 Task: Create new records for students, placements, and trainers in the CRM system, filling in all required fields with appropriate details.
Action: Key pressed <Key.f11>
Screenshot: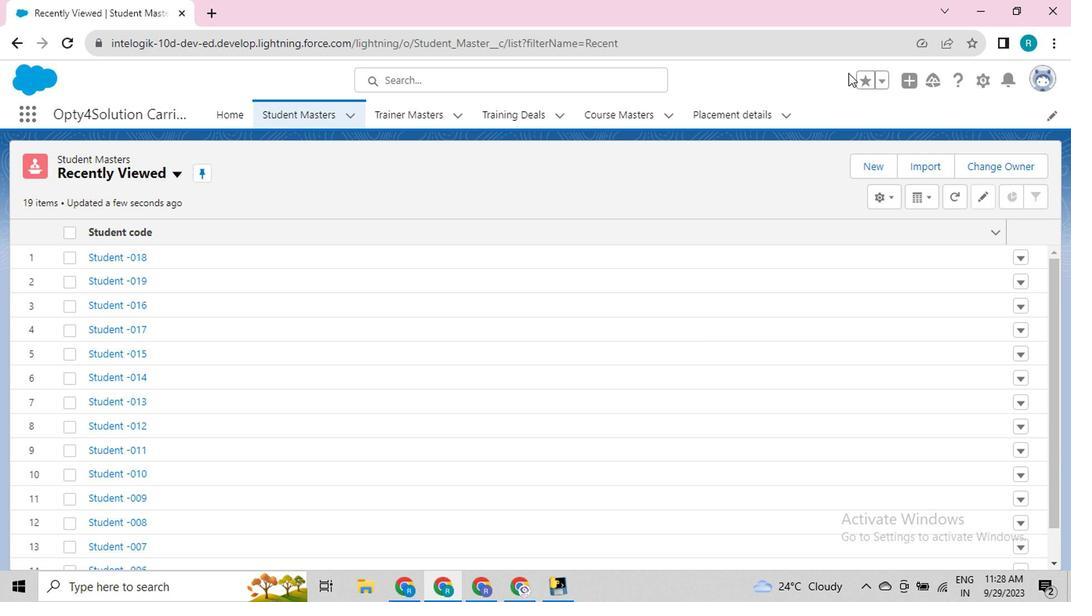 
Action: Mouse moved to (274, 41)
Screenshot: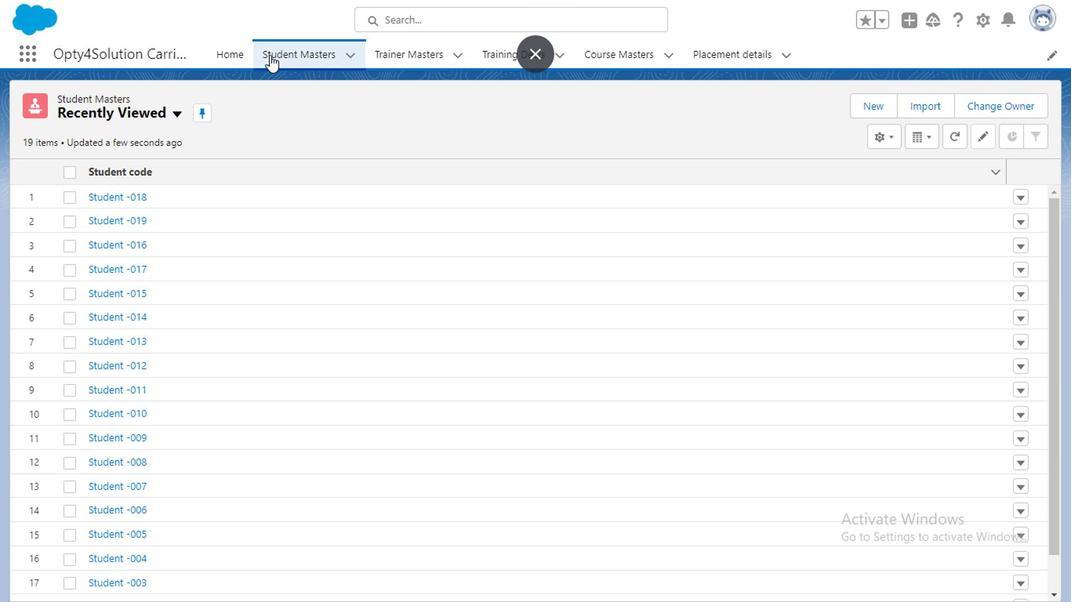 
Action: Mouse pressed left at (274, 41)
Screenshot: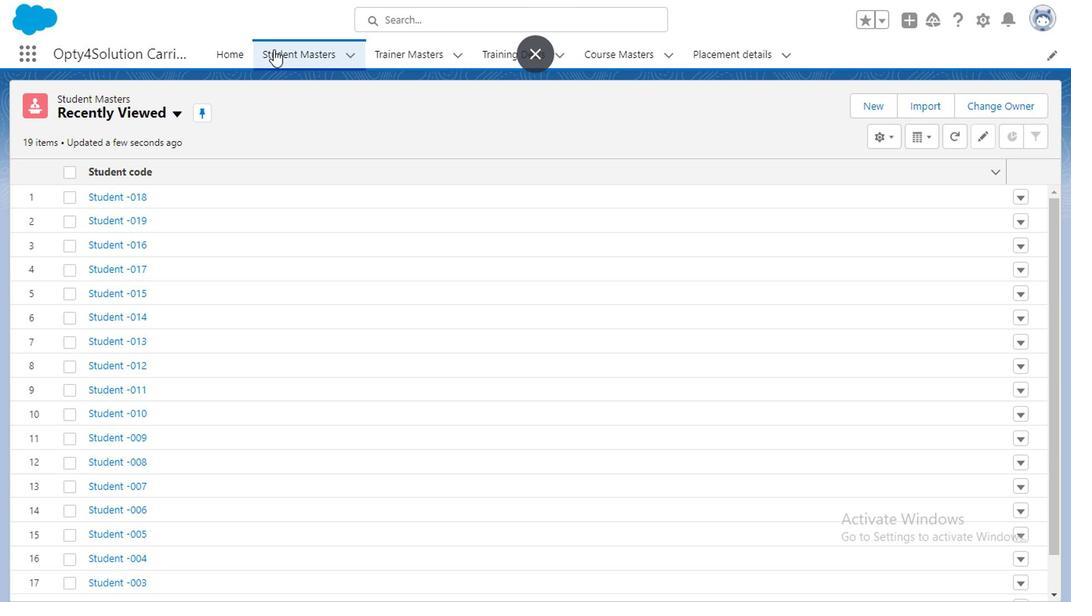 
Action: Mouse moved to (969, 16)
Screenshot: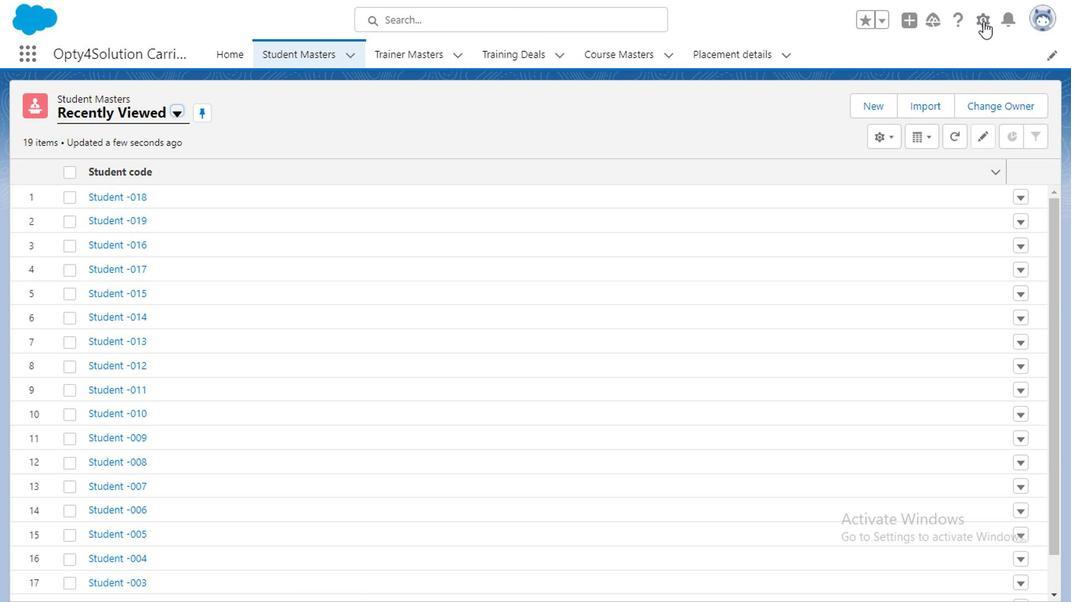 
Action: Mouse pressed left at (969, 16)
Screenshot: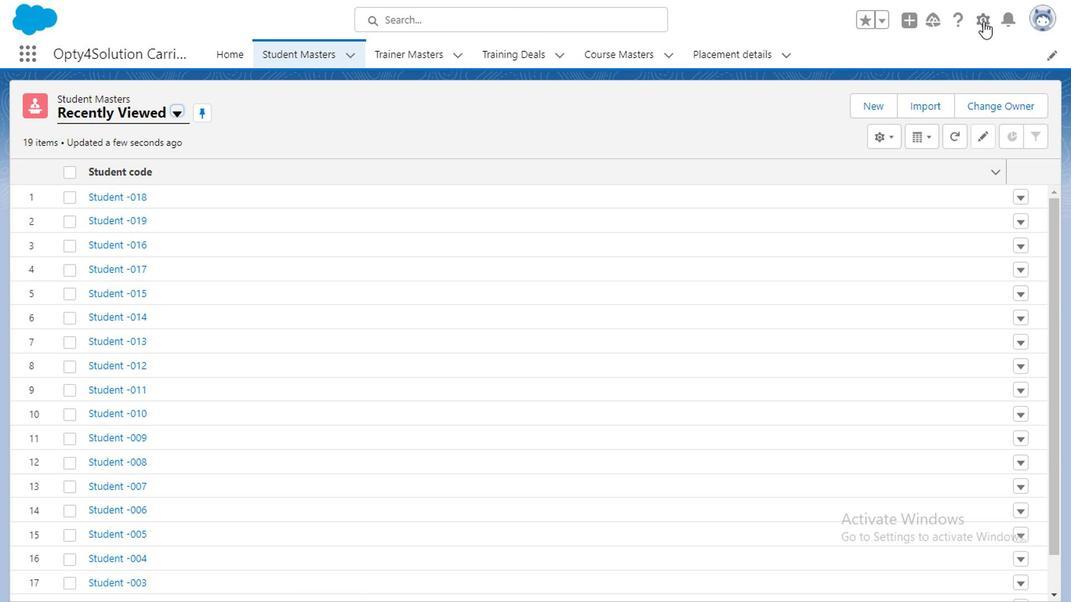 
Action: Mouse moved to (894, 199)
Screenshot: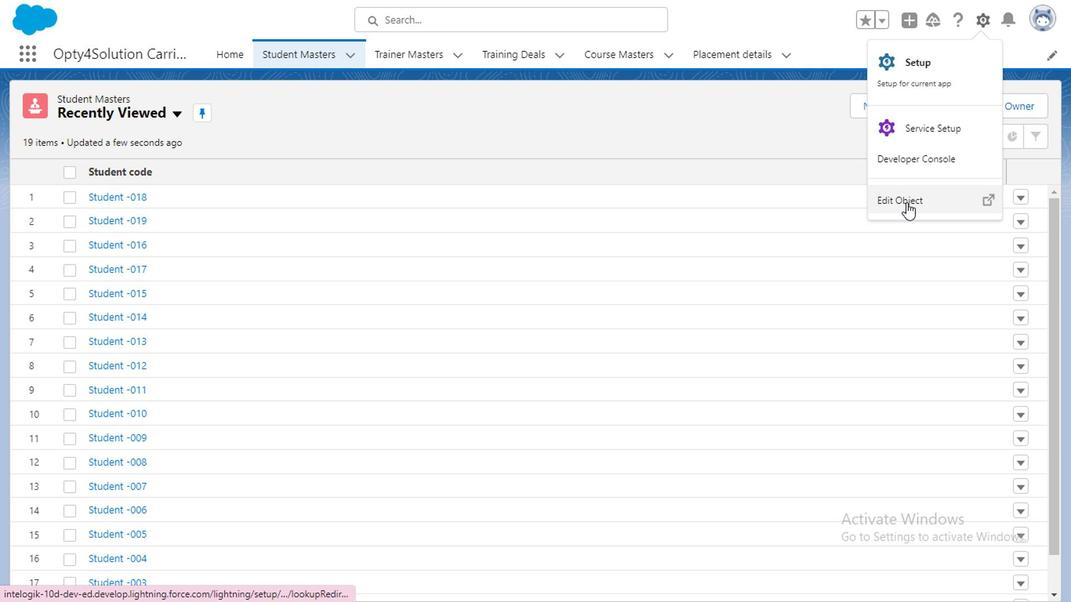 
Action: Mouse pressed left at (894, 199)
Screenshot: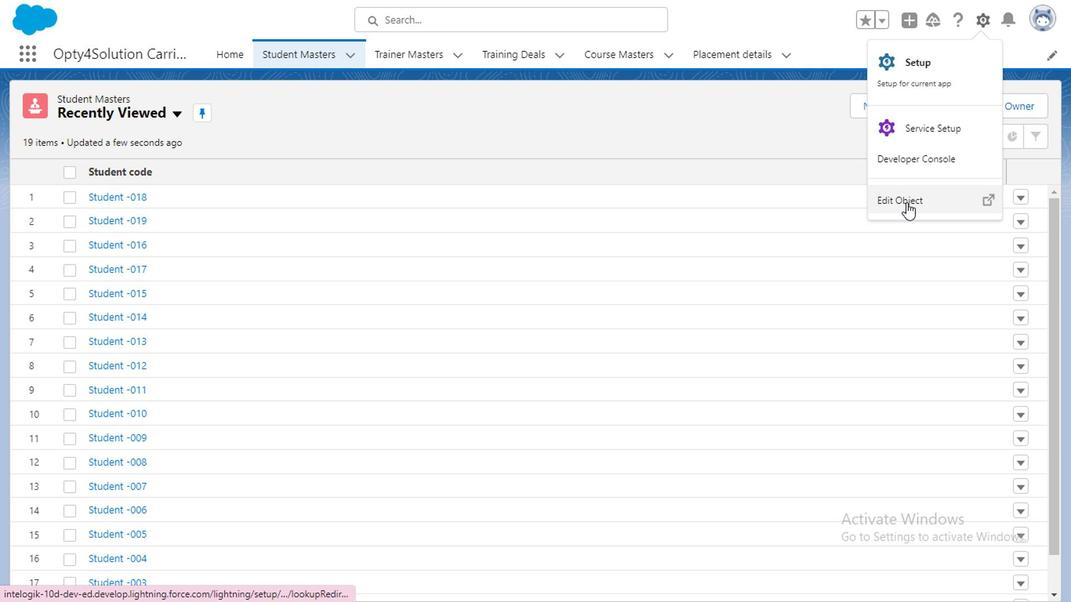 
Action: Mouse moved to (98, 205)
Screenshot: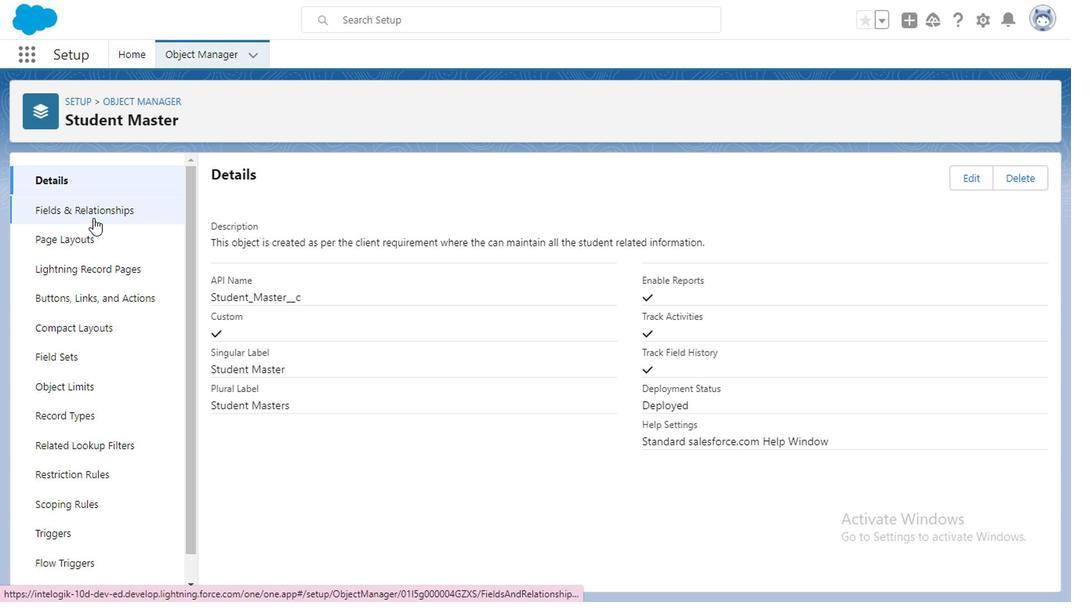 
Action: Mouse pressed left at (98, 205)
Screenshot: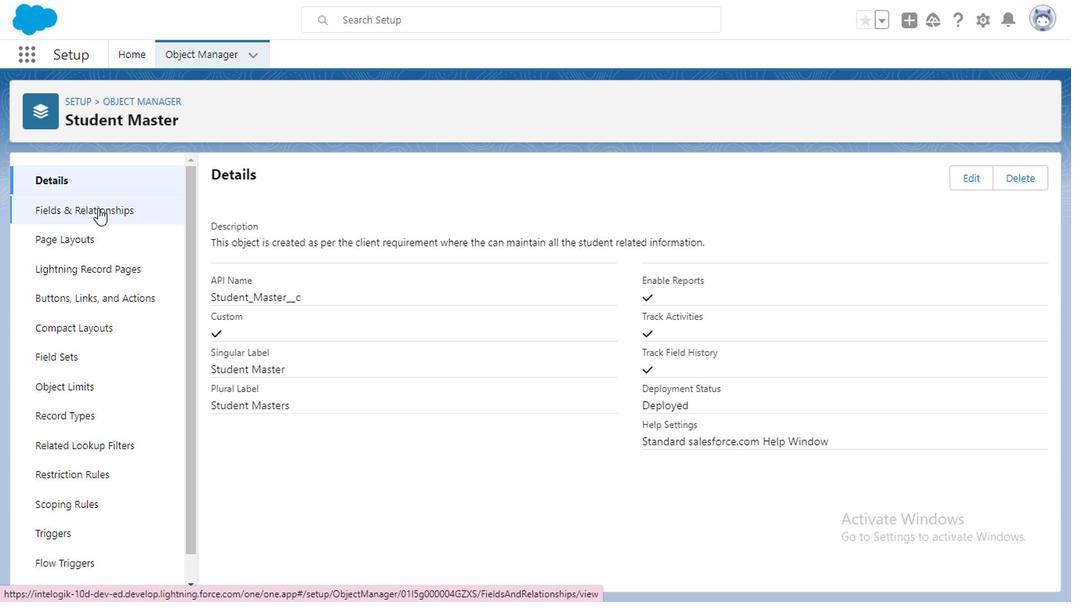 
Action: Mouse moved to (253, 396)
Screenshot: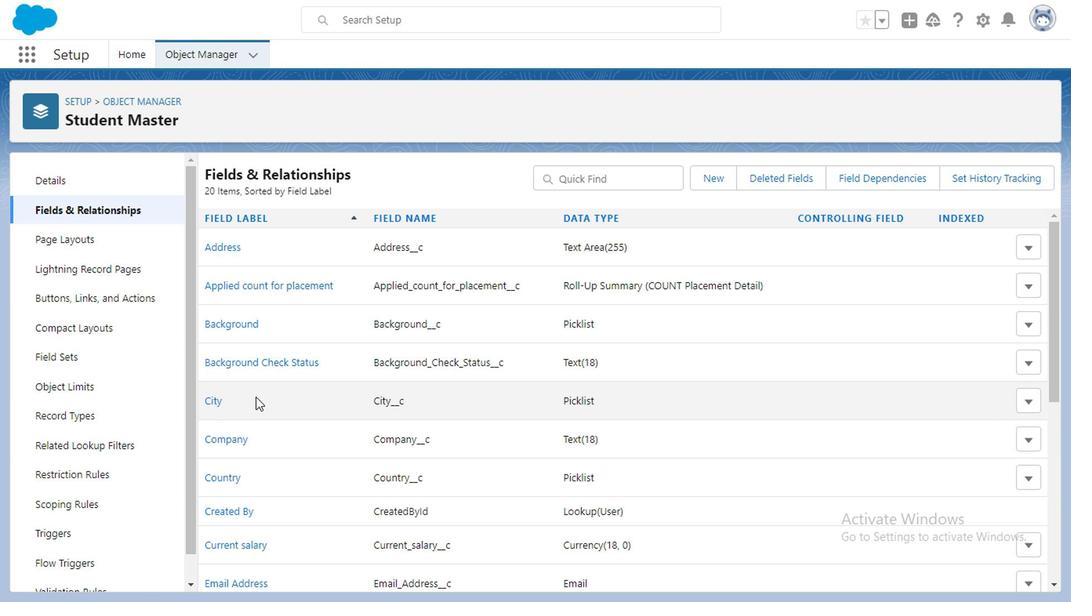 
Action: Mouse scrolled (253, 395) with delta (0, -1)
Screenshot: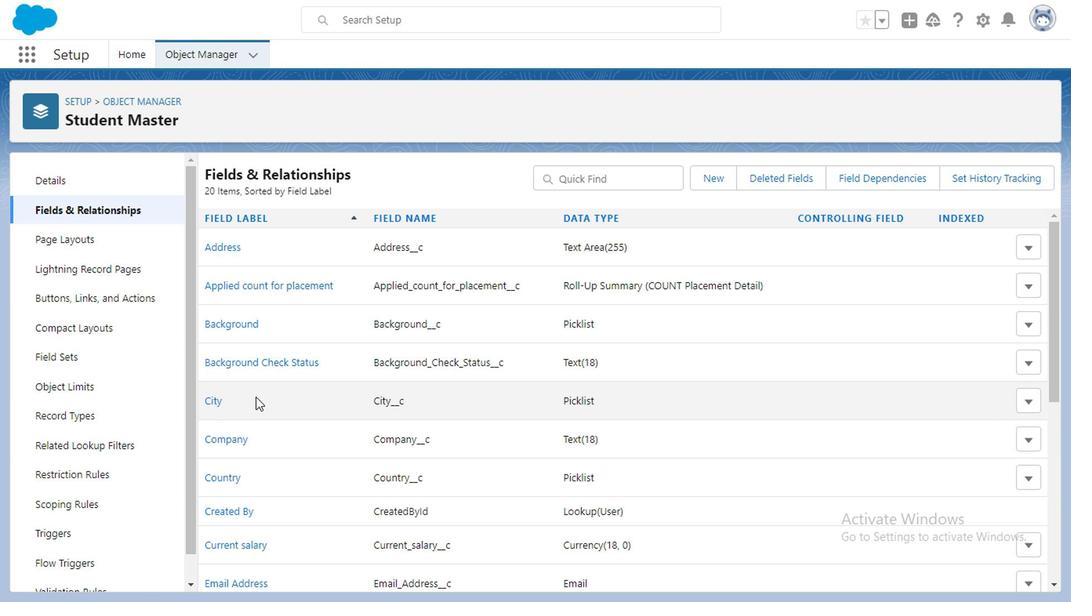 
Action: Mouse moved to (255, 408)
Screenshot: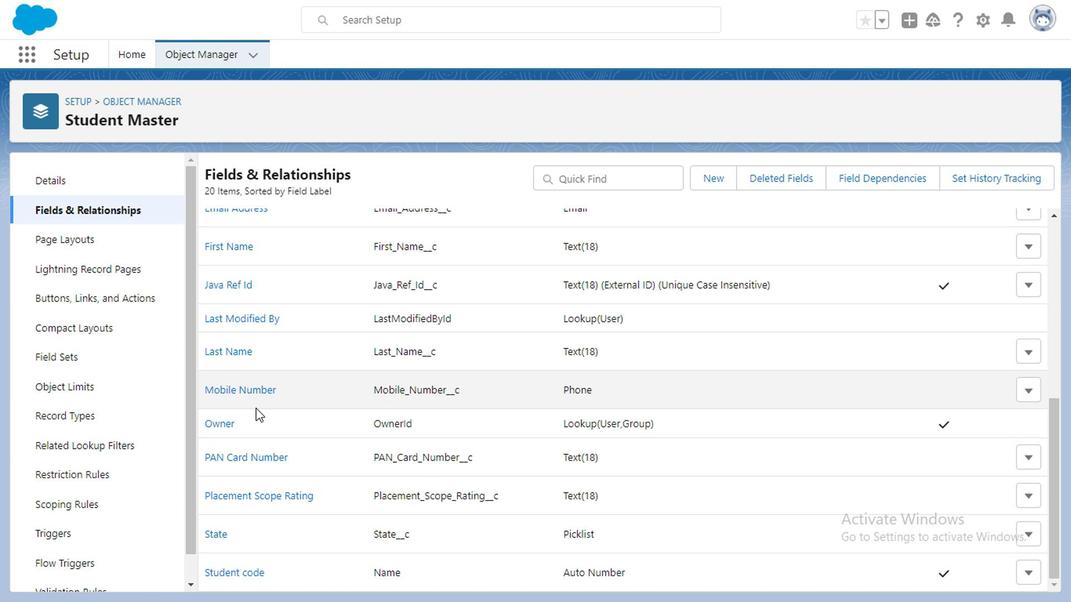 
Action: Mouse scrolled (255, 407) with delta (0, 0)
Screenshot: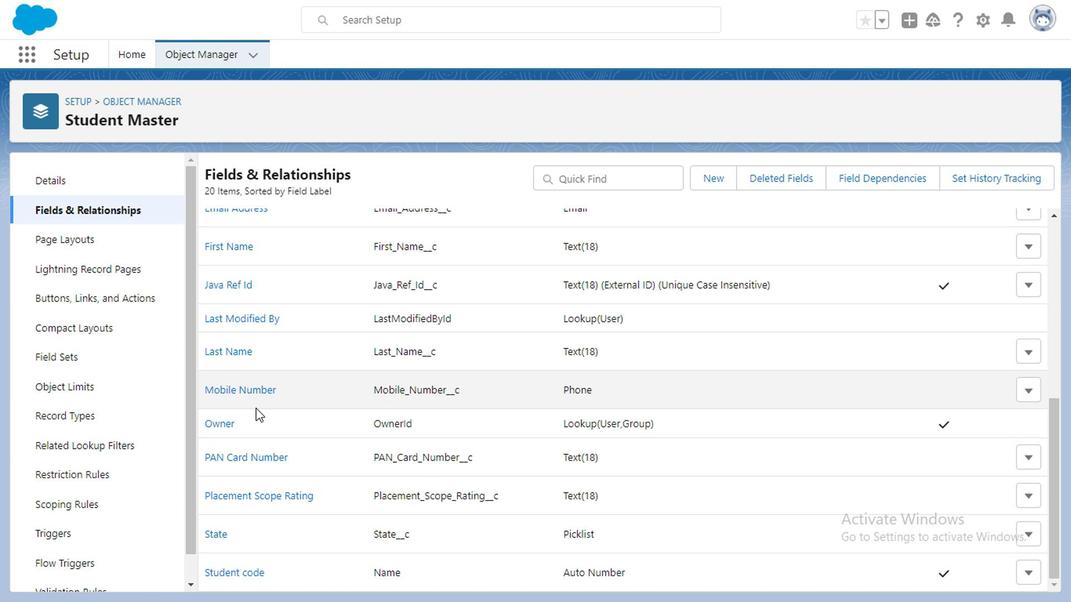 
Action: Mouse moved to (878, 175)
Screenshot: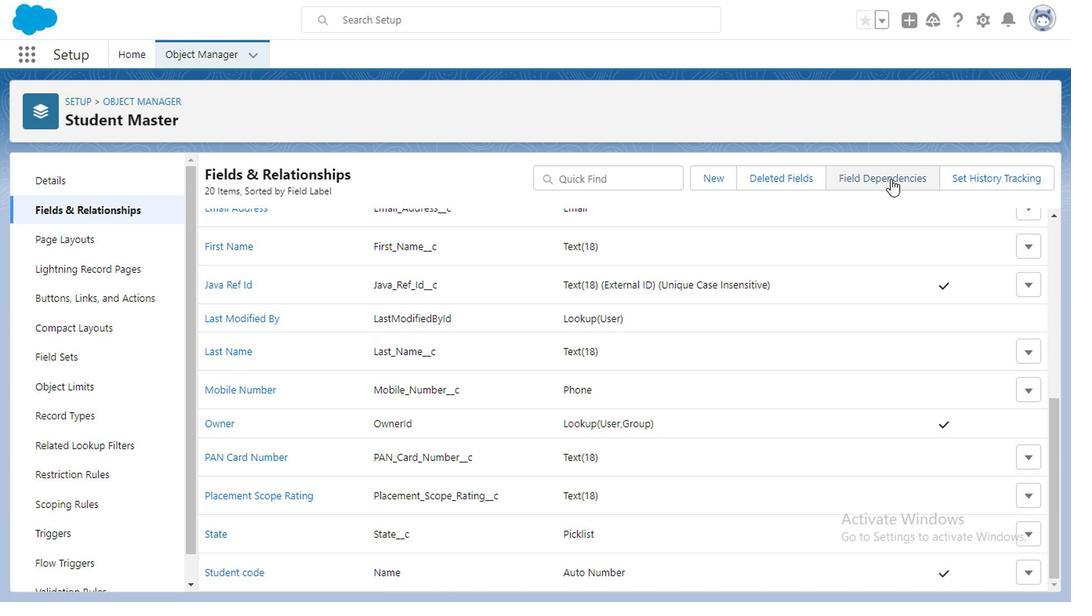 
Action: Mouse pressed left at (878, 175)
Screenshot: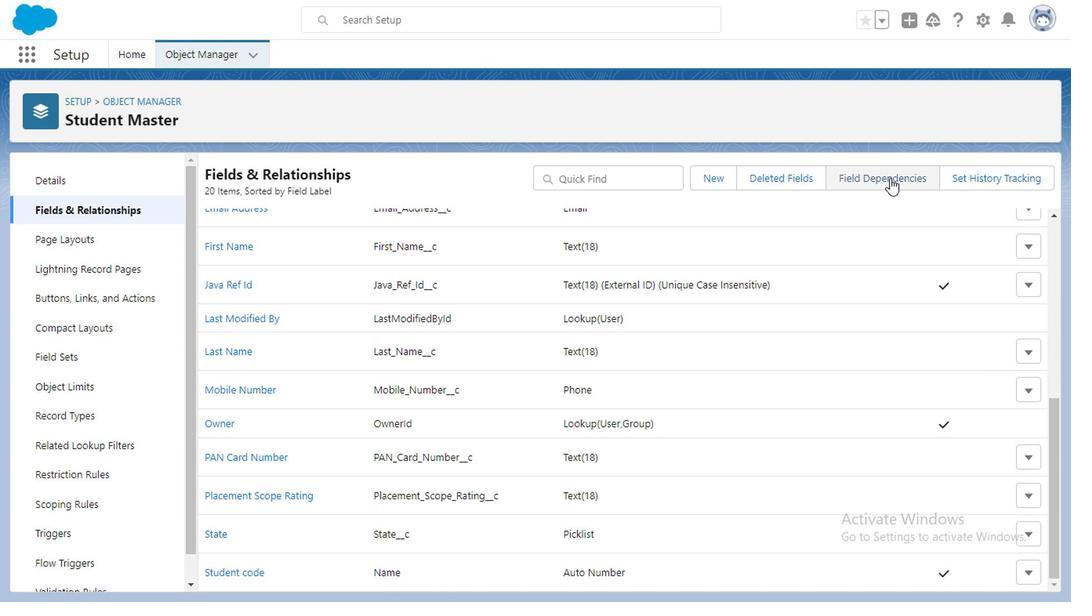 
Action: Mouse moved to (478, 244)
Screenshot: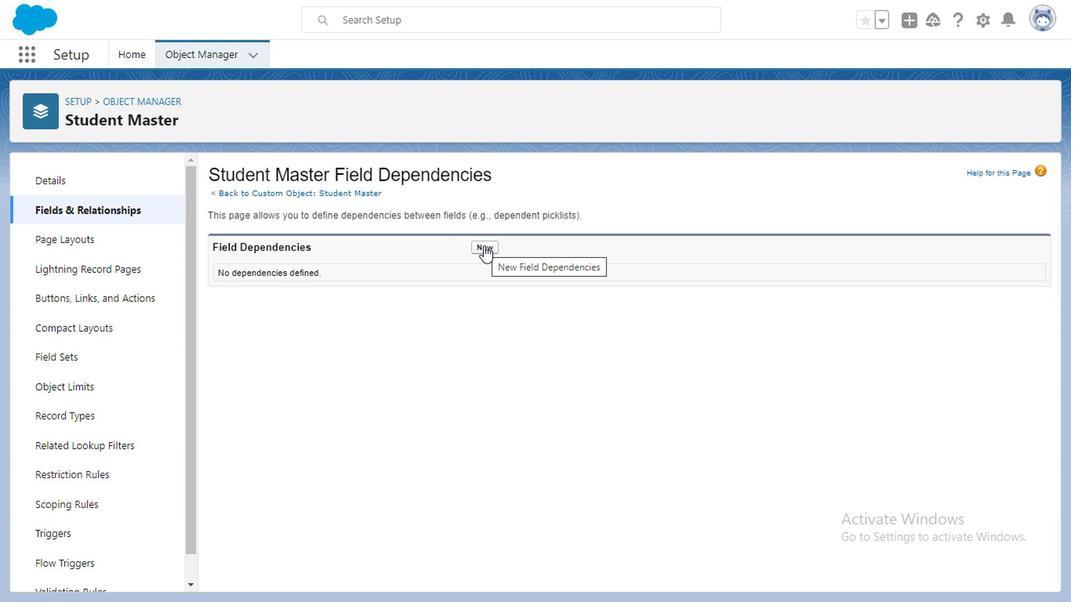 
Action: Mouse pressed left at (478, 244)
Screenshot: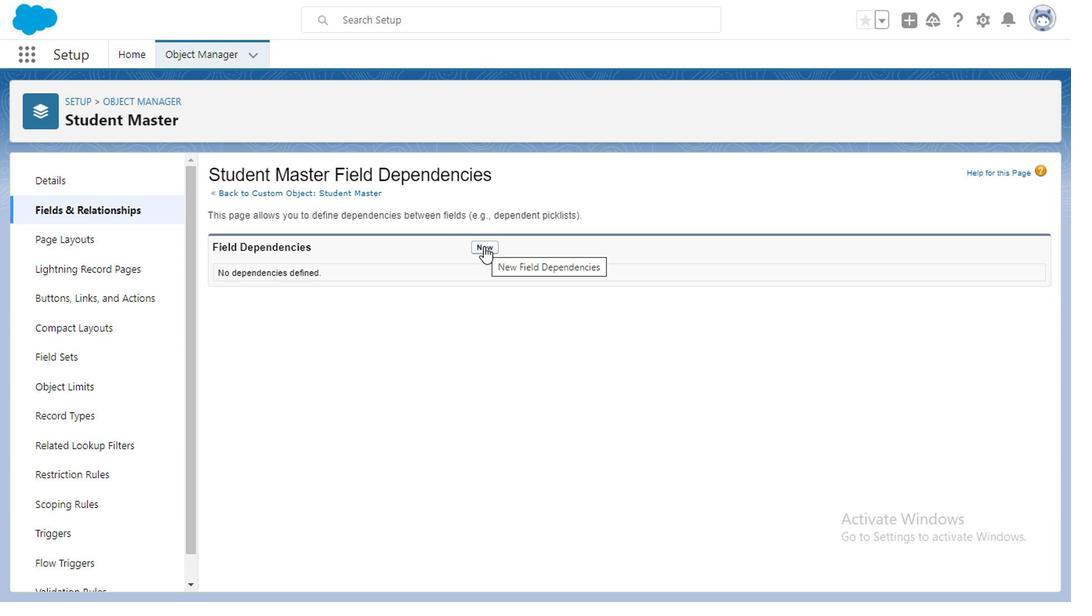 
Action: Mouse moved to (426, 327)
Screenshot: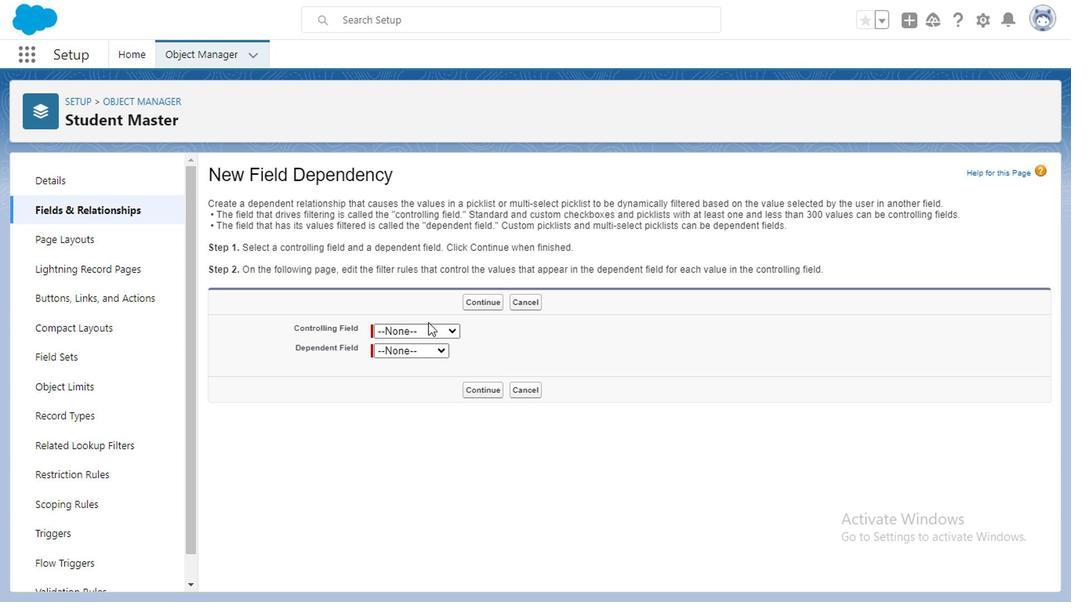 
Action: Mouse pressed left at (426, 327)
Screenshot: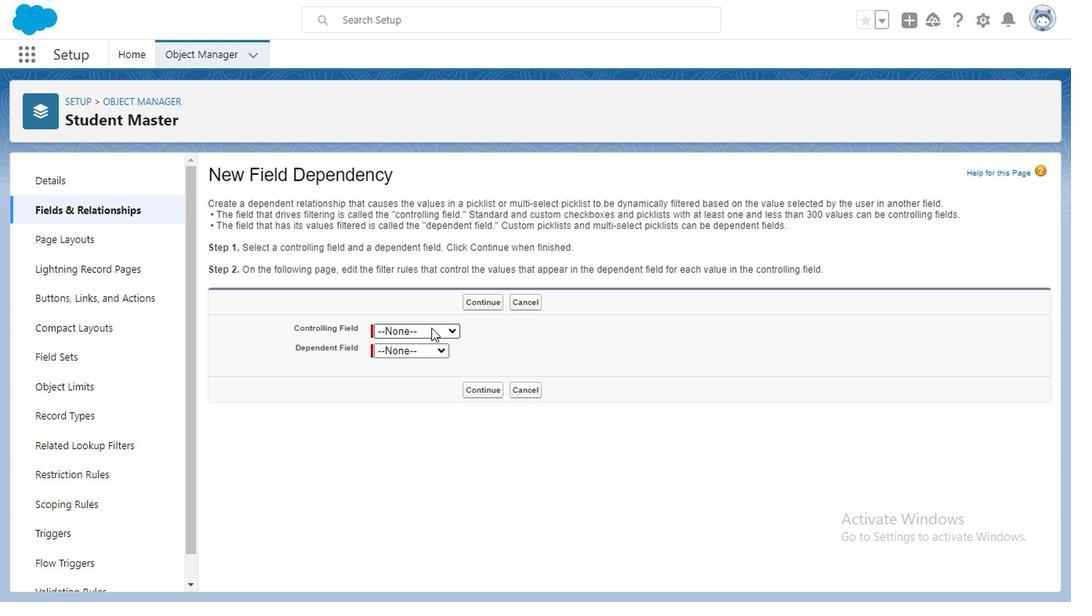 
Action: Mouse moved to (426, 405)
Screenshot: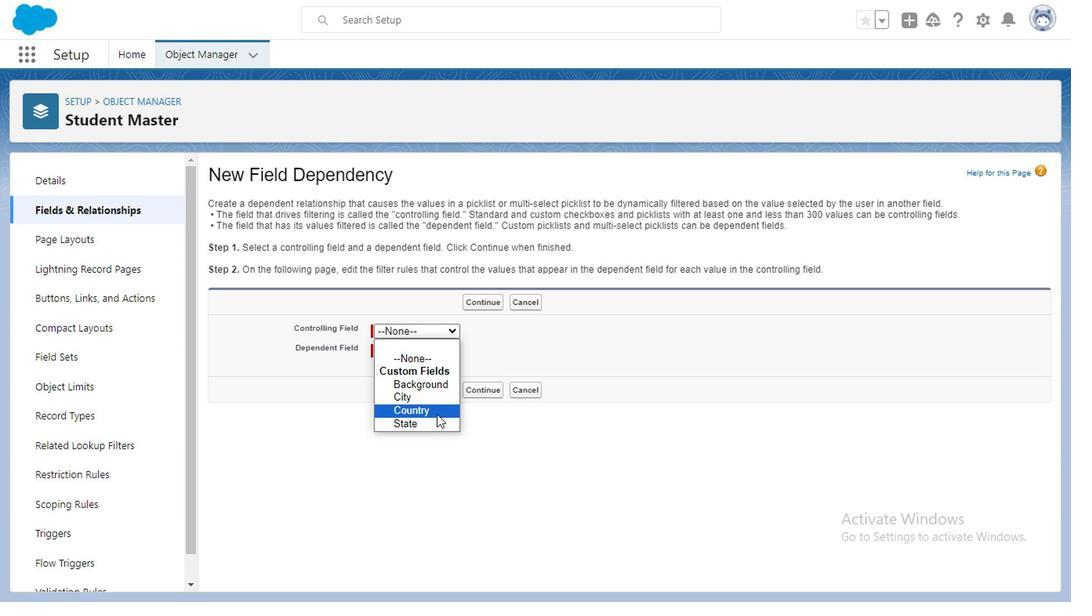 
Action: Mouse scrolled (426, 404) with delta (0, 0)
Screenshot: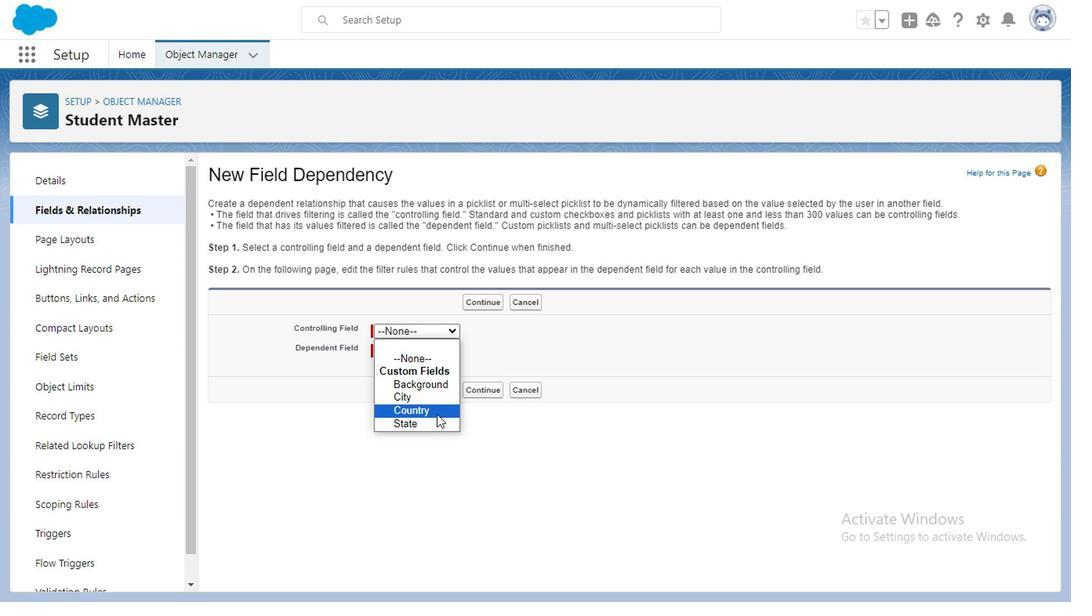 
Action: Mouse moved to (425, 405)
Screenshot: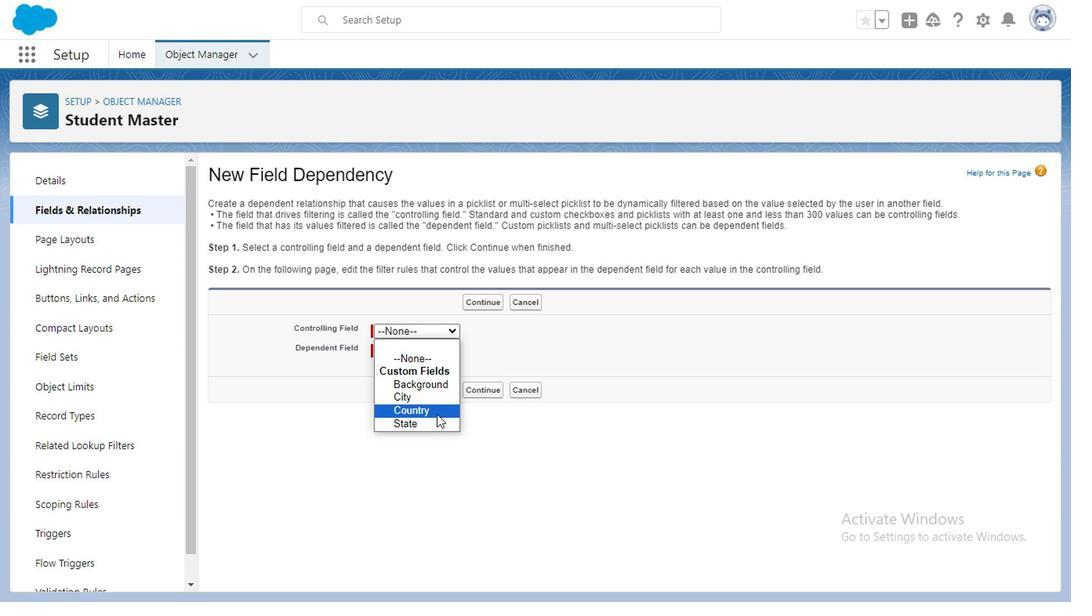 
Action: Mouse scrolled (425, 404) with delta (0, 0)
Screenshot: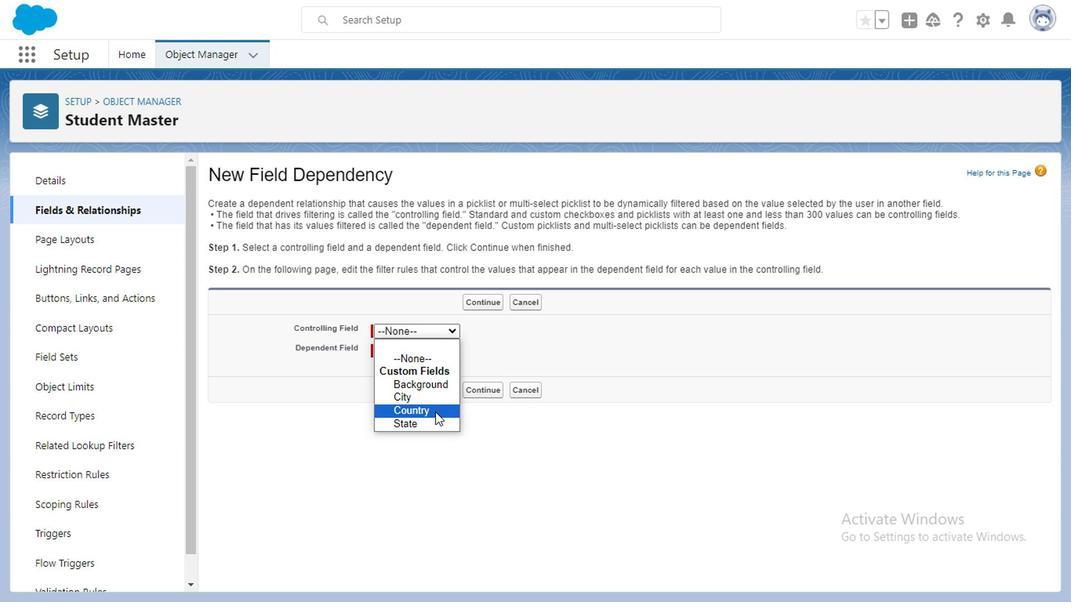 
Action: Mouse scrolled (425, 404) with delta (0, 0)
Screenshot: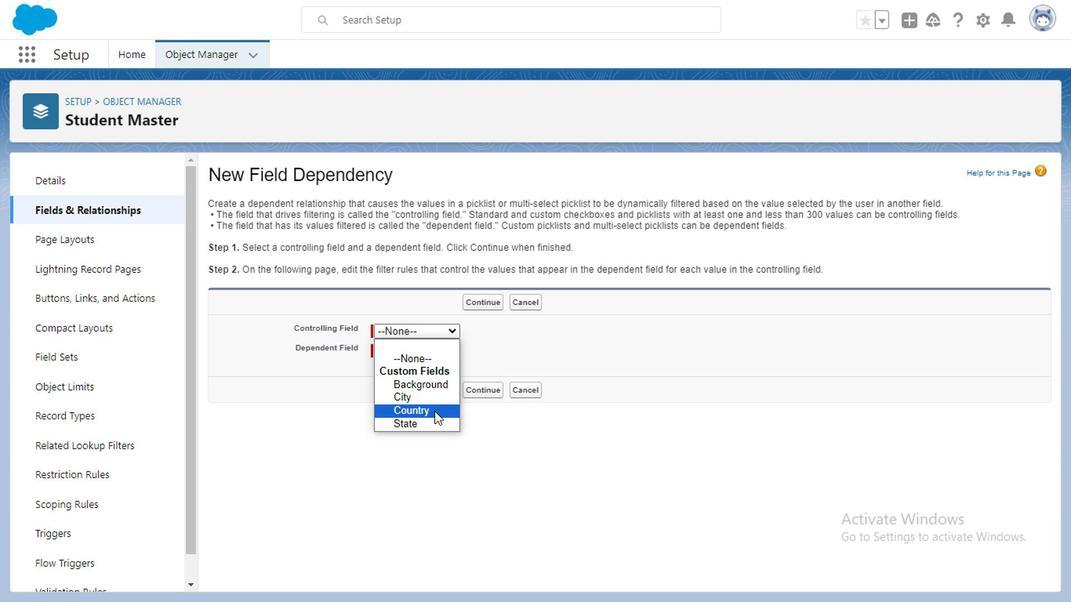 
Action: Mouse moved to (412, 421)
Screenshot: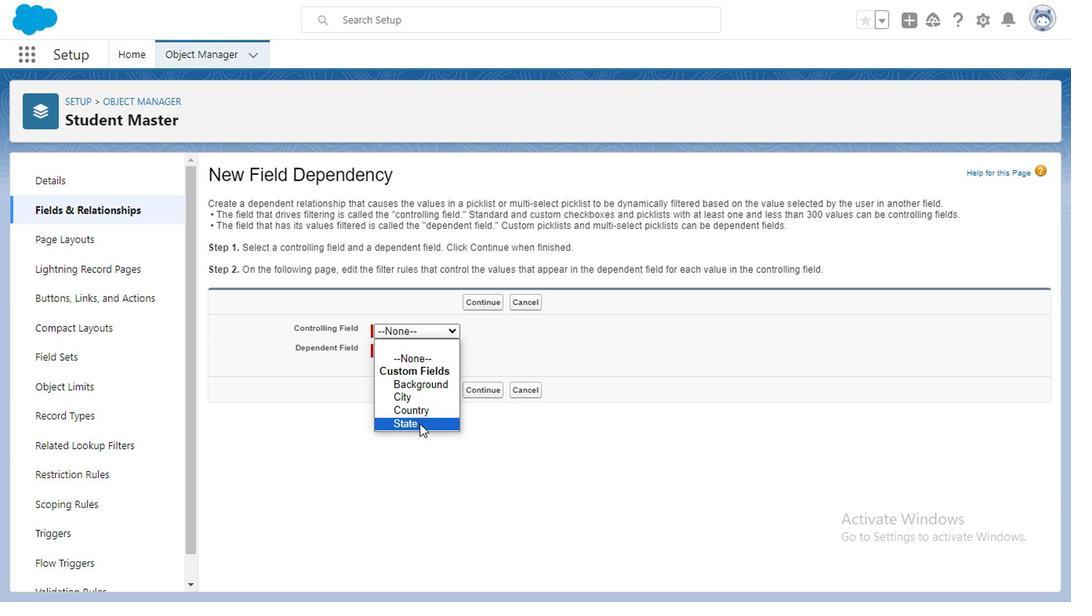 
Action: Mouse pressed left at (412, 421)
Screenshot: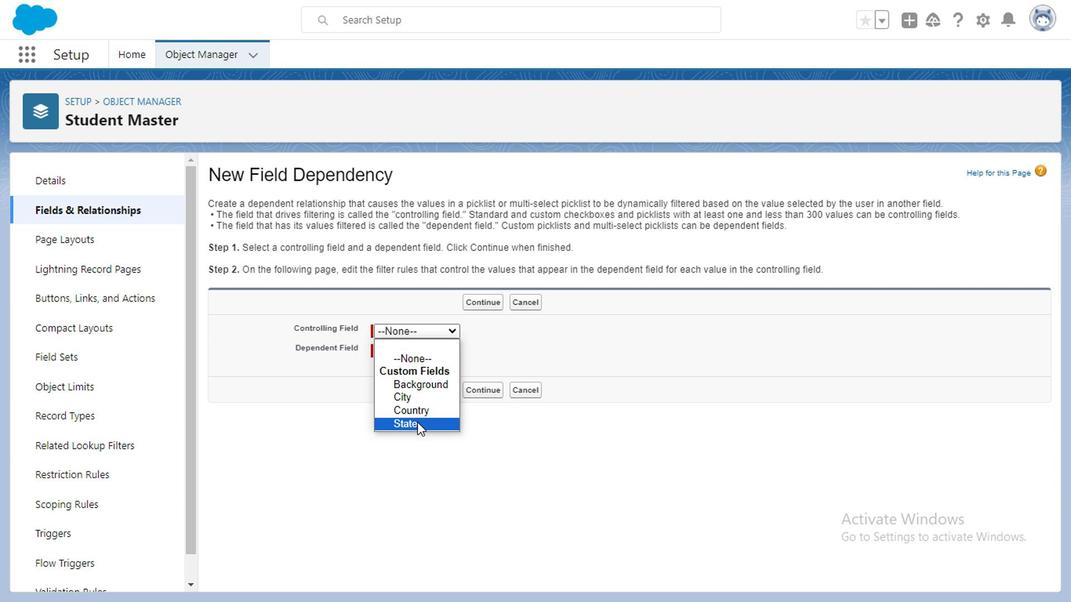 
Action: Mouse moved to (419, 349)
Screenshot: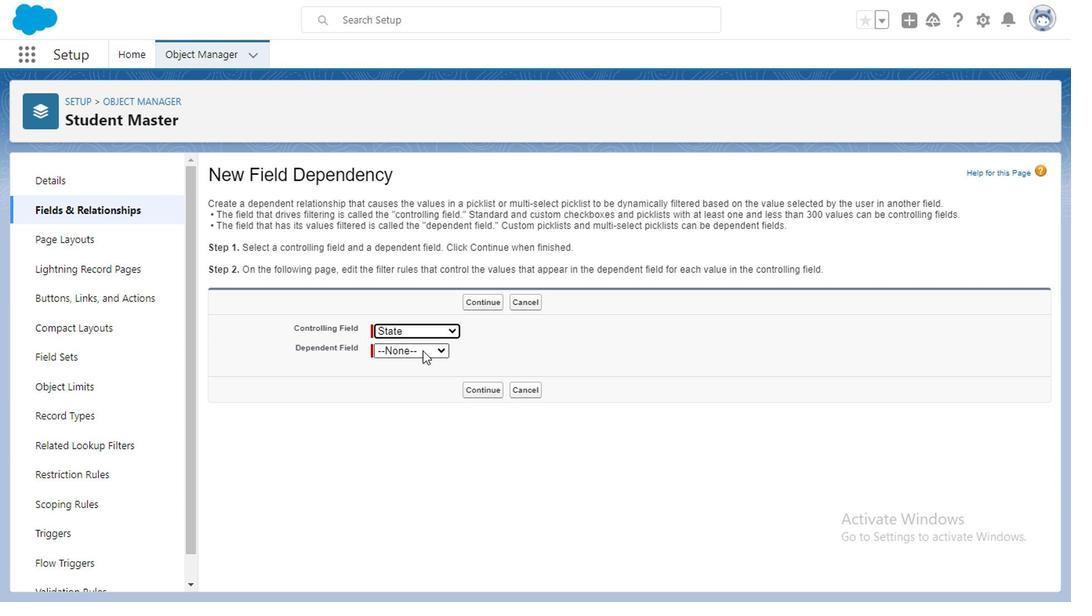
Action: Mouse pressed left at (419, 349)
Screenshot: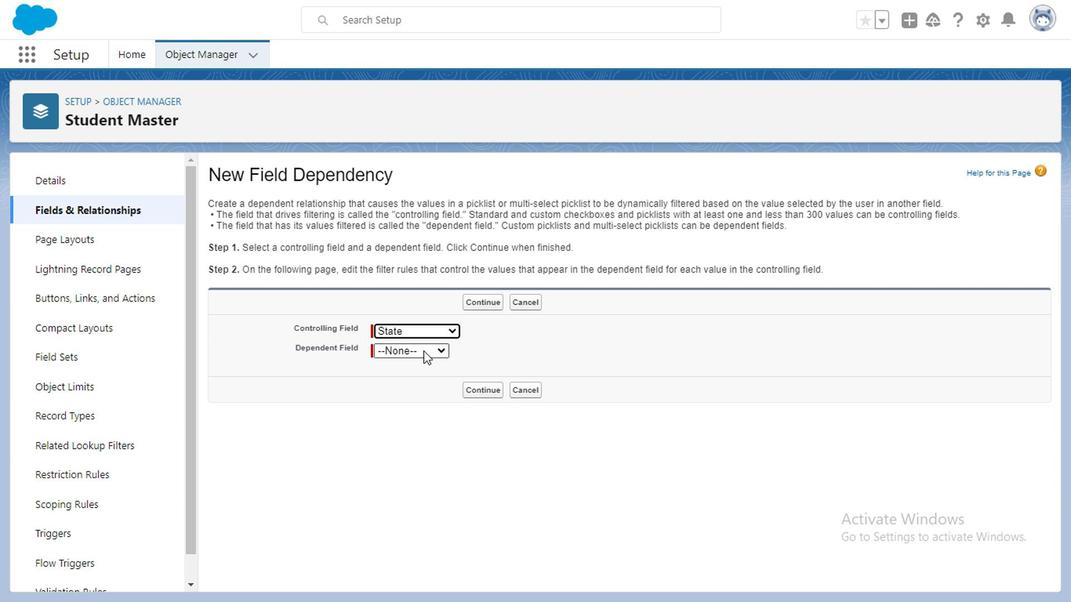 
Action: Mouse moved to (394, 391)
Screenshot: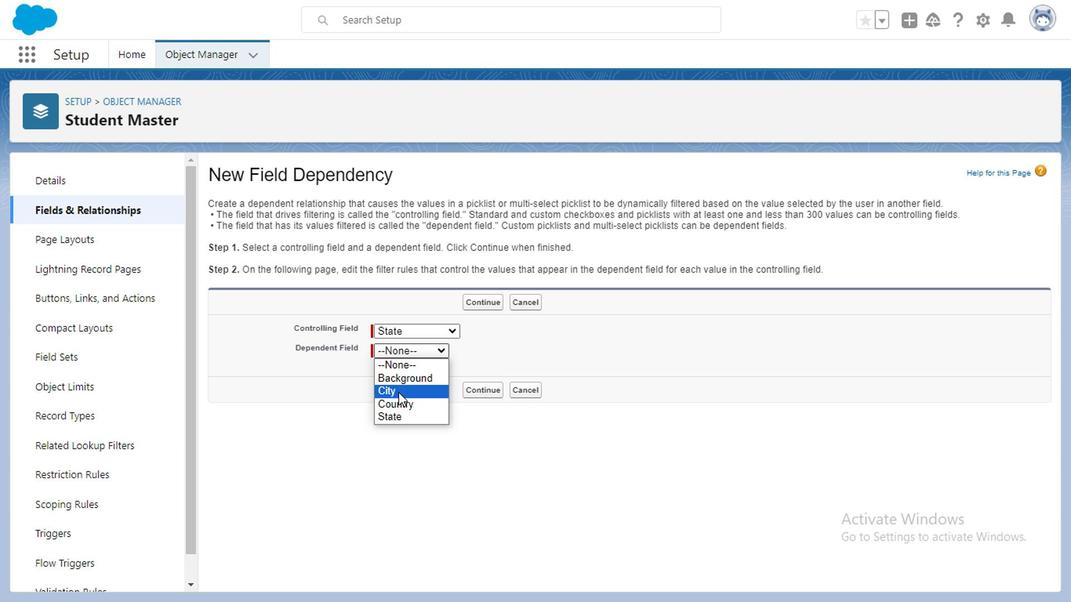 
Action: Mouse pressed left at (394, 391)
Screenshot: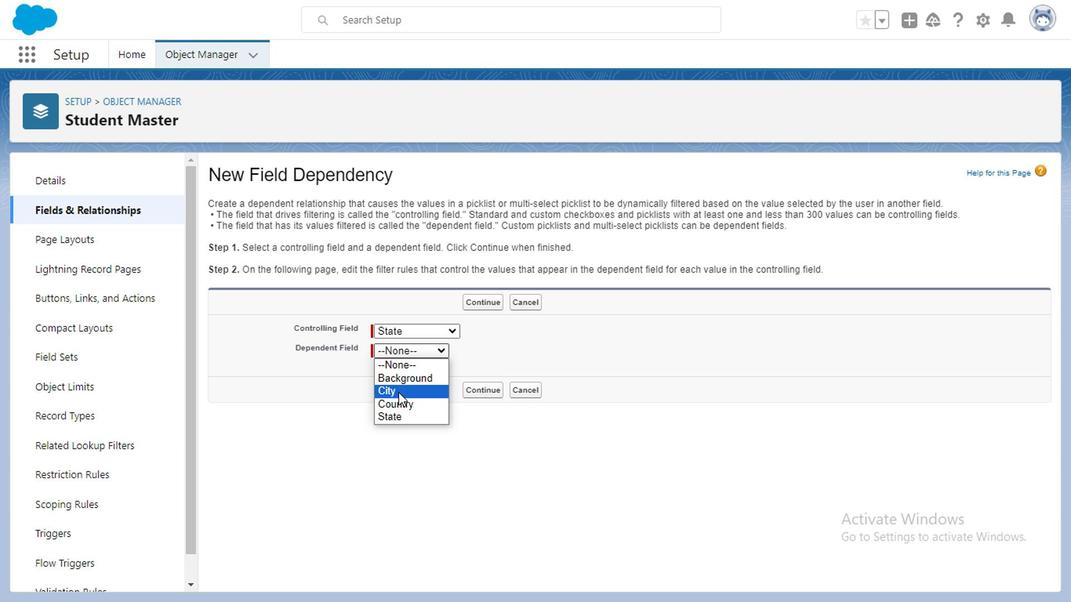 
Action: Mouse moved to (482, 388)
Screenshot: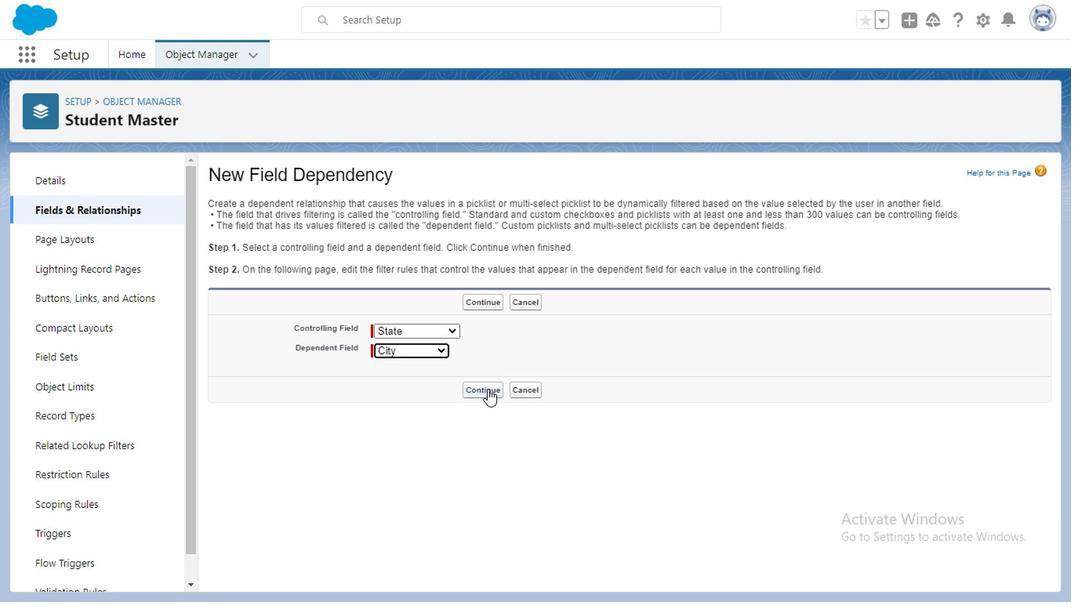 
Action: Mouse pressed left at (482, 388)
Screenshot: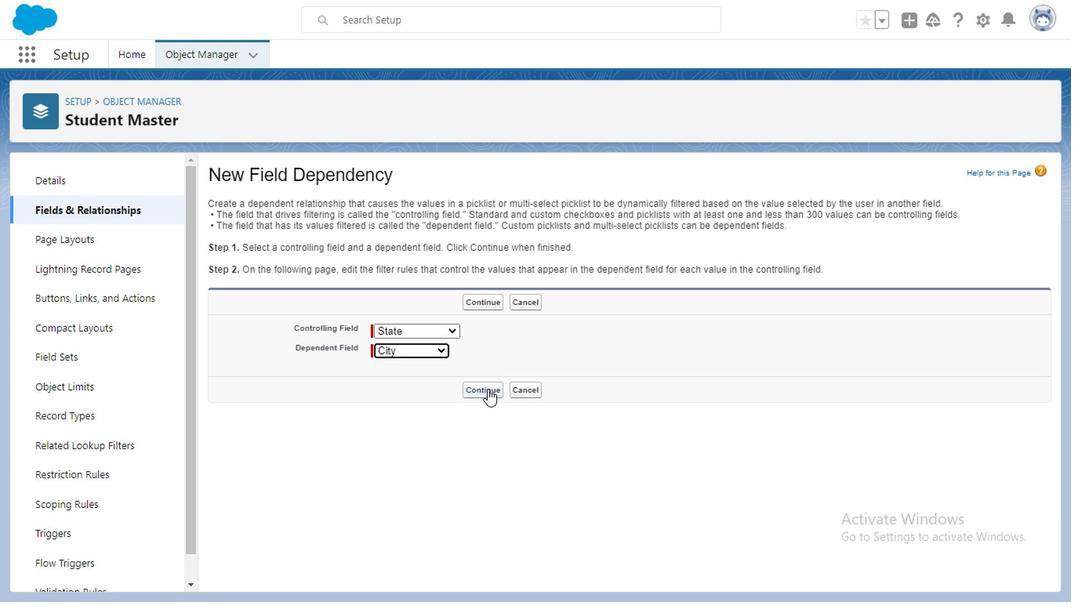 
Action: Mouse moved to (1028, 310)
Screenshot: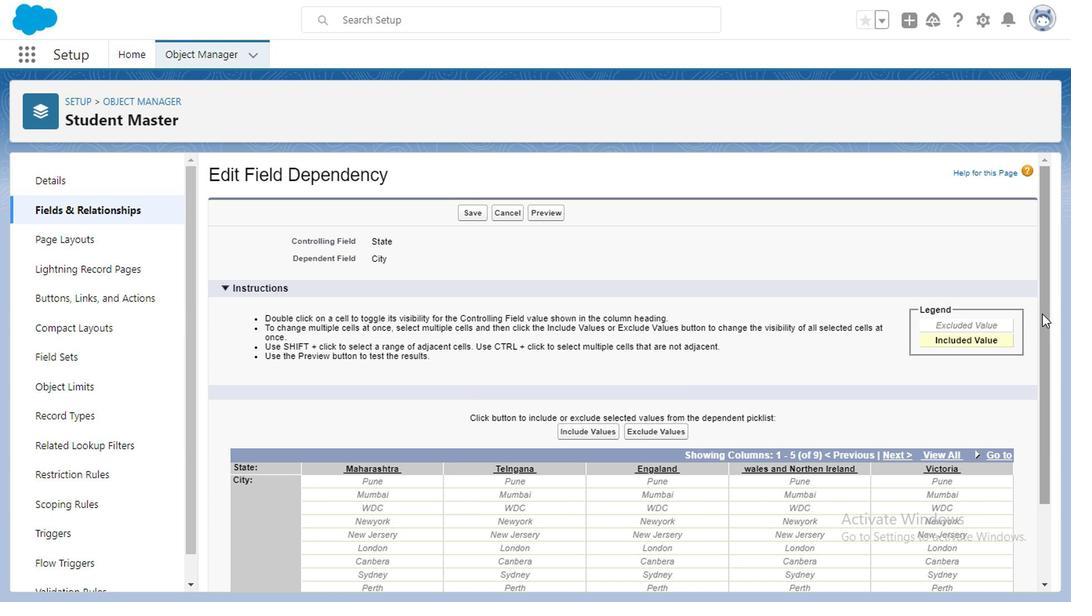 
Action: Mouse pressed left at (1028, 310)
Screenshot: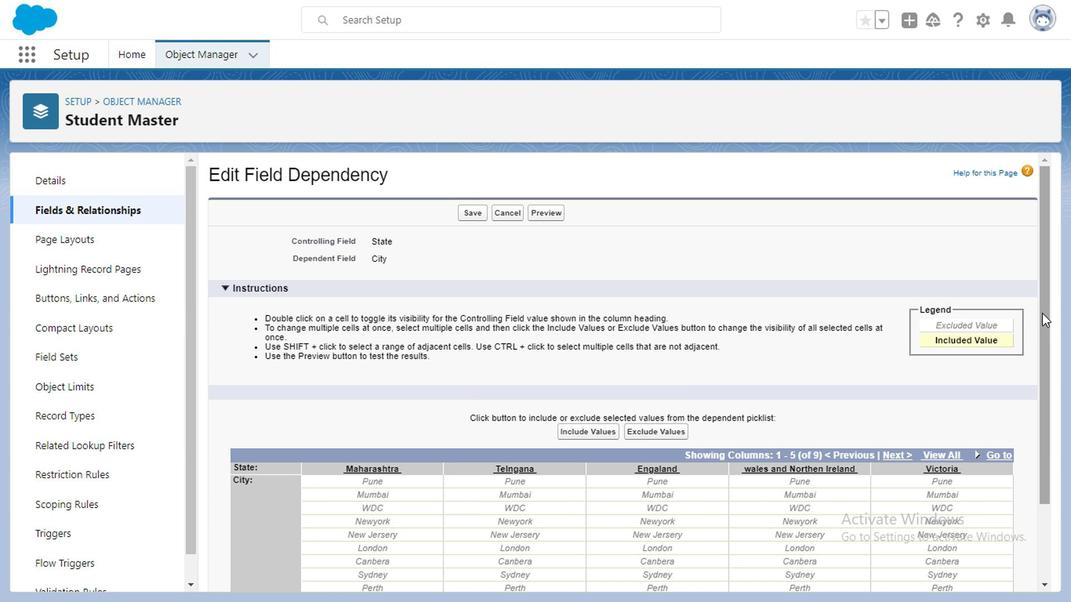 
Action: Mouse moved to (376, 403)
Screenshot: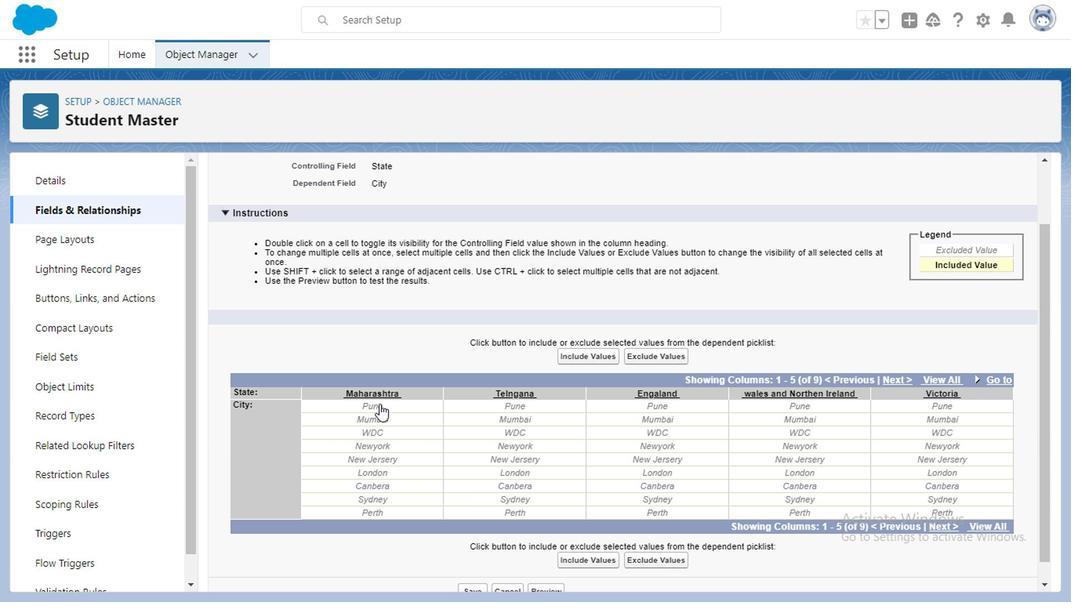 
Action: Mouse pressed left at (376, 403)
Screenshot: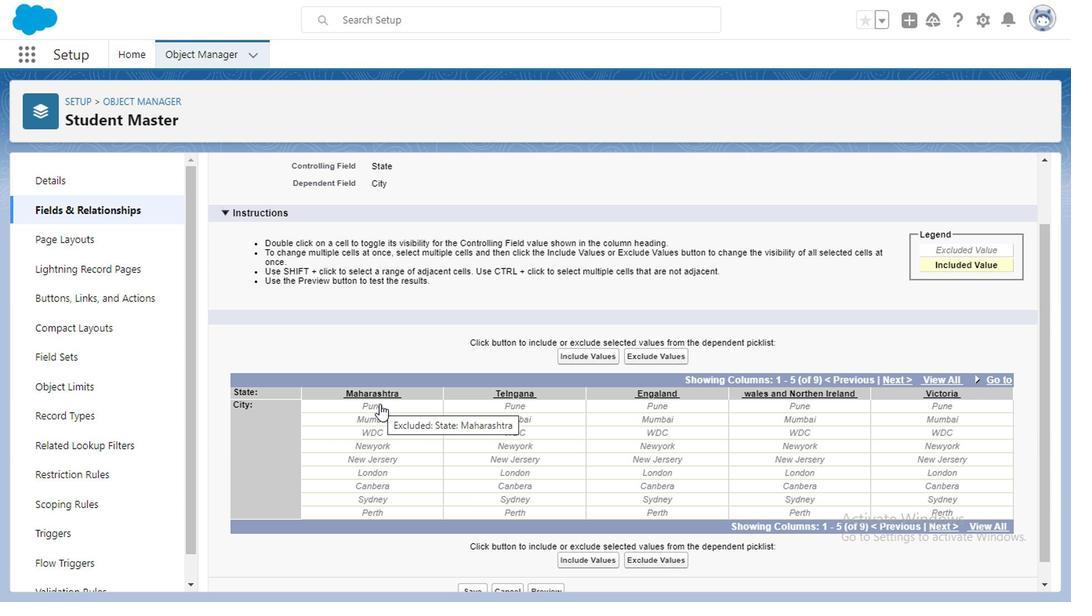 
Action: Mouse moved to (383, 423)
Screenshot: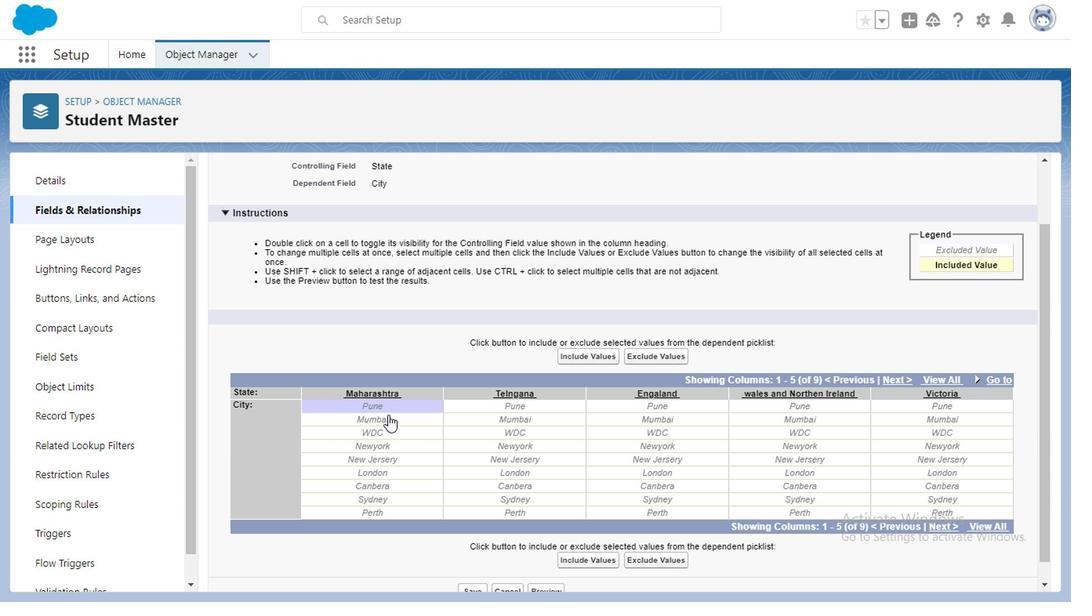 
Action: Mouse pressed left at (383, 423)
Screenshot: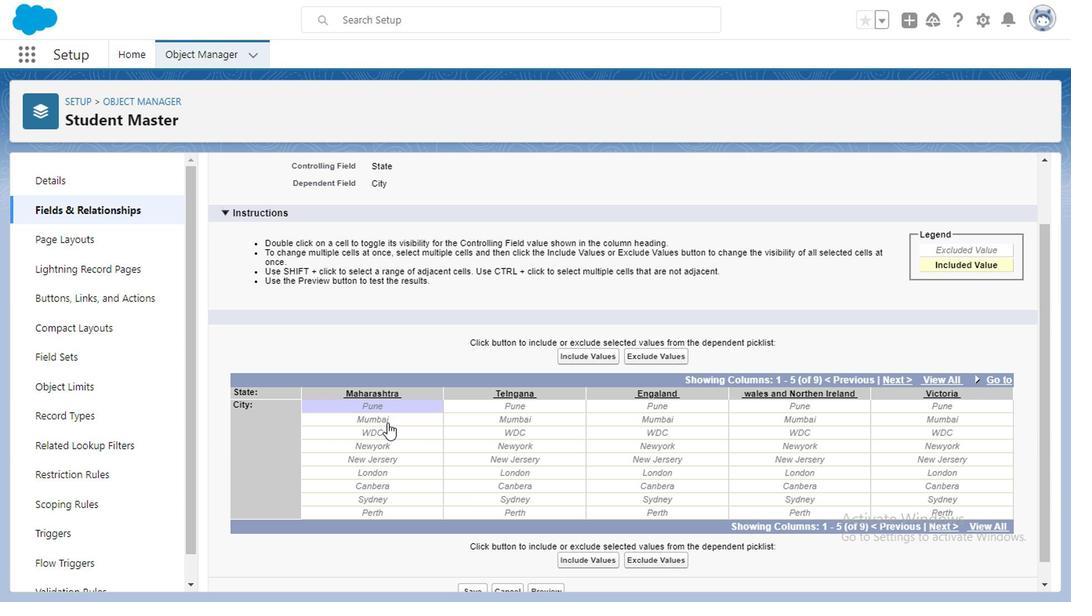 
Action: Mouse moved to (585, 357)
Screenshot: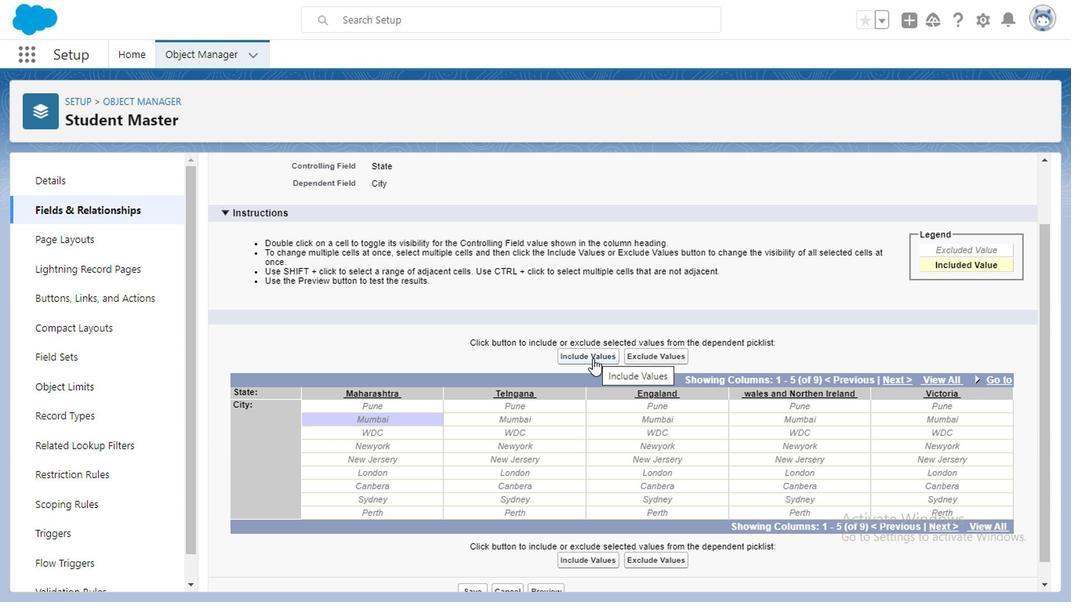 
Action: Mouse pressed left at (585, 357)
Screenshot: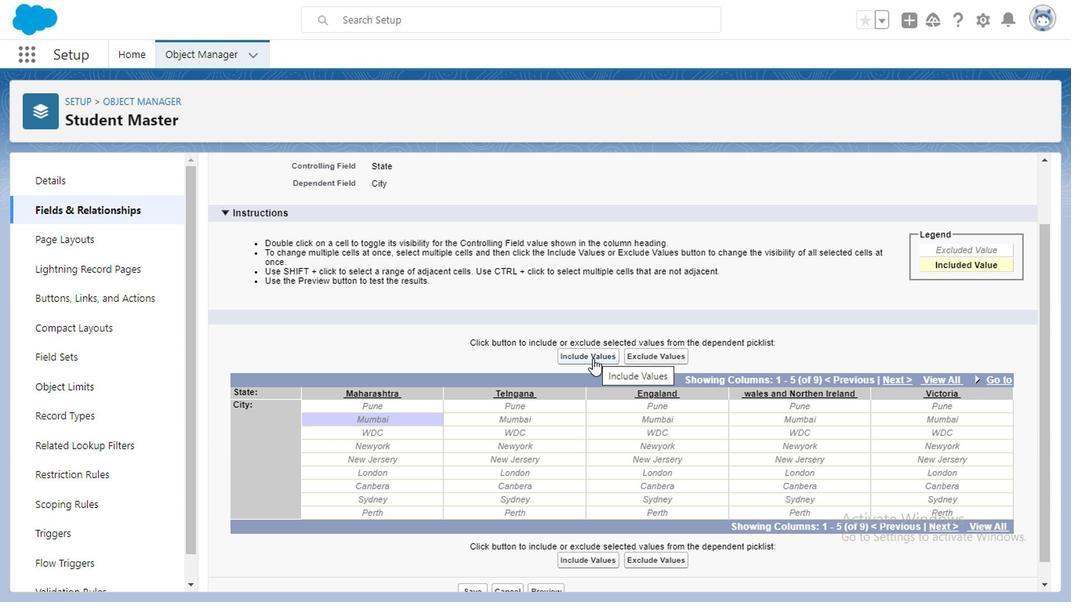
Action: Mouse moved to (384, 408)
Screenshot: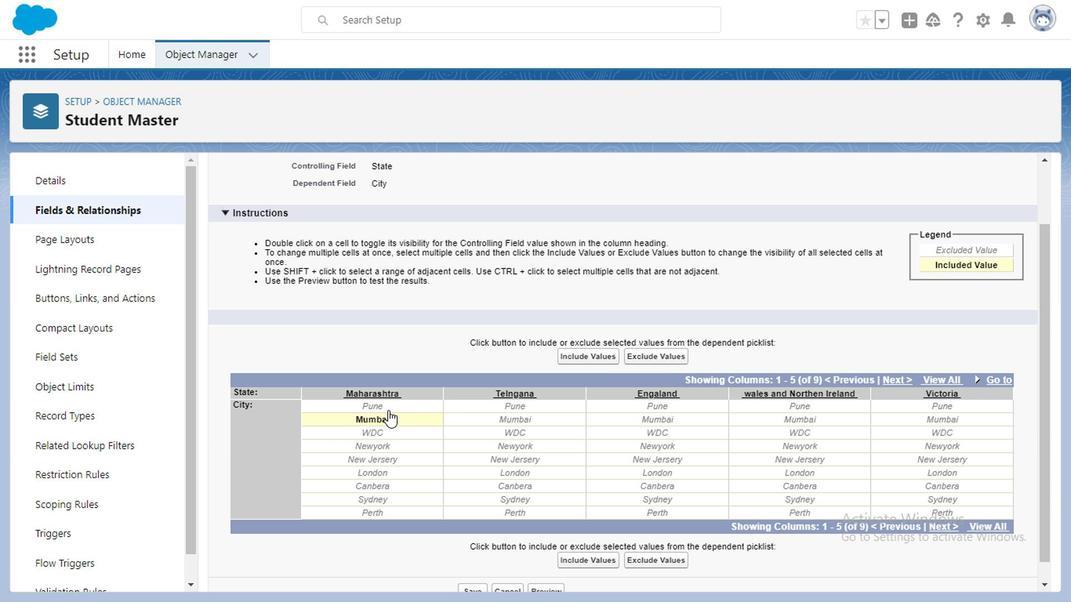 
Action: Mouse pressed left at (384, 408)
Screenshot: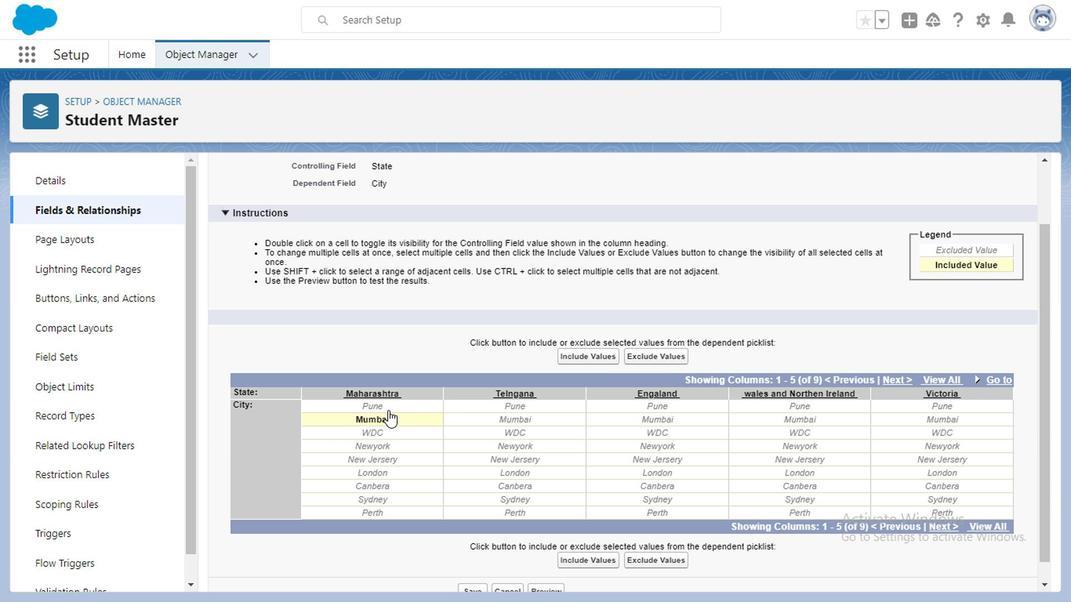 
Action: Mouse moved to (382, 414)
Screenshot: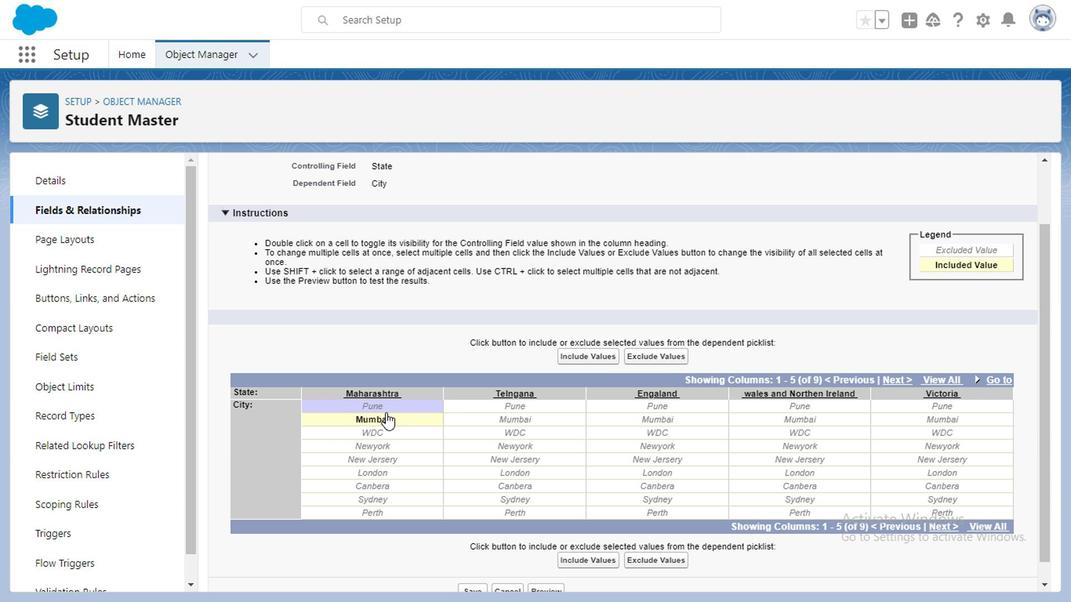 
Action: Mouse pressed left at (382, 414)
Screenshot: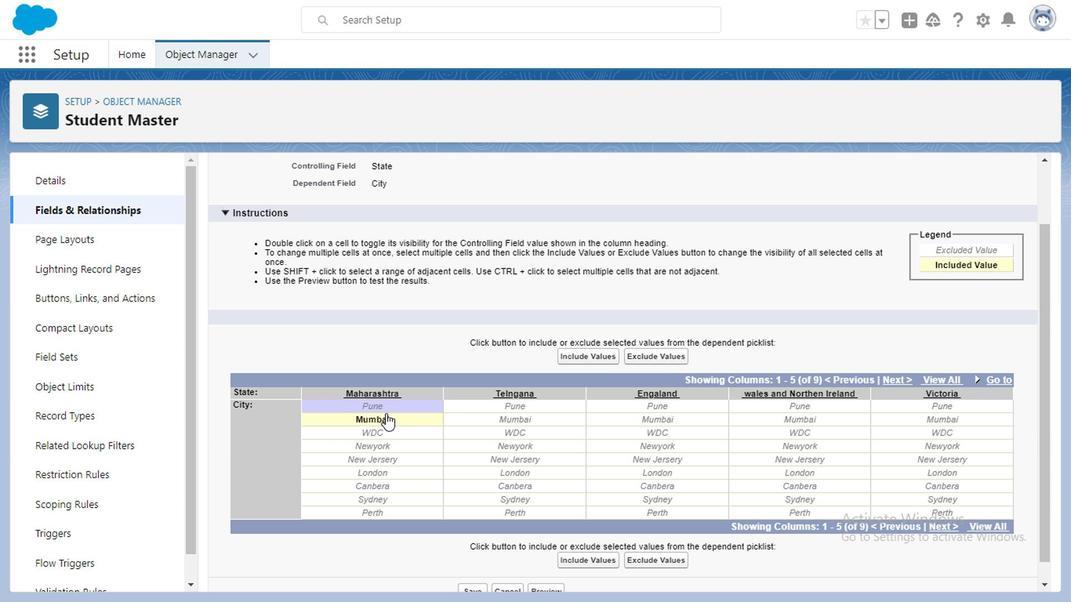 
Action: Mouse moved to (384, 406)
Screenshot: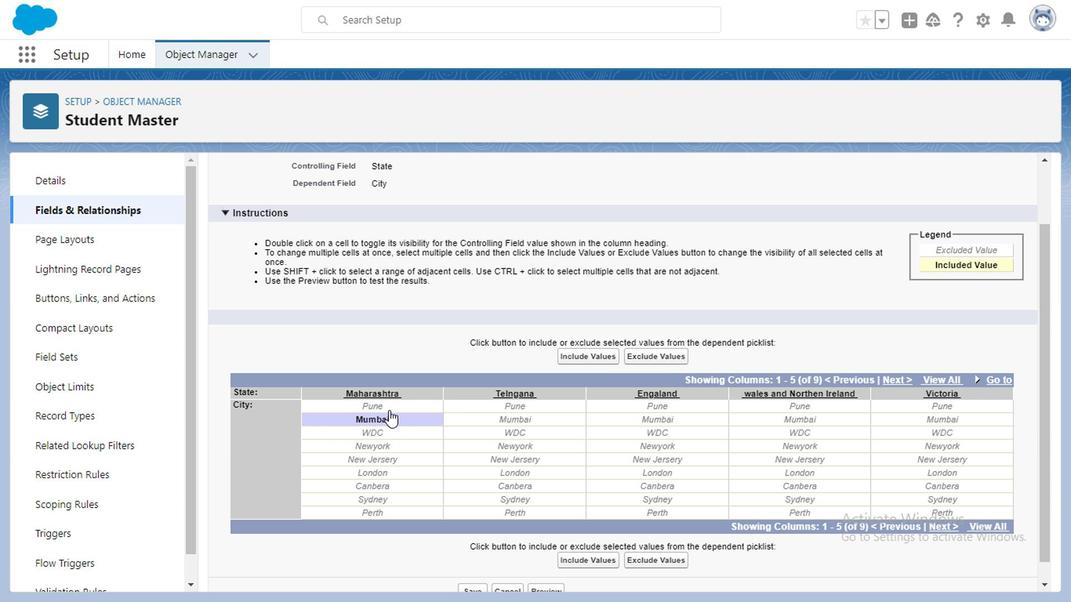 
Action: Mouse pressed left at (384, 406)
Screenshot: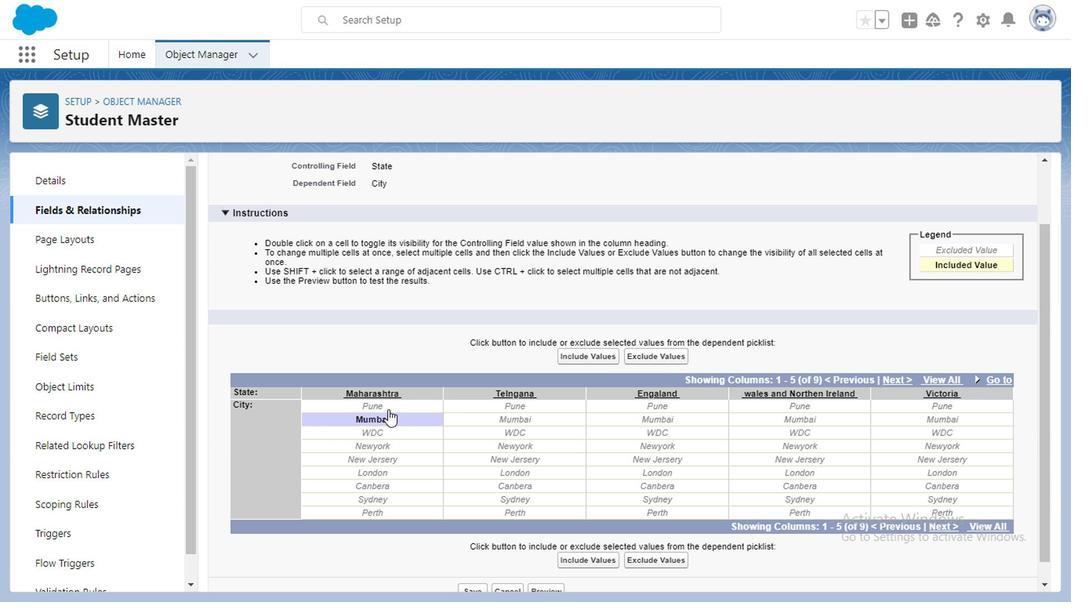 
Action: Mouse moved to (391, 418)
Screenshot: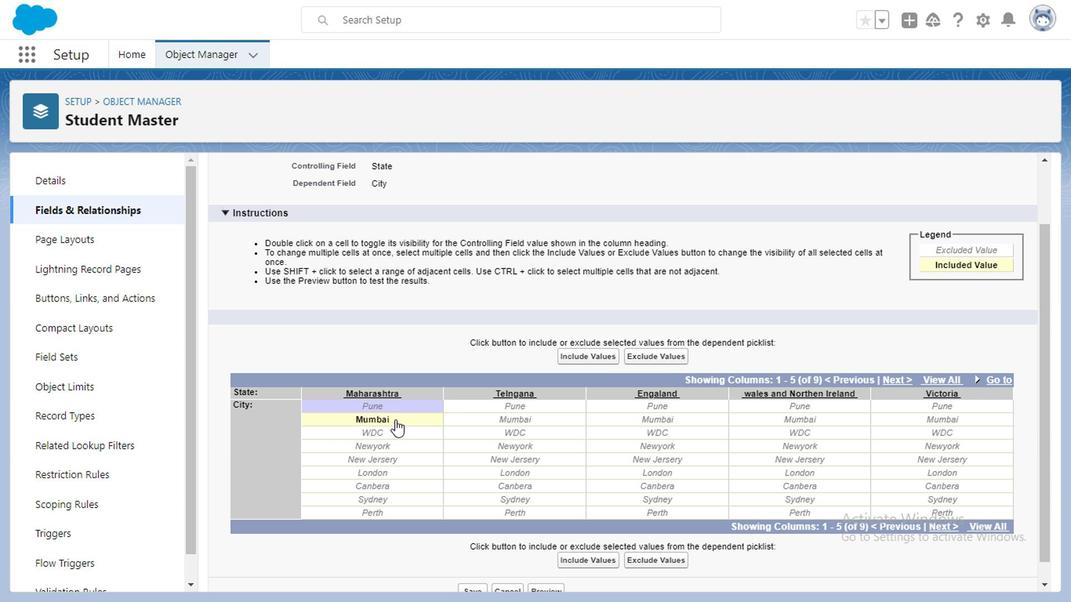 
Action: Mouse pressed left at (391, 418)
Screenshot: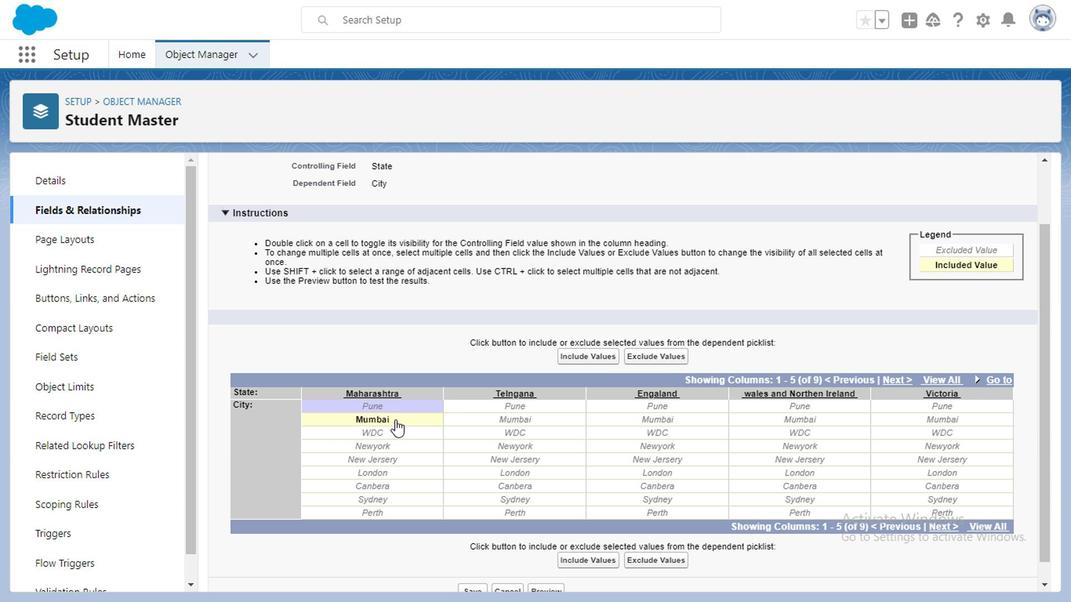 
Action: Mouse moved to (373, 397)
Screenshot: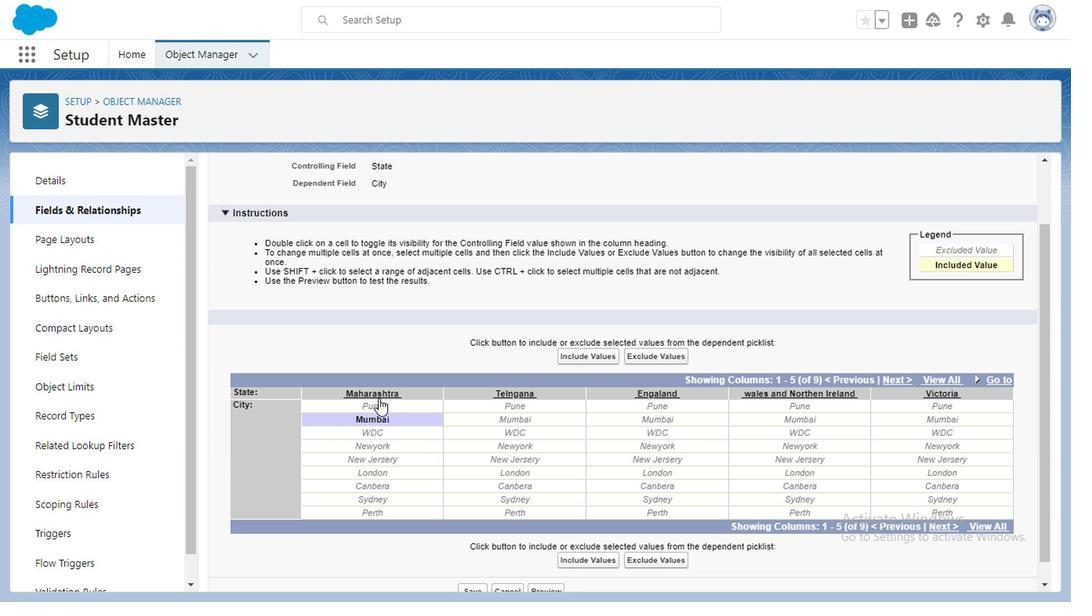 
Action: Mouse pressed left at (373, 397)
Screenshot: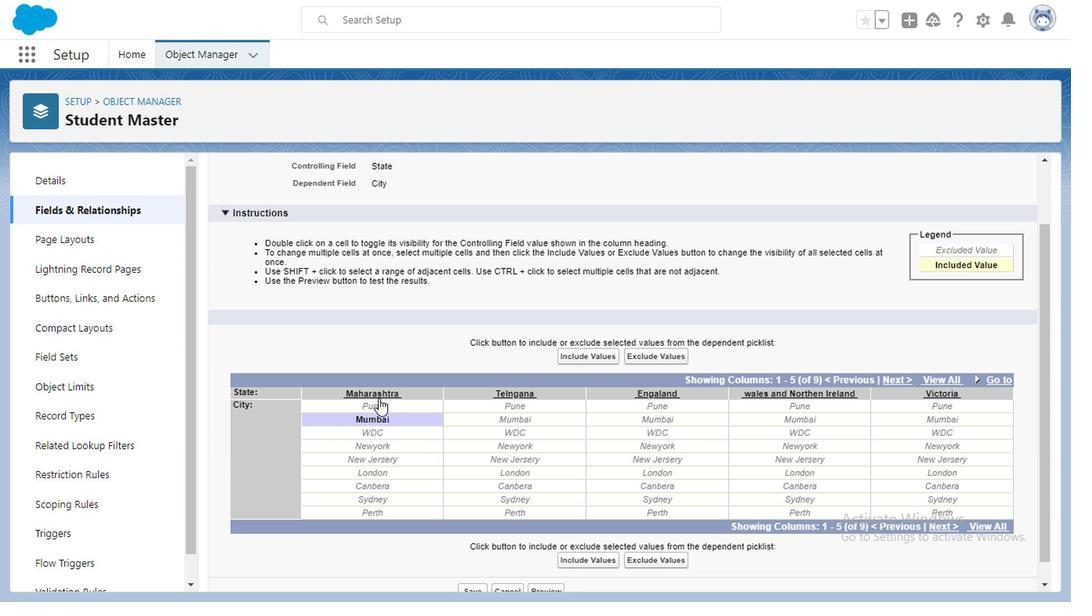 
Action: Mouse moved to (336, 428)
Screenshot: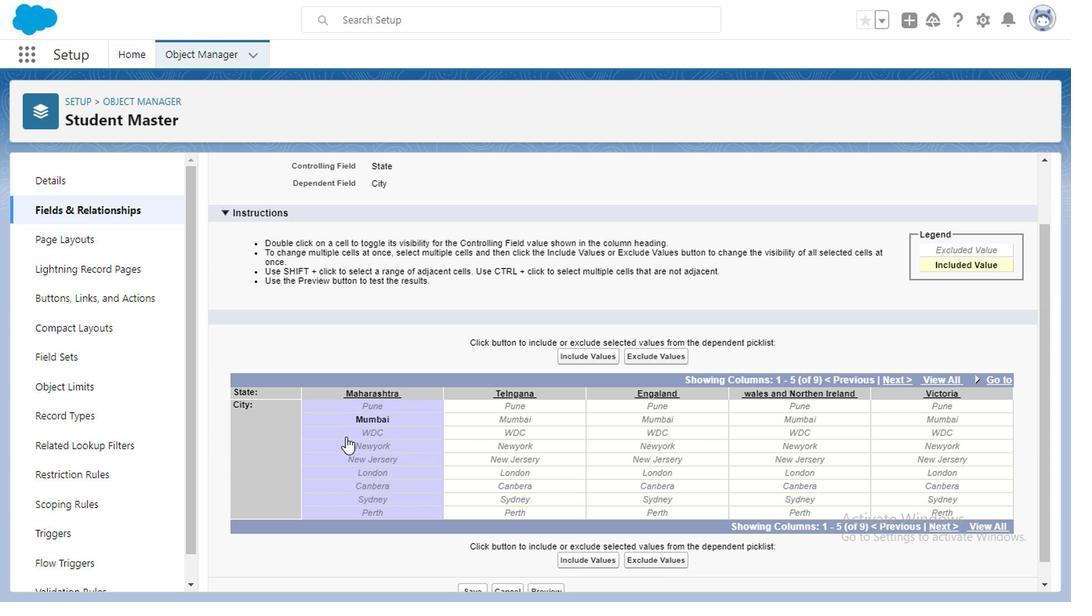 
Action: Mouse pressed left at (336, 428)
Screenshot: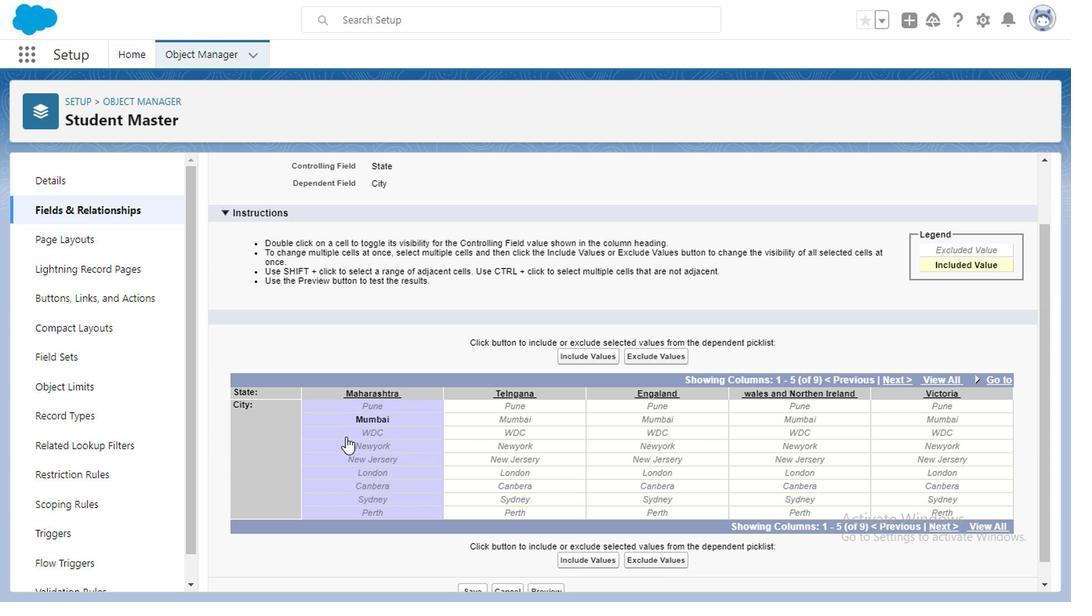 
Action: Mouse moved to (399, 404)
Screenshot: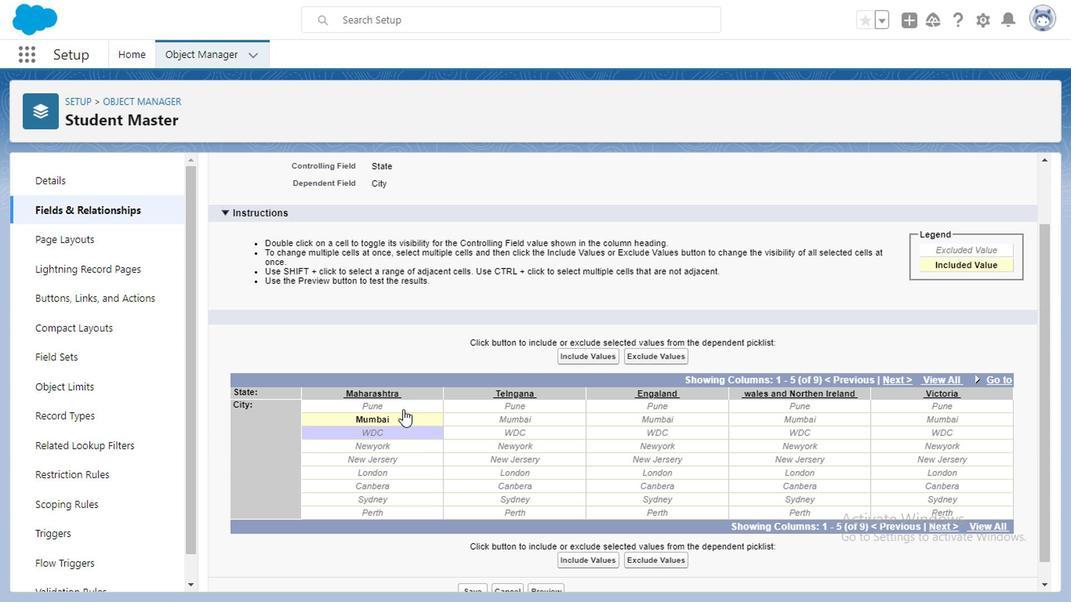
Action: Mouse pressed left at (399, 404)
Screenshot: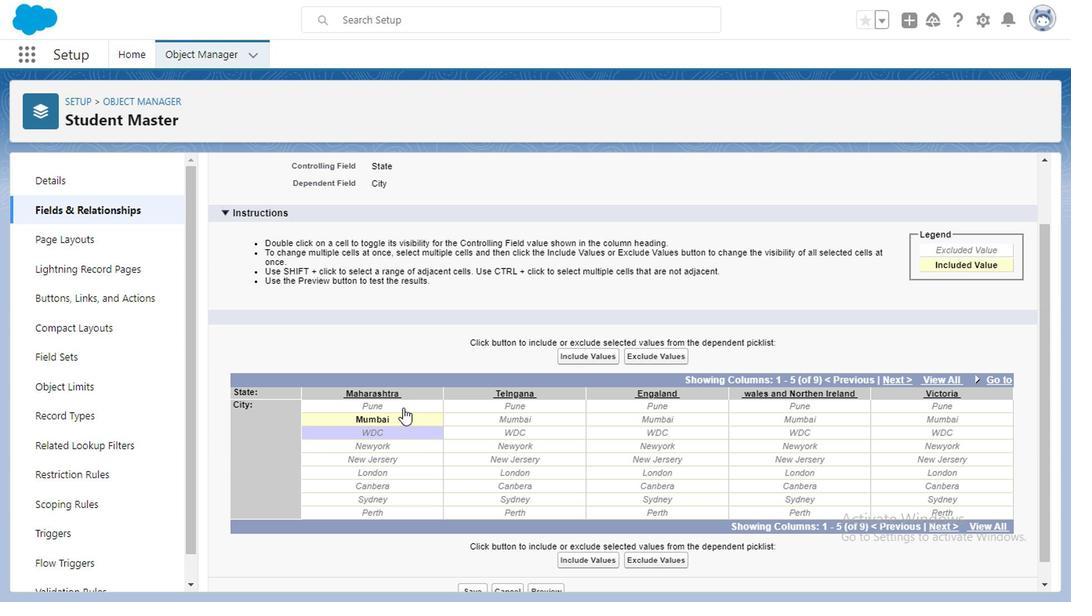 
Action: Mouse moved to (579, 354)
Screenshot: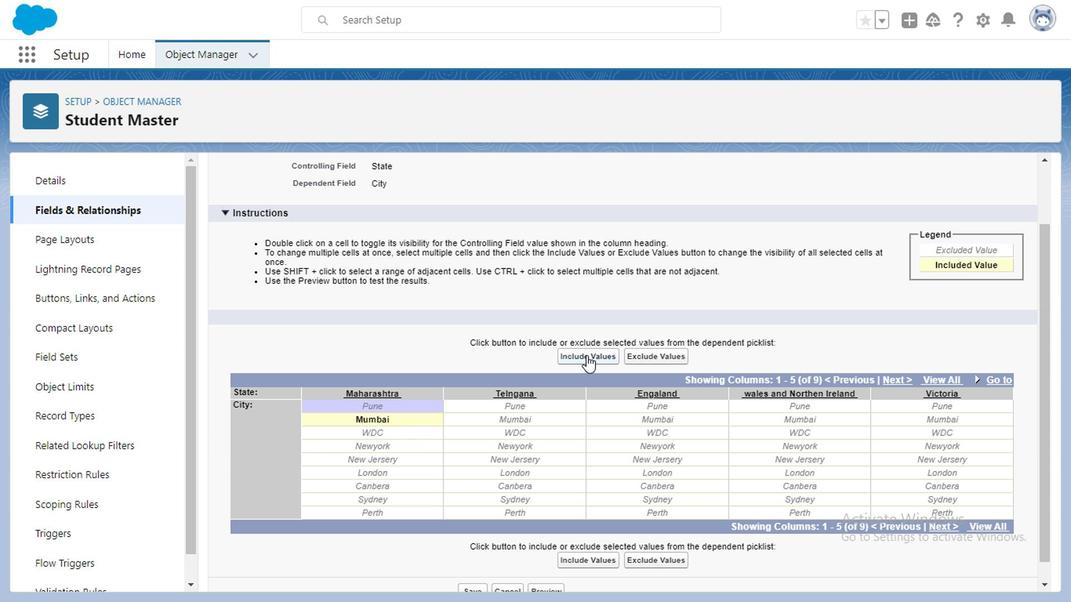 
Action: Mouse pressed left at (579, 354)
Screenshot: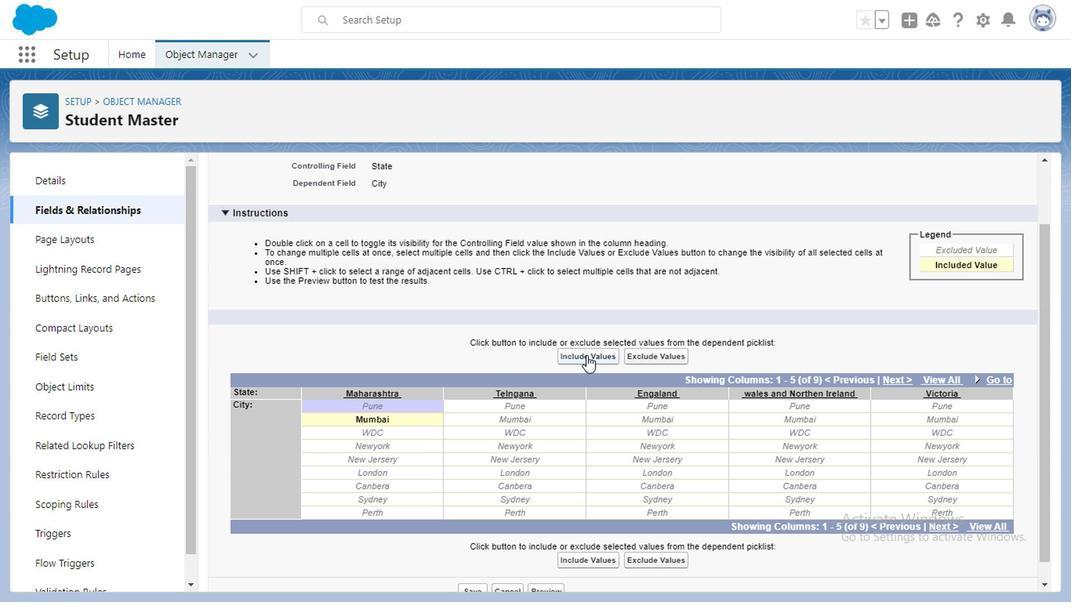
Action: Mouse moved to (537, 489)
Screenshot: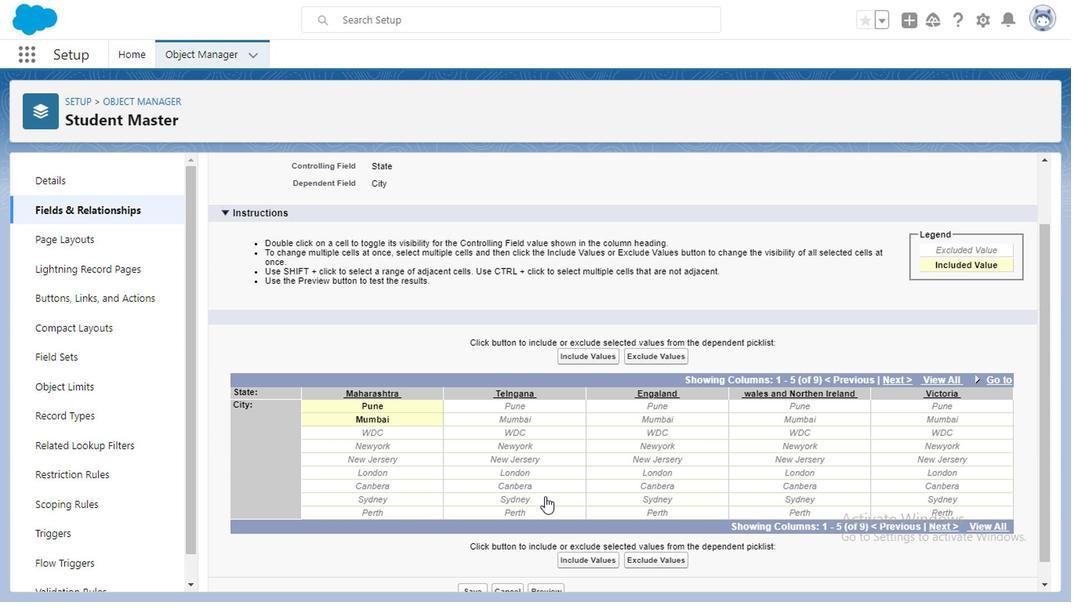 
Action: Mouse scrolled (537, 488) with delta (0, 0)
Screenshot: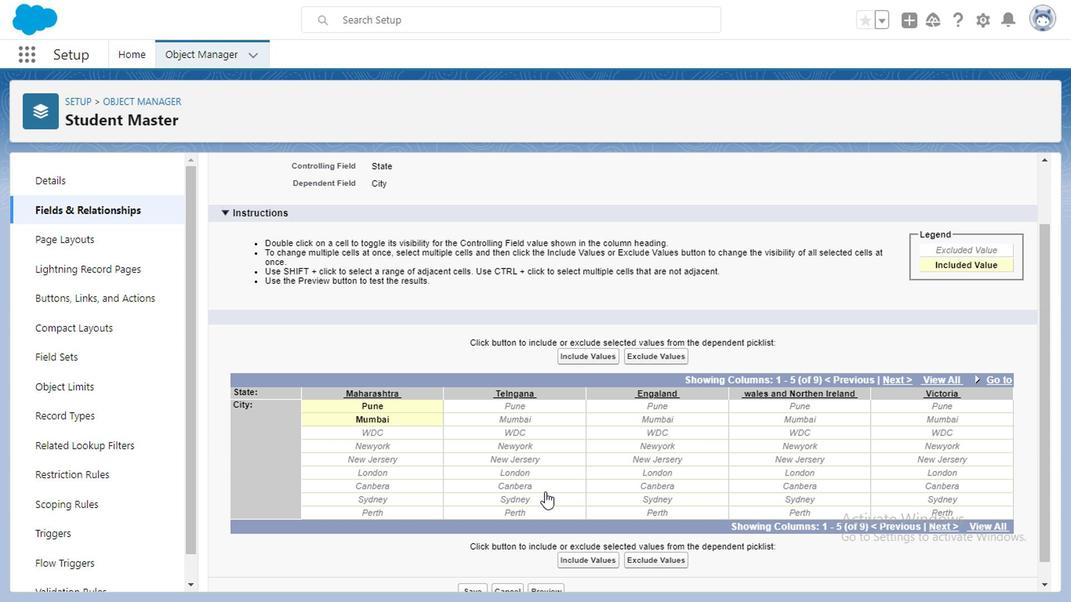 
Action: Mouse moved to (659, 424)
Screenshot: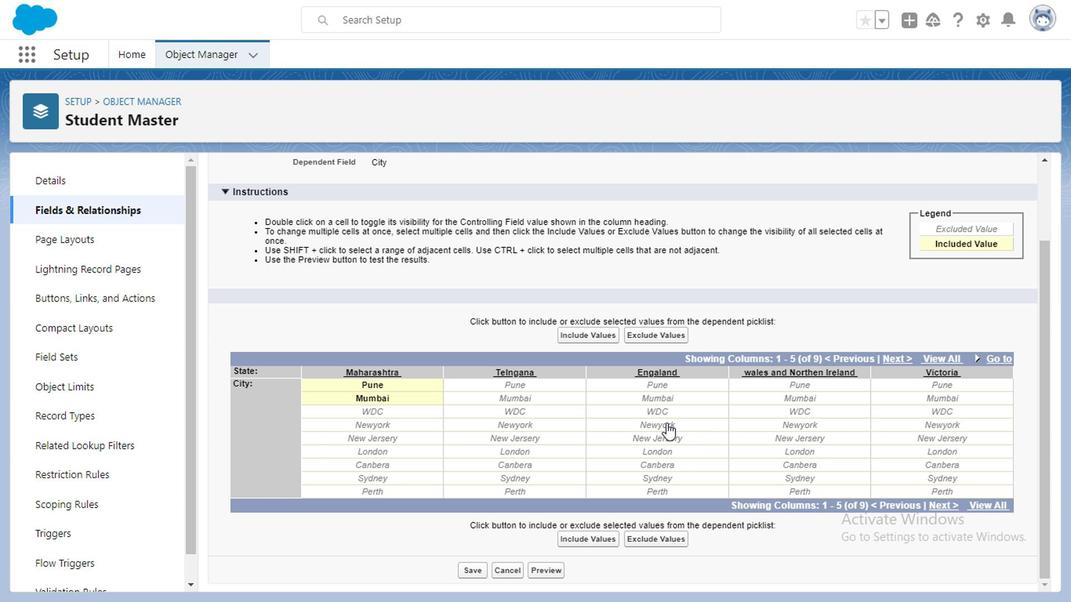 
Action: Mouse pressed left at (659, 424)
Screenshot: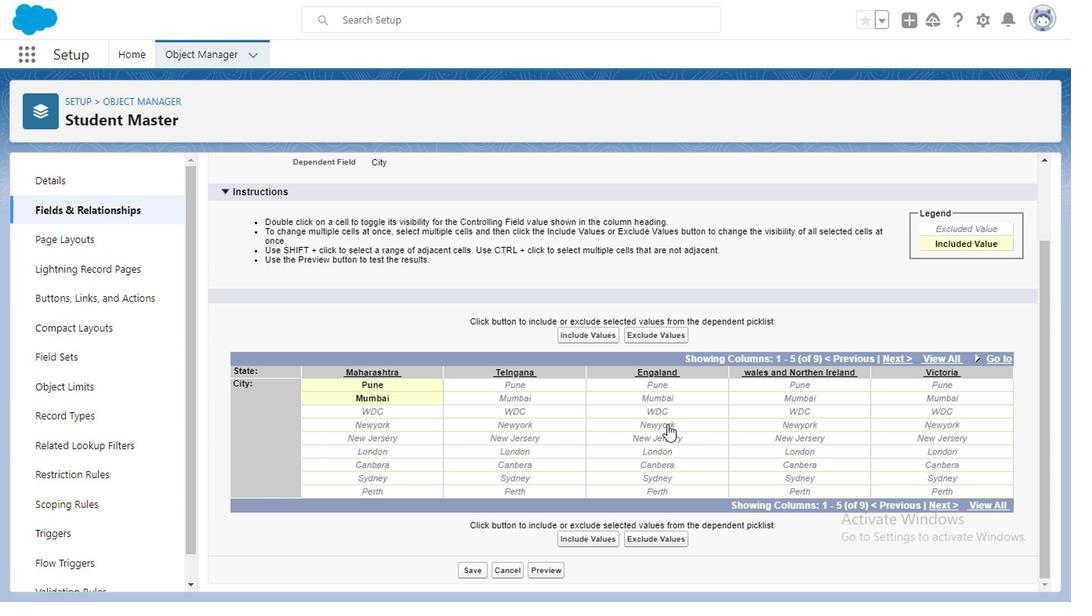 
Action: Mouse moved to (585, 333)
Screenshot: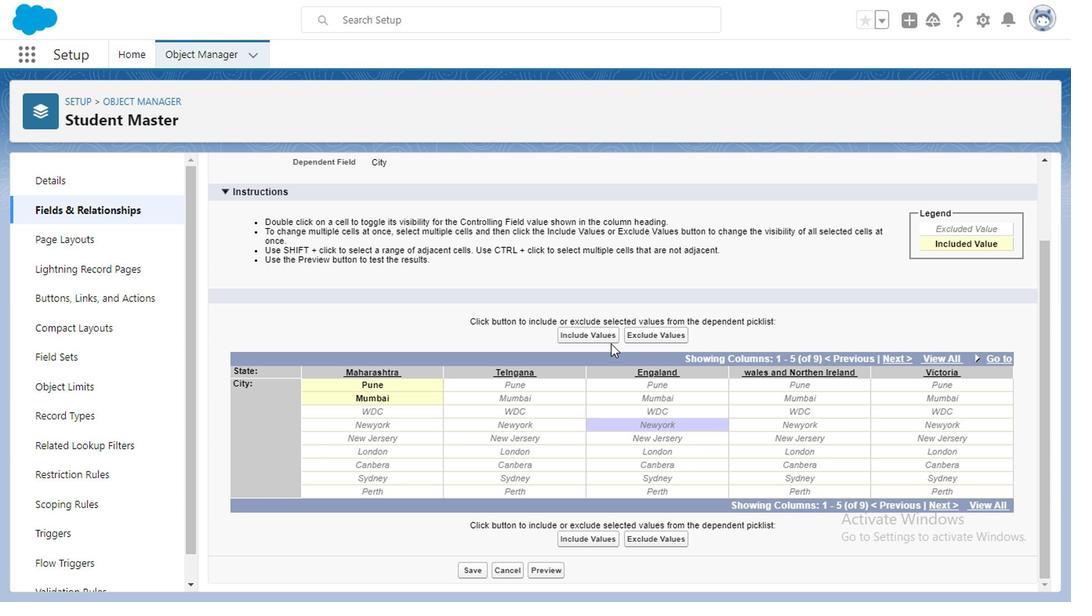 
Action: Mouse pressed left at (585, 333)
Screenshot: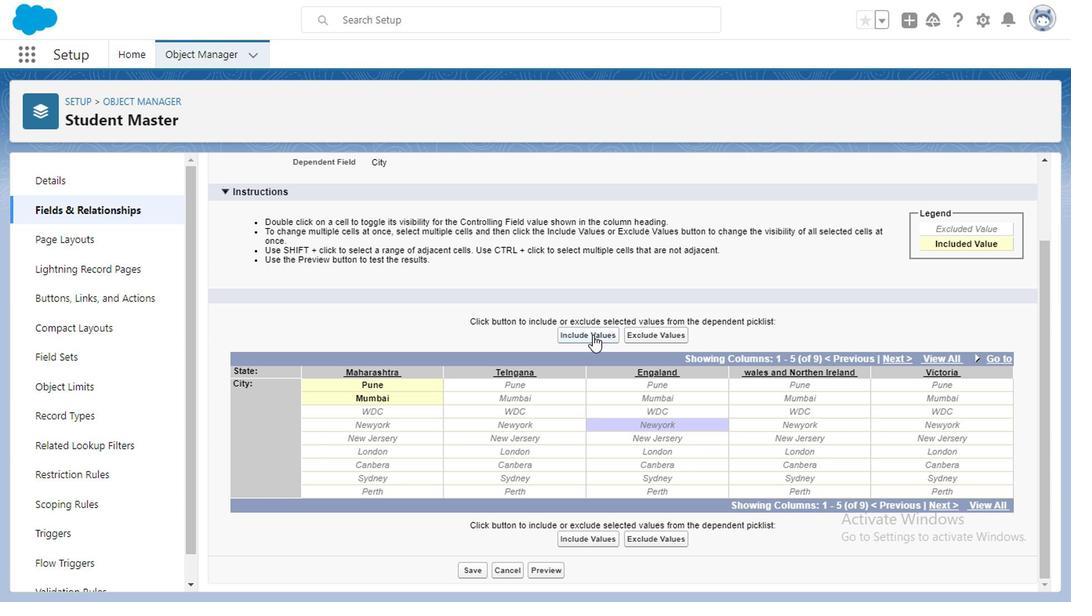 
Action: Mouse moved to (939, 413)
Screenshot: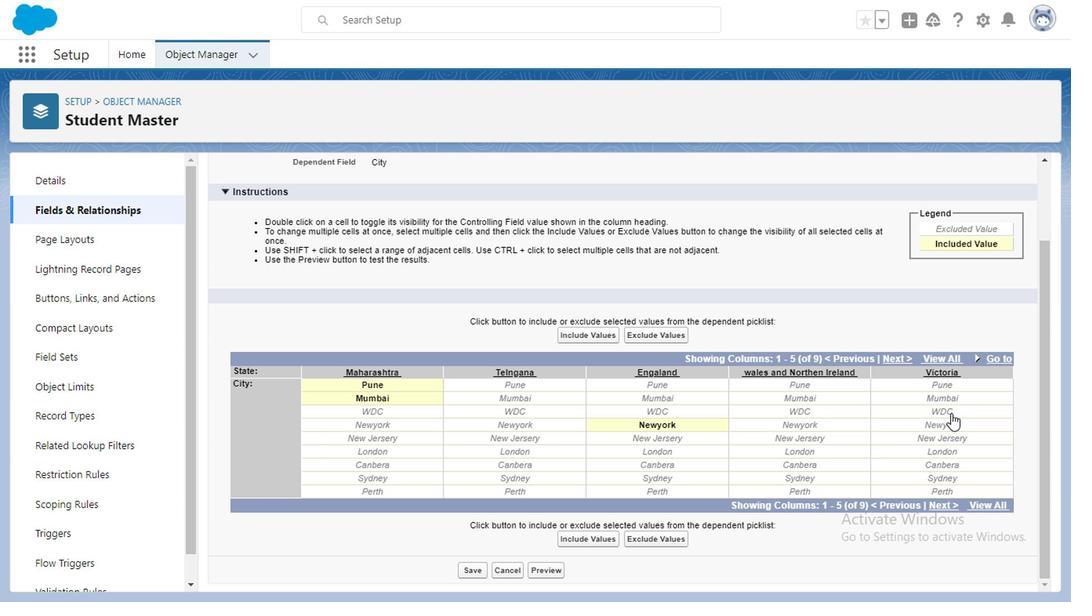 
Action: Mouse scrolled (939, 412) with delta (0, -1)
Screenshot: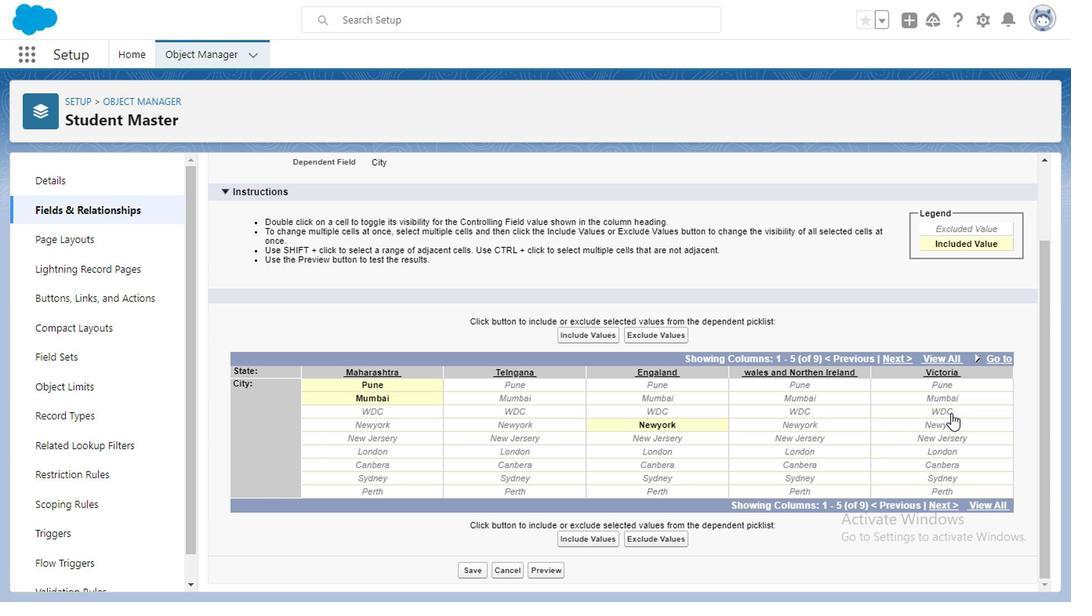 
Action: Mouse moved to (940, 477)
Screenshot: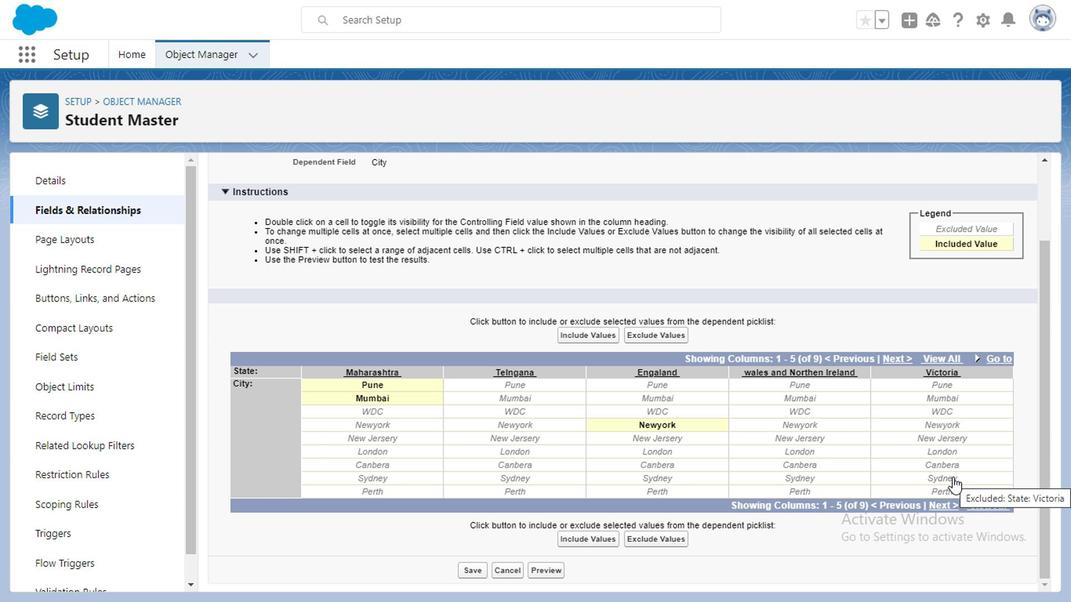 
Action: Mouse pressed left at (940, 477)
Screenshot: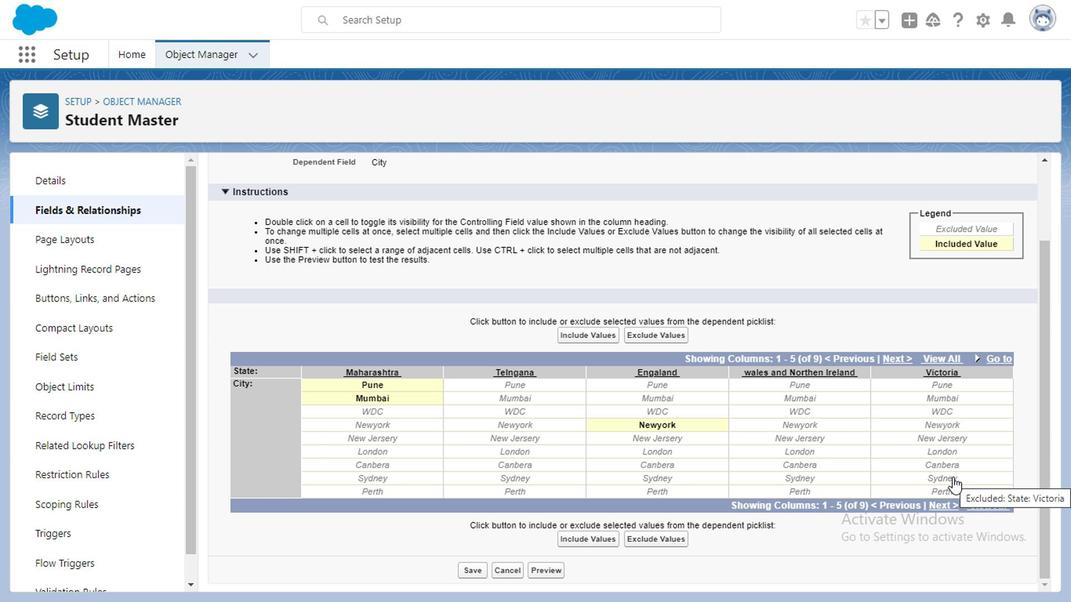 
Action: Mouse moved to (578, 333)
Screenshot: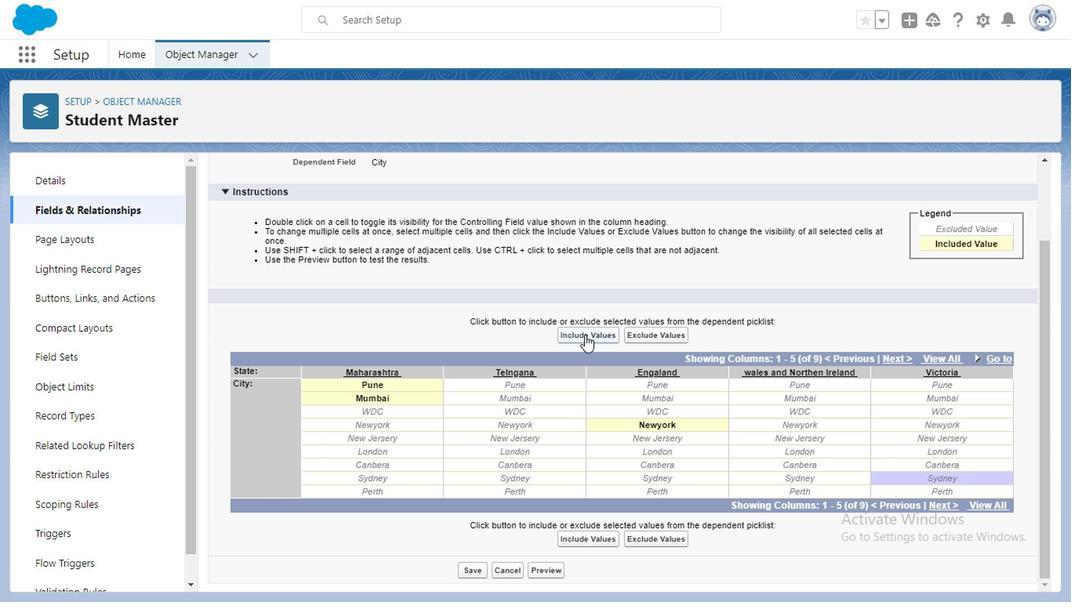 
Action: Mouse pressed left at (578, 333)
Screenshot: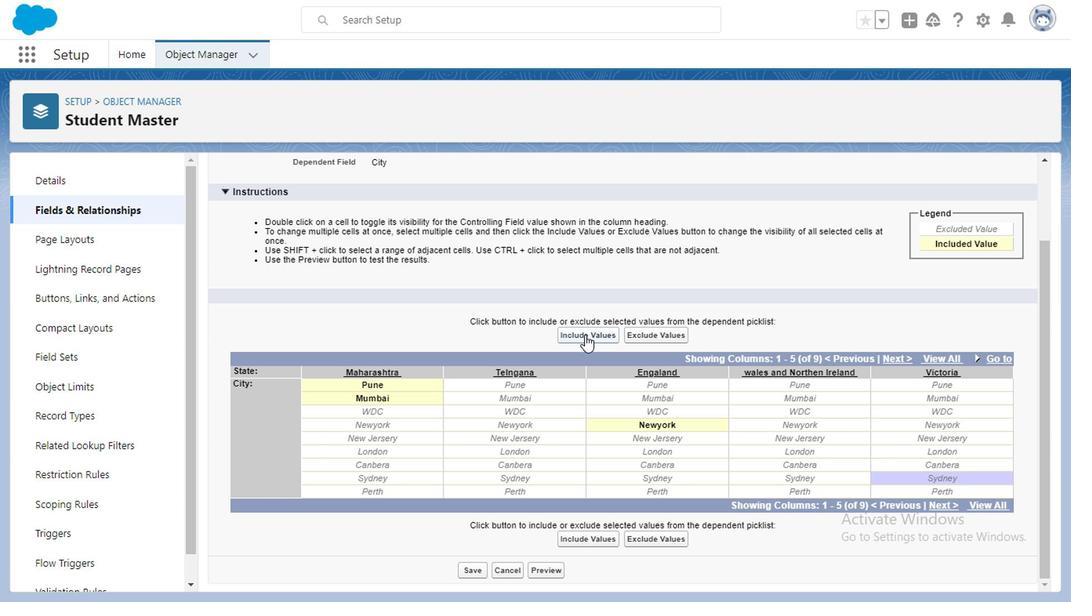 
Action: Mouse moved to (971, 440)
Screenshot: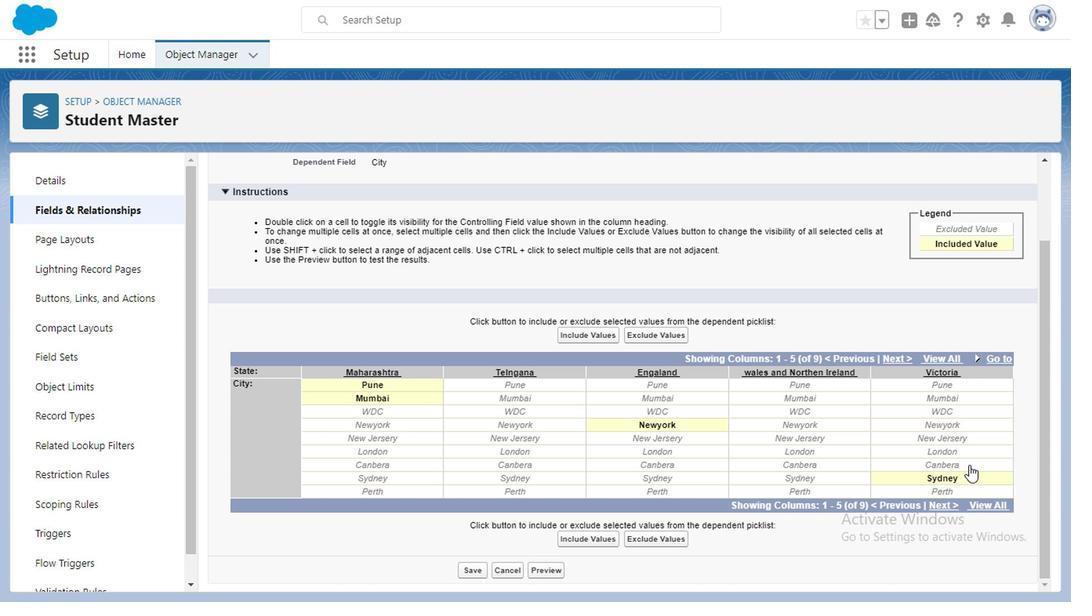 
Action: Mouse scrolled (971, 439) with delta (0, -1)
Screenshot: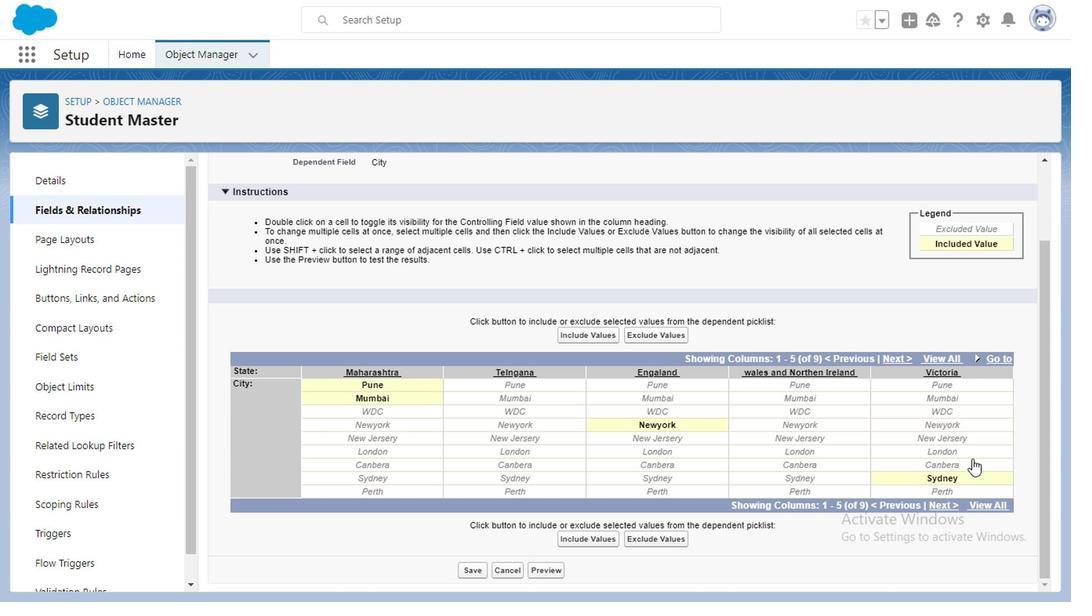 
Action: Mouse moved to (971, 440)
Screenshot: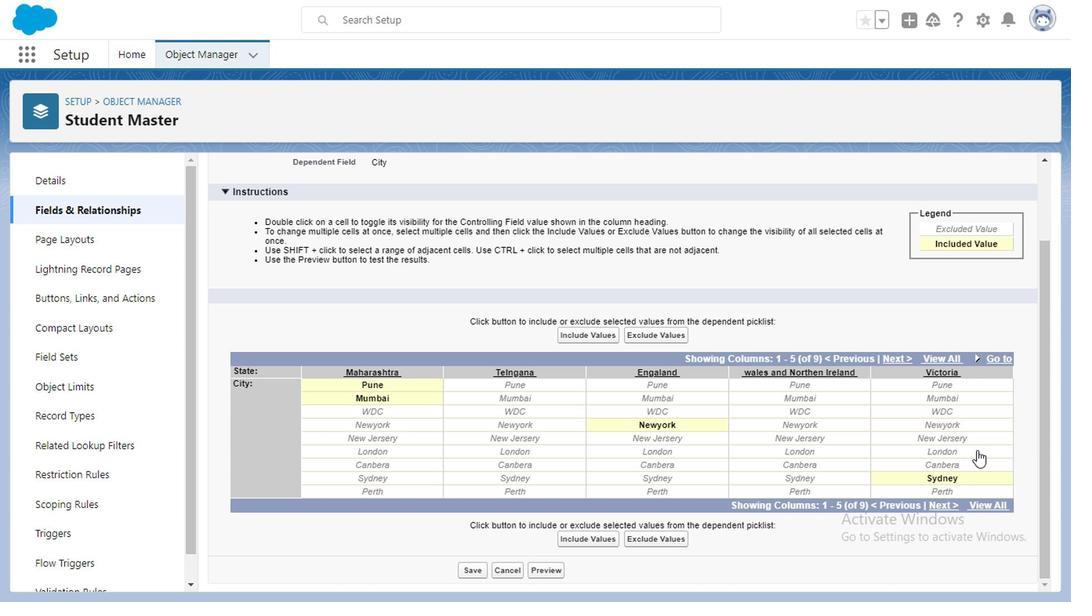 
Action: Mouse scrolled (971, 439) with delta (0, -1)
Screenshot: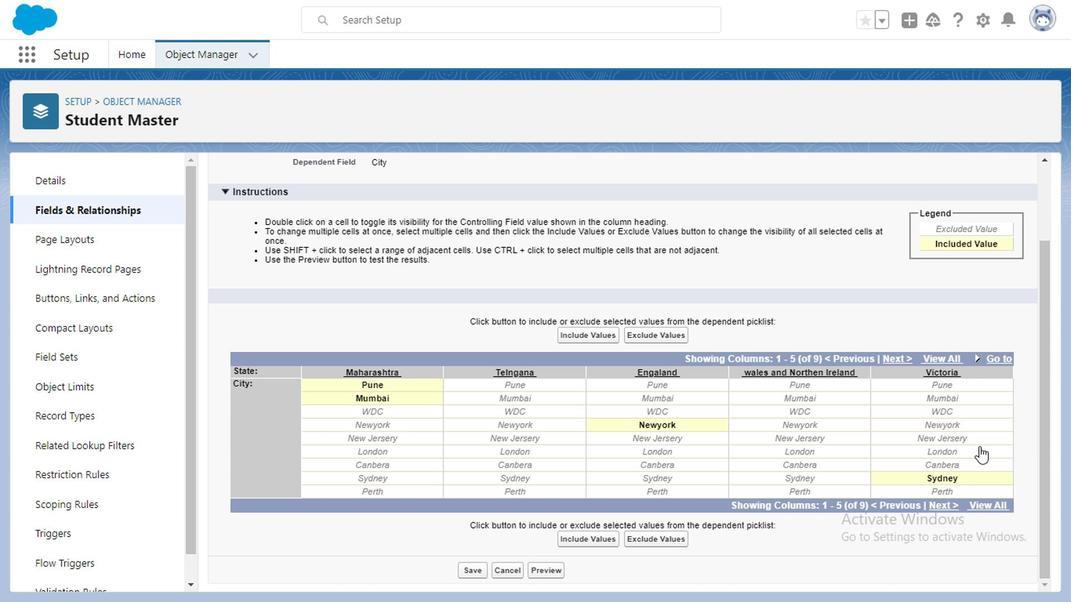 
Action: Mouse moved to (940, 488)
Screenshot: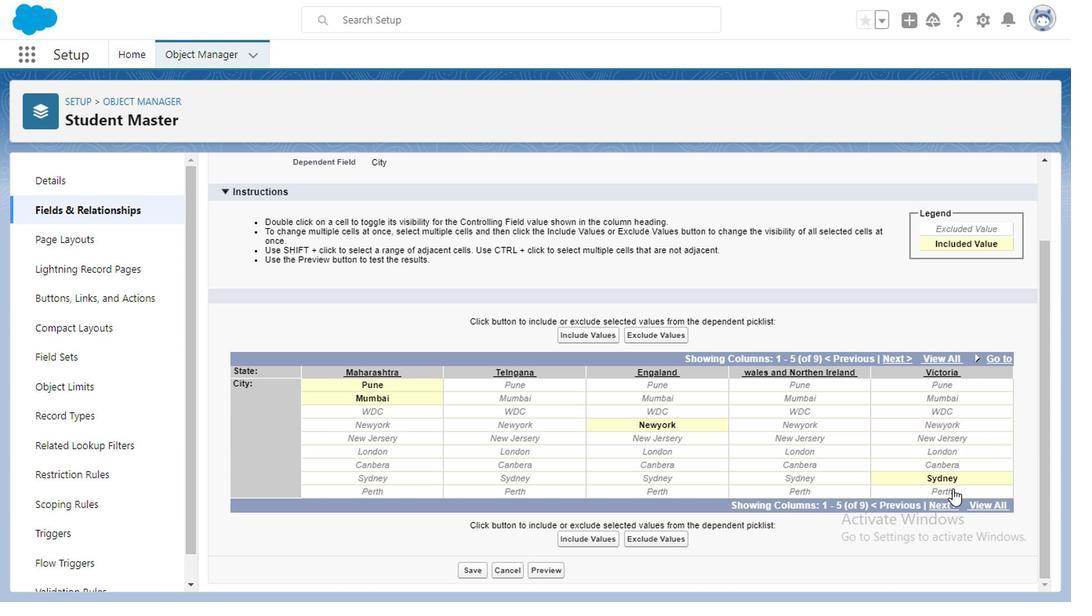 
Action: Mouse scrolled (940, 487) with delta (0, -1)
Screenshot: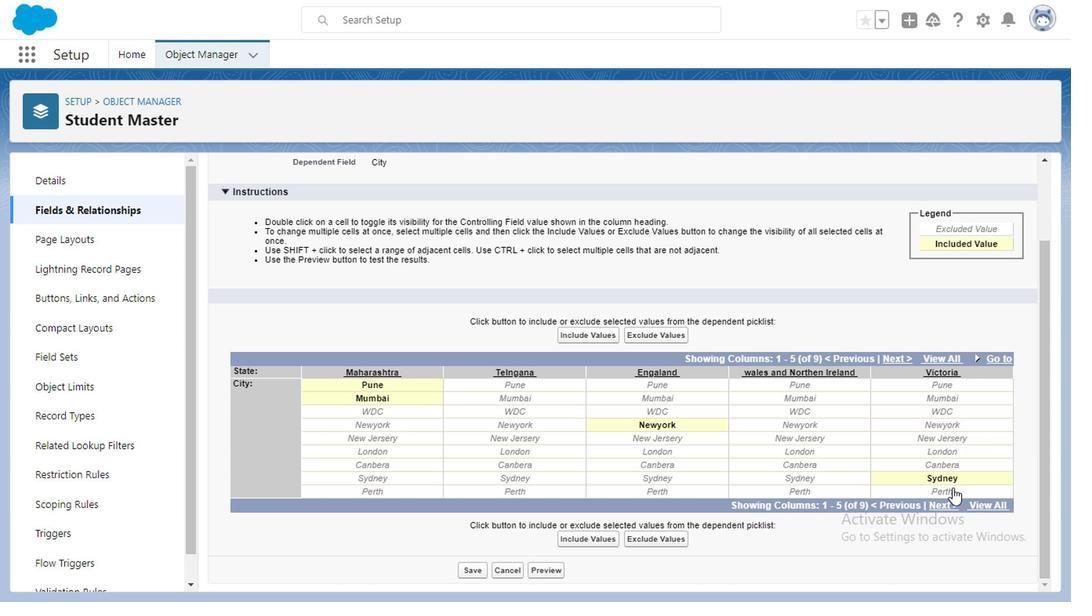 
Action: Mouse scrolled (940, 487) with delta (0, -1)
Screenshot: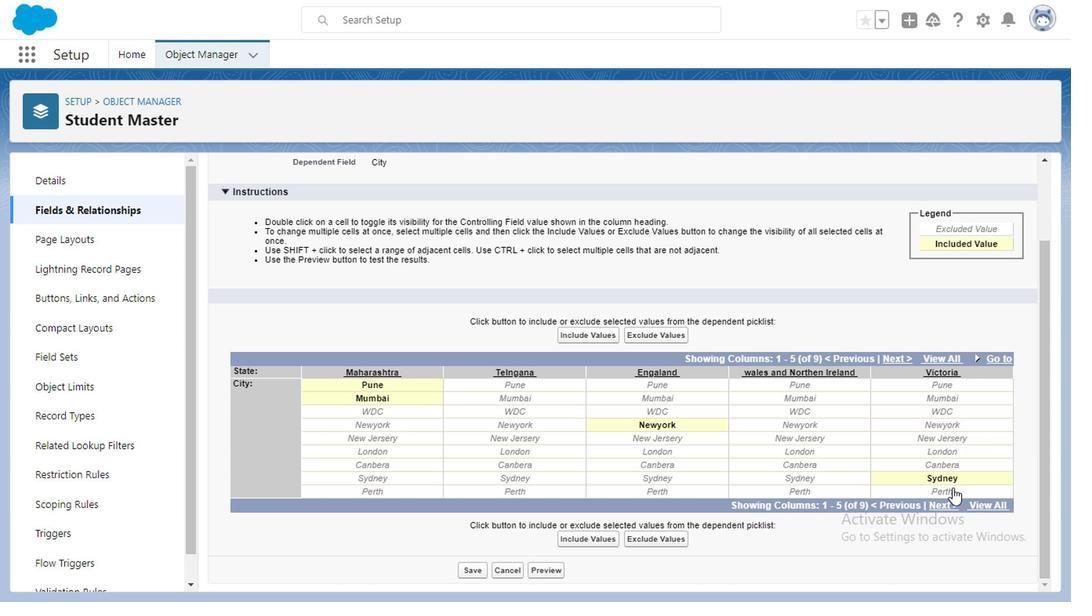 
Action: Mouse moved to (801, 411)
Screenshot: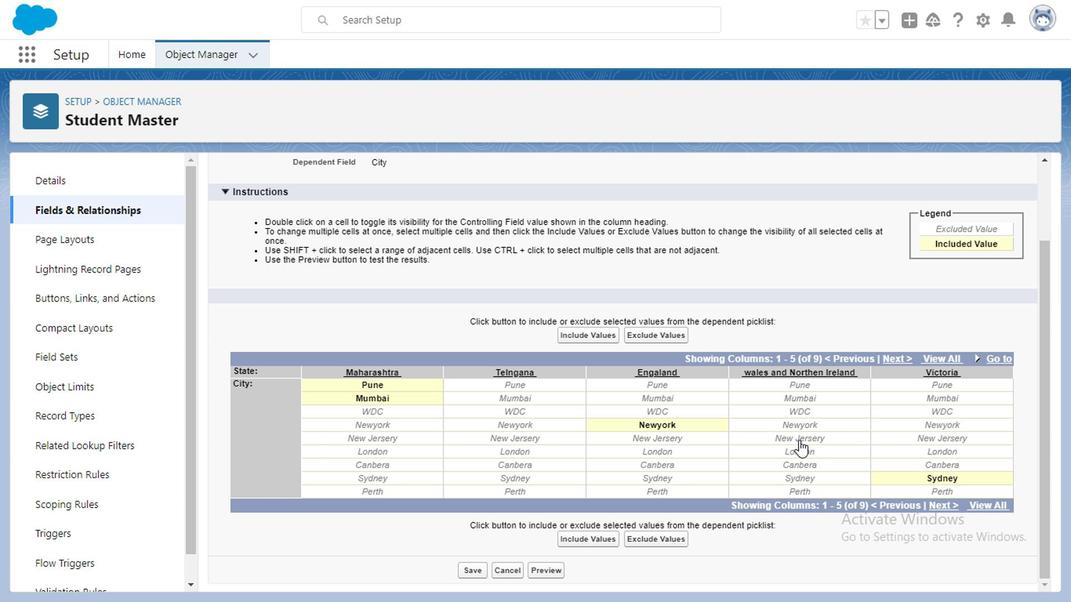 
Action: Mouse pressed left at (801, 411)
Screenshot: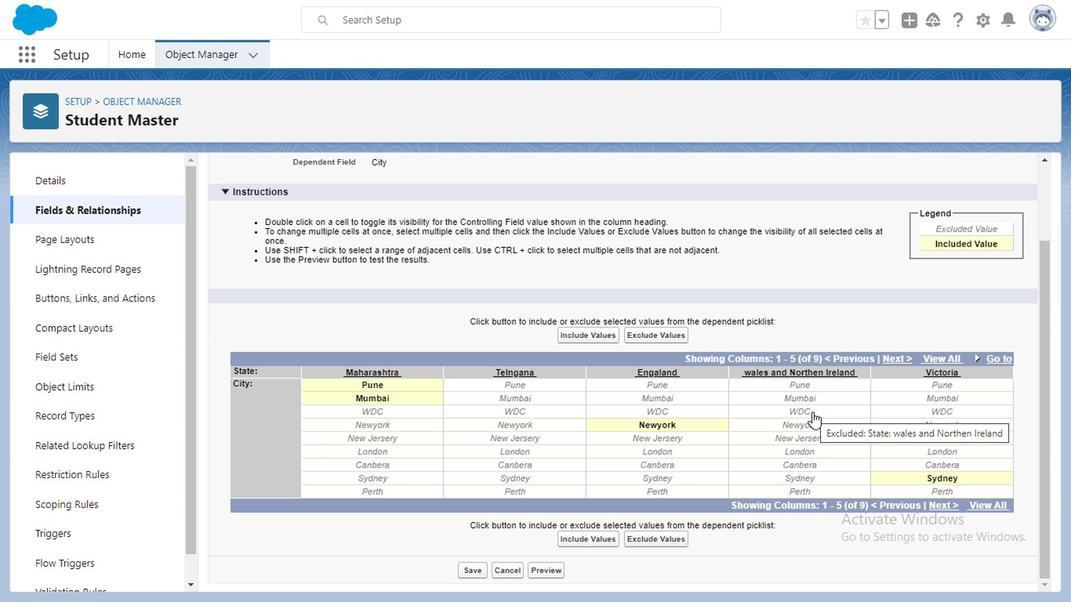 
Action: Mouse moved to (569, 327)
Screenshot: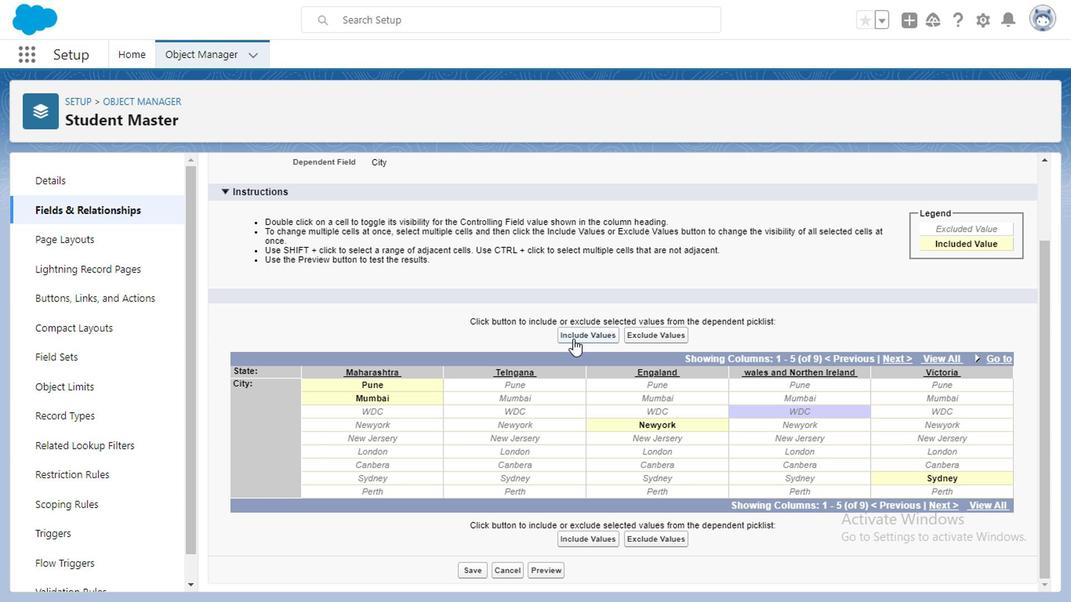 
Action: Mouse pressed left at (569, 327)
Screenshot: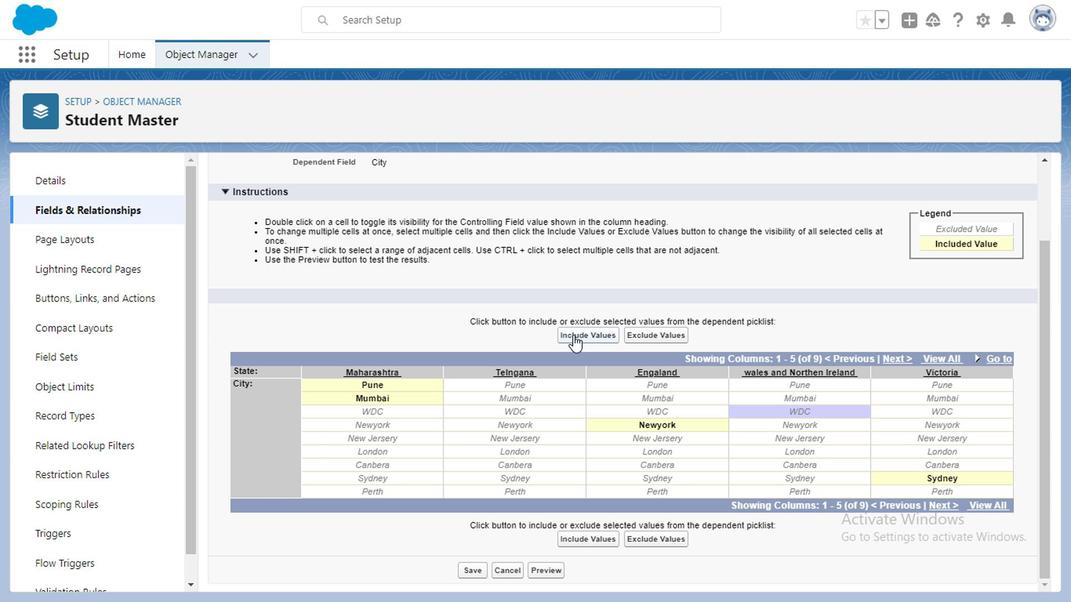 
Action: Mouse moved to (813, 440)
Screenshot: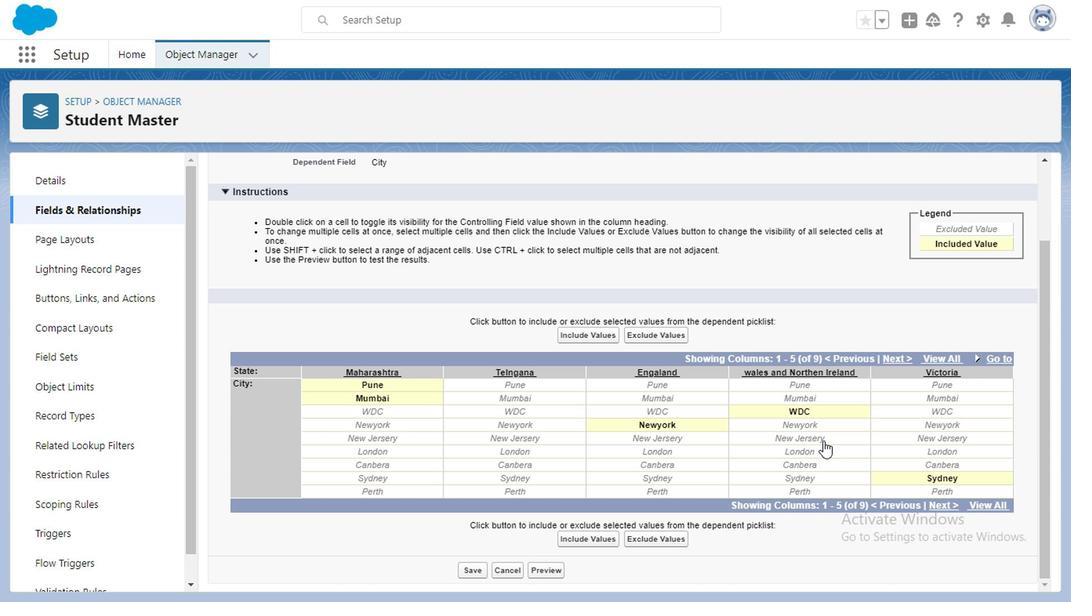 
Action: Mouse pressed left at (813, 440)
Screenshot: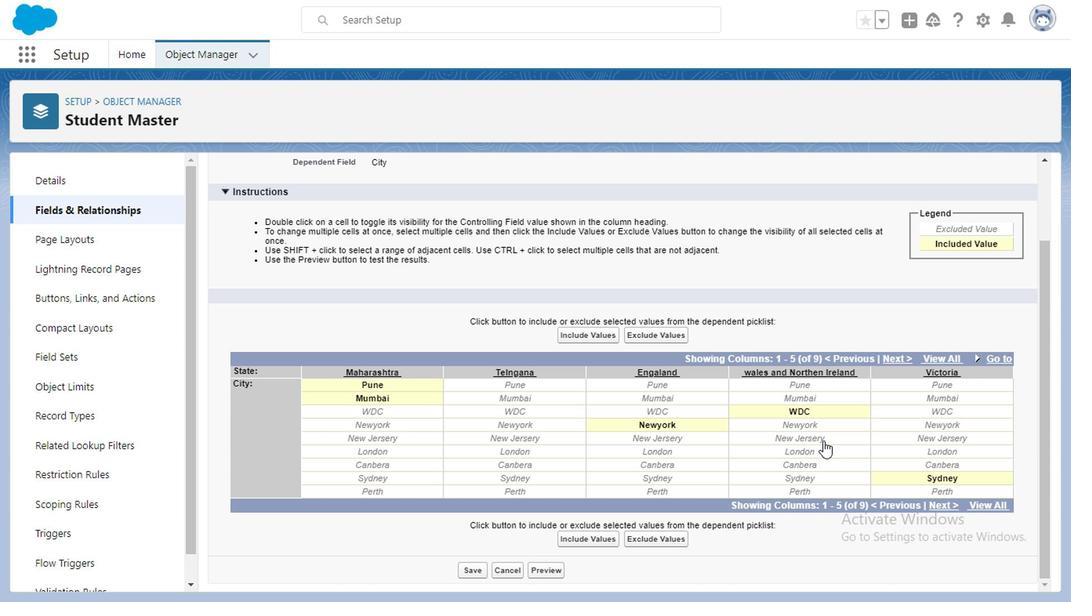 
Action: Mouse moved to (594, 329)
Screenshot: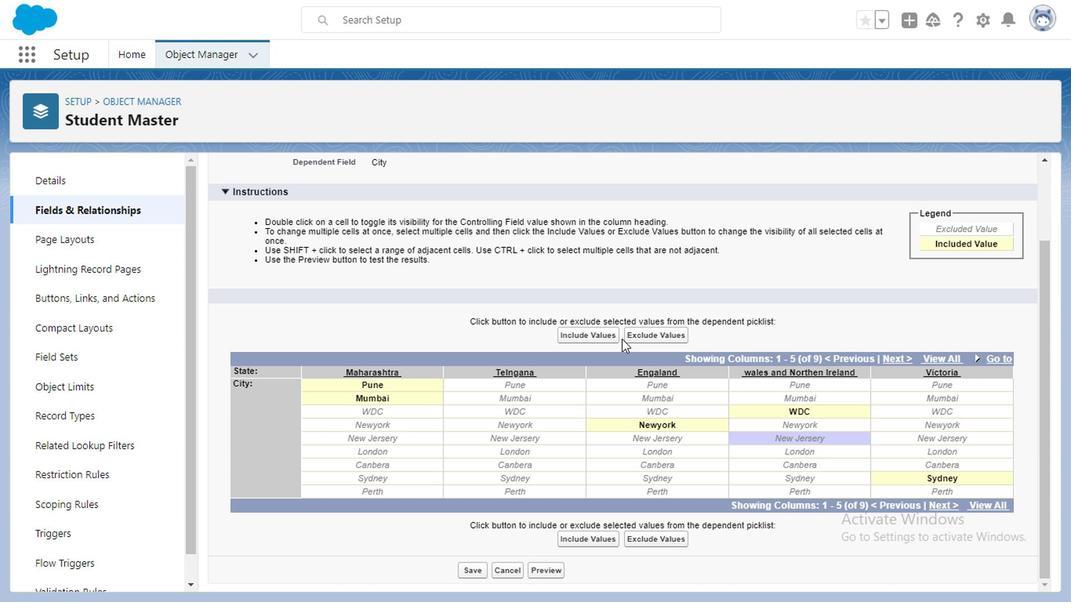 
Action: Mouse pressed left at (594, 329)
Screenshot: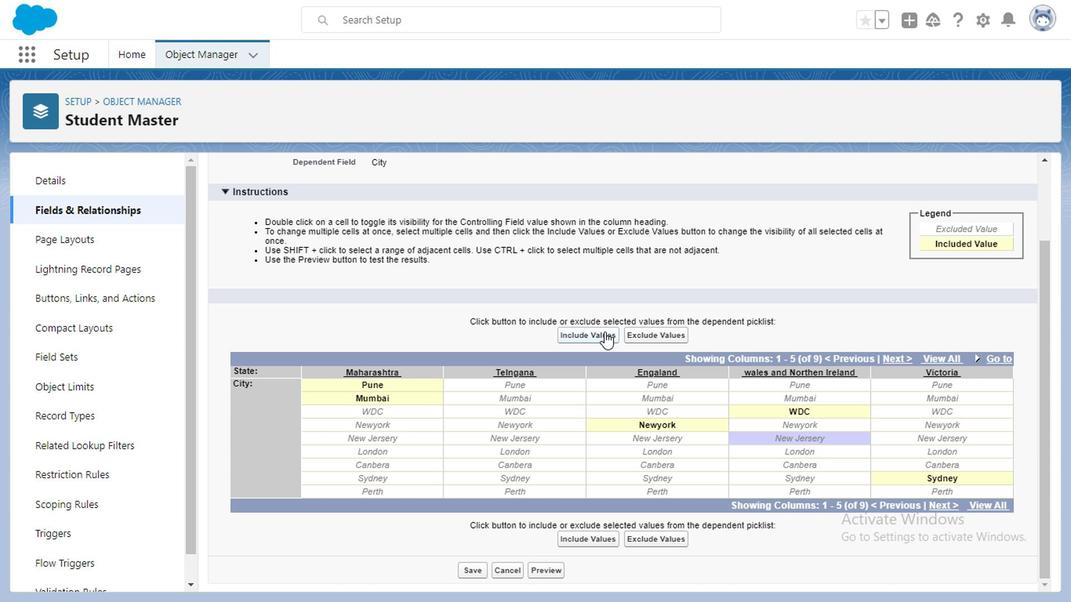 
Action: Mouse moved to (659, 448)
Screenshot: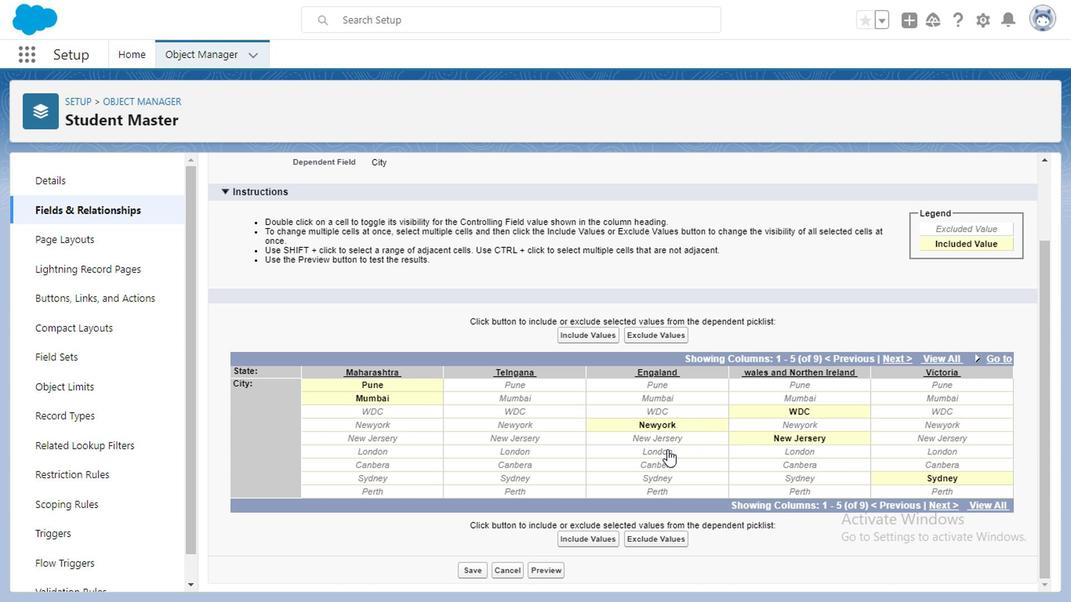 
Action: Mouse pressed left at (659, 448)
Screenshot: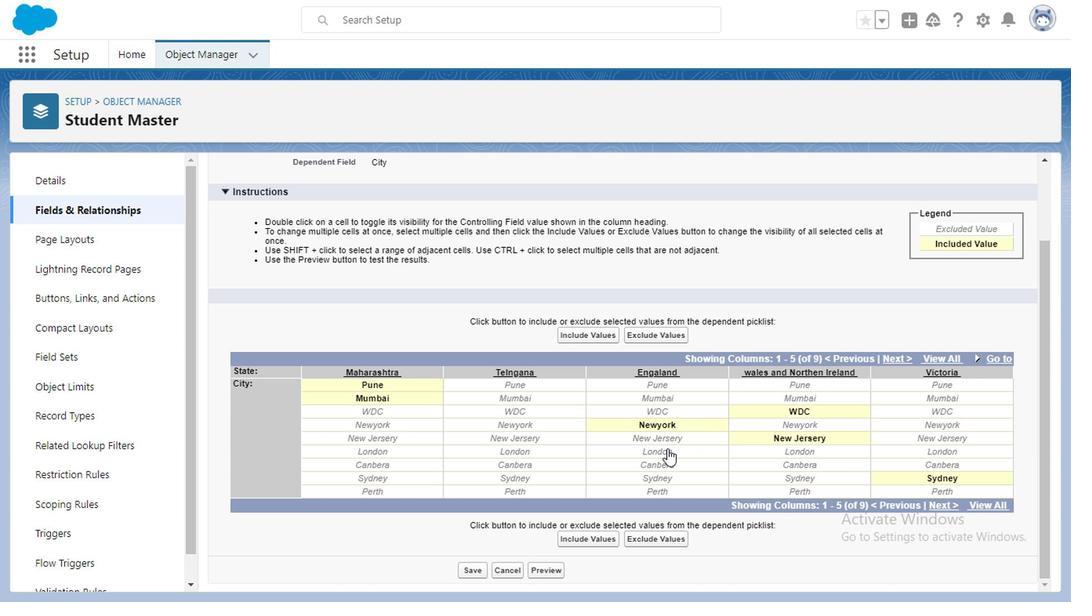 
Action: Mouse moved to (577, 328)
Screenshot: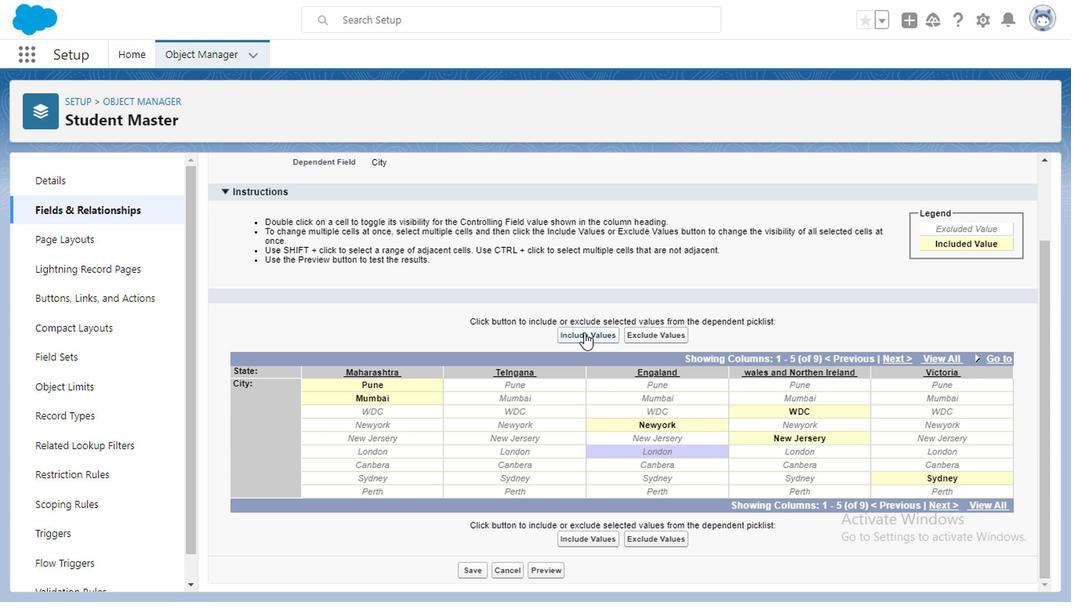 
Action: Mouse pressed left at (577, 328)
Screenshot: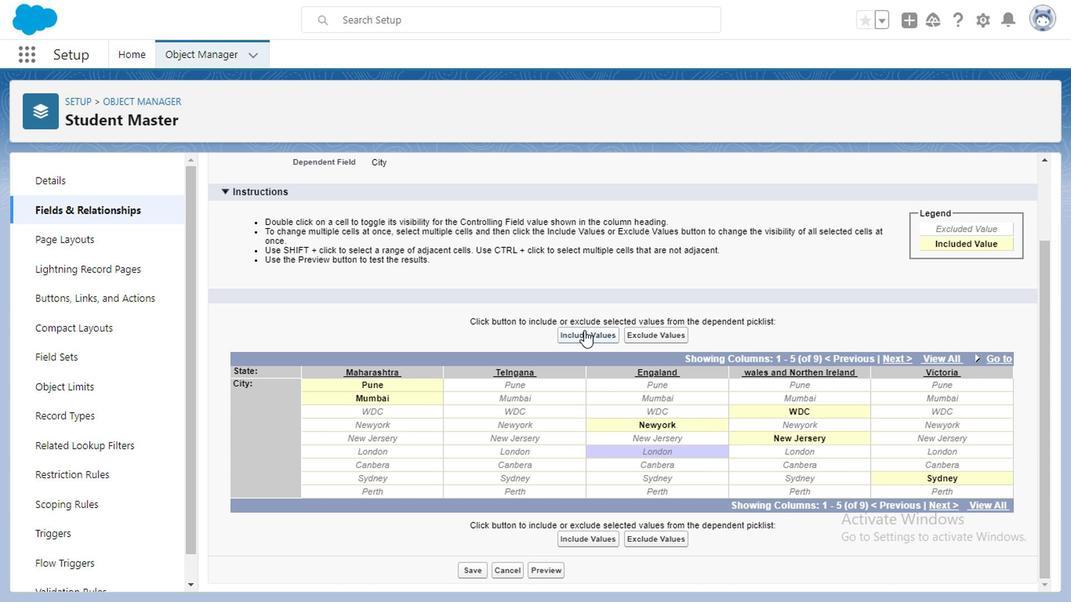 
Action: Mouse moved to (680, 474)
Screenshot: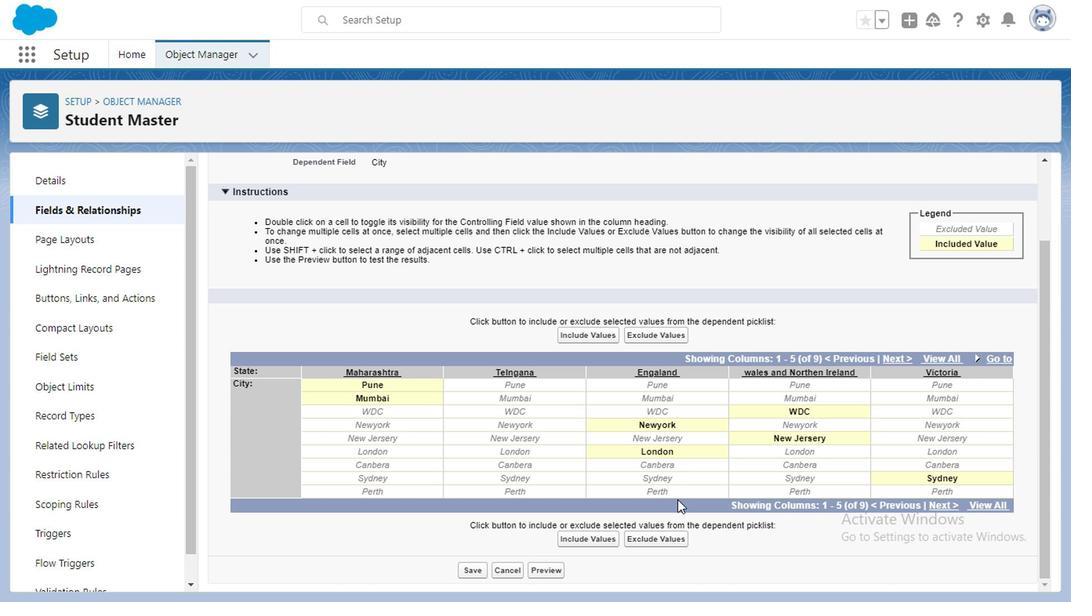 
Action: Mouse scrolled (680, 473) with delta (0, 0)
Screenshot: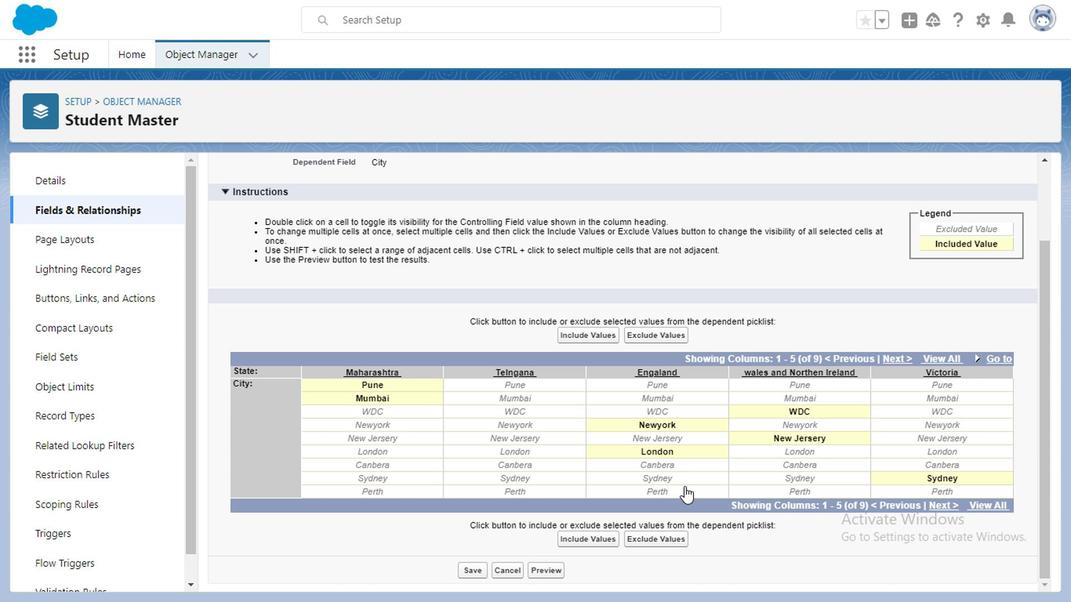 
Action: Mouse moved to (531, 569)
Screenshot: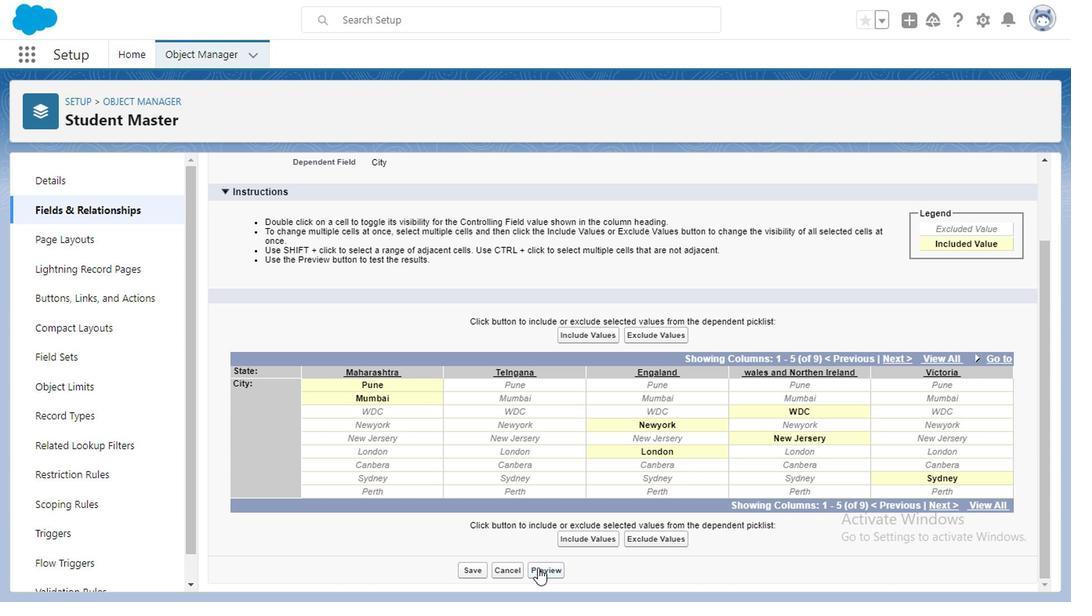 
Action: Mouse pressed left at (531, 569)
Screenshot: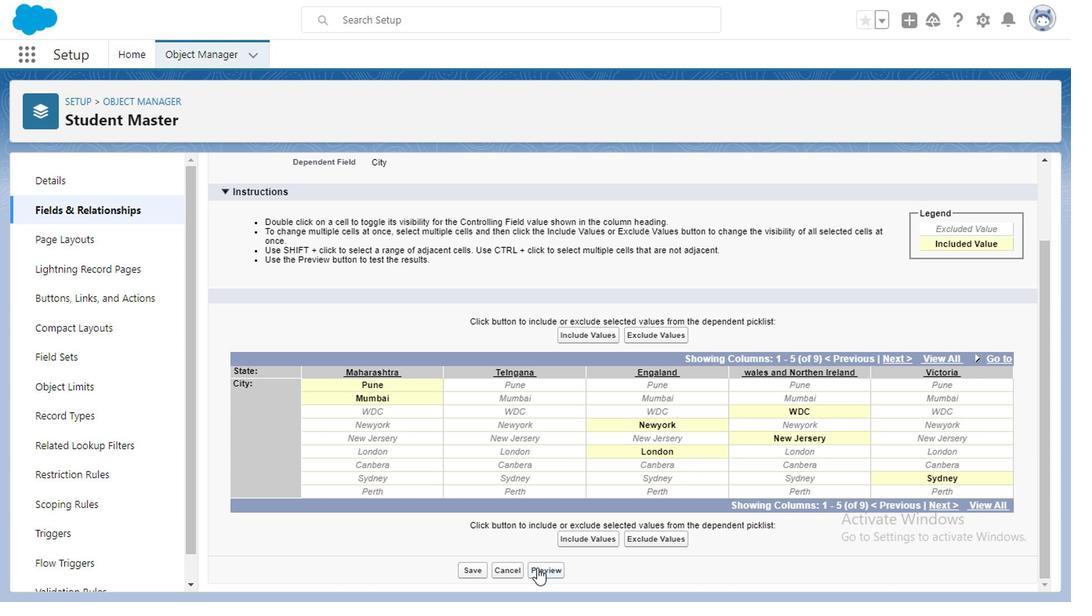 
Action: Mouse moved to (234, 419)
Screenshot: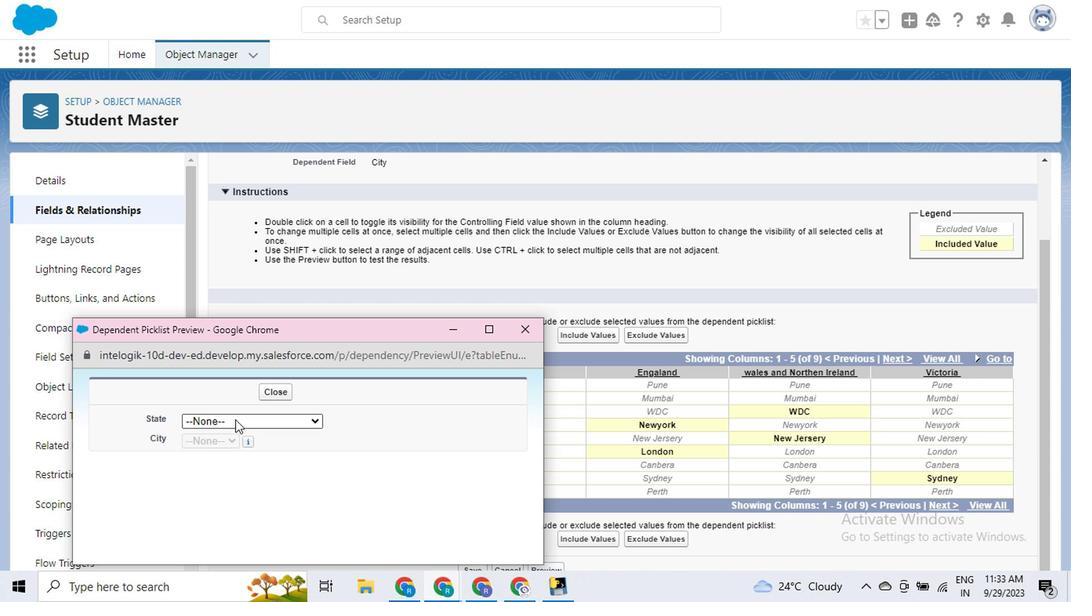 
Action: Mouse pressed left at (234, 419)
Screenshot: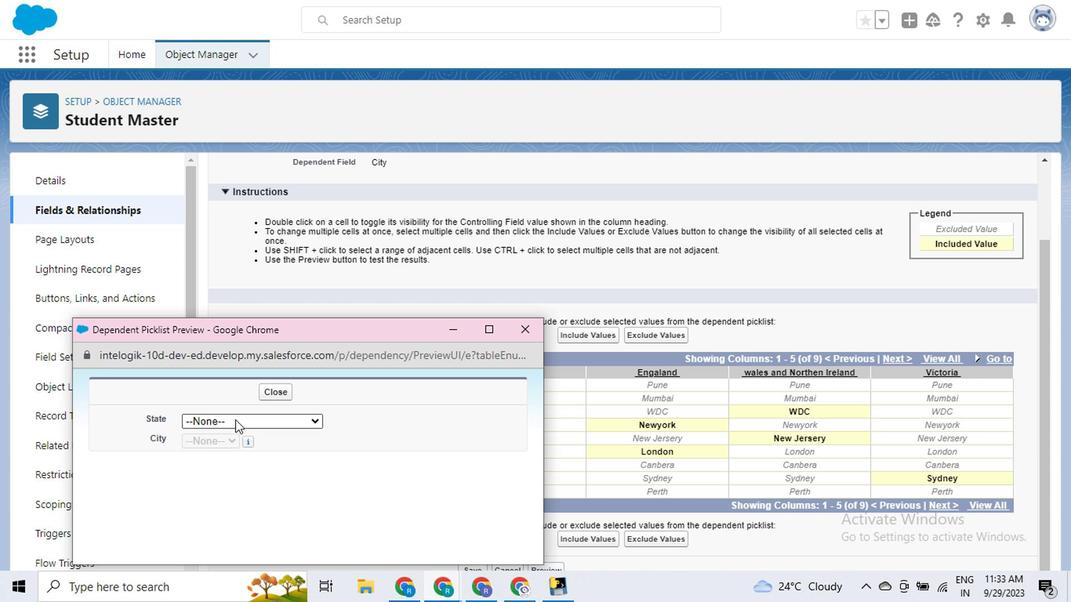 
Action: Mouse moved to (233, 443)
Screenshot: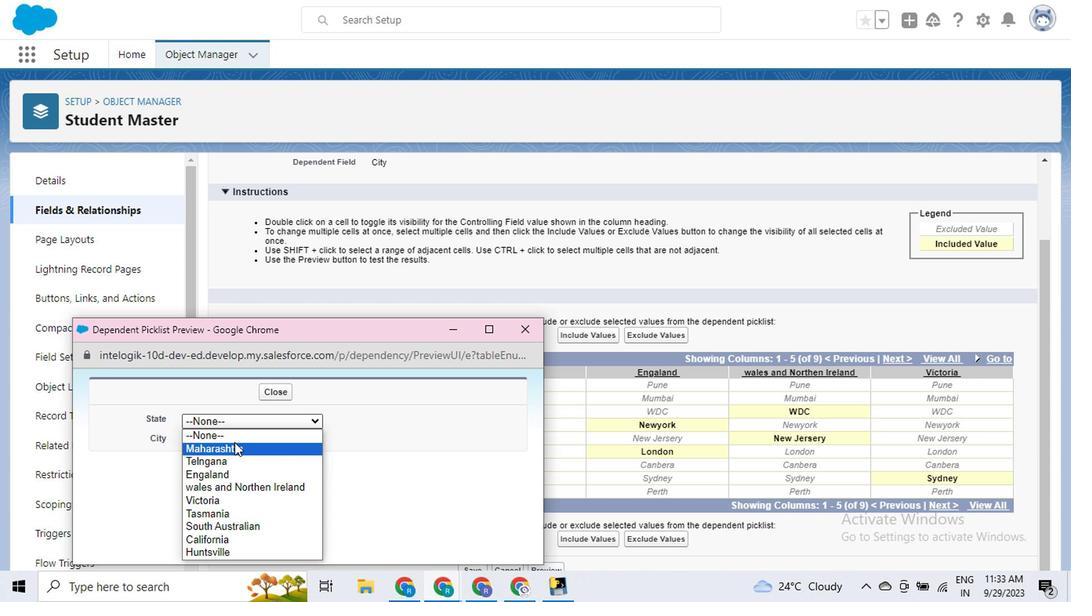 
Action: Mouse pressed left at (233, 443)
Screenshot: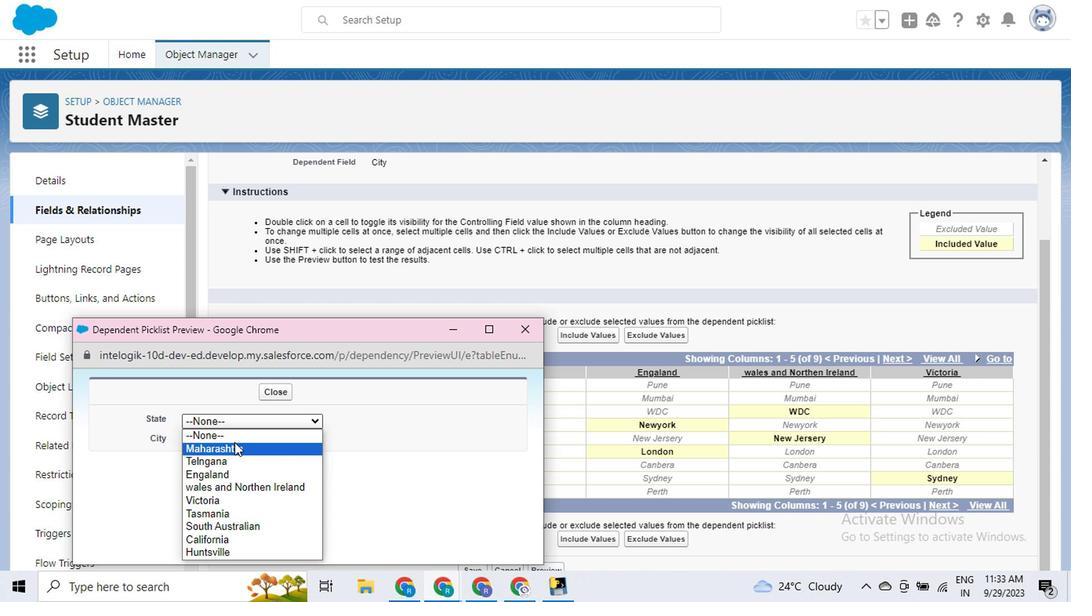 
Action: Mouse moved to (223, 438)
Screenshot: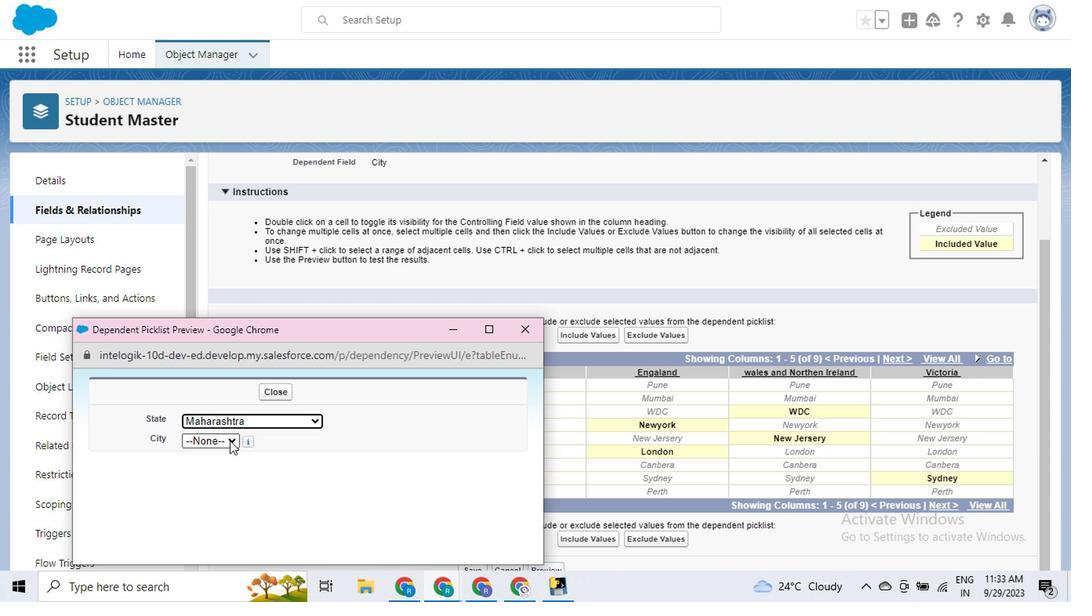 
Action: Mouse pressed left at (223, 438)
Screenshot: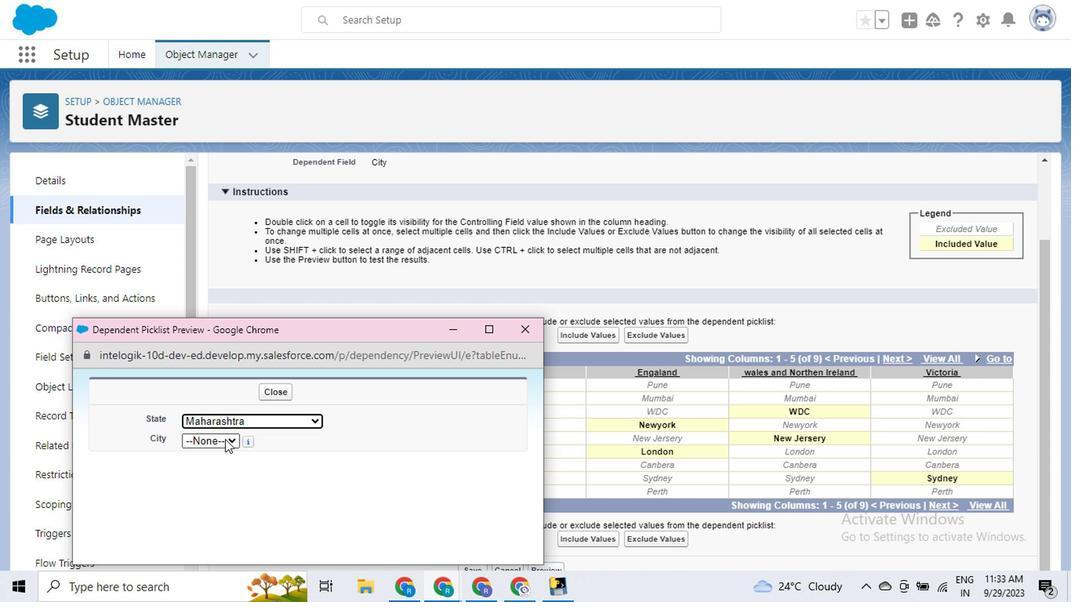 
Action: Mouse moved to (291, 420)
Screenshot: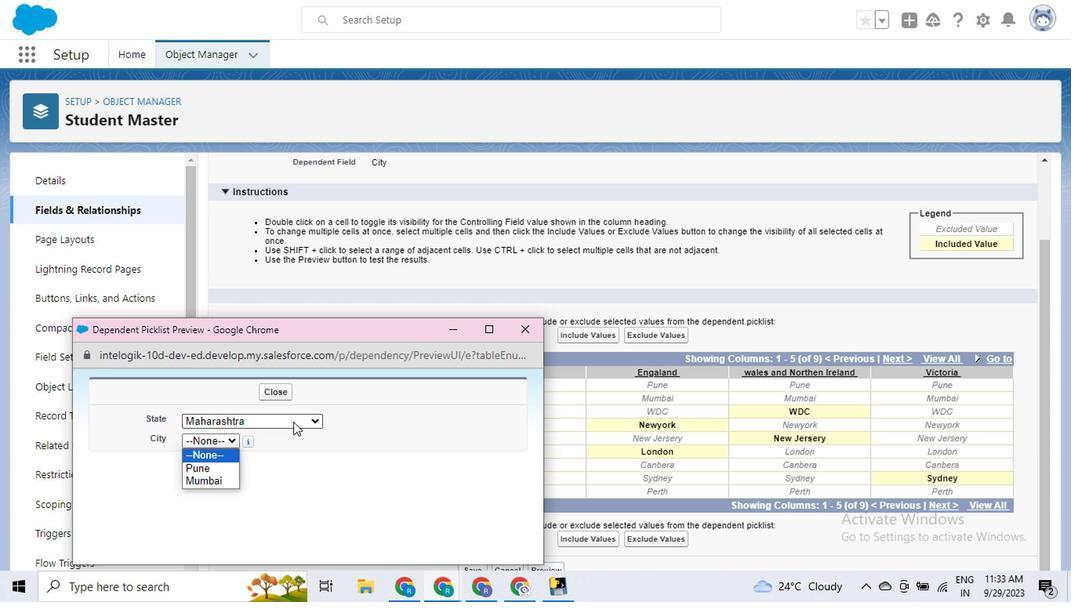 
Action: Mouse pressed left at (291, 420)
Screenshot: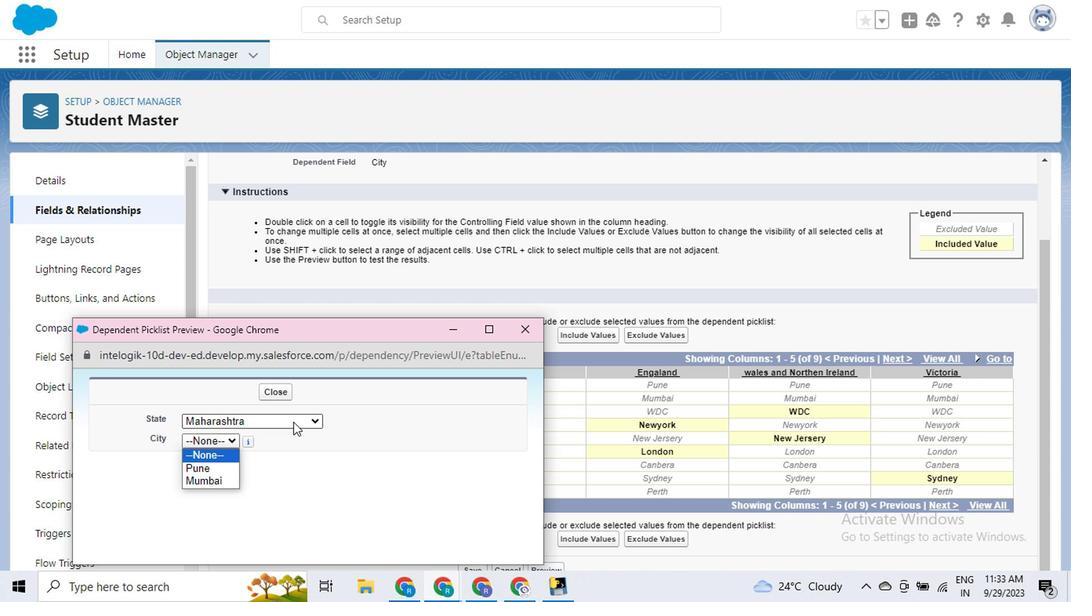
Action: Mouse moved to (216, 458)
Screenshot: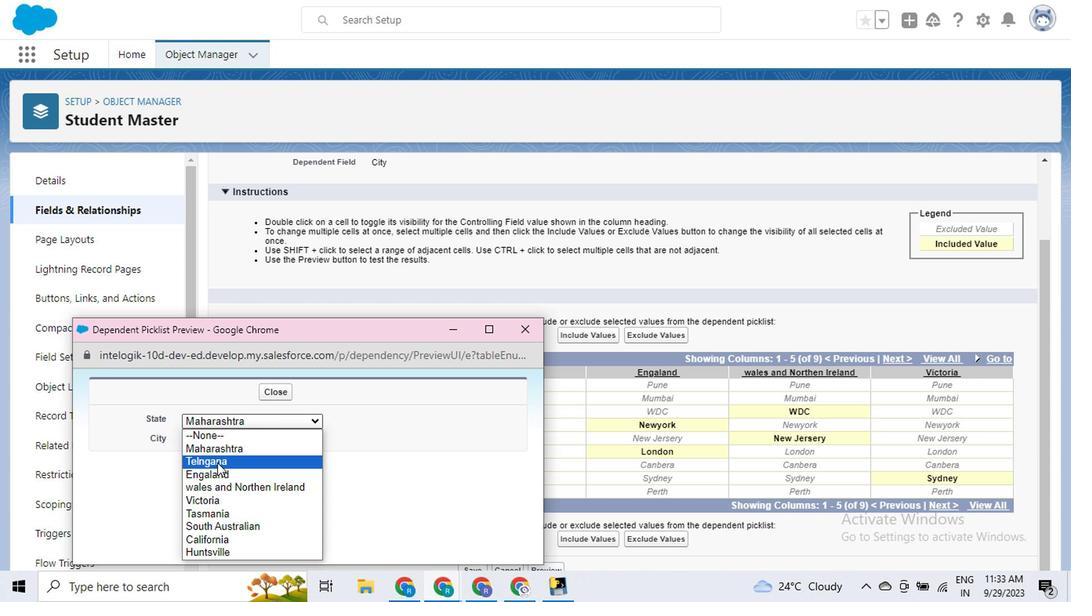 
Action: Mouse pressed left at (216, 458)
Screenshot: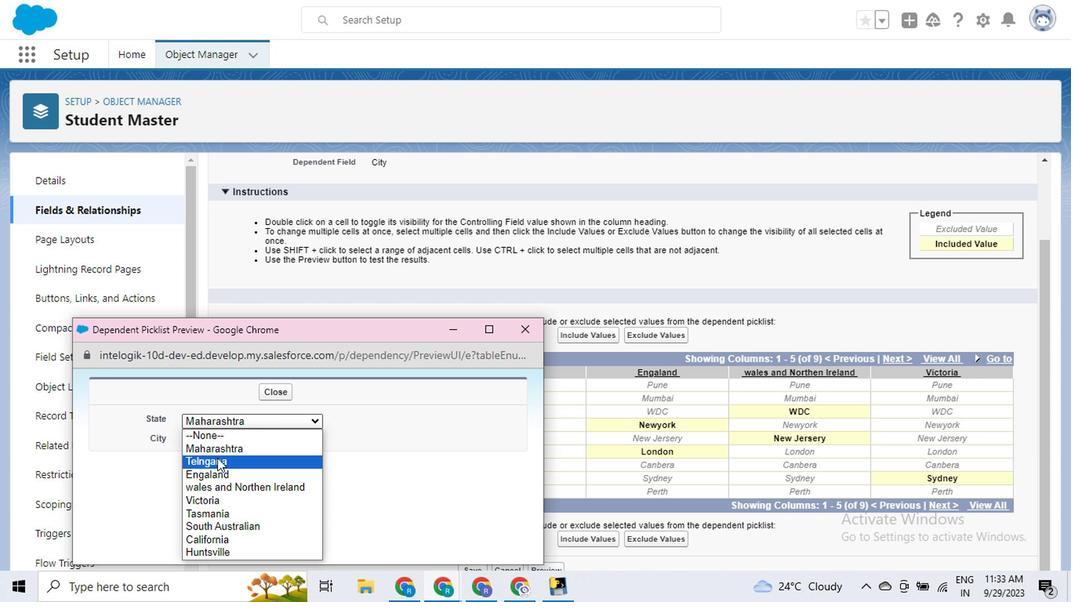 
Action: Mouse moved to (295, 417)
Screenshot: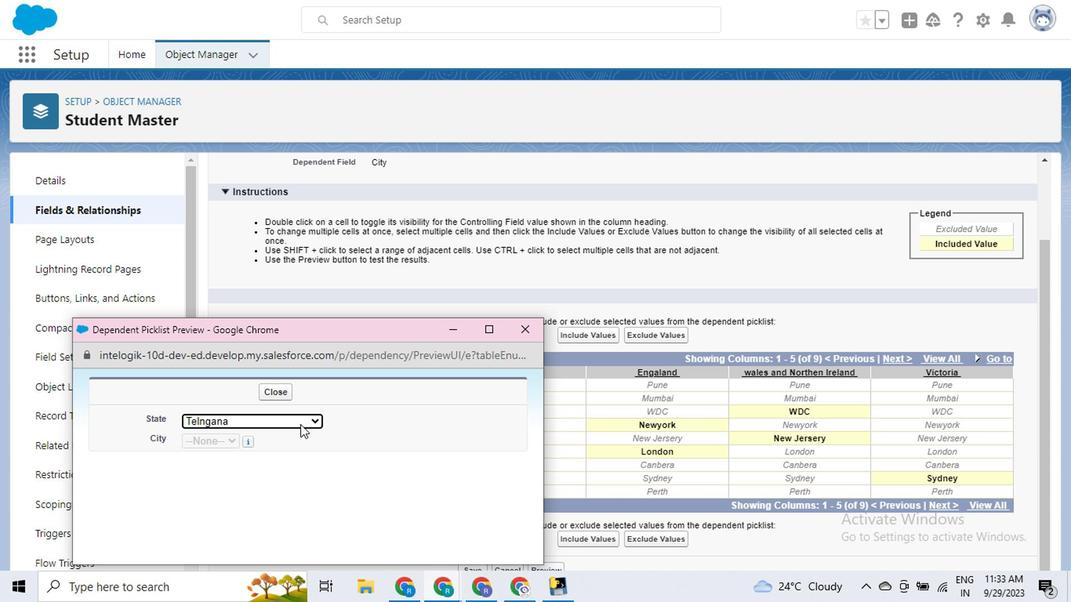 
Action: Mouse pressed left at (295, 417)
Screenshot: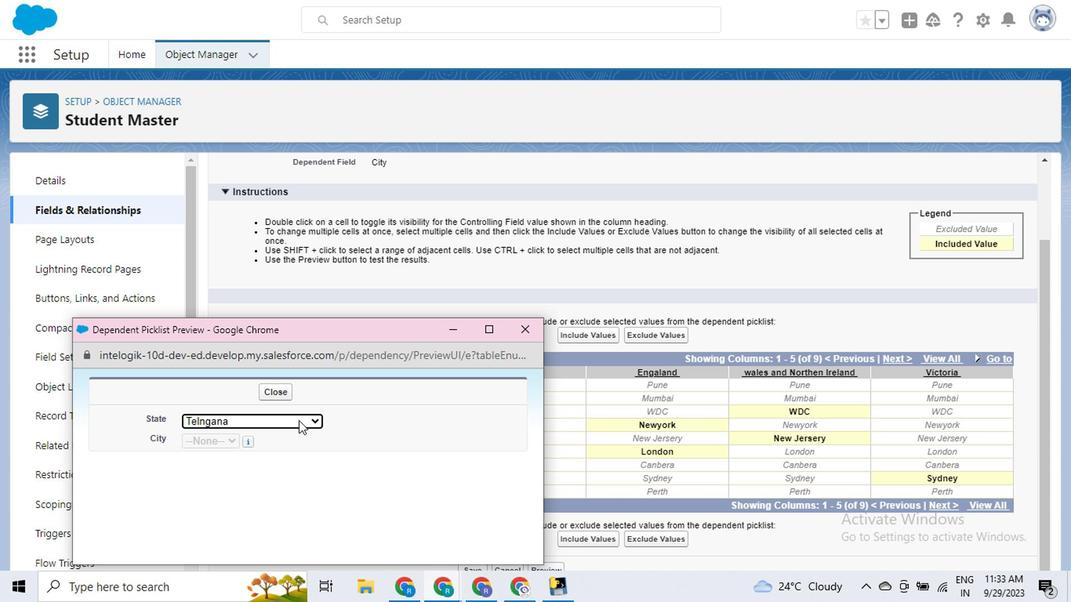 
Action: Mouse moved to (255, 421)
Screenshot: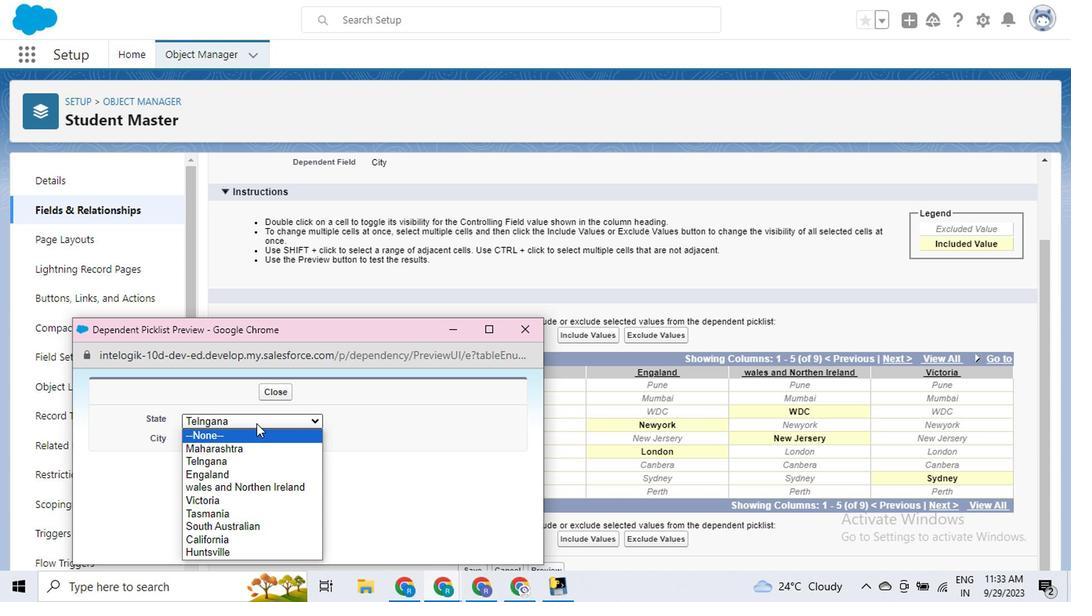 
Action: Mouse pressed left at (255, 421)
Screenshot: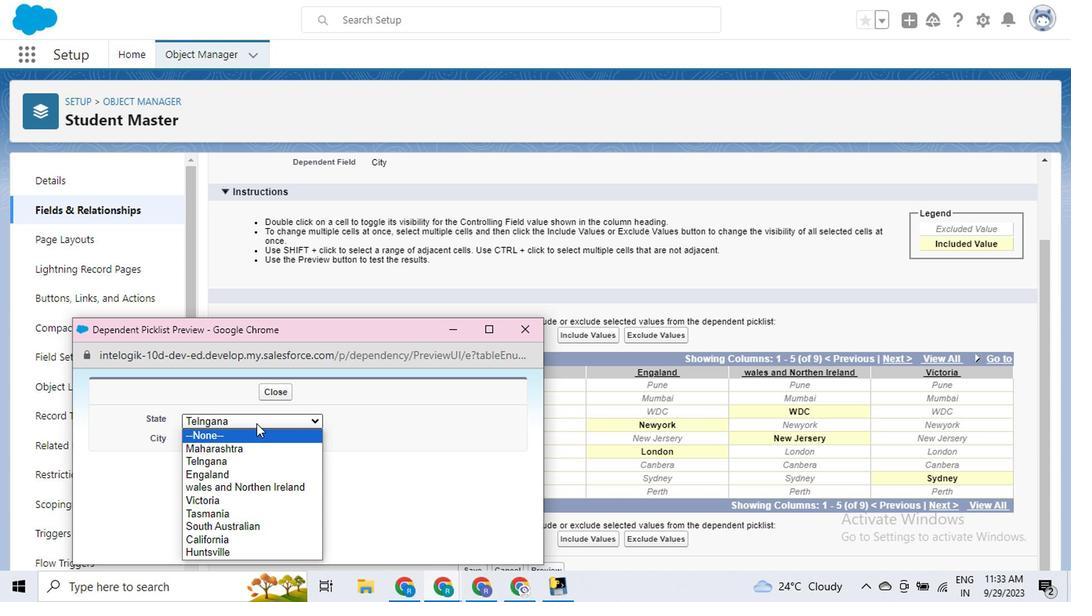 
Action: Mouse moved to (325, 455)
Screenshot: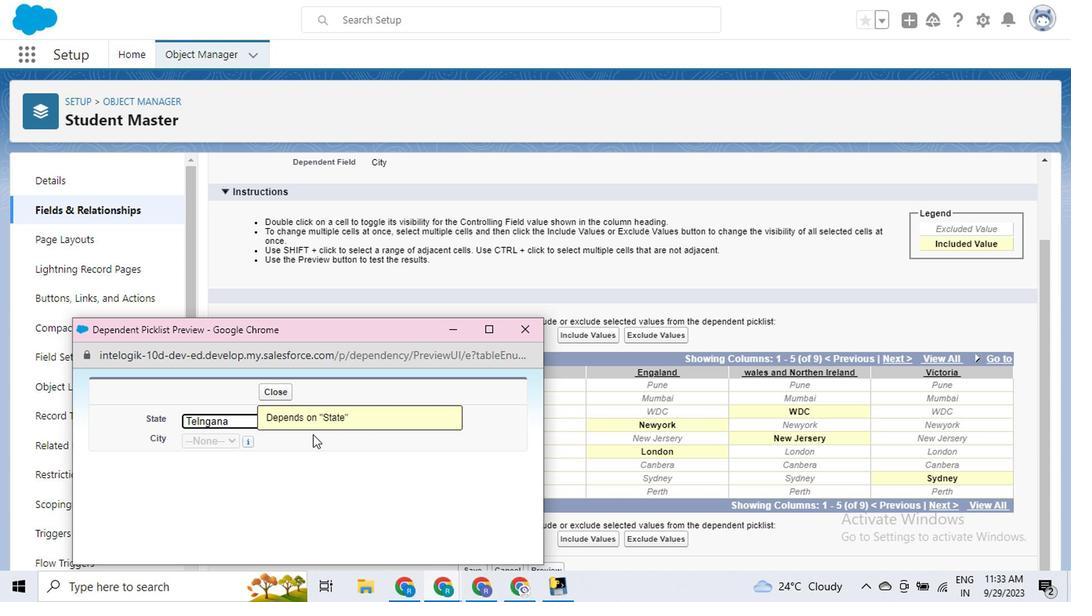 
Action: Mouse pressed left at (325, 455)
Screenshot: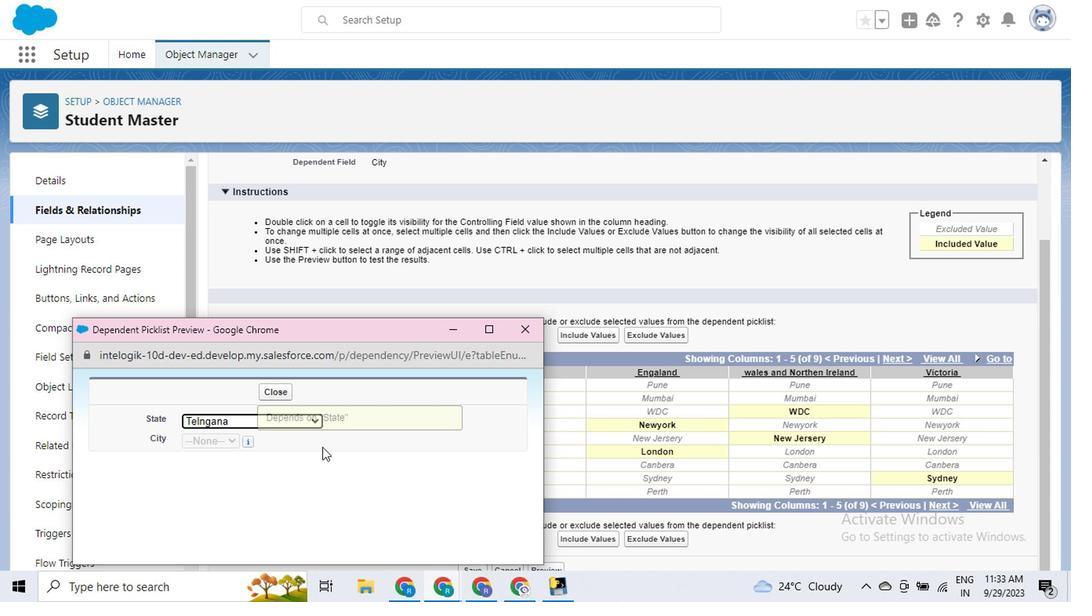 
Action: Mouse moved to (298, 420)
Screenshot: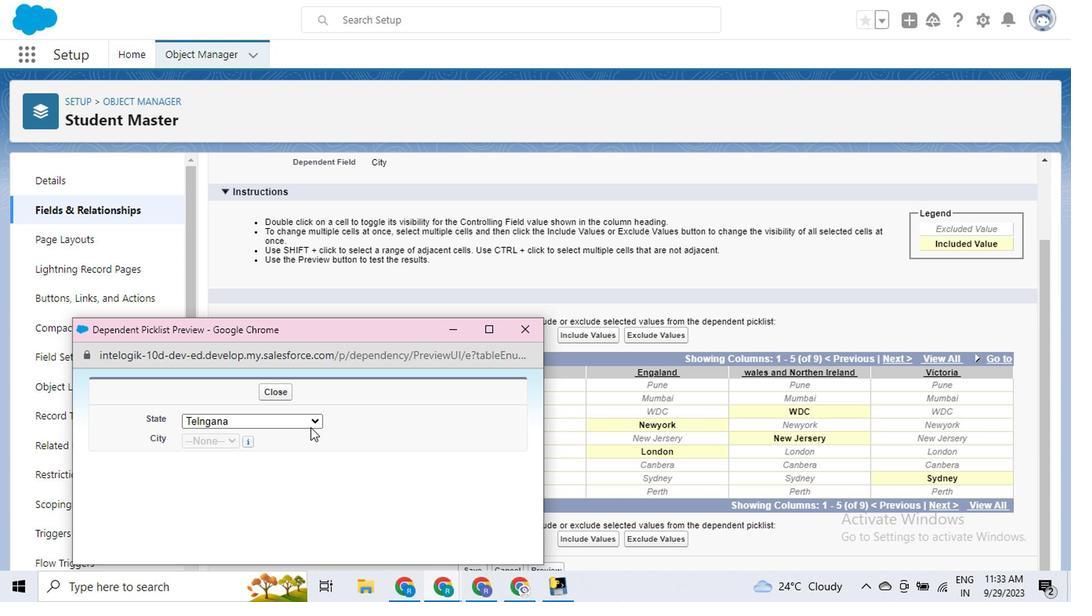 
Action: Mouse pressed left at (298, 420)
Screenshot: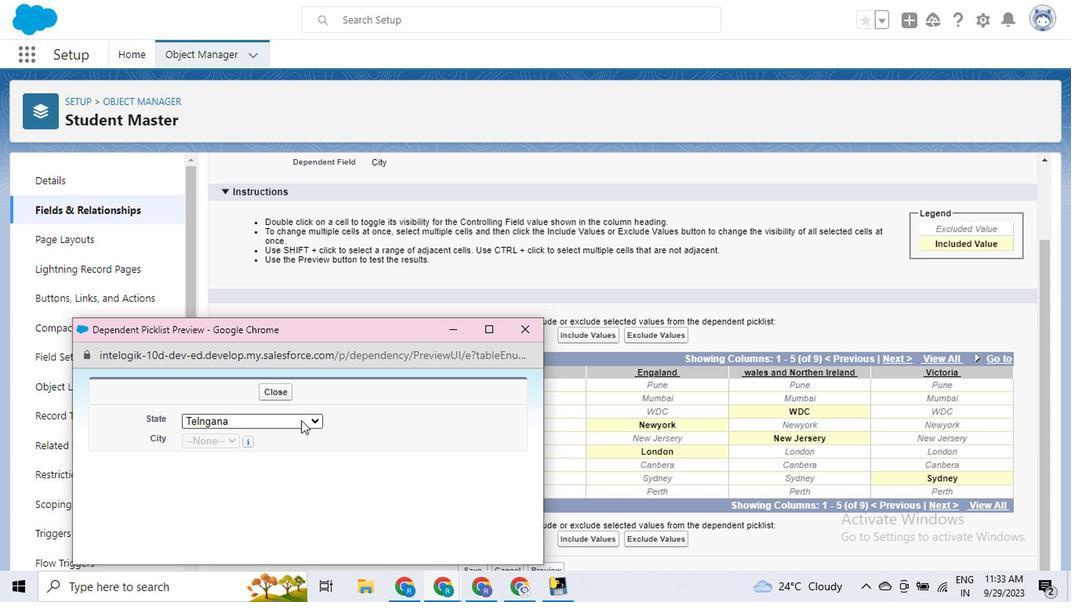 
Action: Mouse moved to (219, 531)
Screenshot: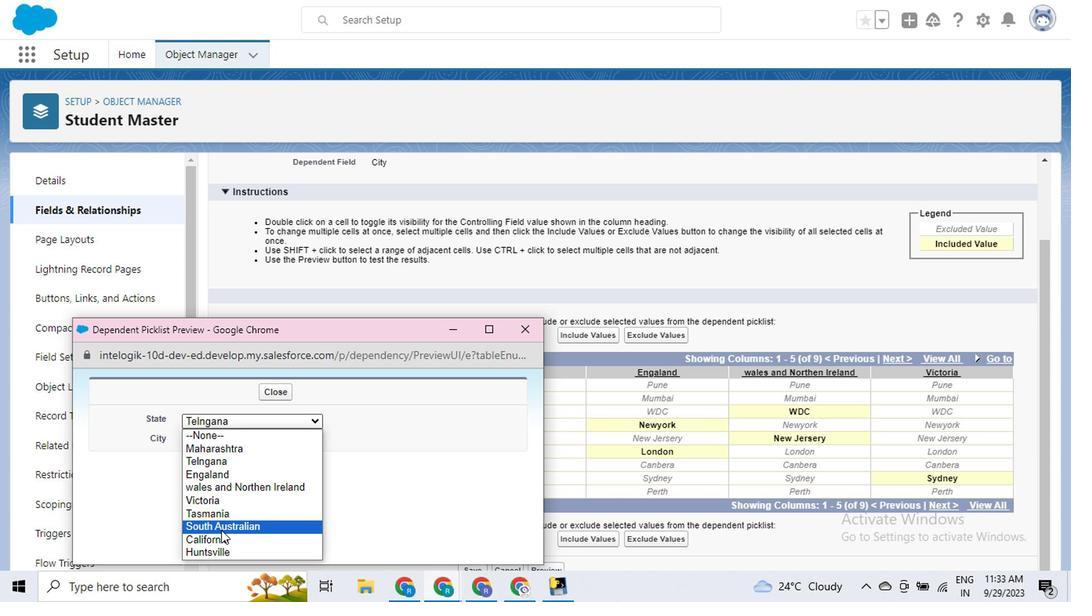 
Action: Mouse scrolled (219, 530) with delta (0, 0)
Screenshot: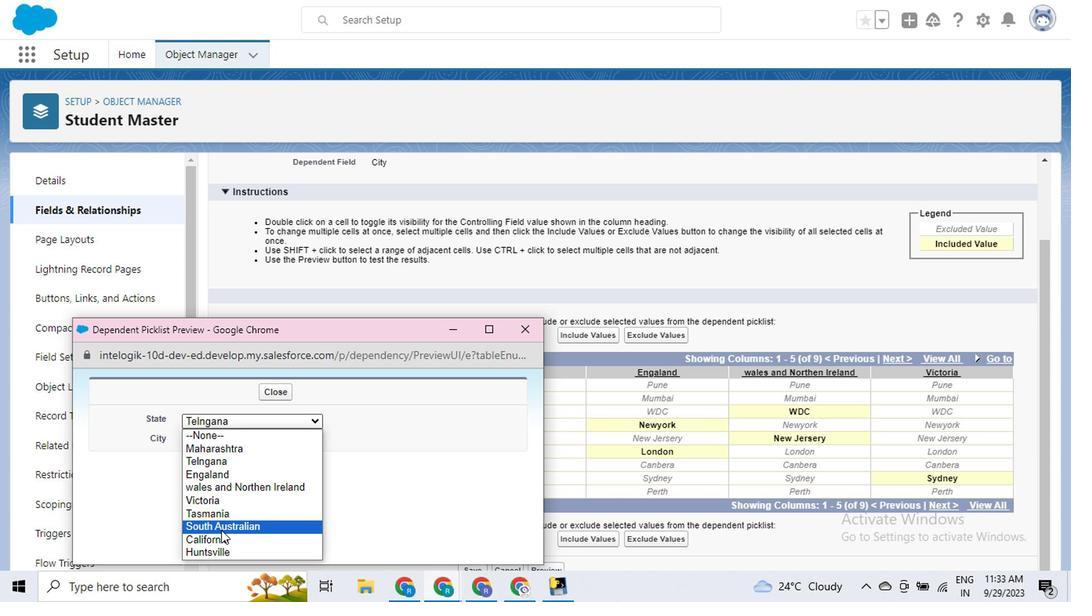
Action: Mouse moved to (211, 541)
Screenshot: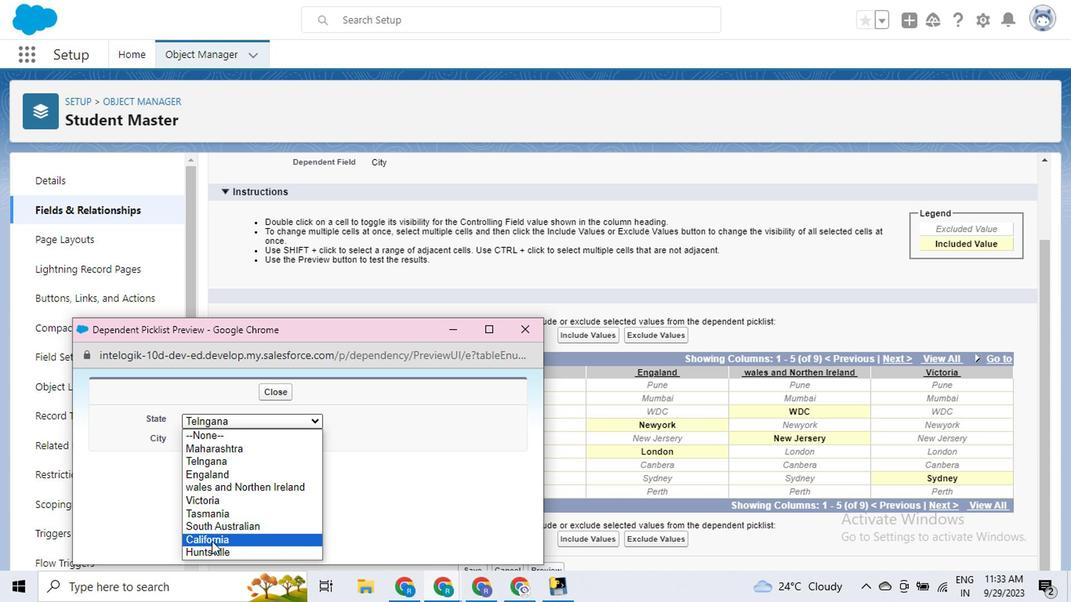 
Action: Mouse pressed left at (211, 541)
Screenshot: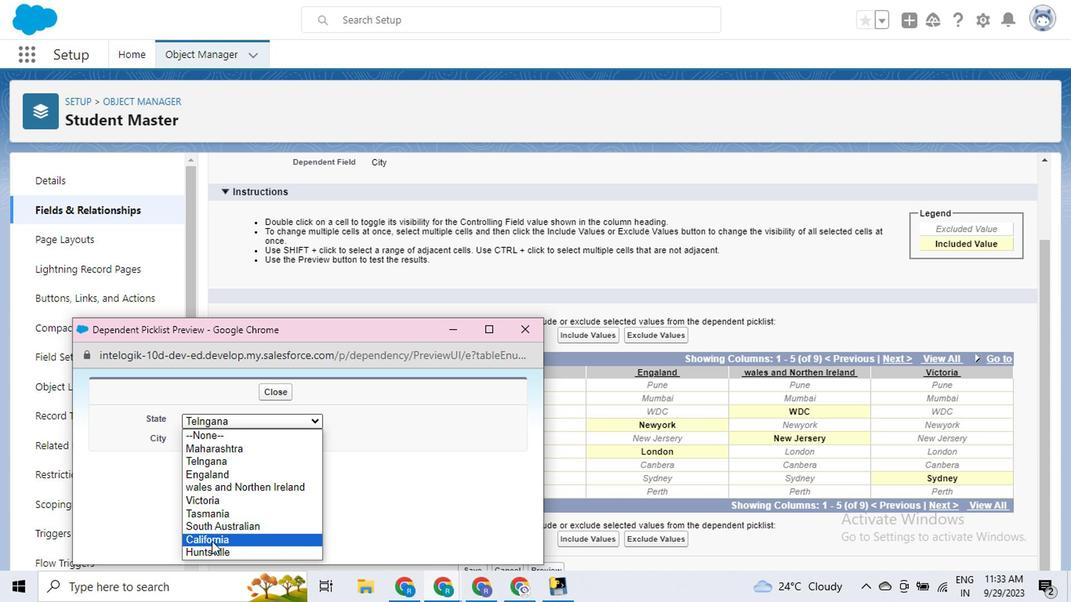 
Action: Mouse moved to (266, 393)
Screenshot: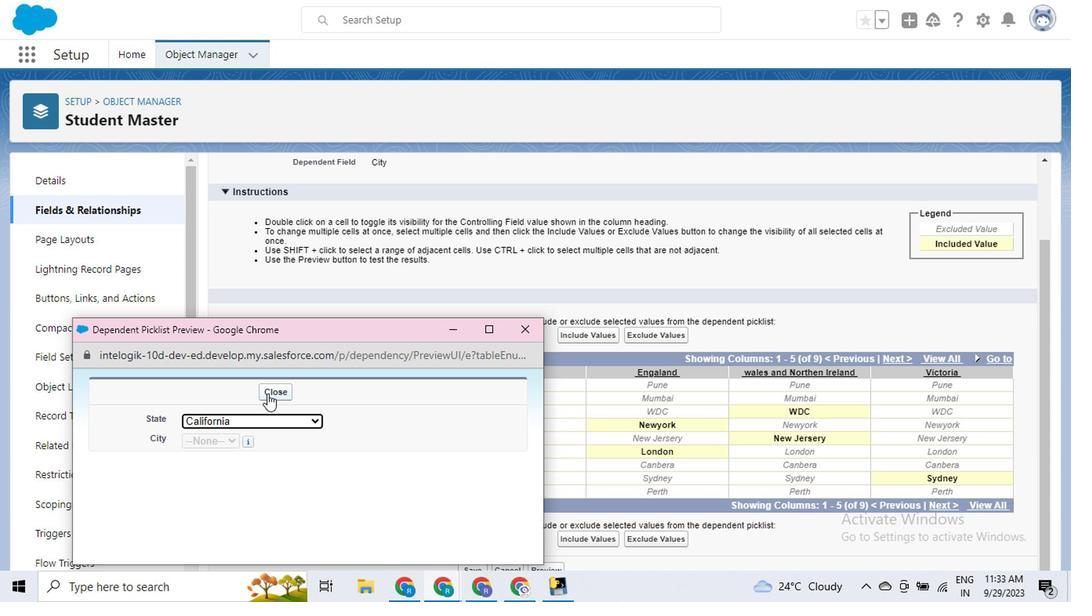 
Action: Mouse pressed left at (266, 393)
Screenshot: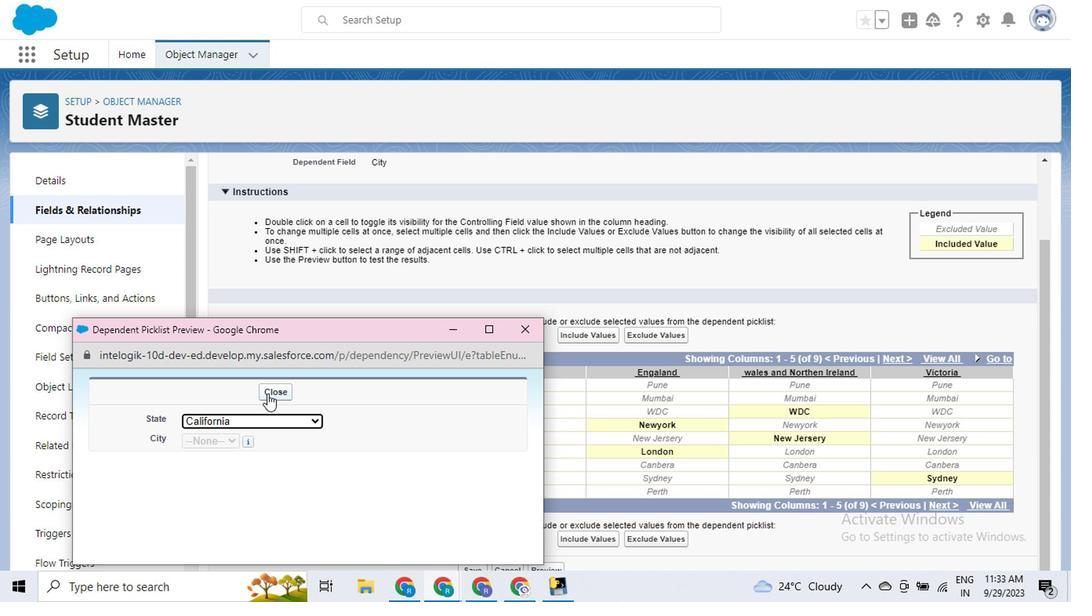 
Action: Mouse moved to (470, 568)
Screenshot: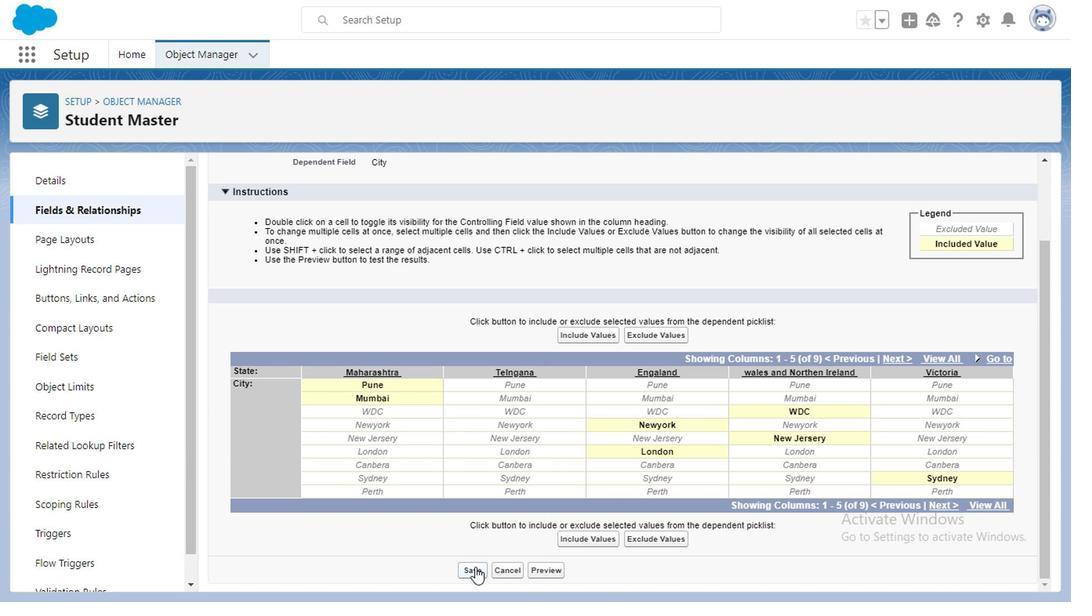 
Action: Mouse pressed left at (470, 568)
Screenshot: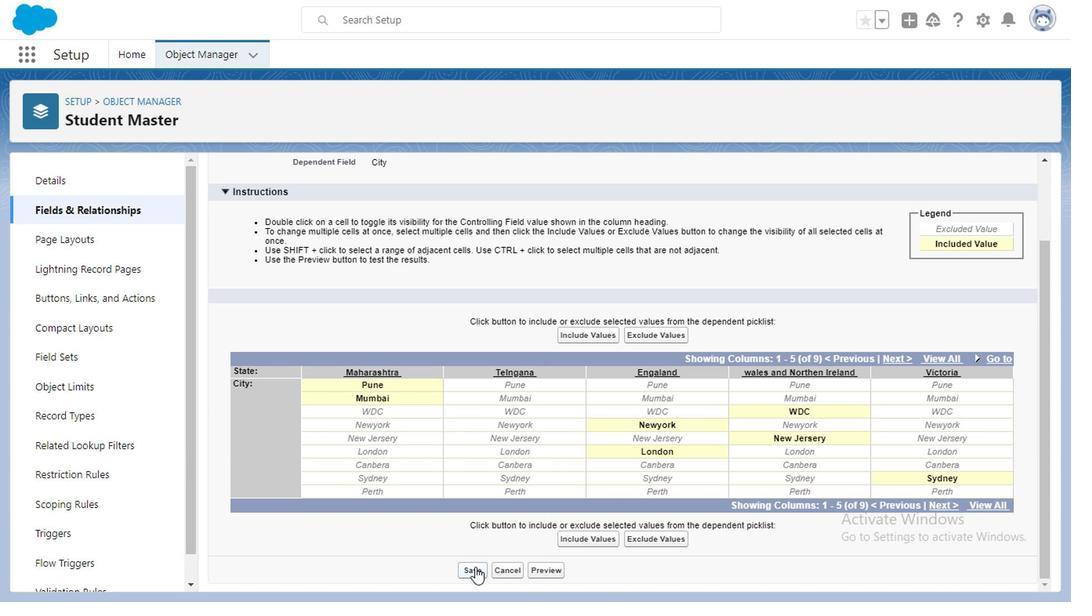 
Action: Mouse moved to (597, 84)
Screenshot: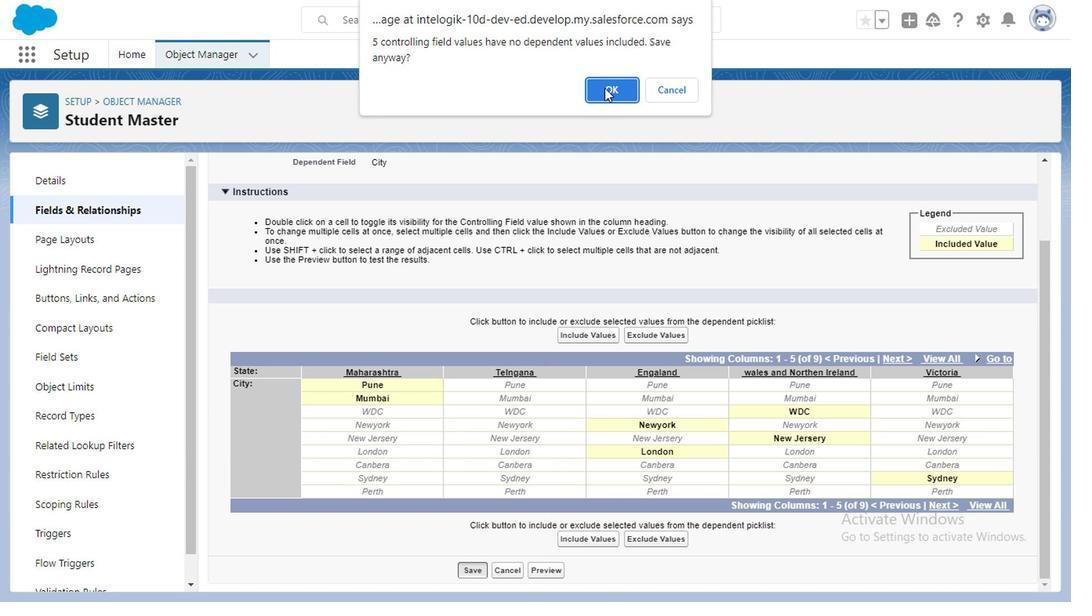 
Action: Mouse pressed left at (597, 84)
Screenshot: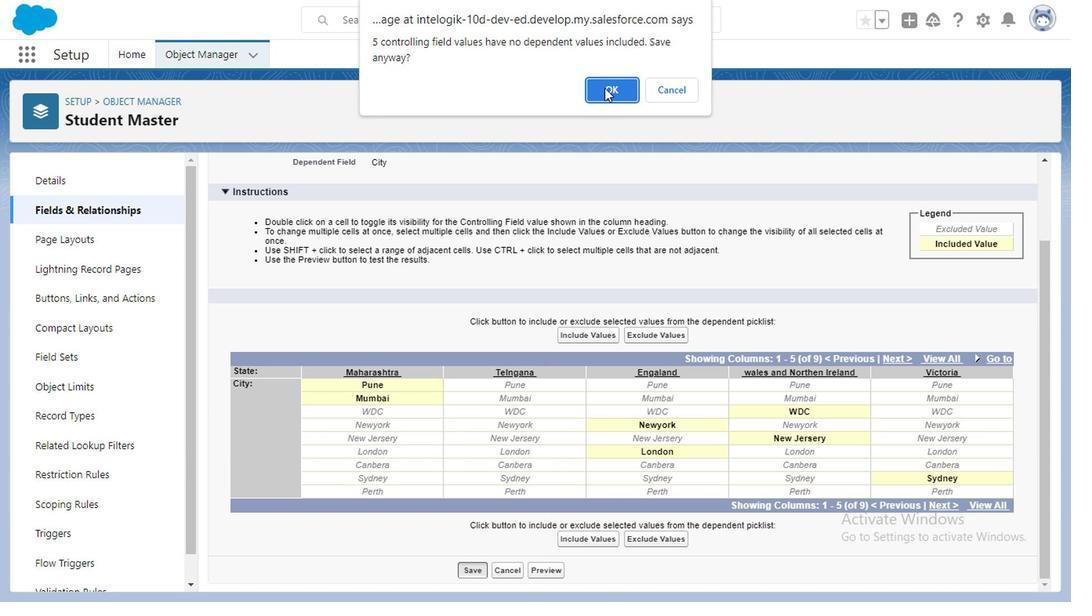 
Action: Mouse moved to (904, 170)
Screenshot: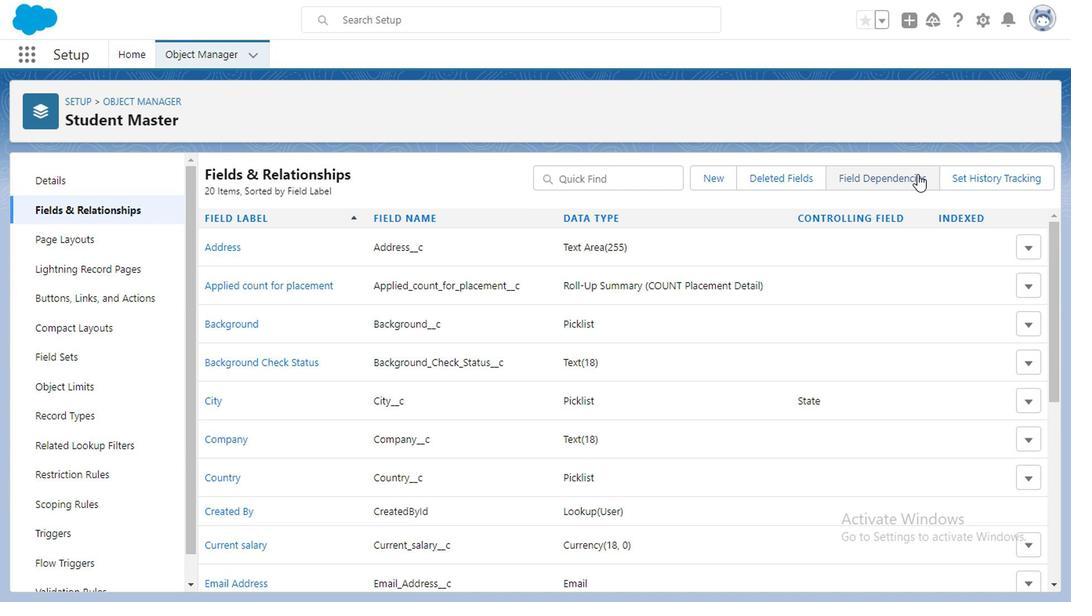 
Action: Mouse pressed left at (904, 170)
Screenshot: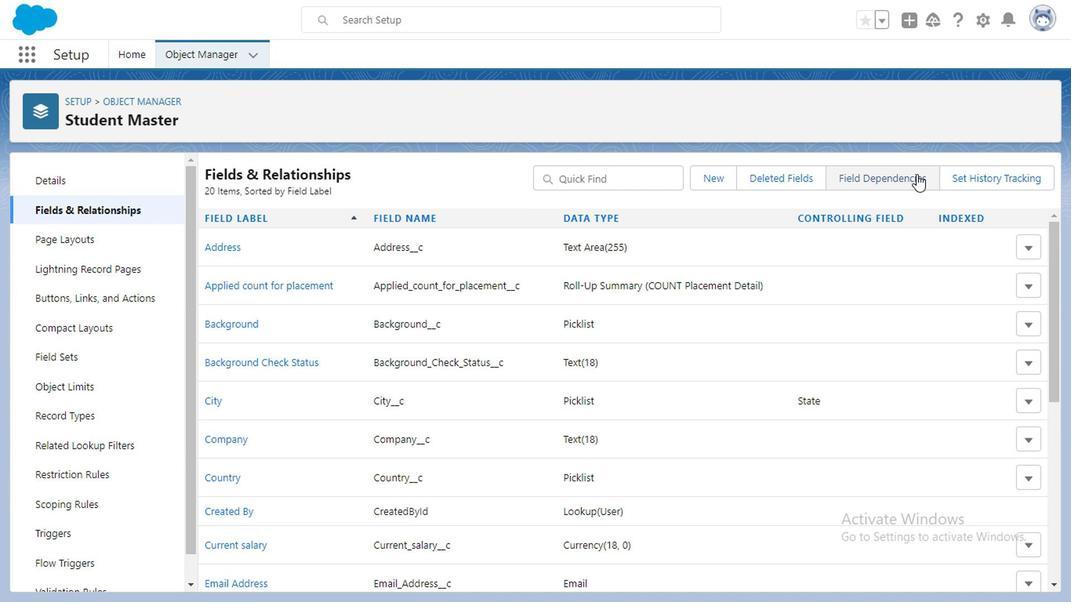 
Action: Mouse moved to (477, 244)
Screenshot: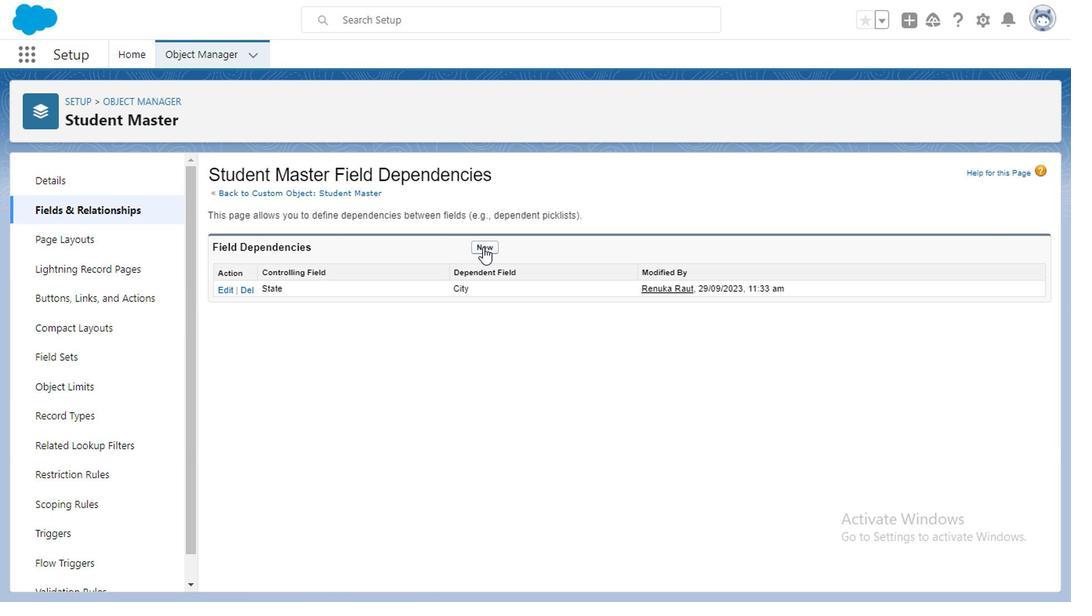 
Action: Mouse pressed left at (477, 244)
Screenshot: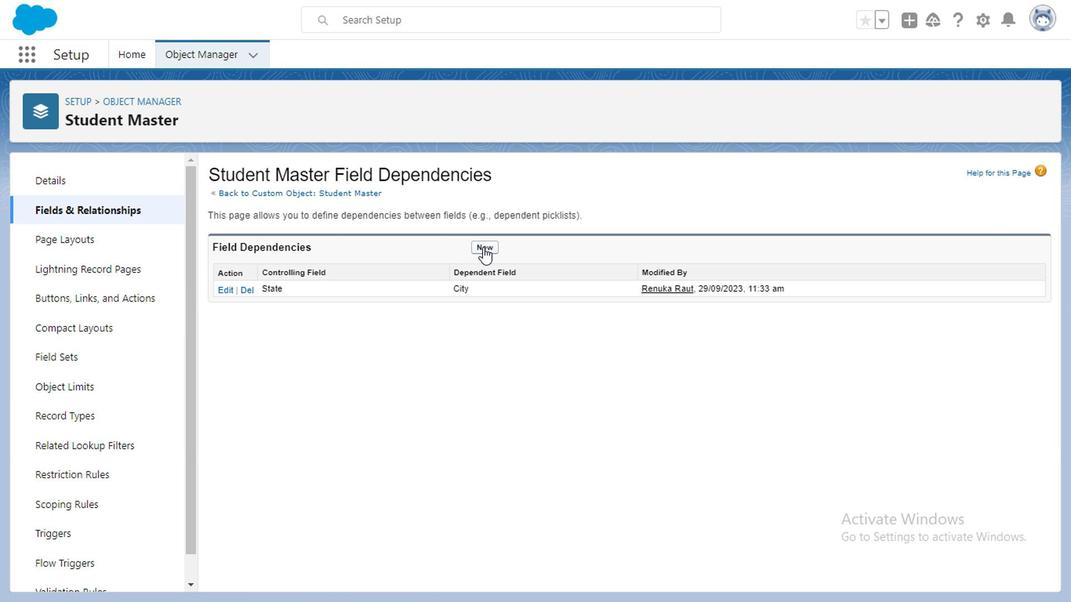
Action: Mouse moved to (424, 325)
Screenshot: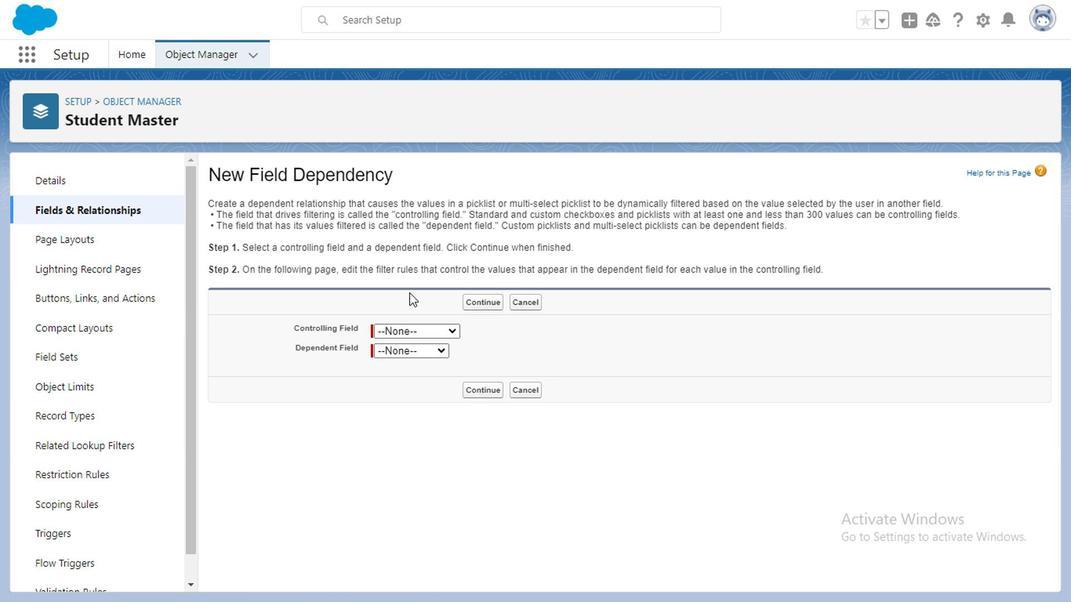 
Action: Mouse pressed left at (424, 325)
Screenshot: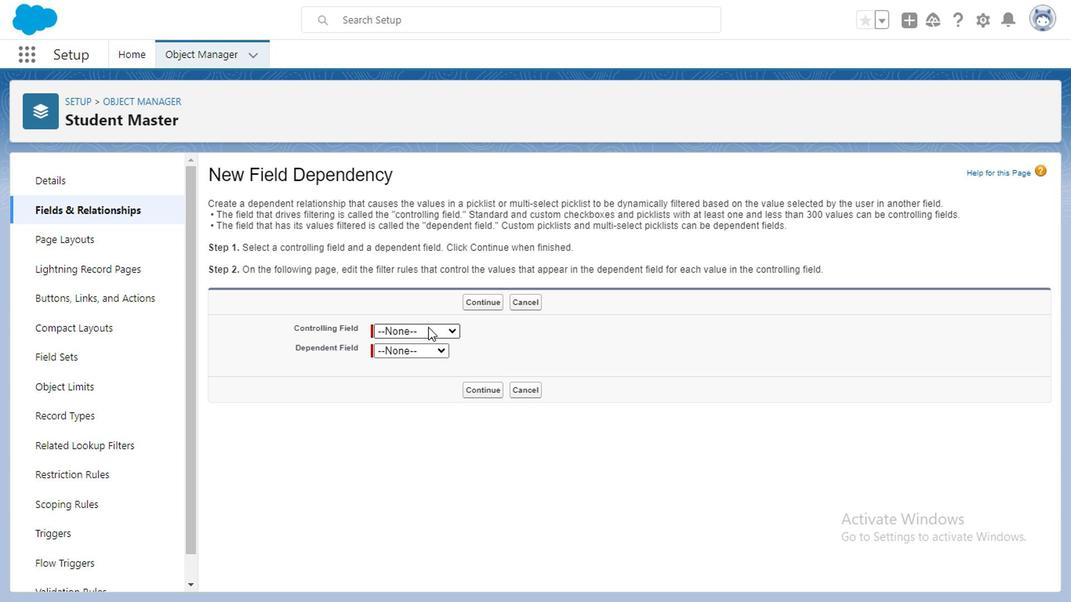
Action: Mouse moved to (404, 410)
Screenshot: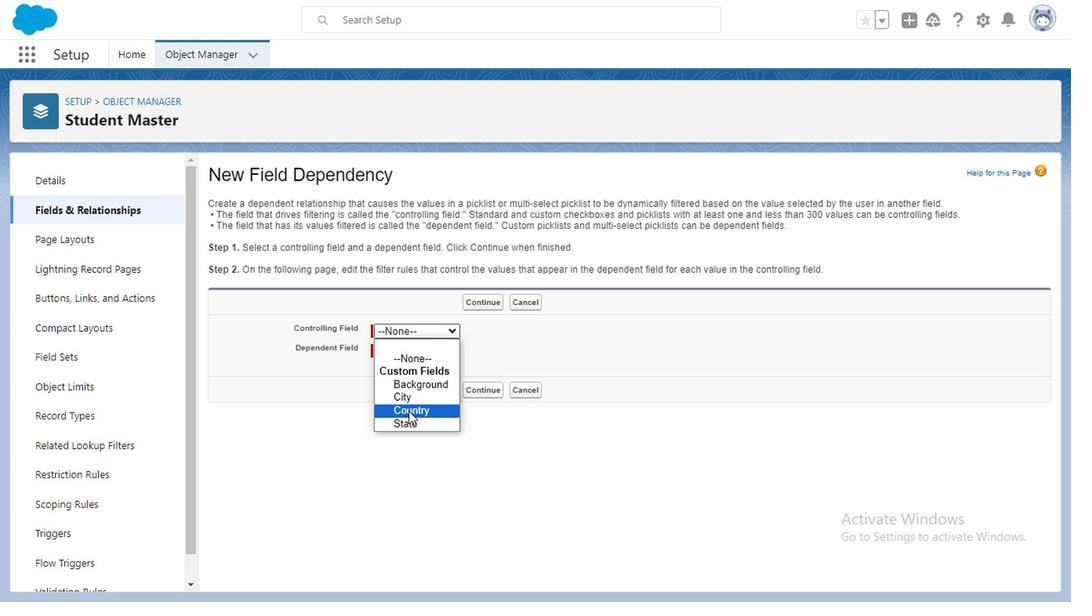 
Action: Mouse pressed left at (404, 410)
Screenshot: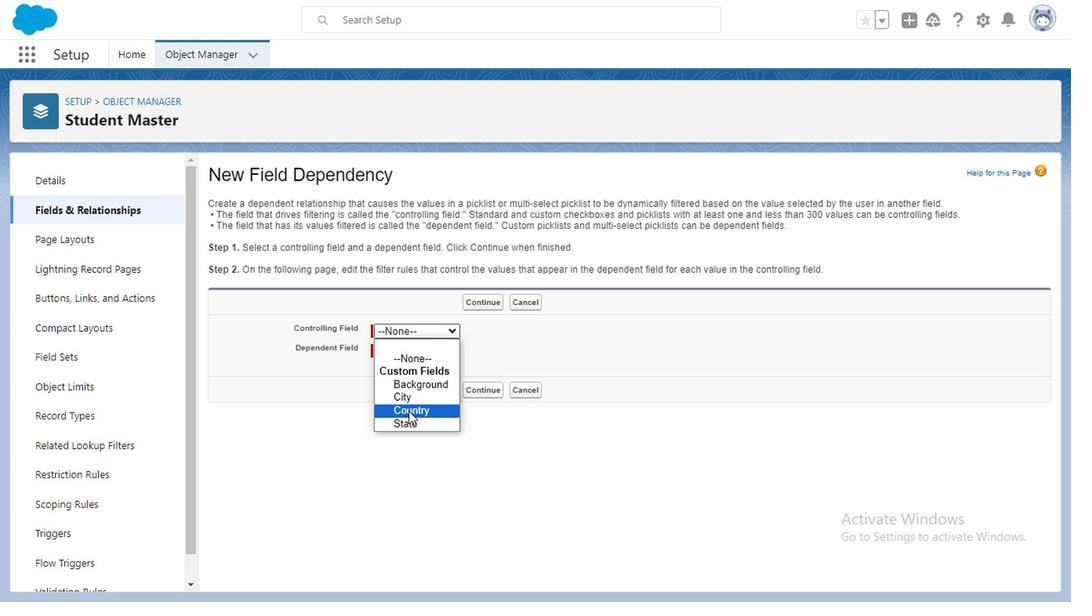 
Action: Mouse moved to (416, 348)
Screenshot: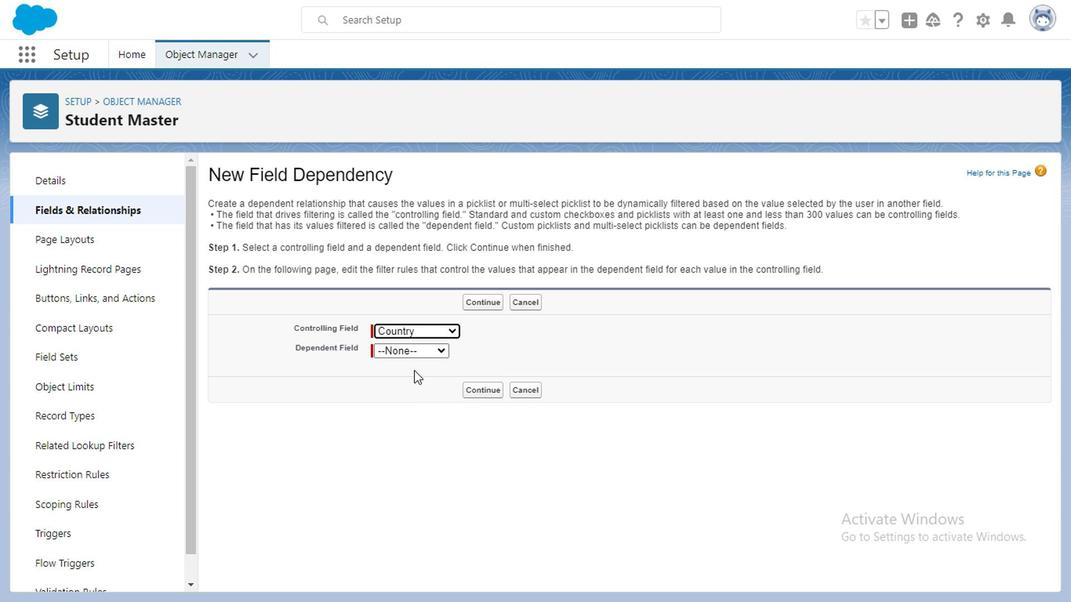 
Action: Mouse pressed left at (416, 348)
Screenshot: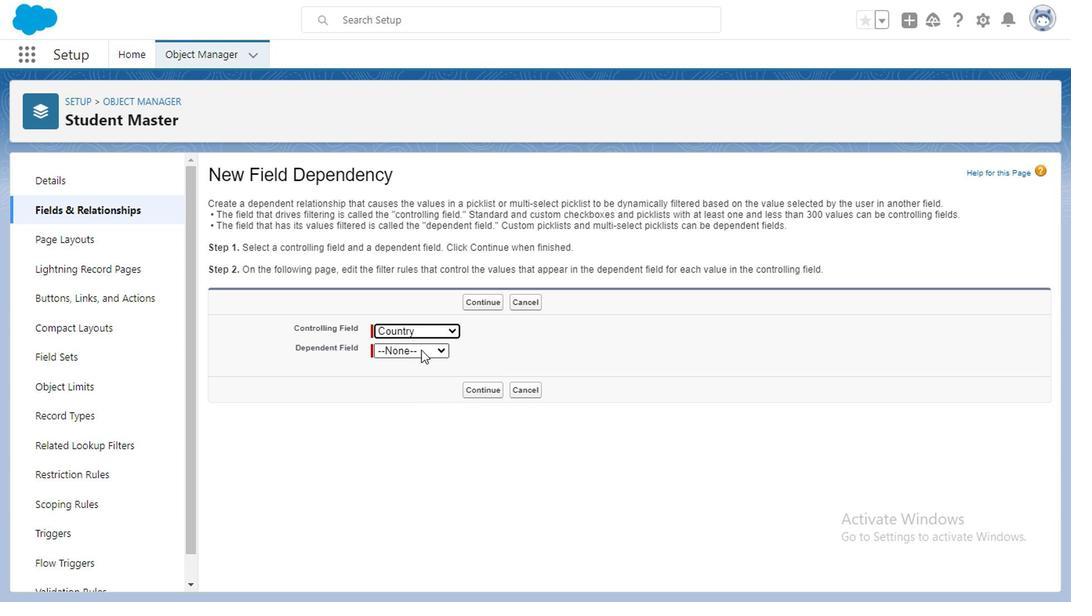 
Action: Mouse moved to (398, 410)
Screenshot: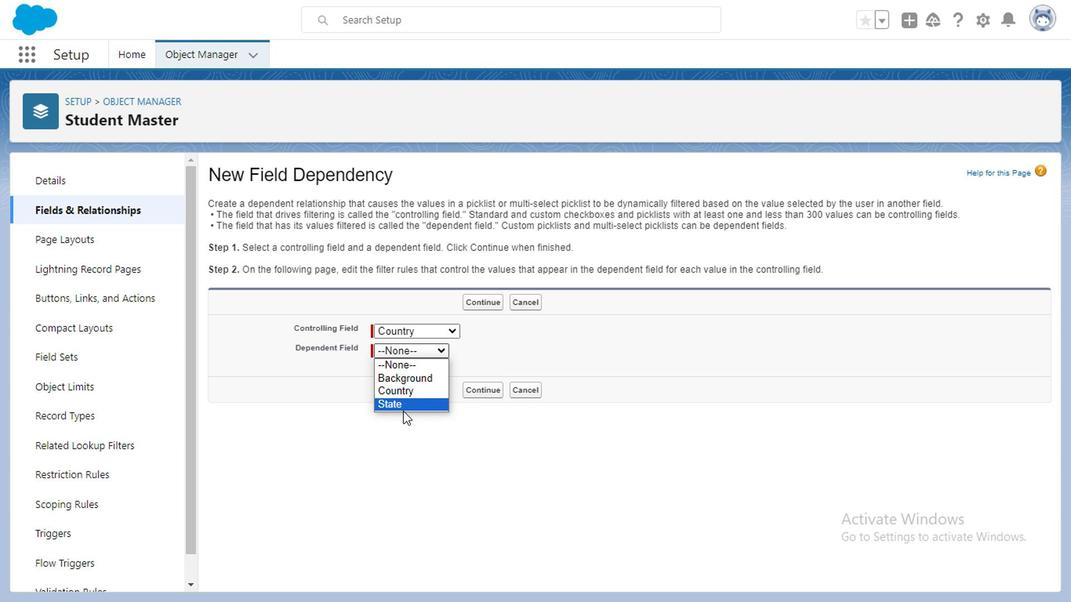 
Action: Mouse pressed left at (398, 410)
Screenshot: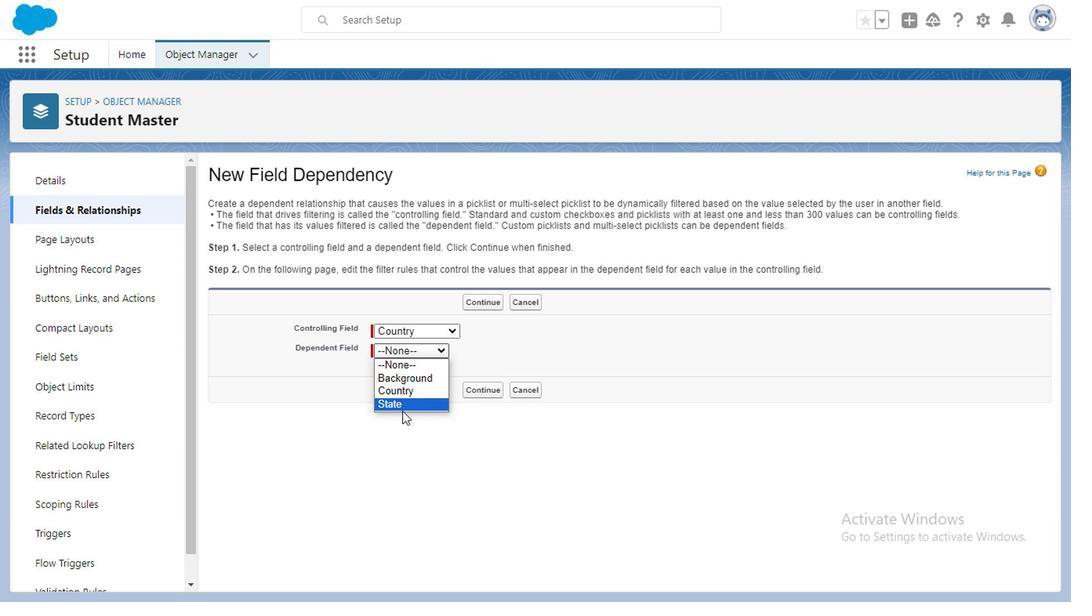 
Action: Mouse moved to (475, 296)
Screenshot: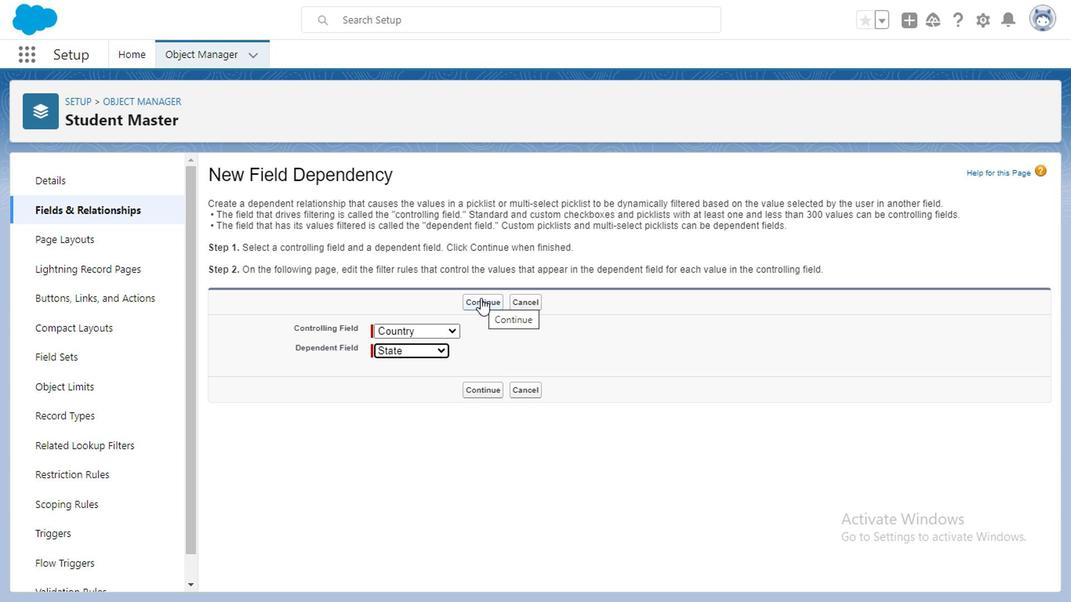 
Action: Mouse pressed left at (475, 296)
Screenshot: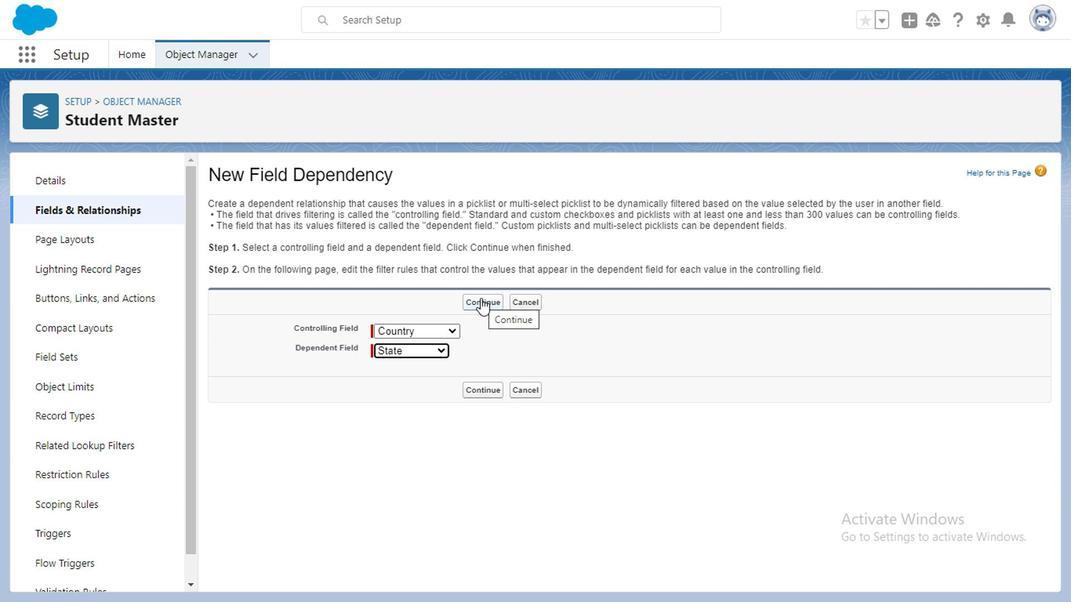 
Action: Mouse moved to (404, 483)
Screenshot: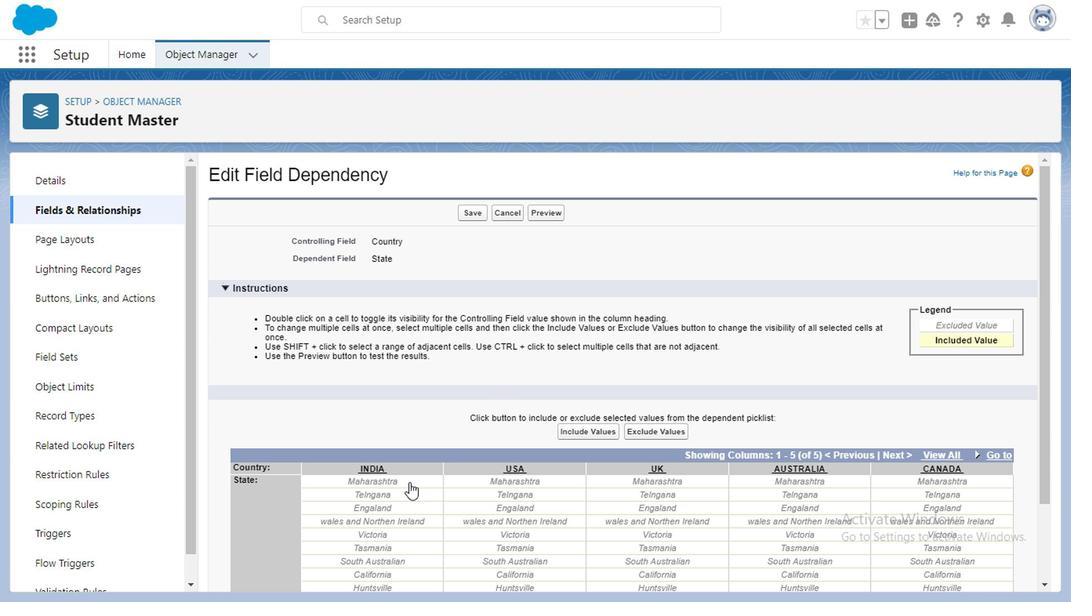 
Action: Mouse pressed left at (404, 483)
Screenshot: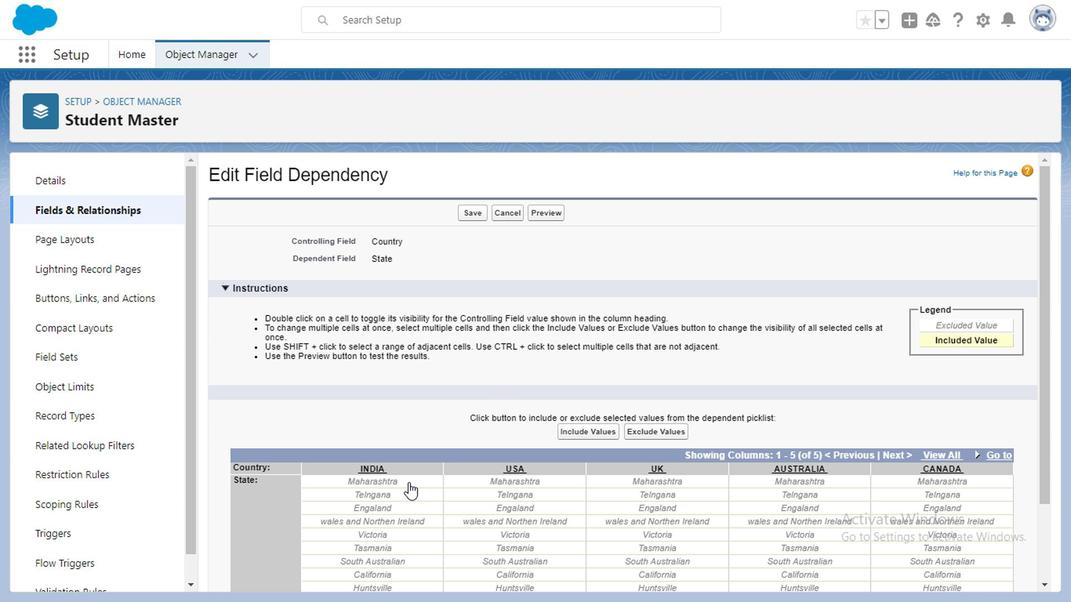 
Action: Mouse moved to (577, 427)
Screenshot: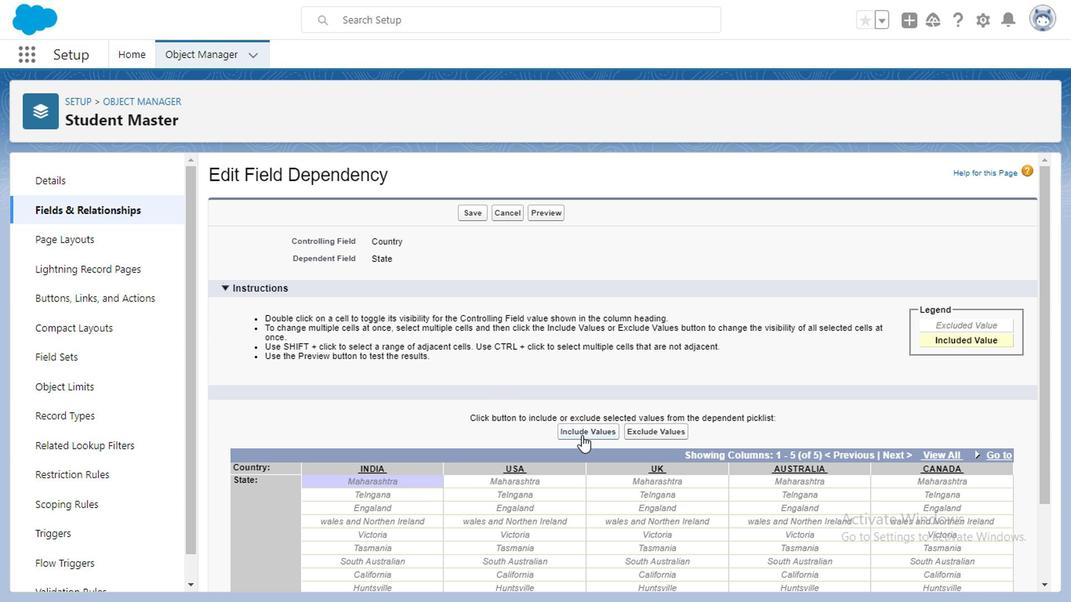 
Action: Mouse pressed left at (577, 427)
Screenshot: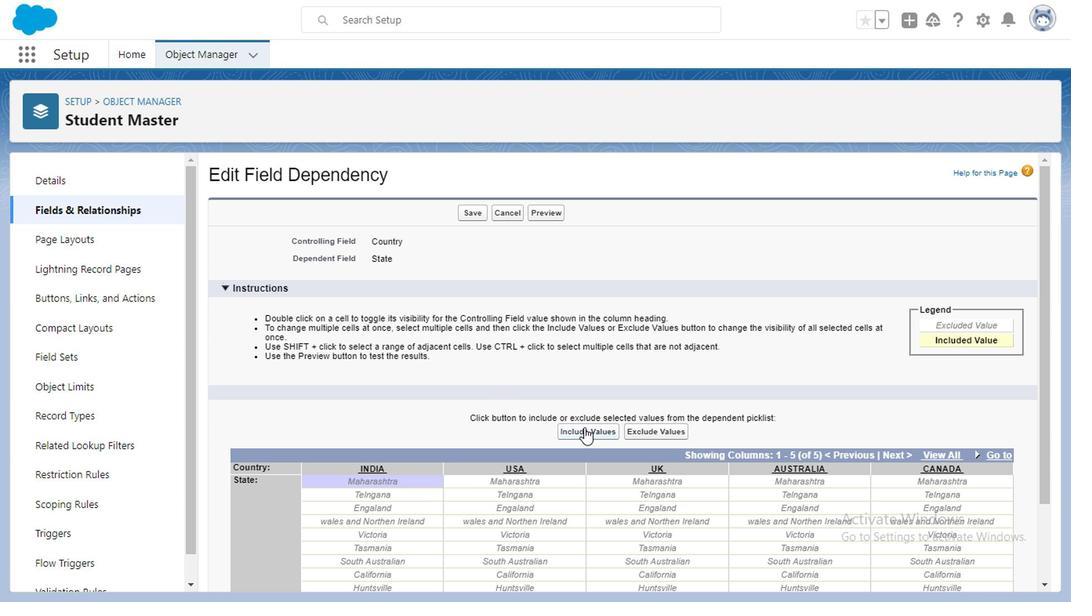 
Action: Mouse moved to (388, 493)
Screenshot: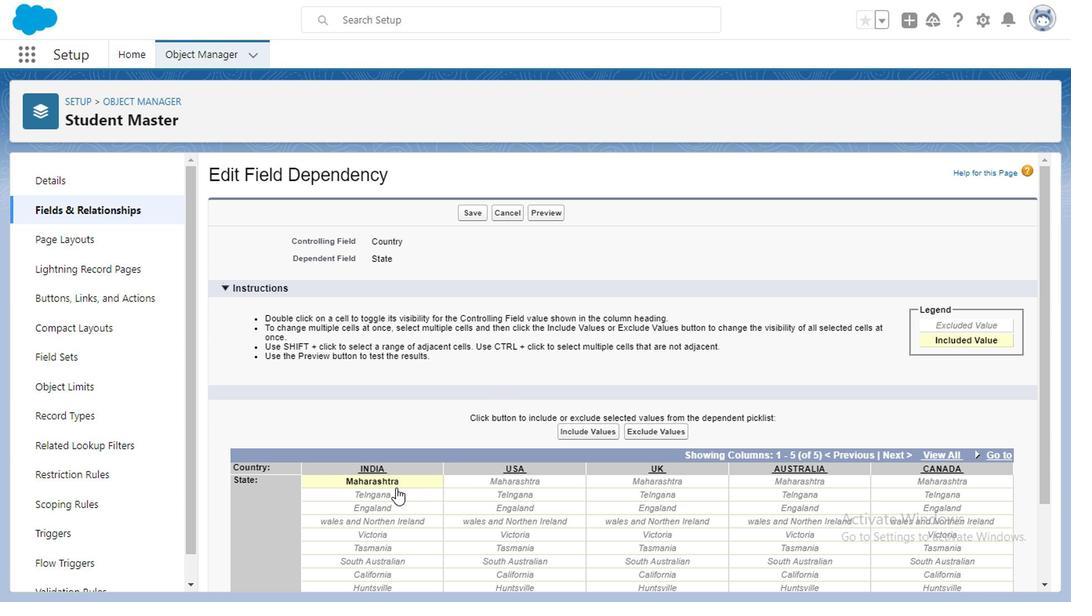 
Action: Mouse pressed left at (388, 493)
Screenshot: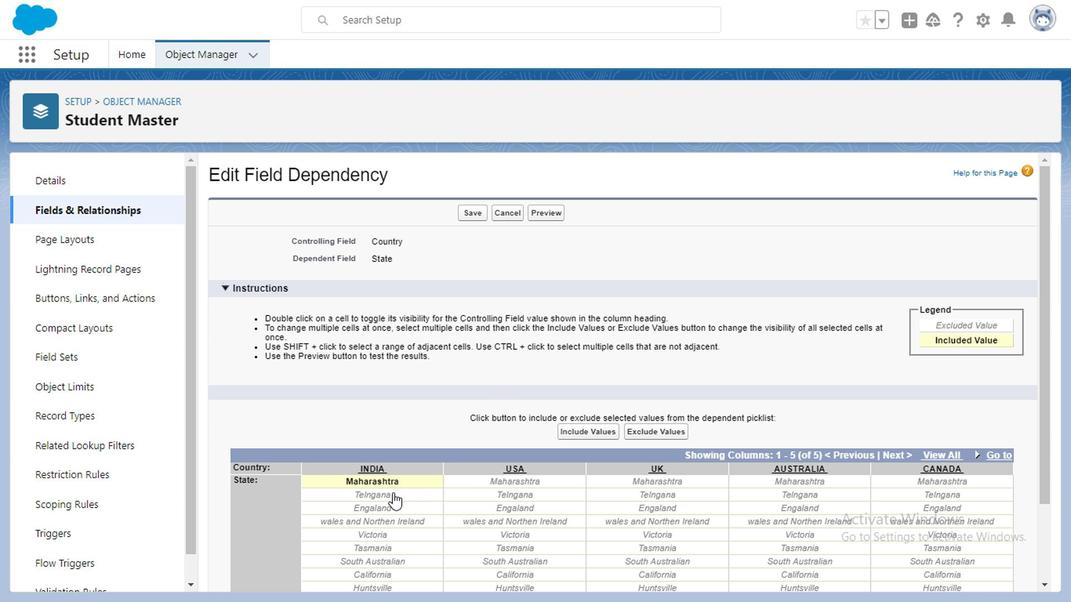 
Action: Mouse moved to (582, 425)
Screenshot: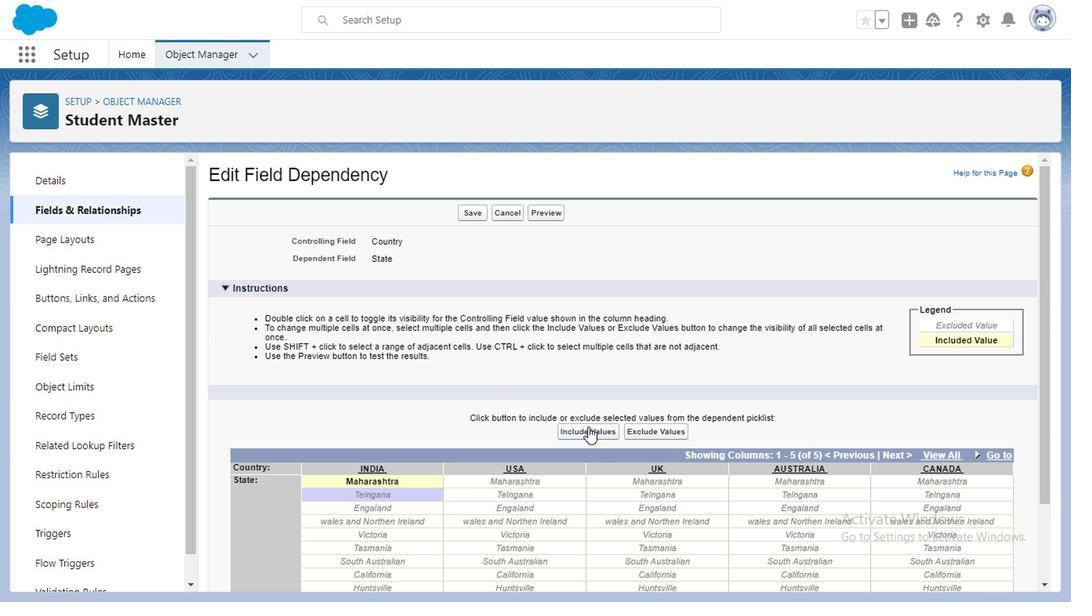 
Action: Mouse pressed left at (582, 425)
Screenshot: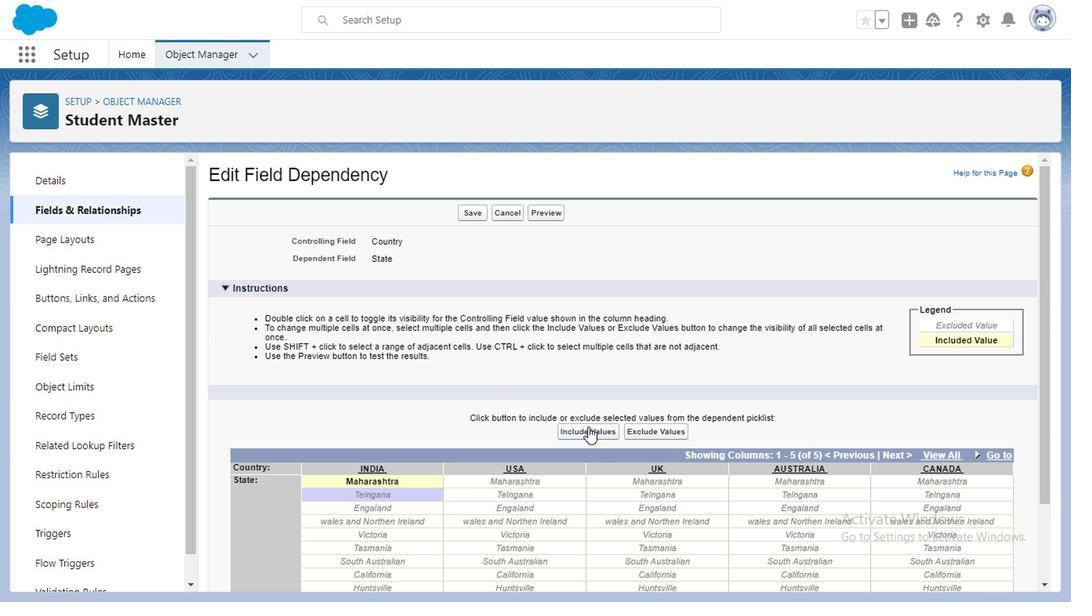 
Action: Mouse moved to (1031, 419)
Screenshot: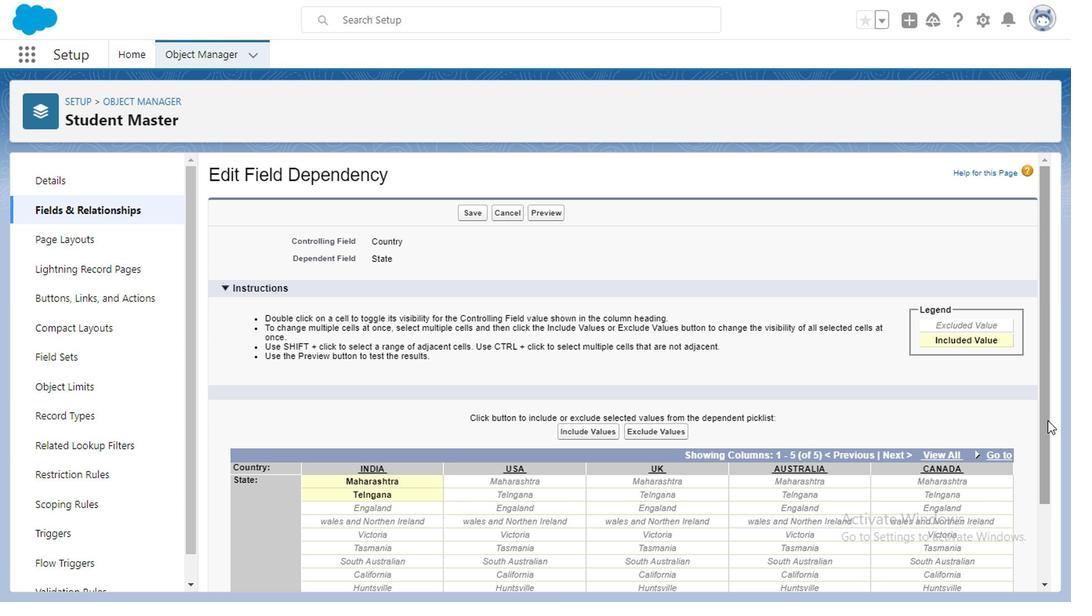 
Action: Mouse pressed left at (1031, 419)
Screenshot: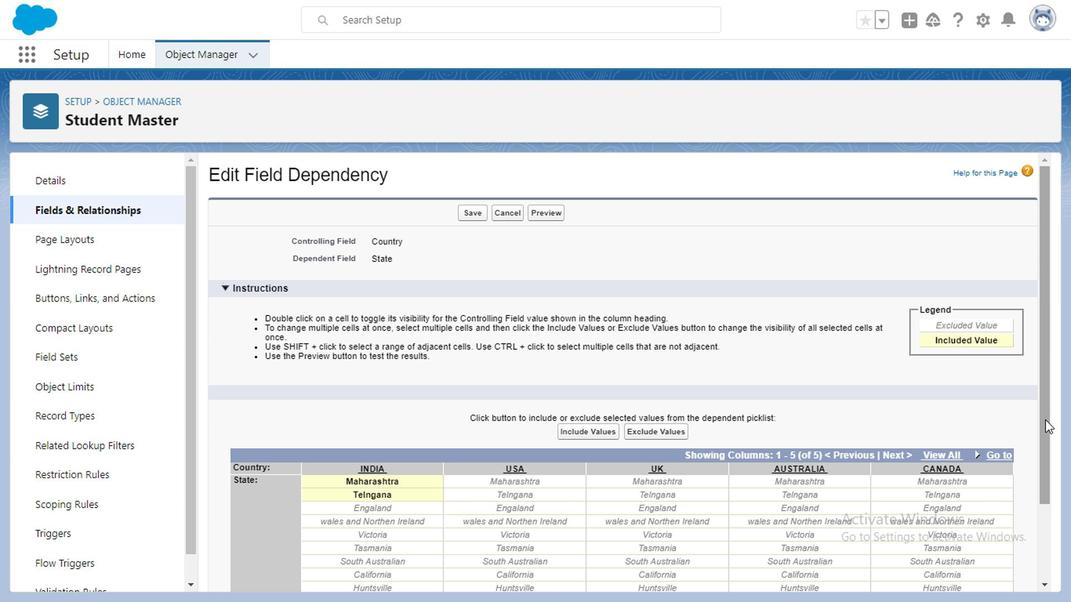 
Action: Mouse moved to (521, 478)
Screenshot: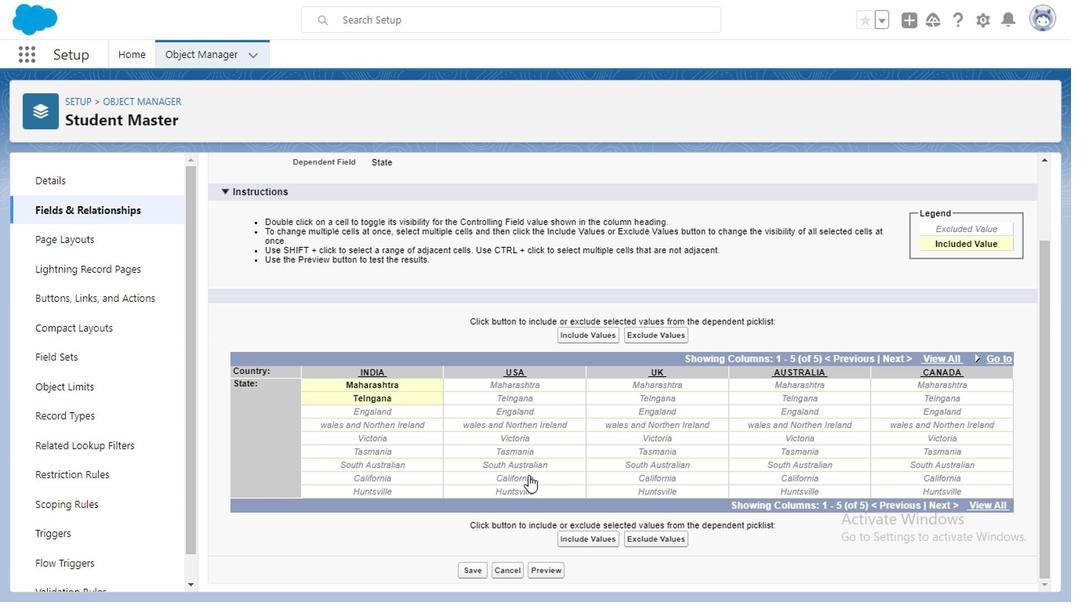 
Action: Mouse pressed left at (521, 478)
Screenshot: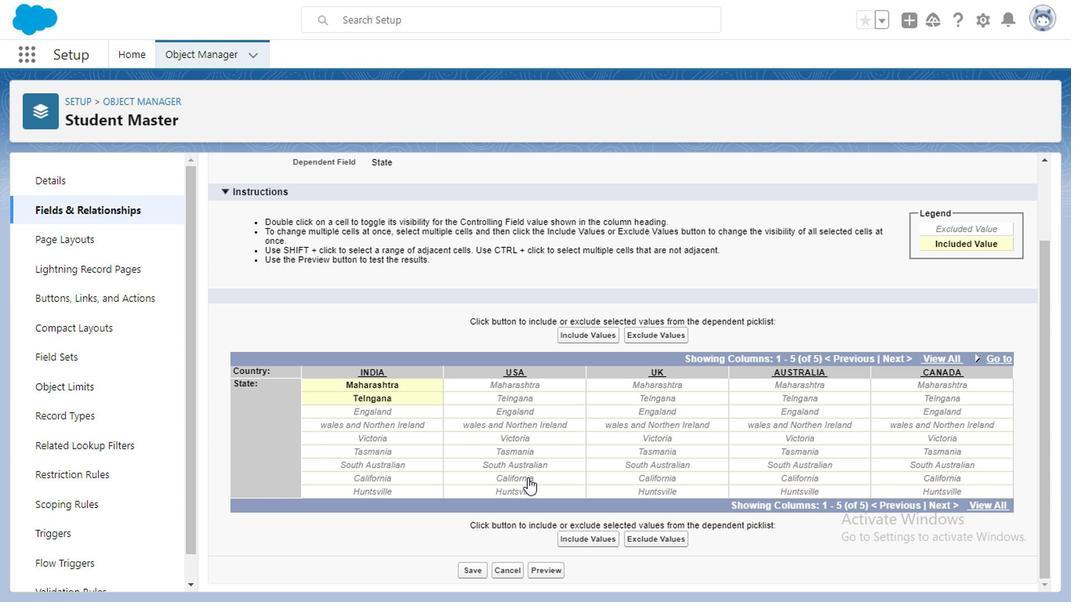 
Action: Mouse moved to (569, 334)
Screenshot: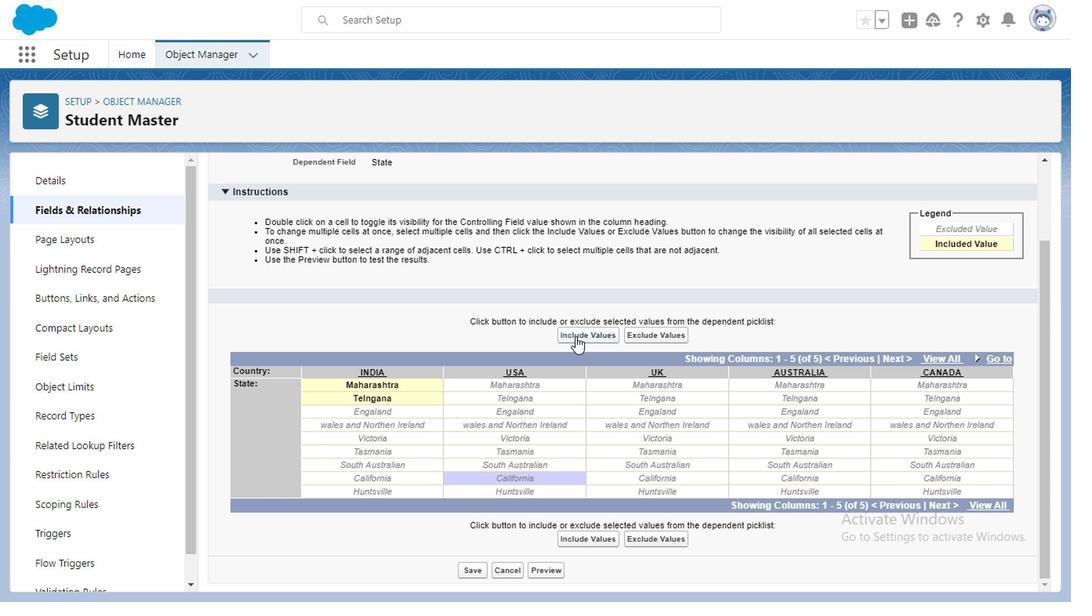 
Action: Mouse pressed left at (569, 334)
Screenshot: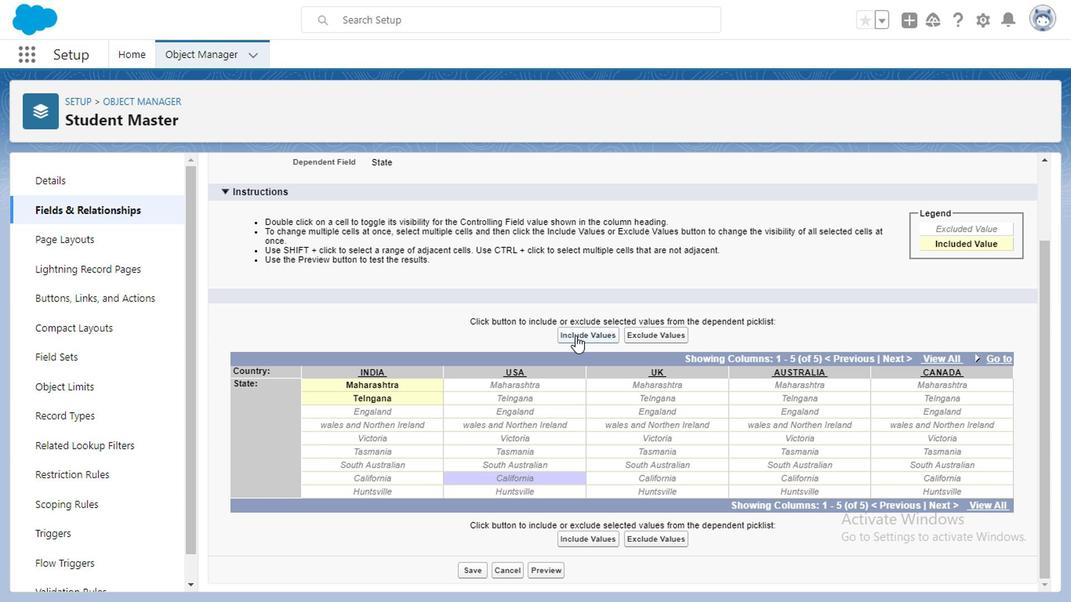 
Action: Mouse moved to (519, 455)
Screenshot: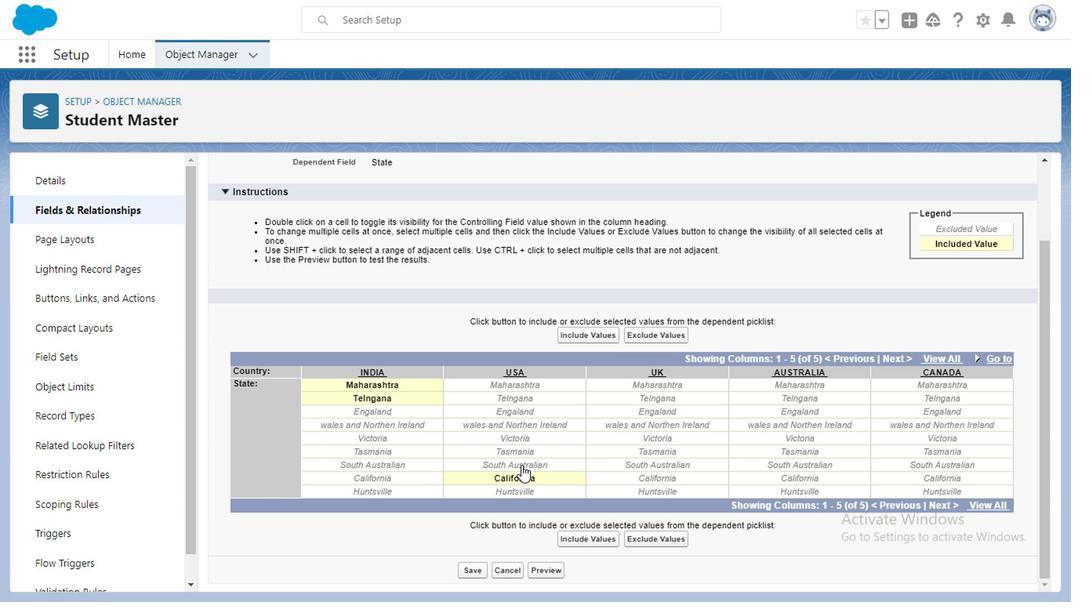 
Action: Mouse scrolled (519, 454) with delta (0, -1)
Screenshot: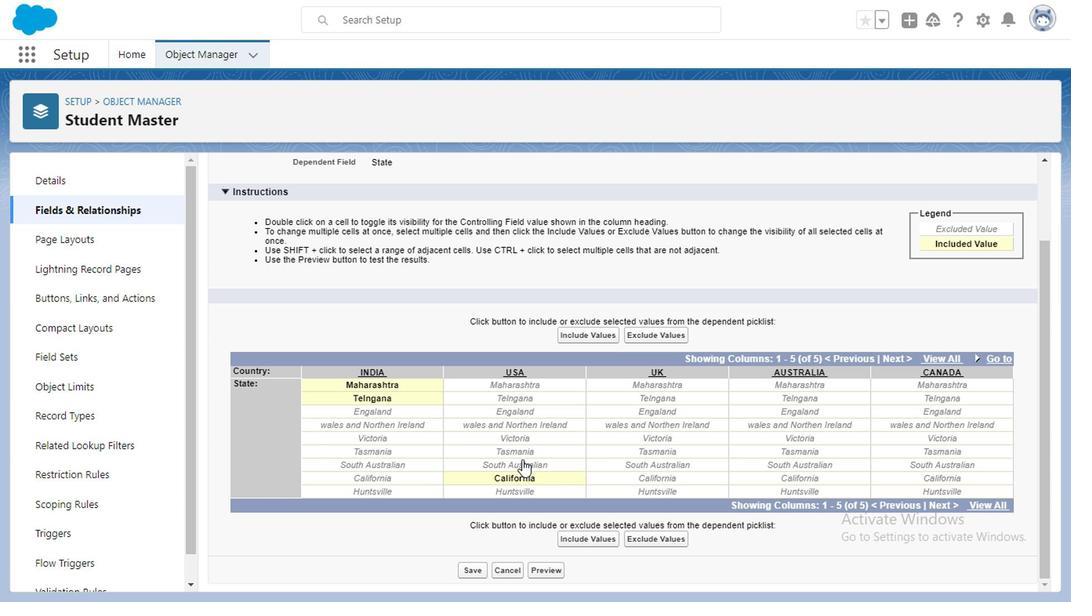 
Action: Mouse moved to (519, 493)
Screenshot: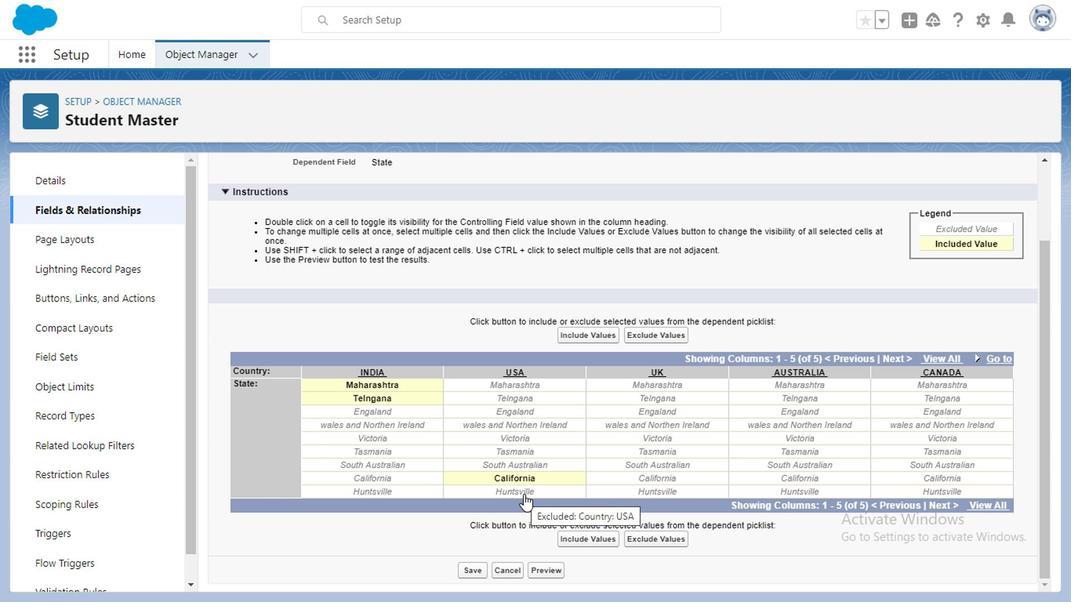 
Action: Mouse pressed left at (519, 493)
Screenshot: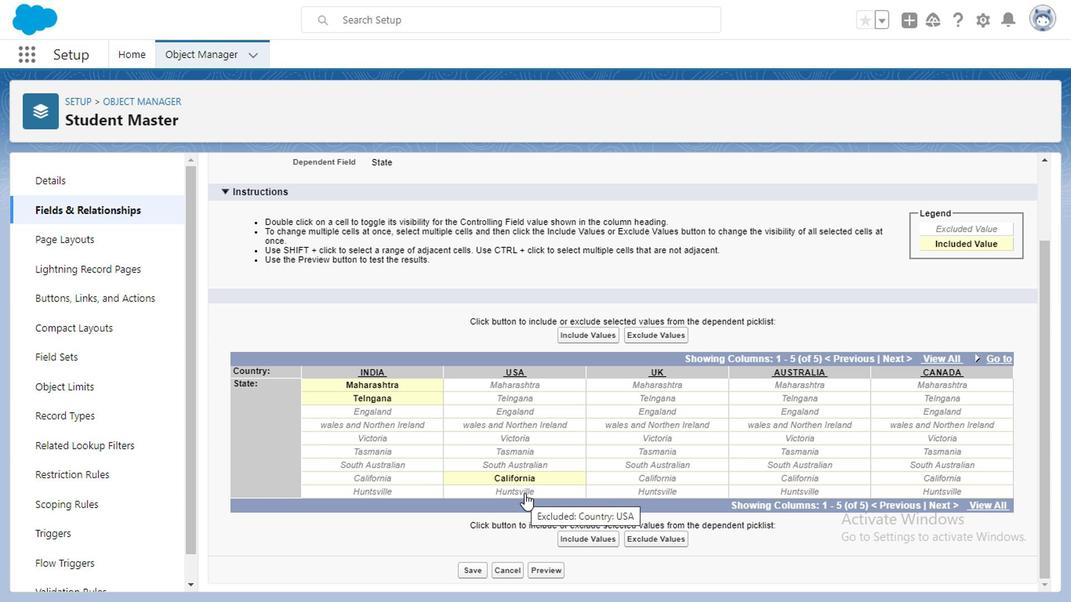 
Action: Mouse moved to (575, 333)
Screenshot: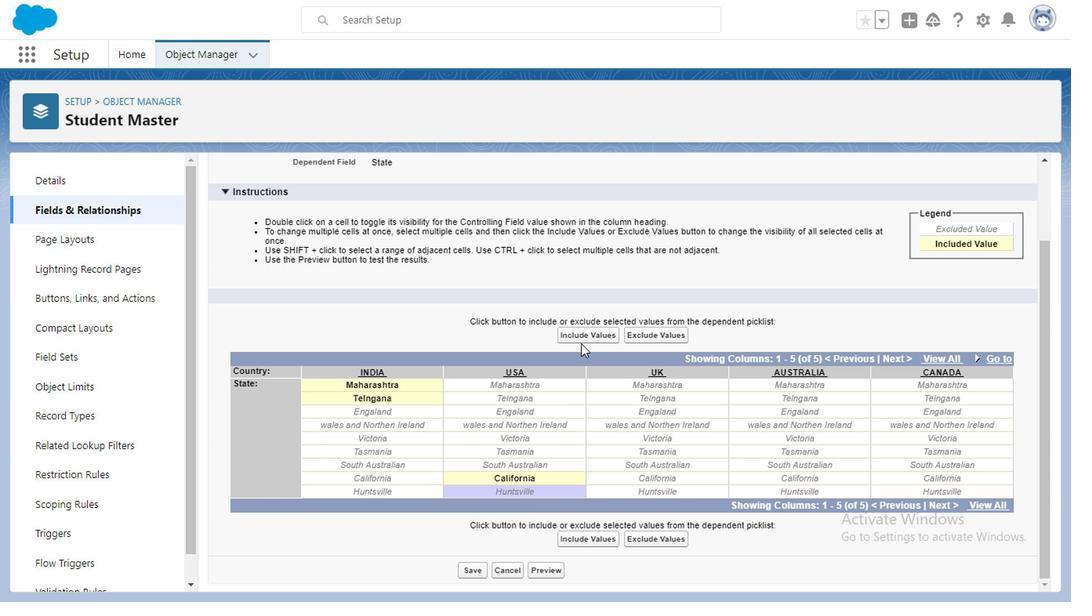 
Action: Mouse pressed left at (575, 333)
Screenshot: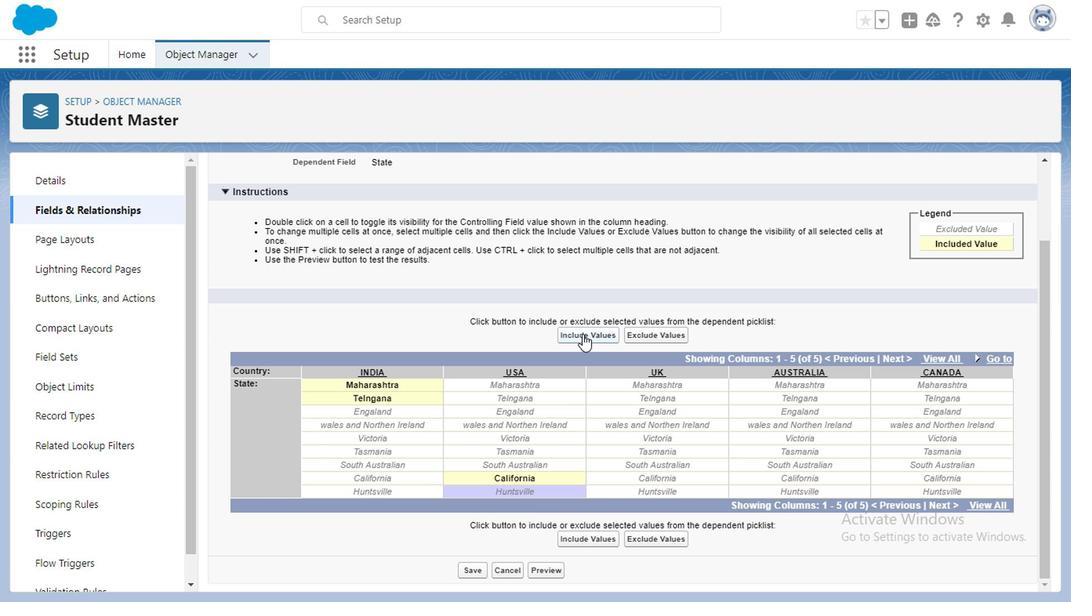 
Action: Mouse moved to (656, 410)
Screenshot: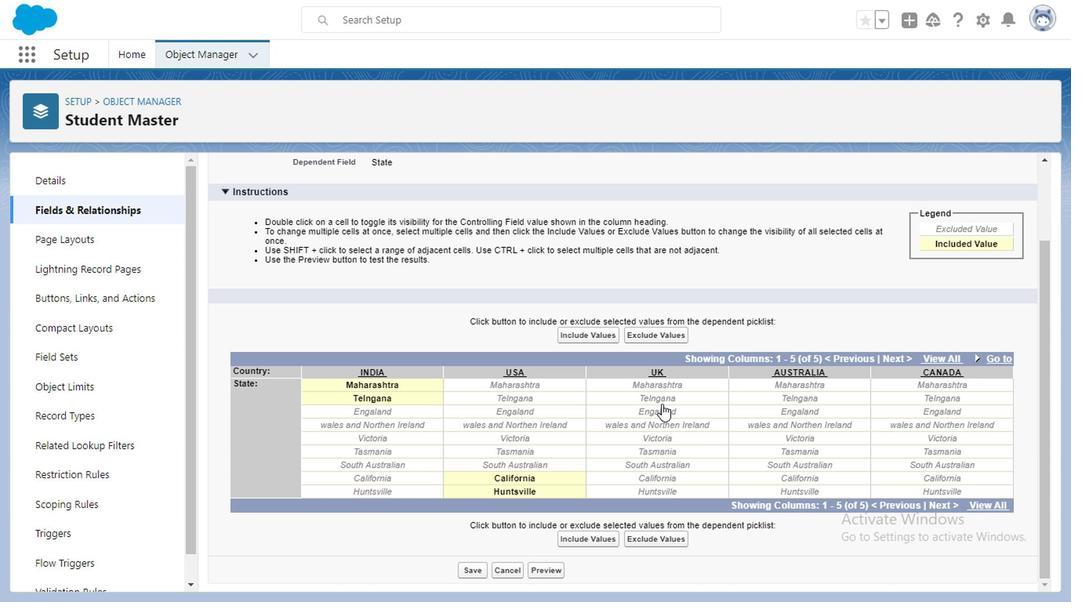 
Action: Mouse pressed left at (656, 410)
Screenshot: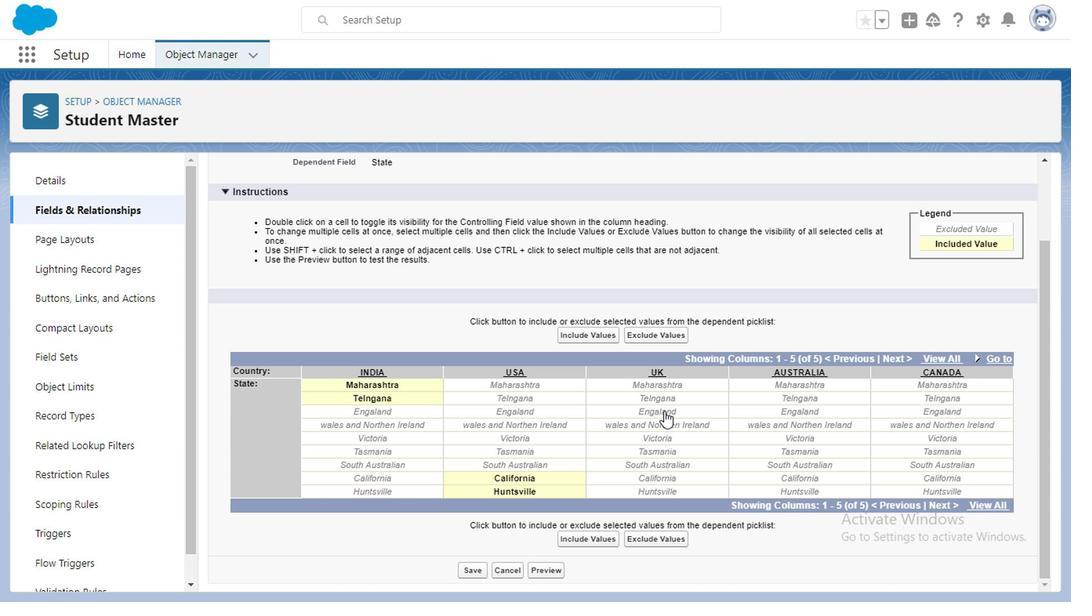 
Action: Mouse moved to (577, 331)
Screenshot: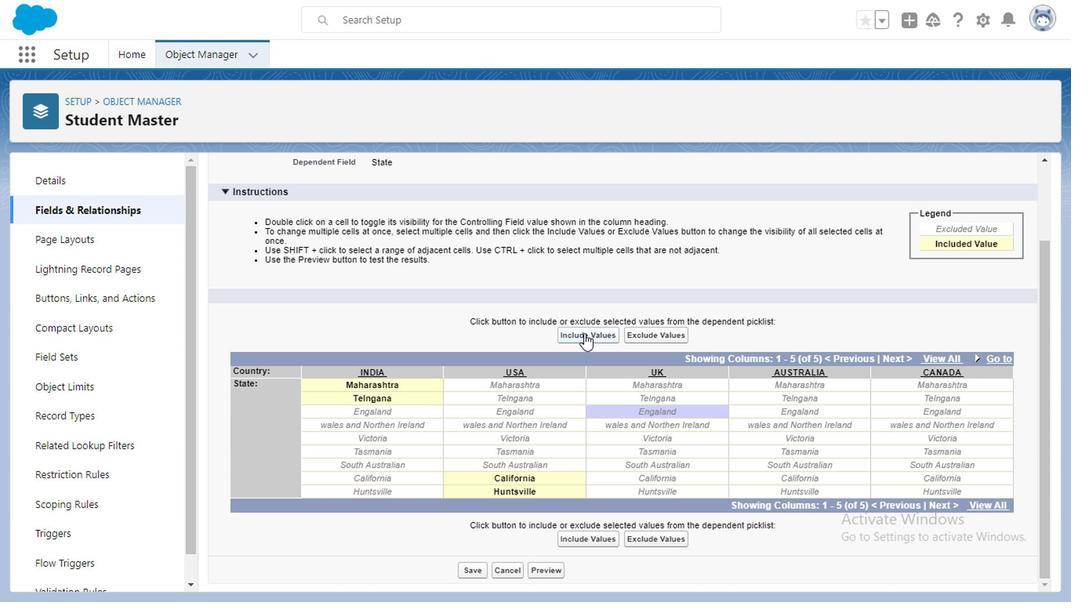 
Action: Mouse pressed left at (577, 331)
Screenshot: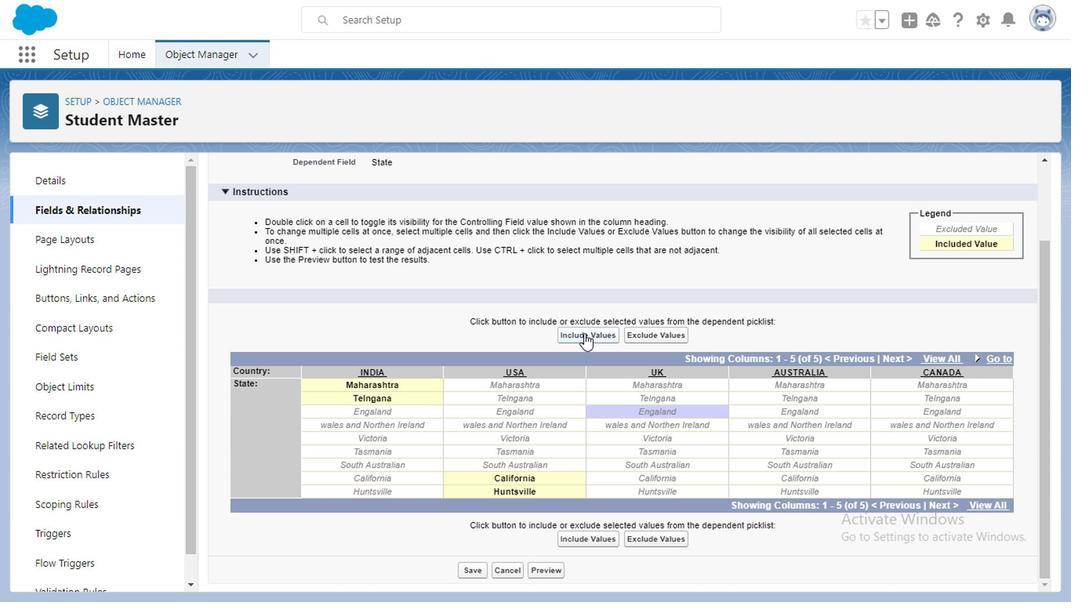 
Action: Mouse moved to (675, 423)
Screenshot: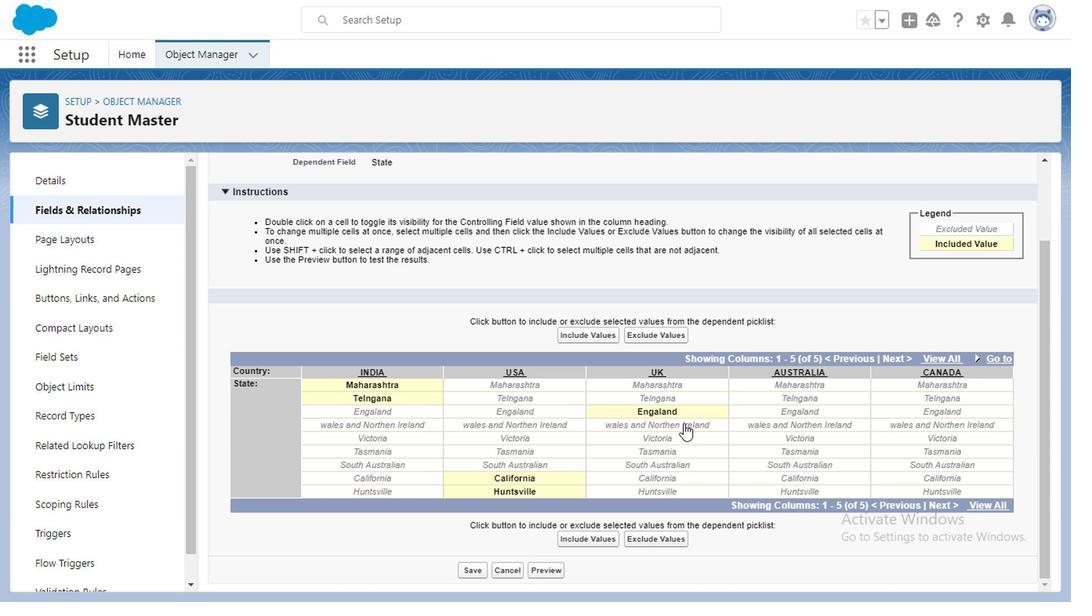 
Action: Mouse pressed left at (675, 423)
Screenshot: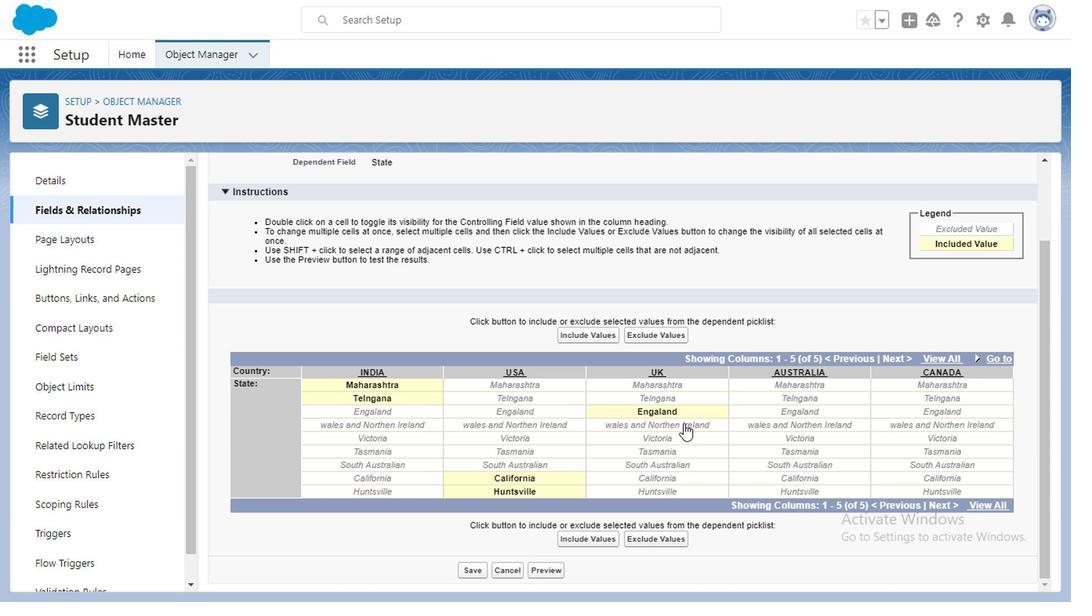 
Action: Mouse moved to (592, 330)
Screenshot: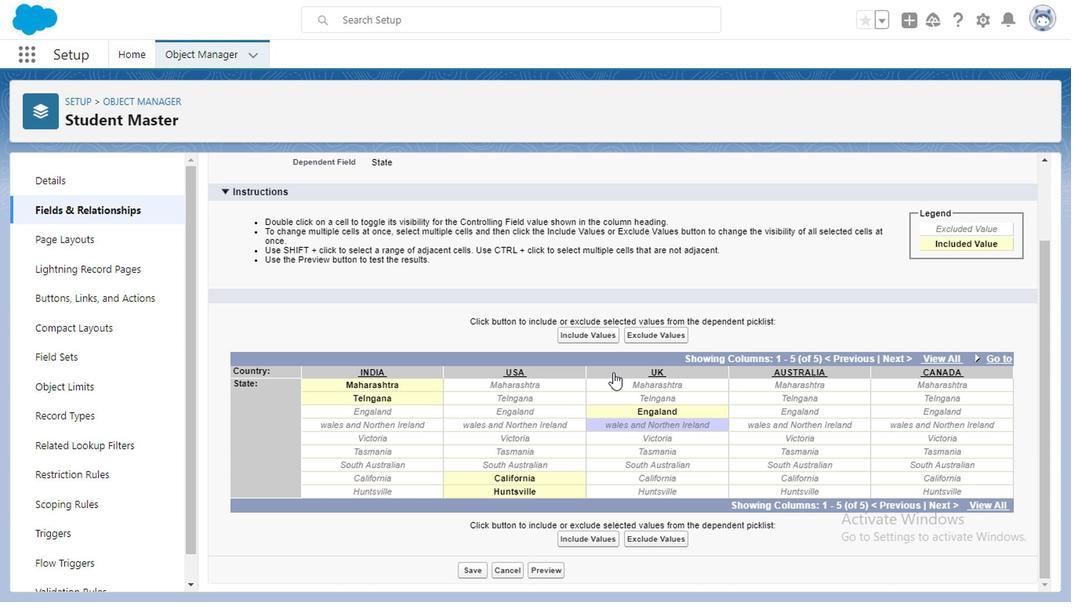 
Action: Mouse pressed left at (592, 330)
Screenshot: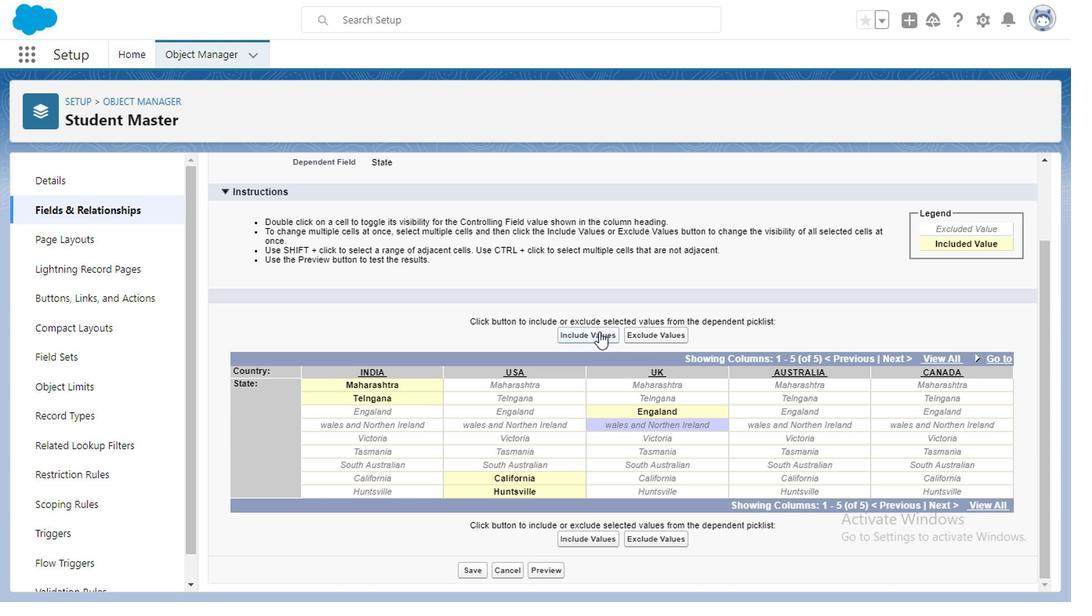 
Action: Mouse moved to (797, 438)
Screenshot: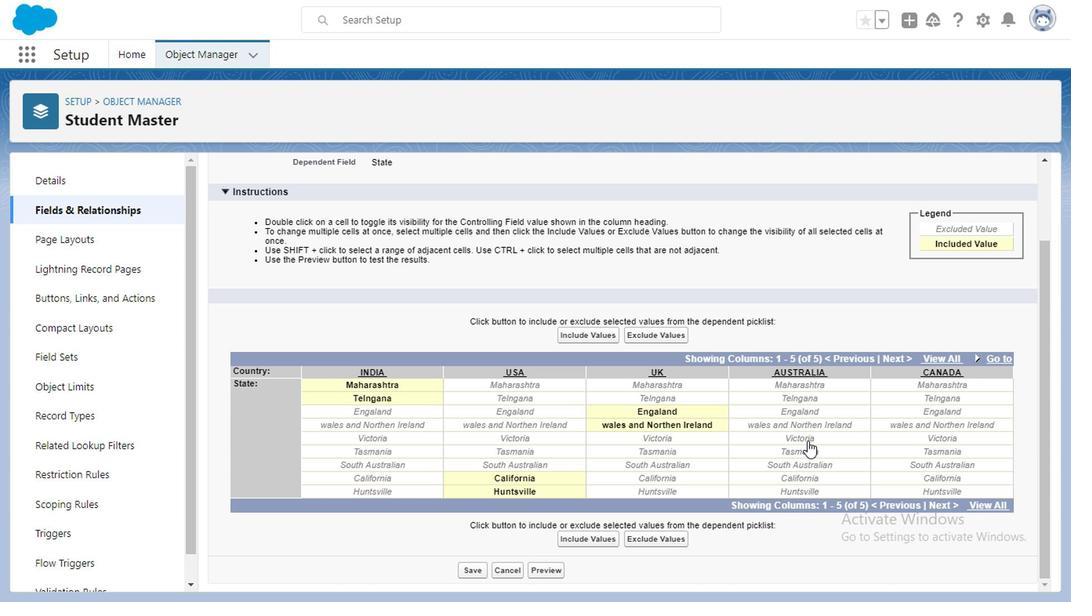 
Action: Mouse pressed left at (797, 438)
Screenshot: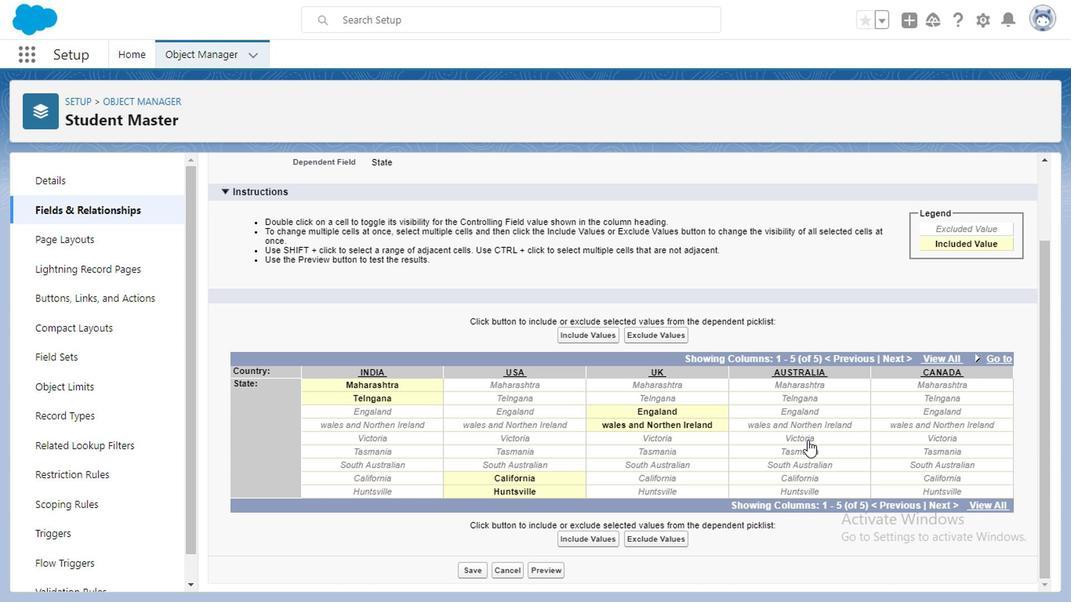
Action: Mouse moved to (589, 331)
Screenshot: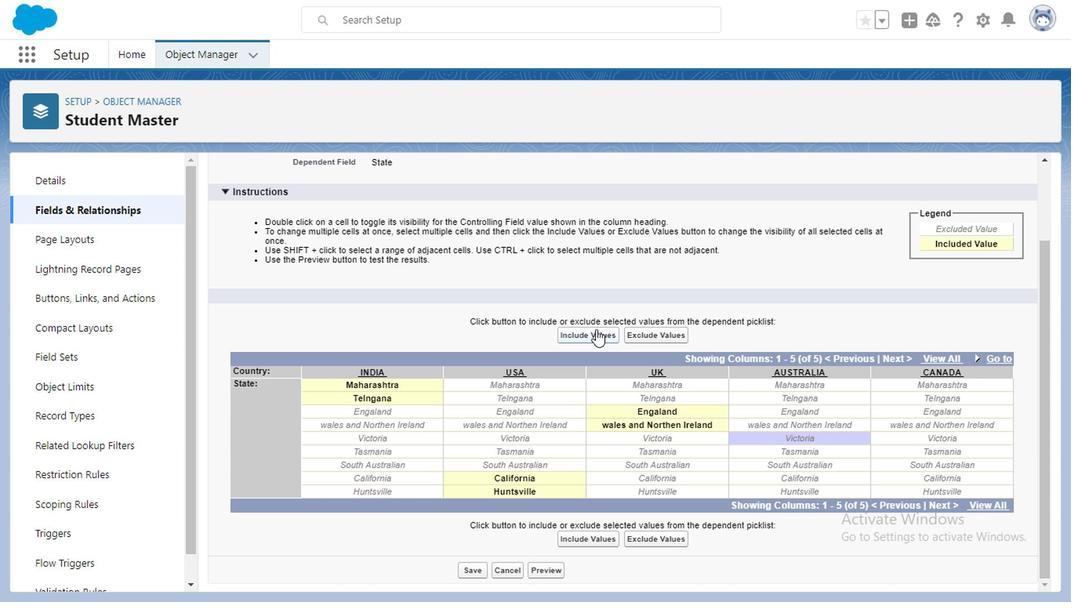 
Action: Mouse pressed left at (589, 331)
Screenshot: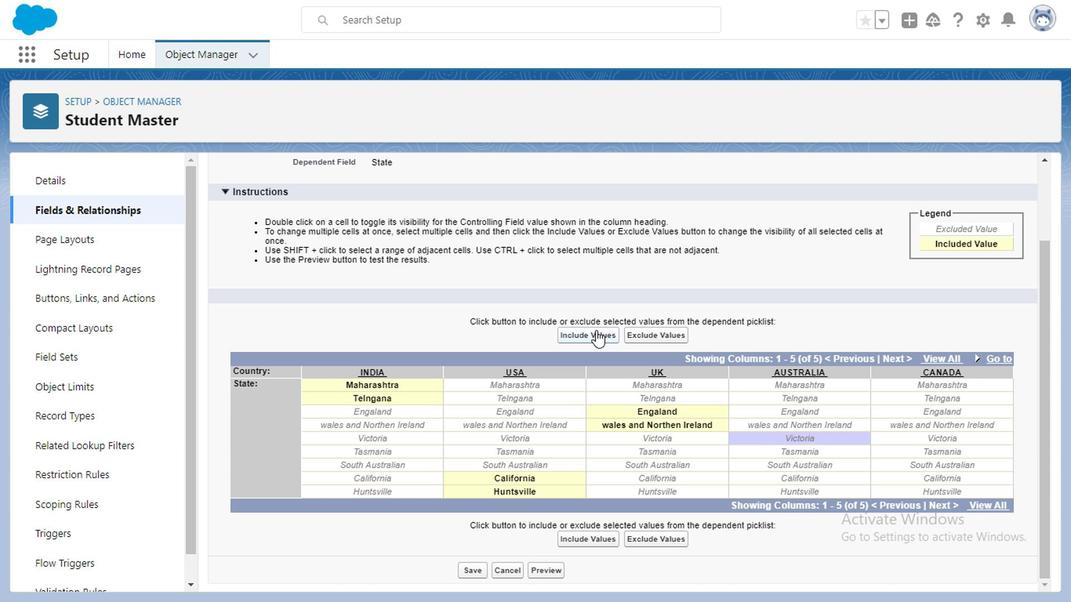 
Action: Mouse moved to (789, 472)
Screenshot: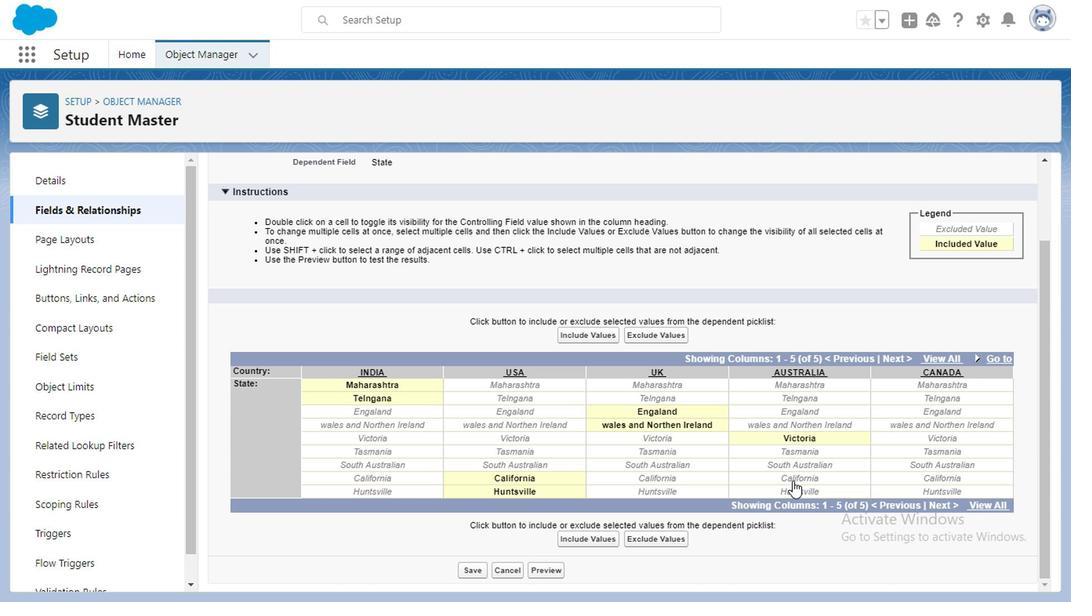 
Action: Mouse scrolled (789, 472) with delta (0, 0)
Screenshot: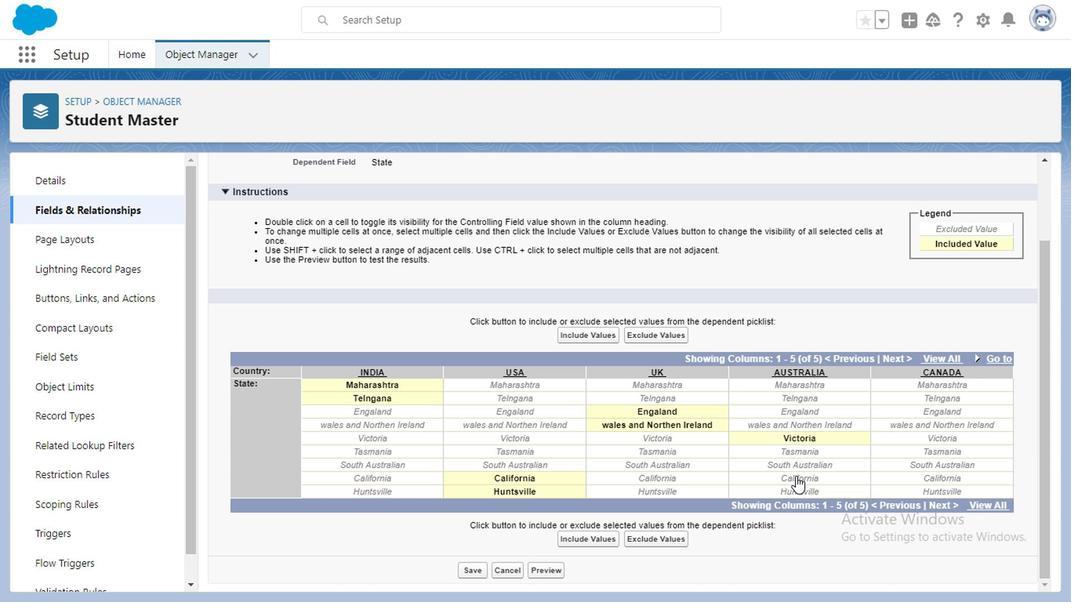 
Action: Mouse moved to (809, 465)
Screenshot: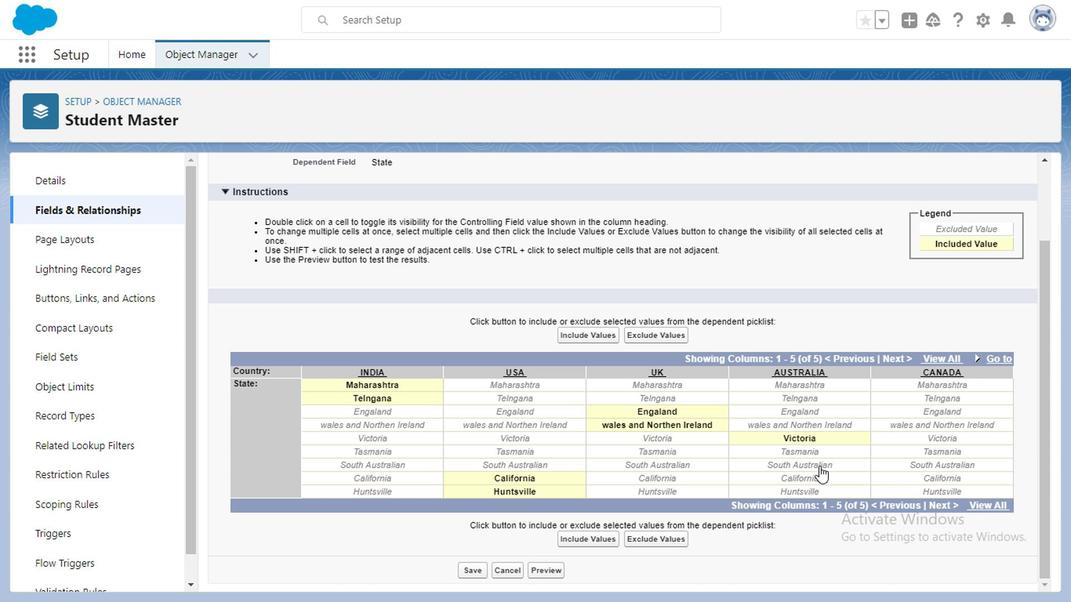 
Action: Mouse pressed left at (809, 465)
Screenshot: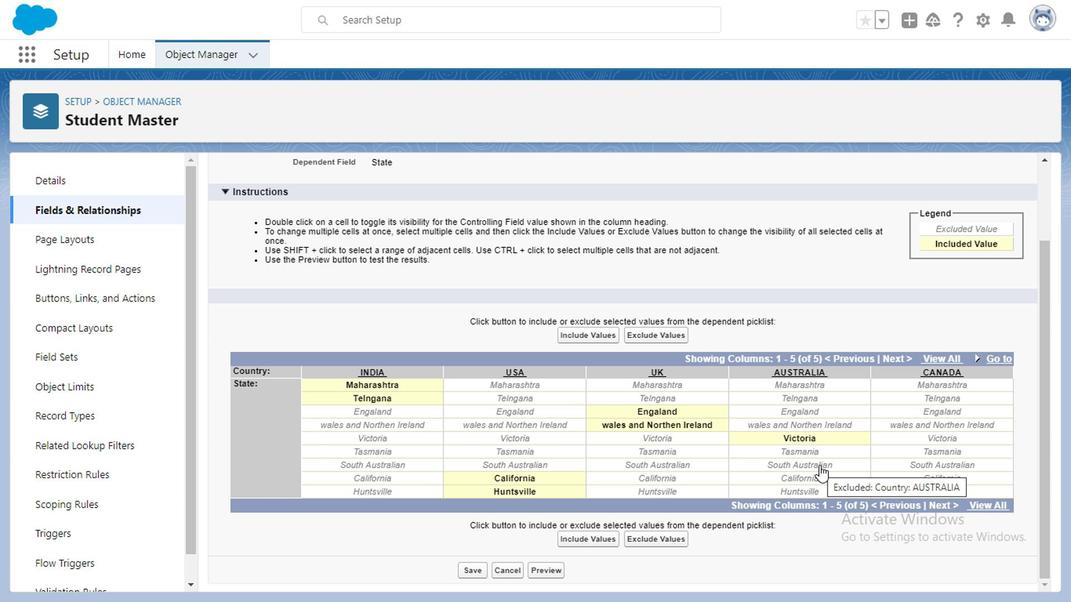 
Action: Mouse moved to (588, 327)
Screenshot: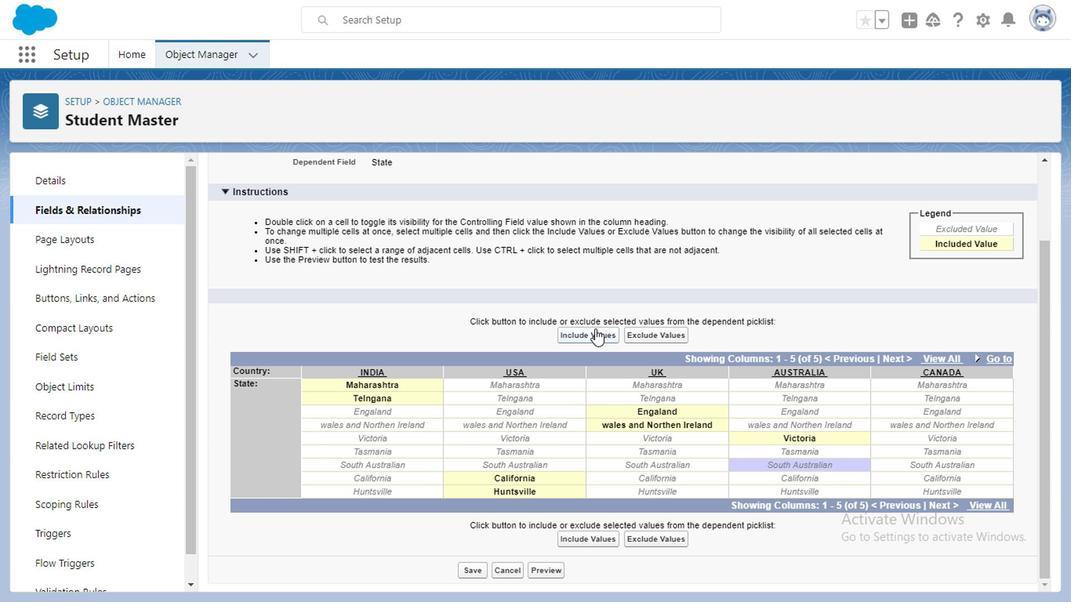 
Action: Mouse pressed left at (588, 327)
Screenshot: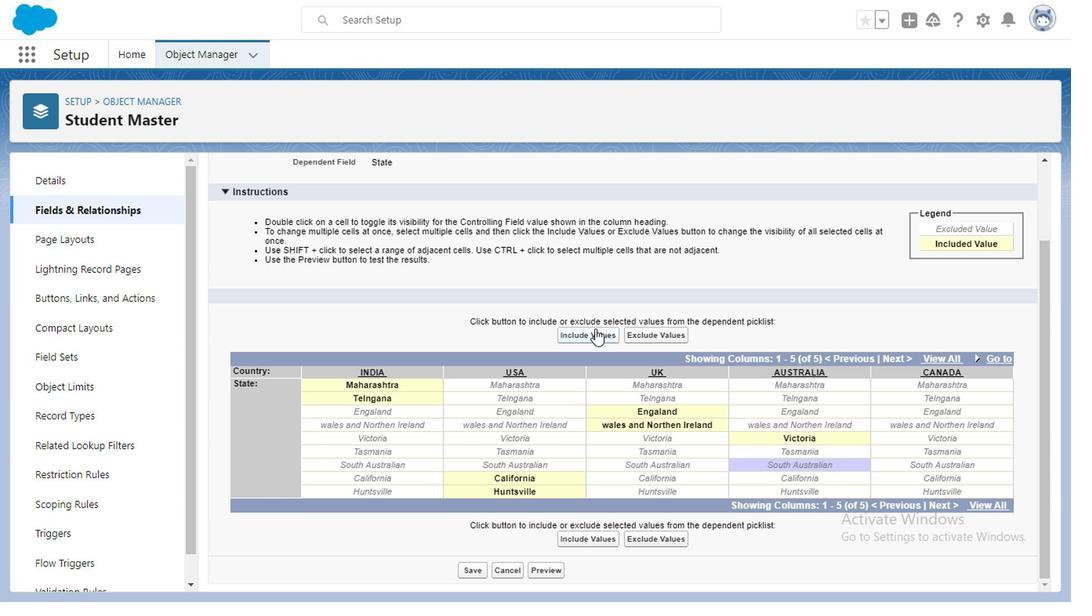 
Action: Mouse moved to (968, 457)
Screenshot: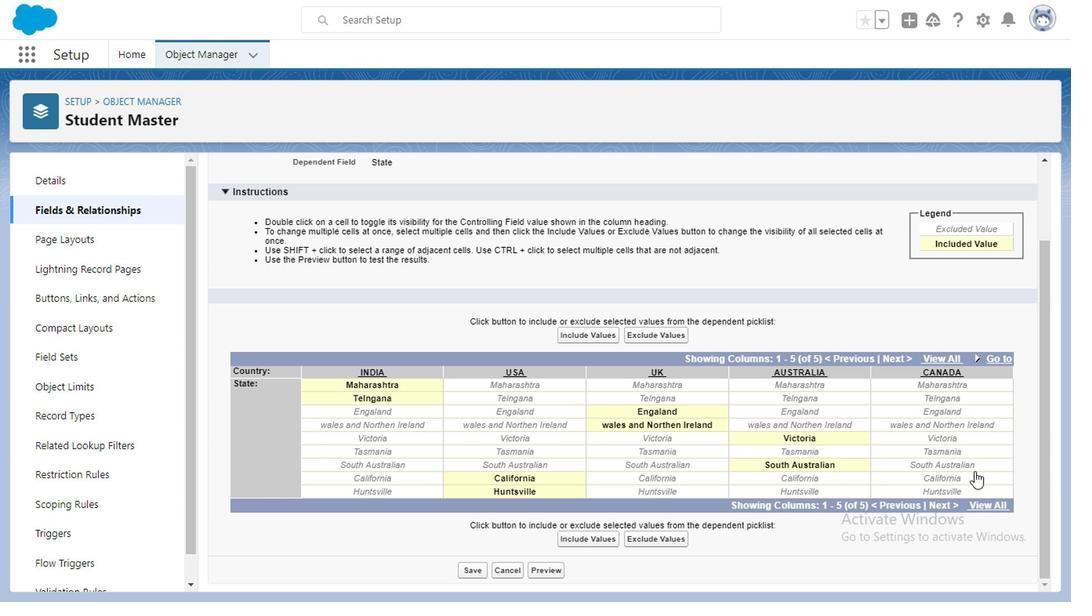 
Action: Mouse scrolled (968, 455) with delta (0, -1)
Screenshot: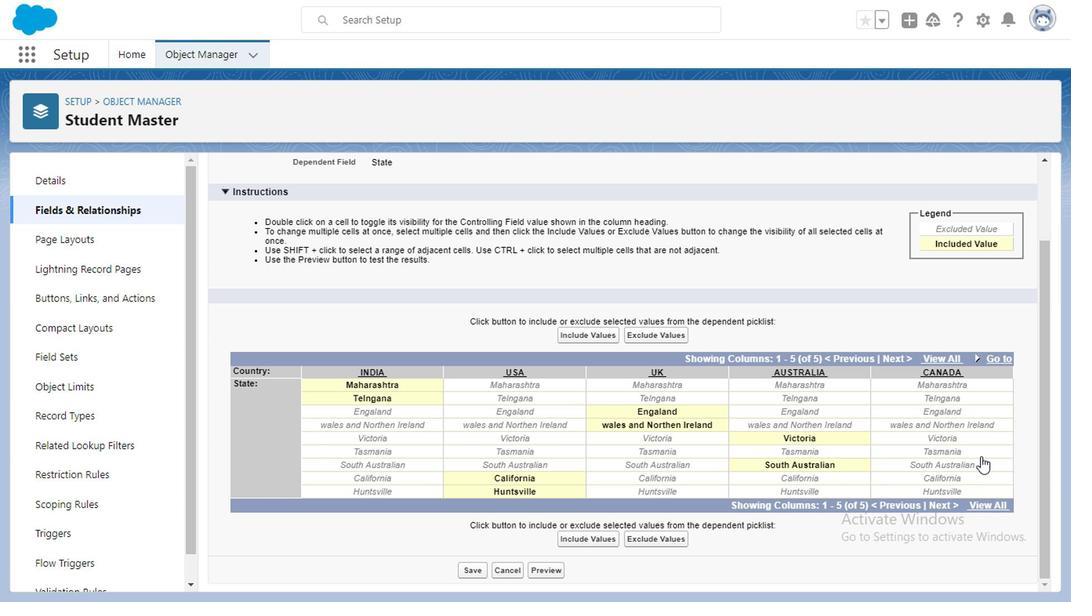 
Action: Mouse moved to (940, 453)
Screenshot: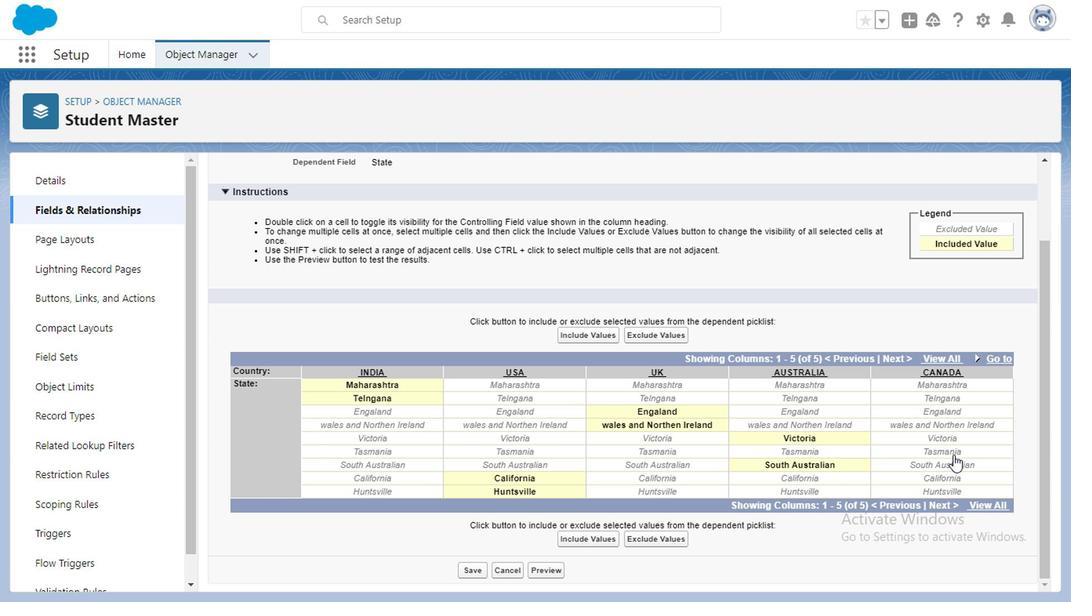 
Action: Mouse pressed left at (940, 453)
Screenshot: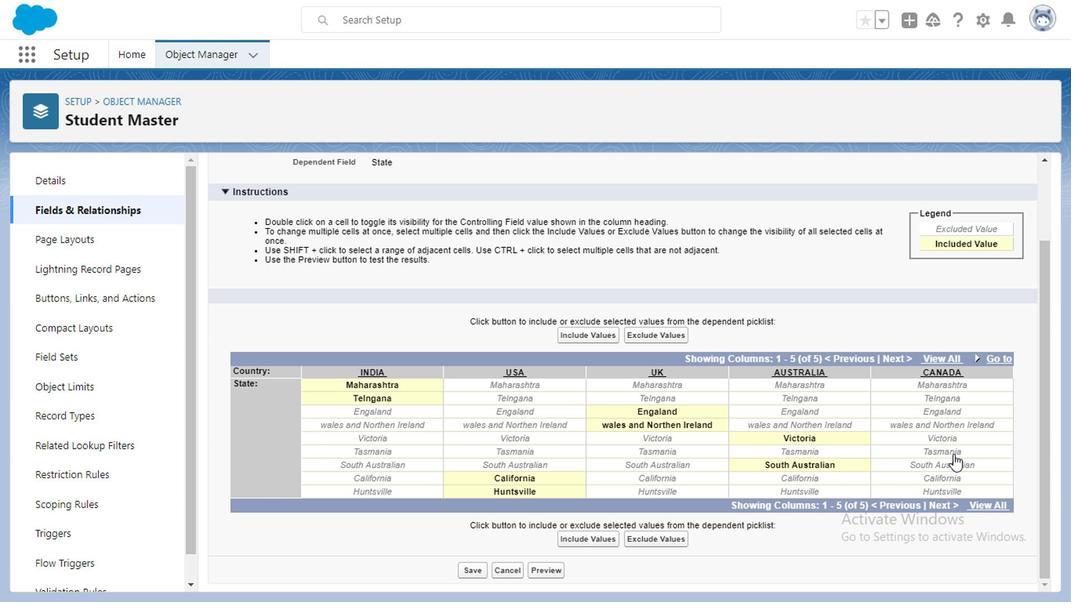 
Action: Mouse moved to (583, 331)
Screenshot: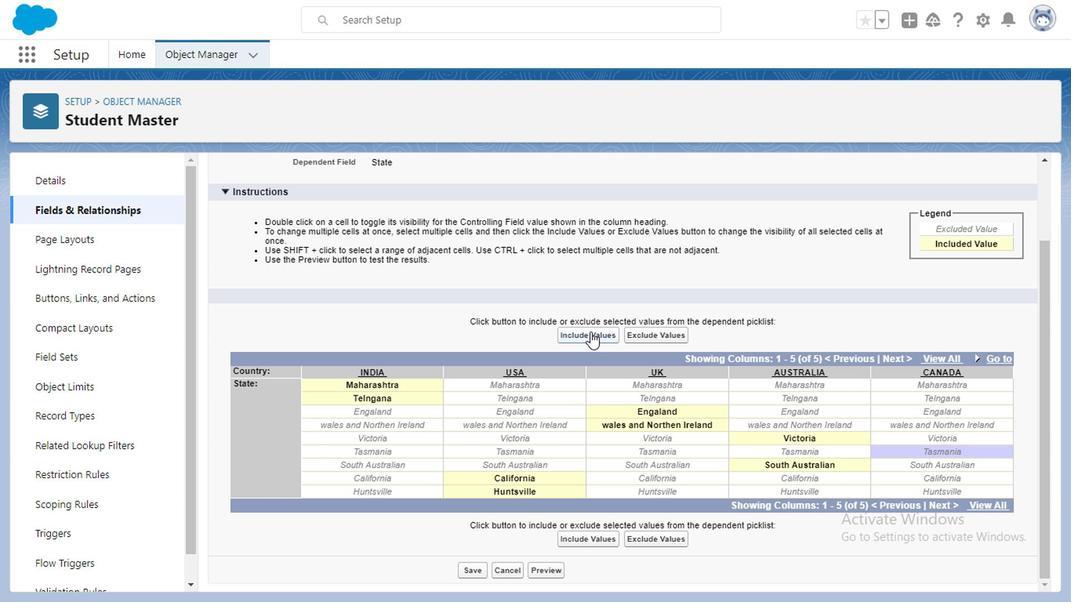 
Action: Mouse pressed left at (583, 331)
Screenshot: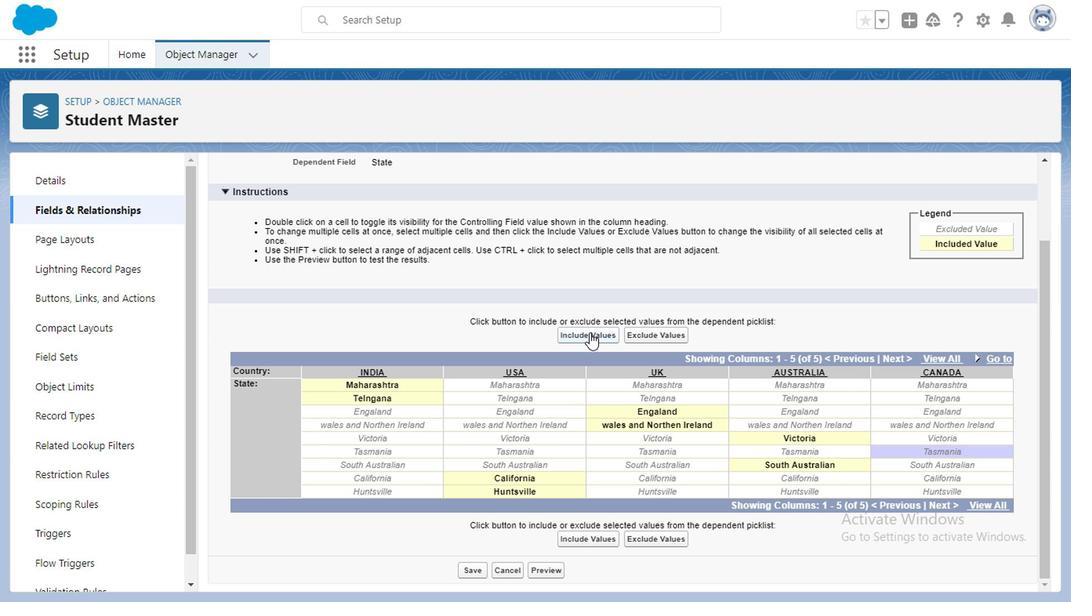 
Action: Mouse moved to (544, 568)
Screenshot: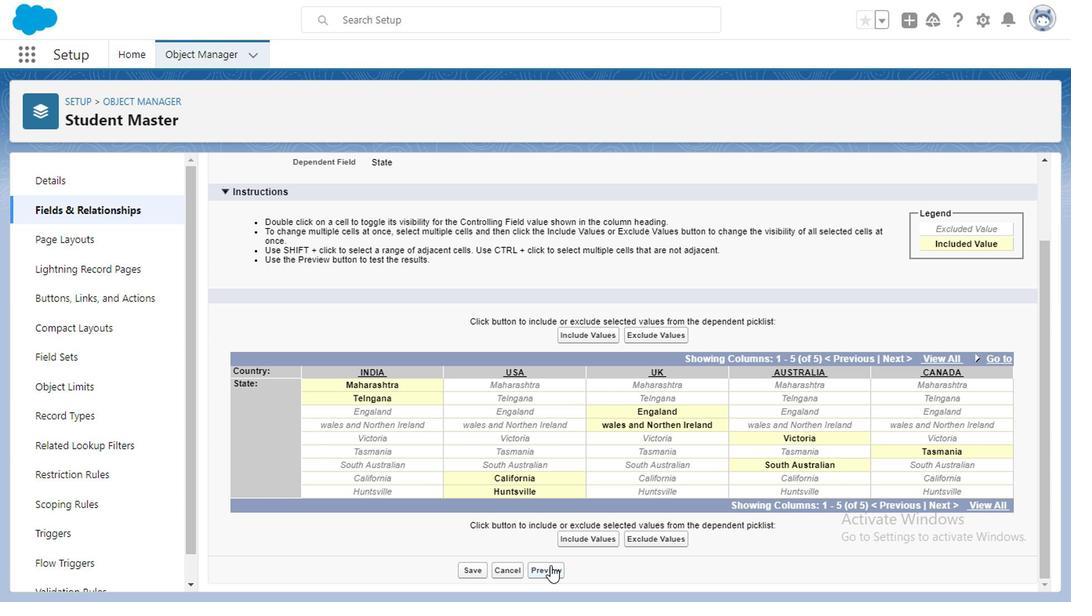 
Action: Mouse pressed left at (544, 568)
Screenshot: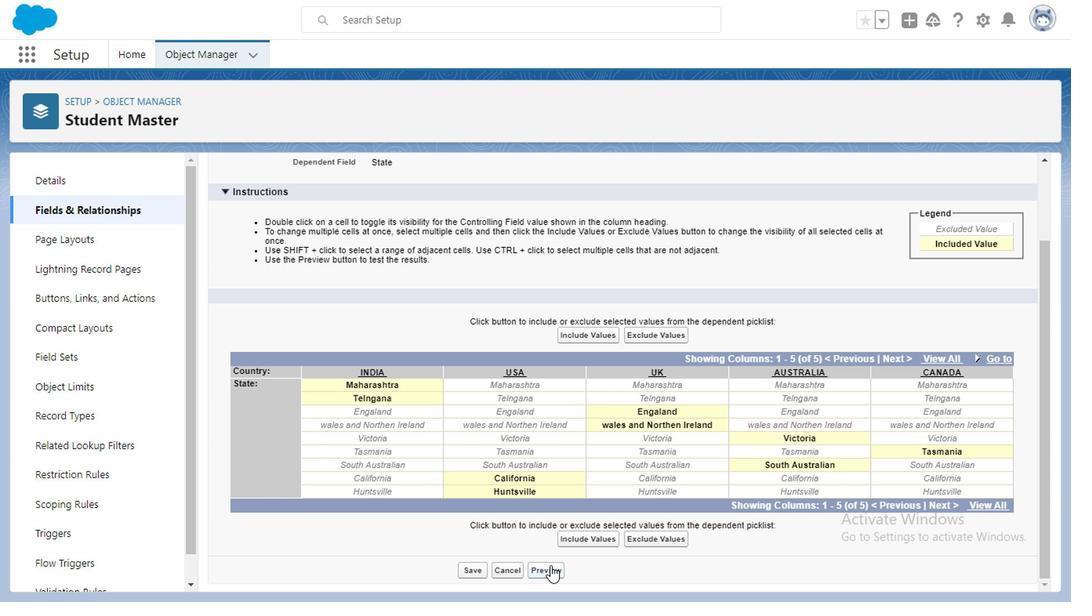 
Action: Mouse moved to (247, 421)
Screenshot: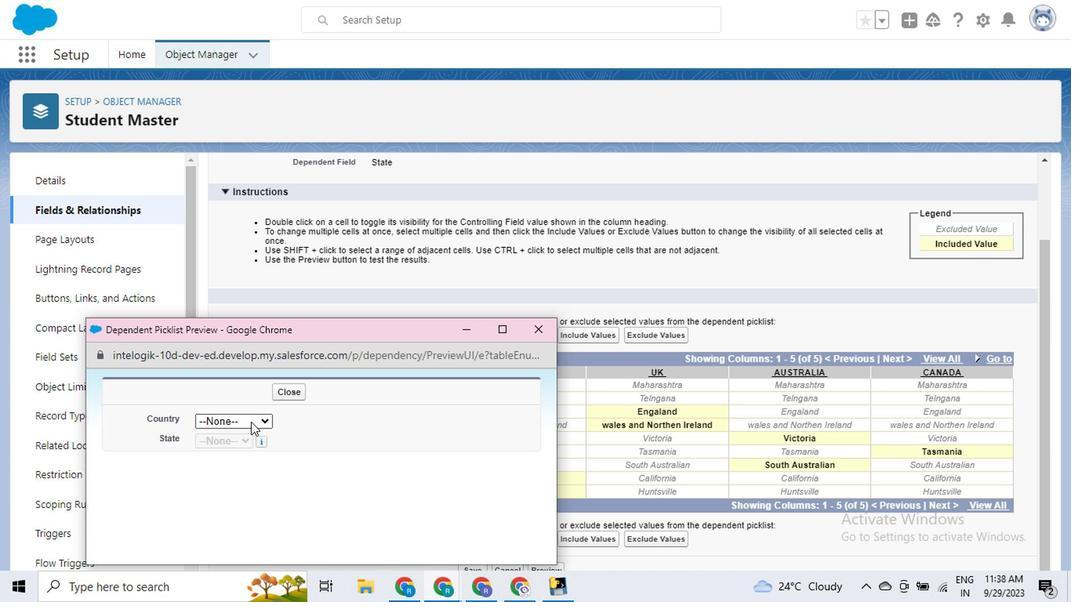 
Action: Mouse pressed left at (247, 421)
Screenshot: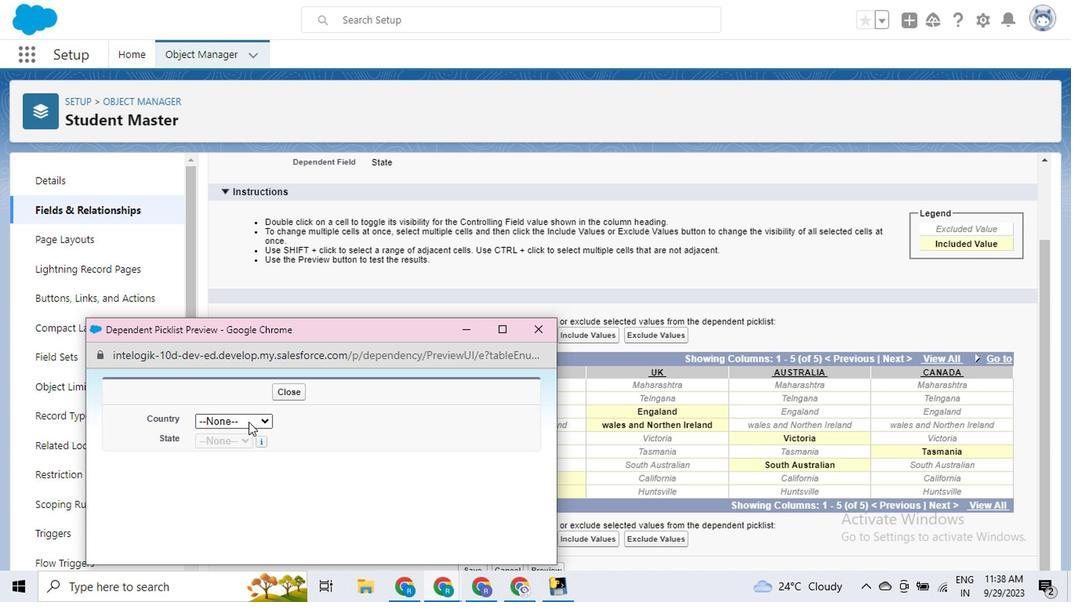 
Action: Mouse moved to (216, 447)
Screenshot: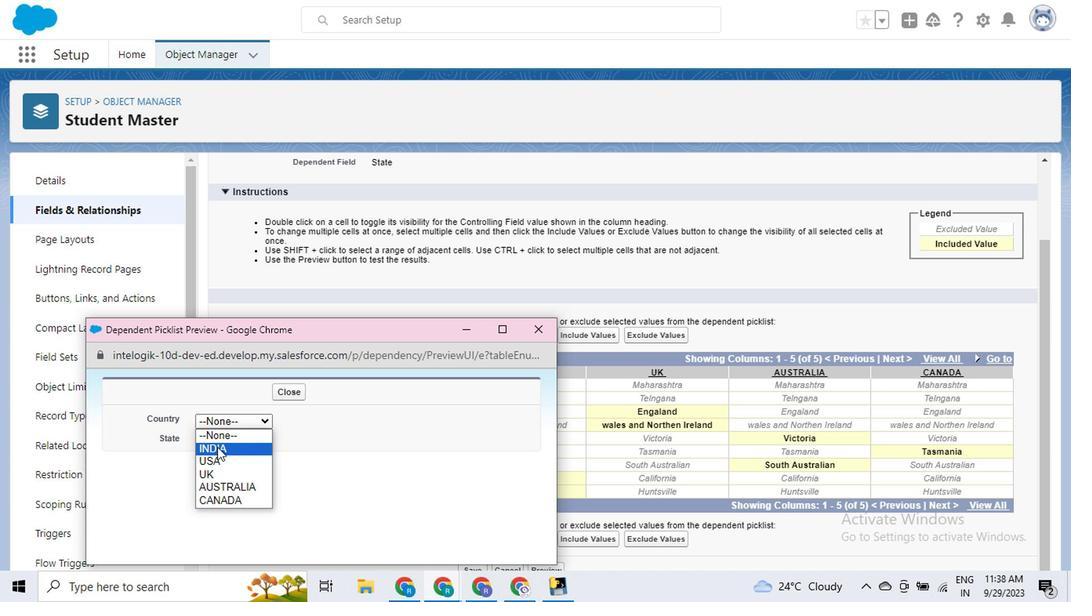 
Action: Mouse pressed left at (216, 447)
Screenshot: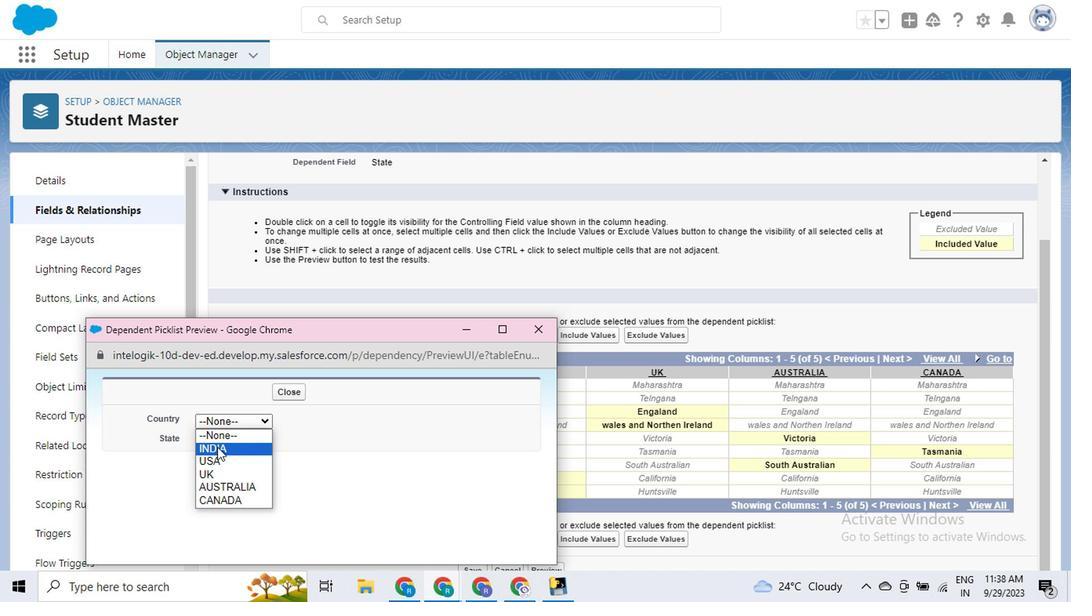 
Action: Mouse moved to (235, 438)
Screenshot: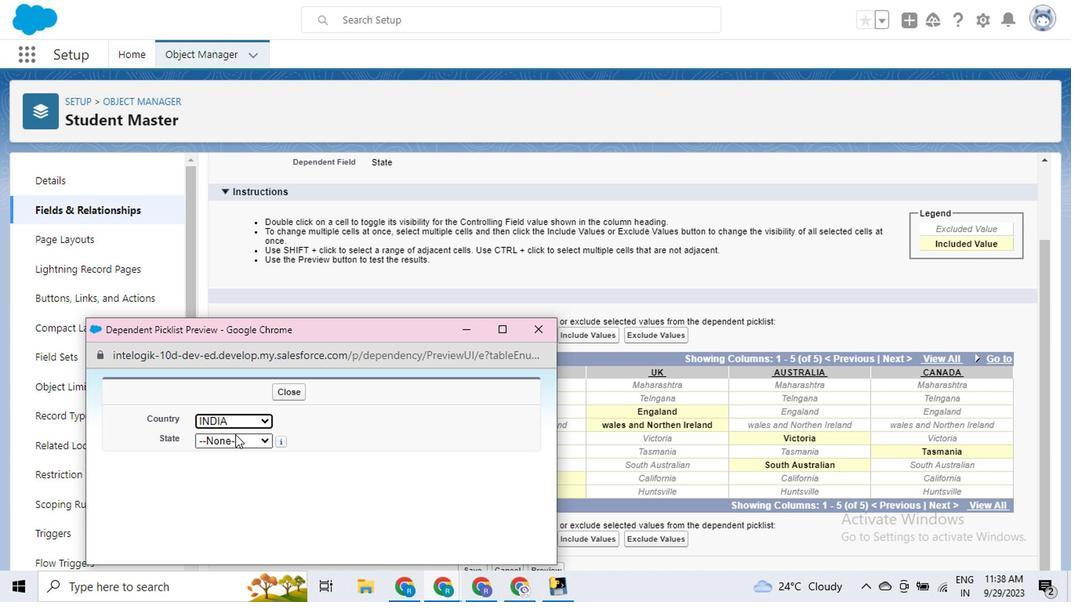 
Action: Mouse pressed left at (235, 438)
Screenshot: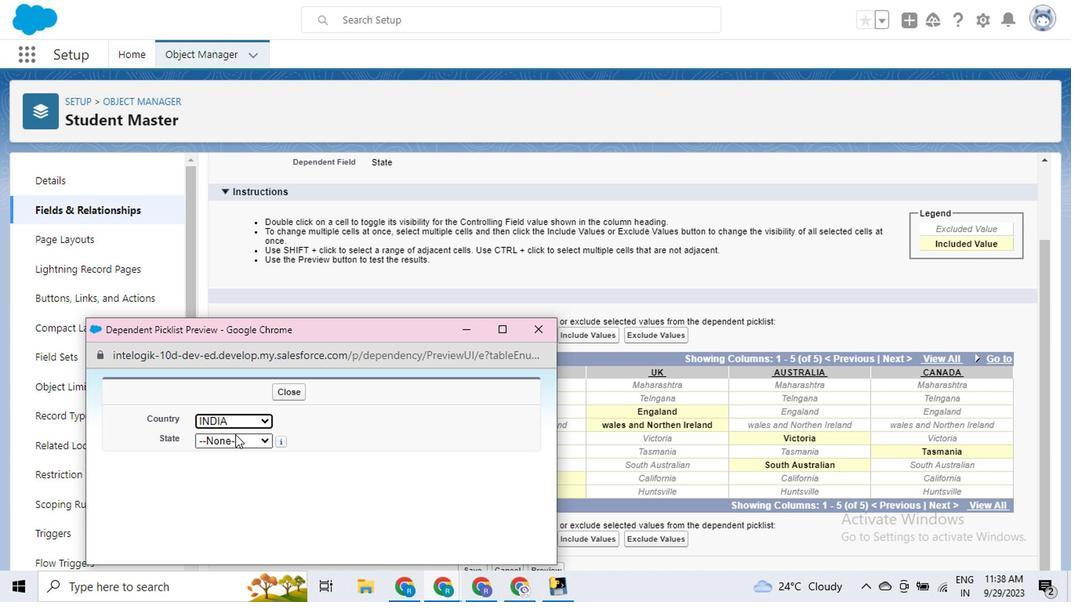 
Action: Mouse moved to (301, 451)
Screenshot: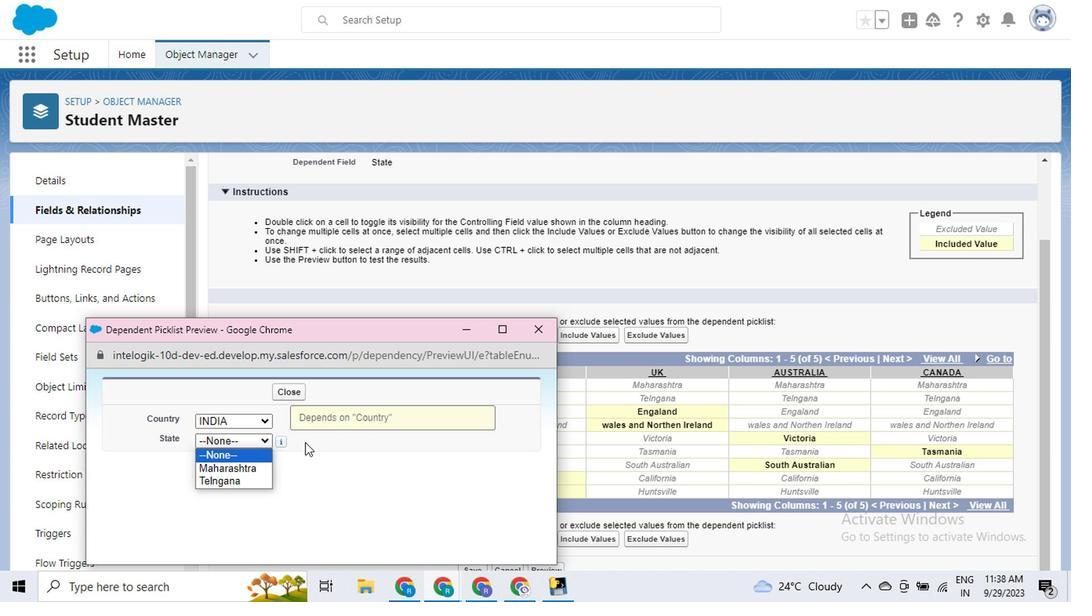 
Action: Mouse pressed left at (301, 451)
Screenshot: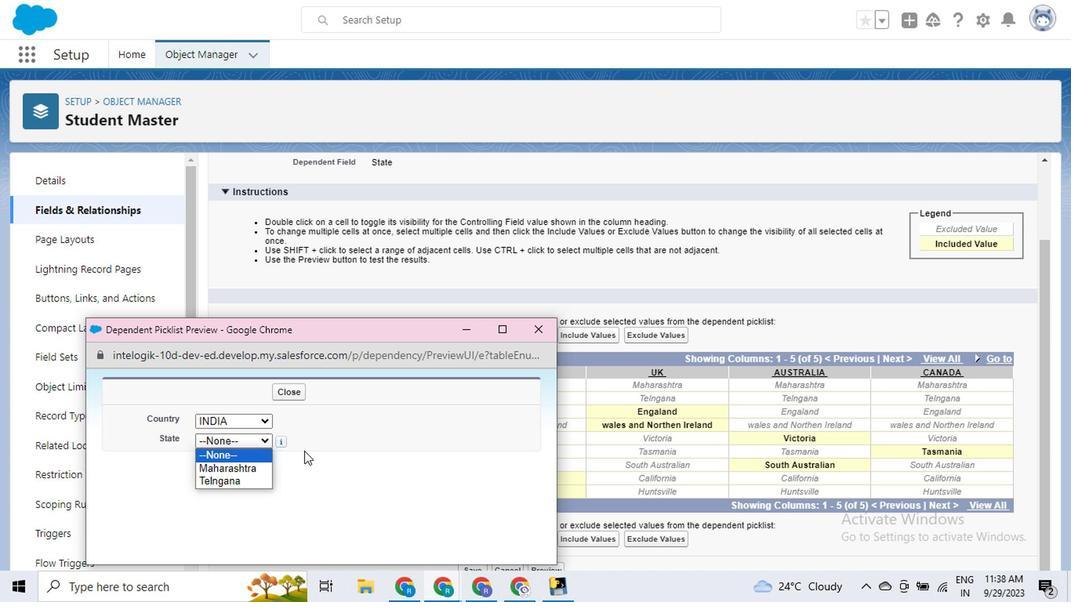 
Action: Mouse moved to (248, 420)
Screenshot: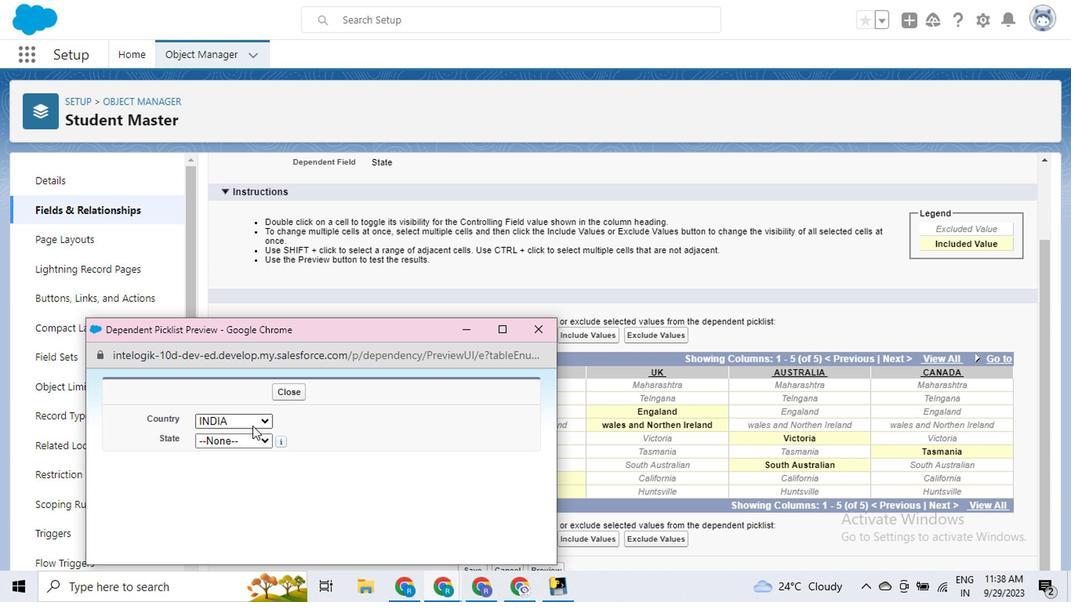 
Action: Mouse pressed left at (248, 420)
Screenshot: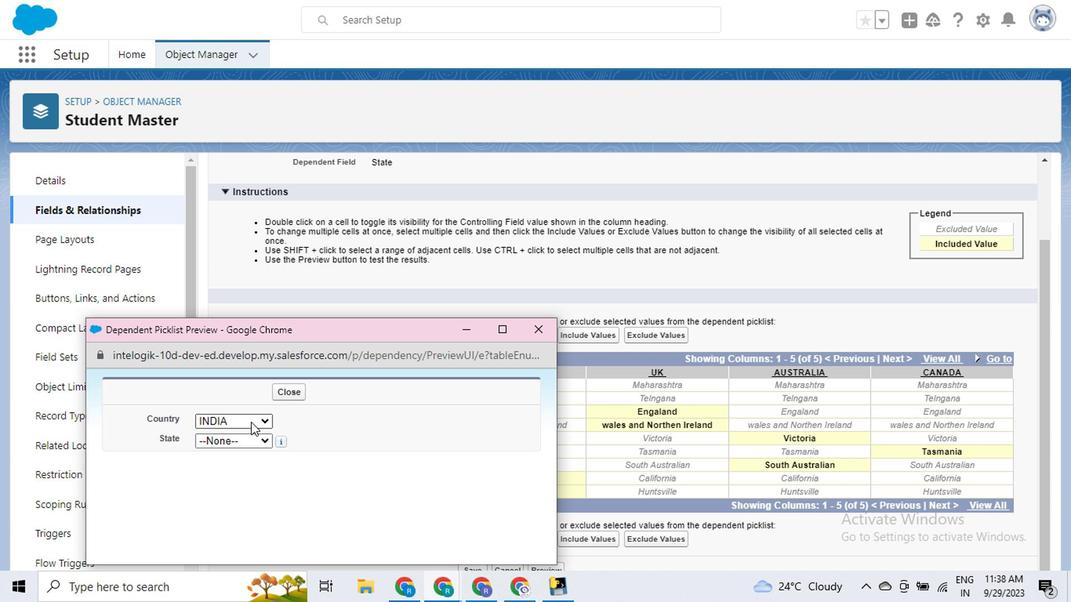 
Action: Mouse moved to (221, 461)
Screenshot: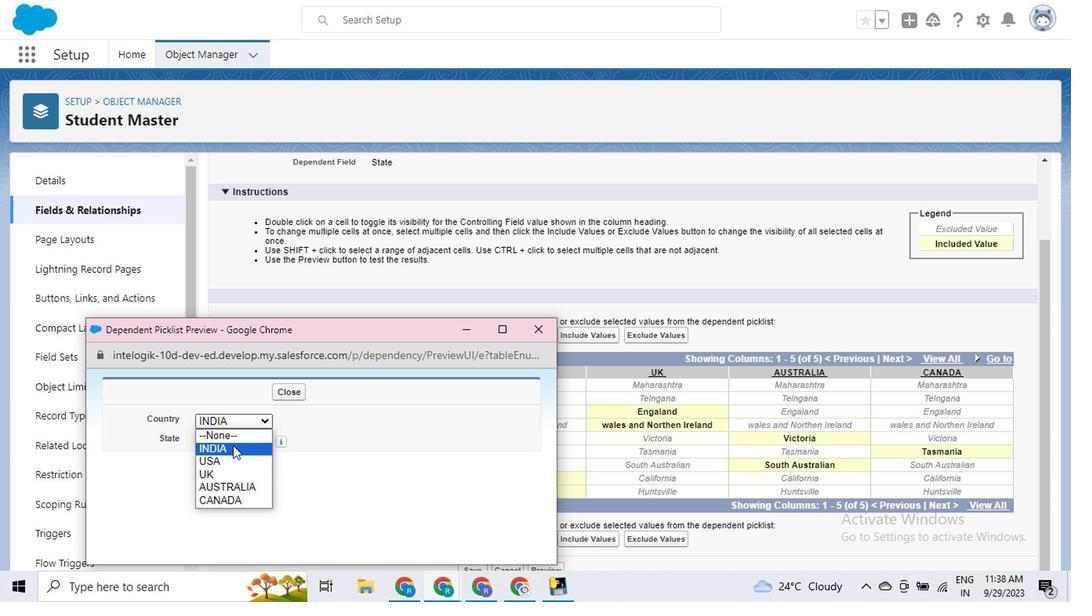 
Action: Mouse pressed left at (221, 461)
Screenshot: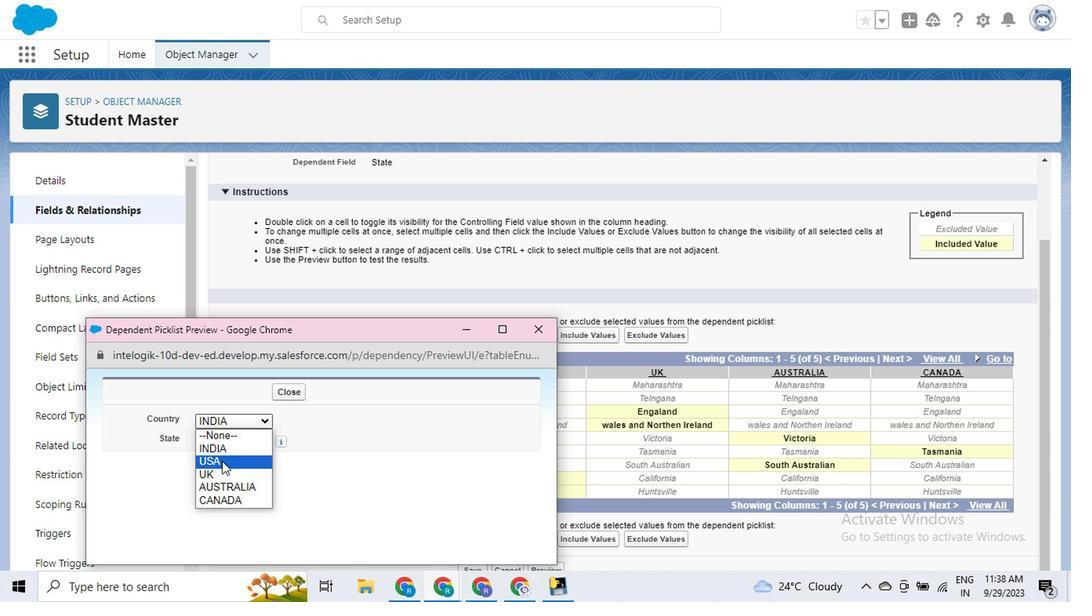 
Action: Mouse moved to (229, 443)
Screenshot: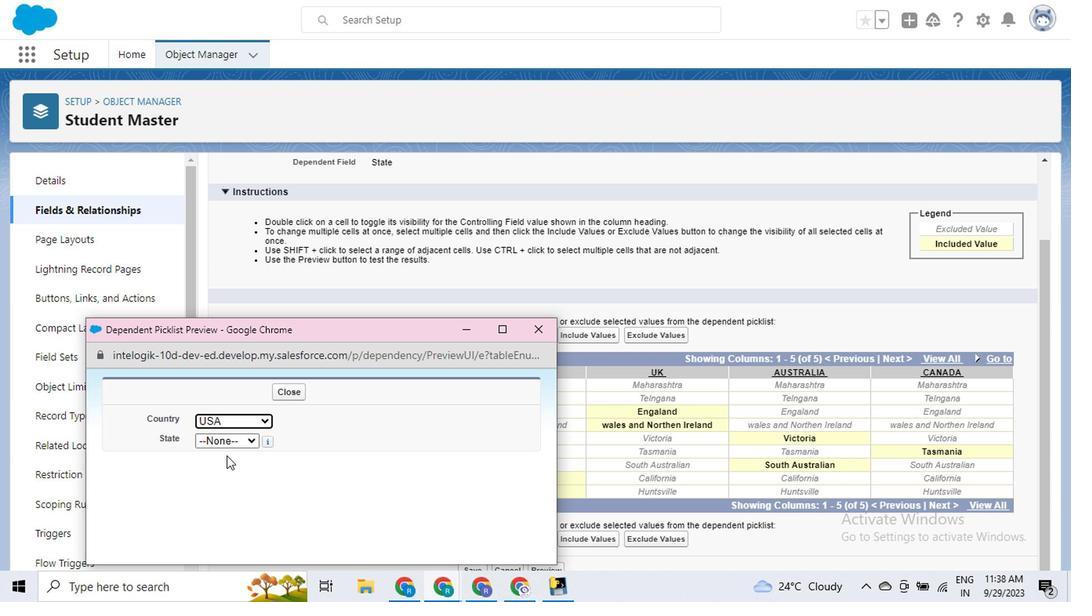 
Action: Mouse pressed left at (229, 443)
Screenshot: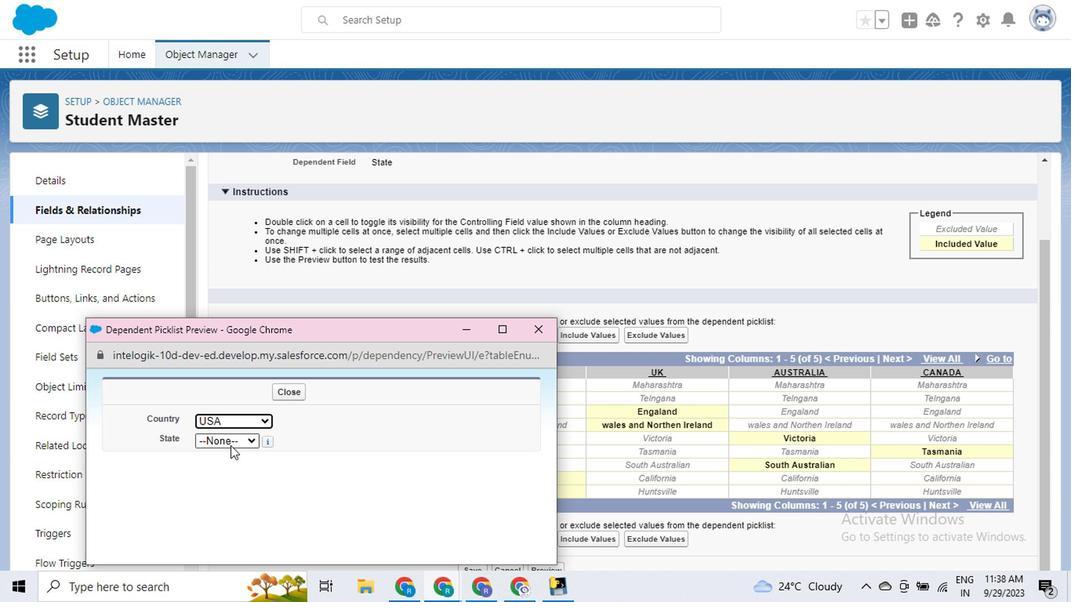 
Action: Mouse moved to (257, 420)
Screenshot: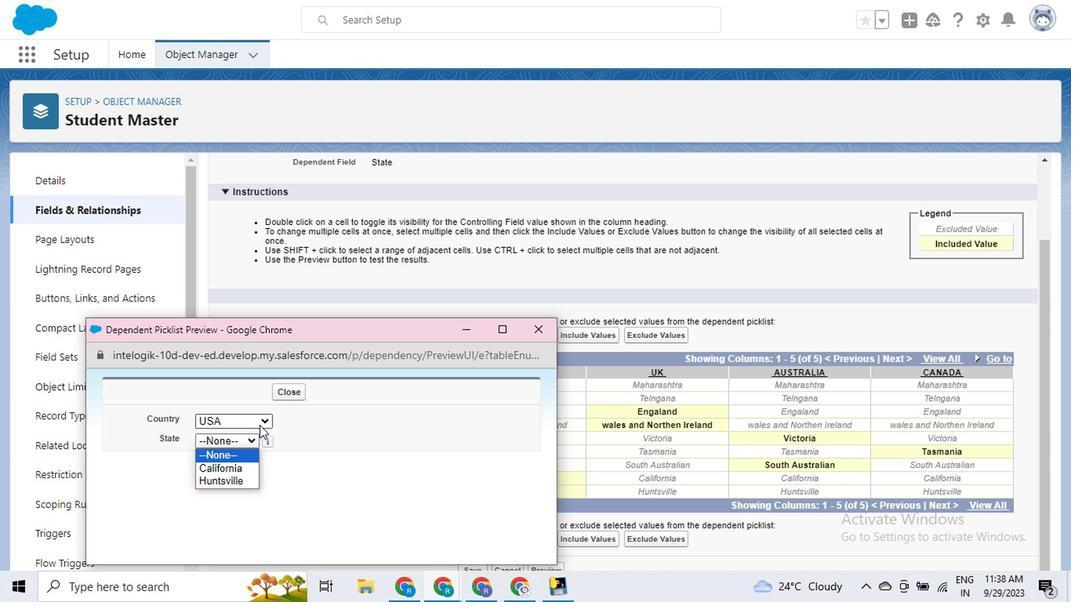 
Action: Mouse pressed left at (257, 420)
Screenshot: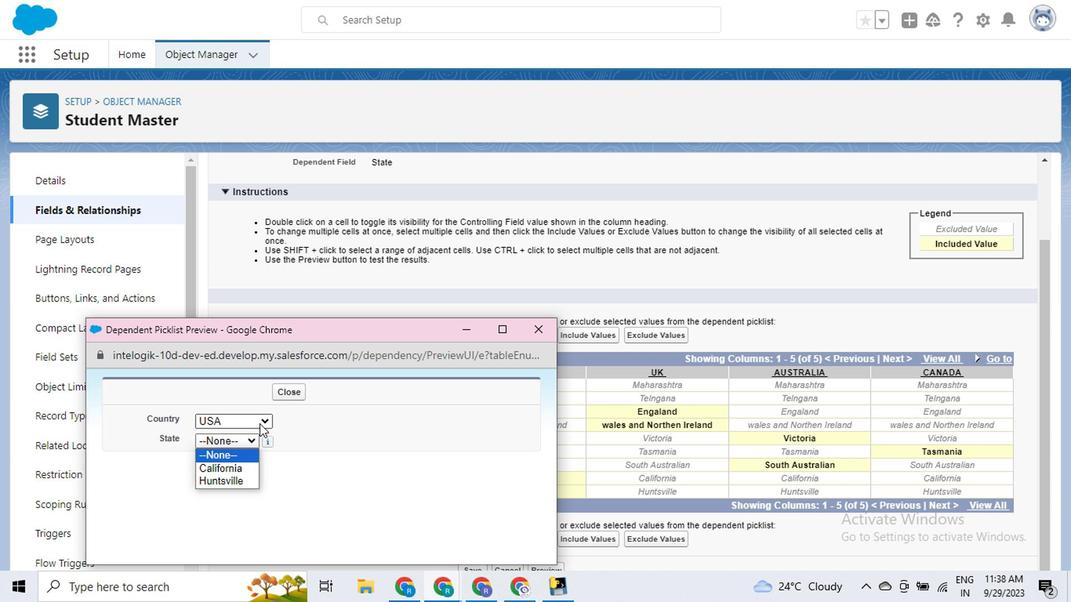 
Action: Mouse moved to (218, 472)
Screenshot: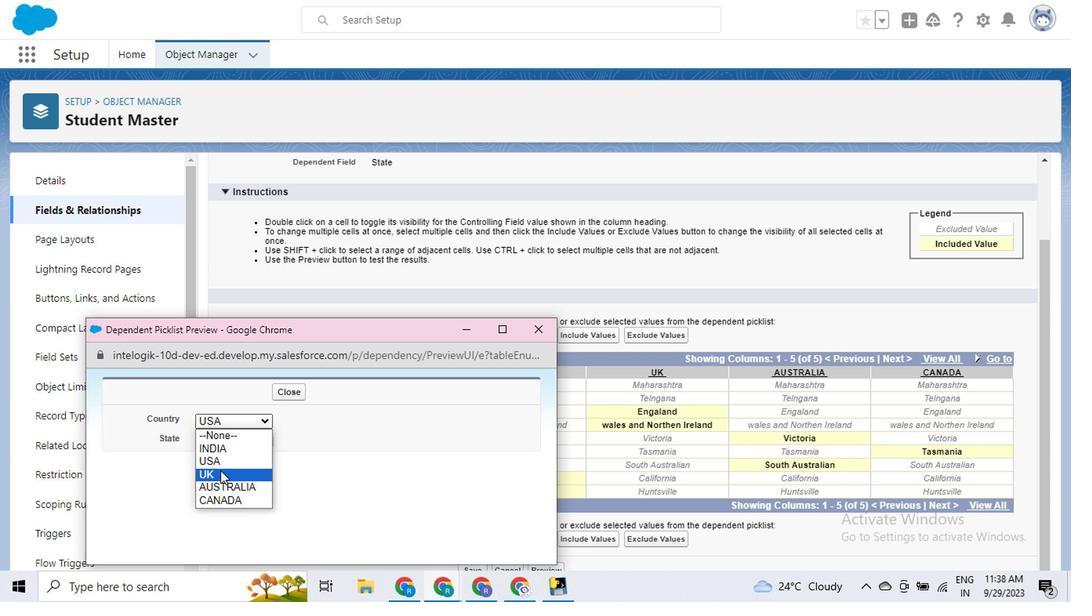 
Action: Mouse pressed left at (218, 472)
Screenshot: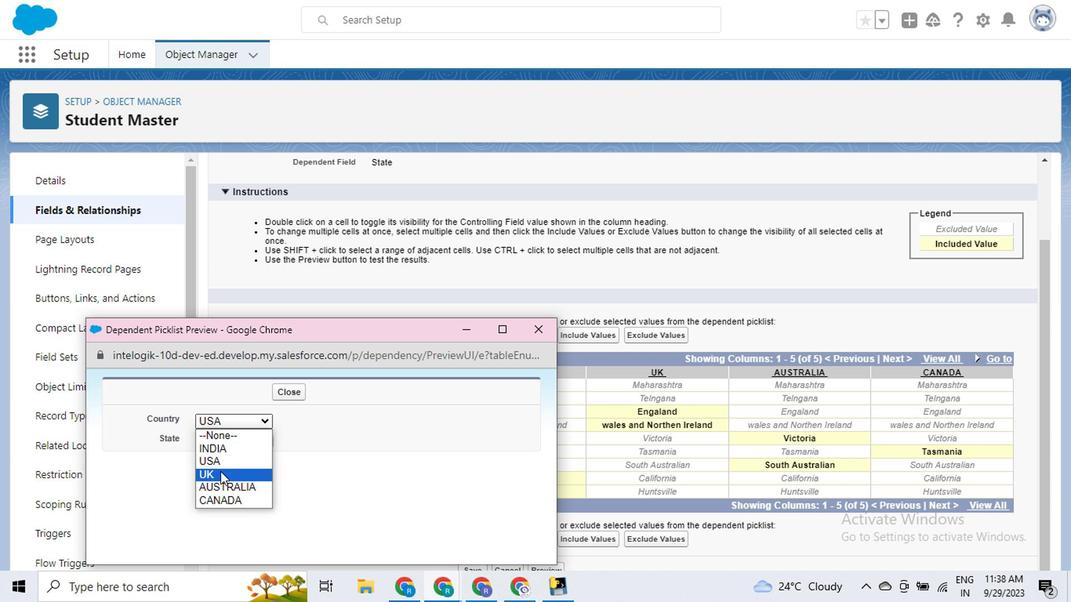 
Action: Mouse moved to (255, 442)
Screenshot: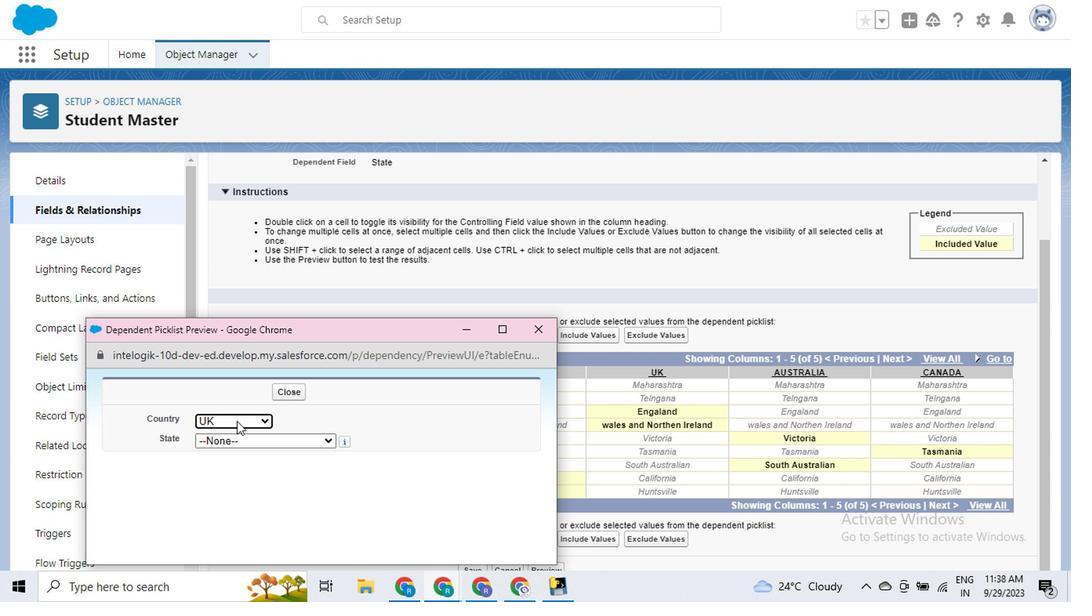 
Action: Mouse pressed left at (255, 442)
Screenshot: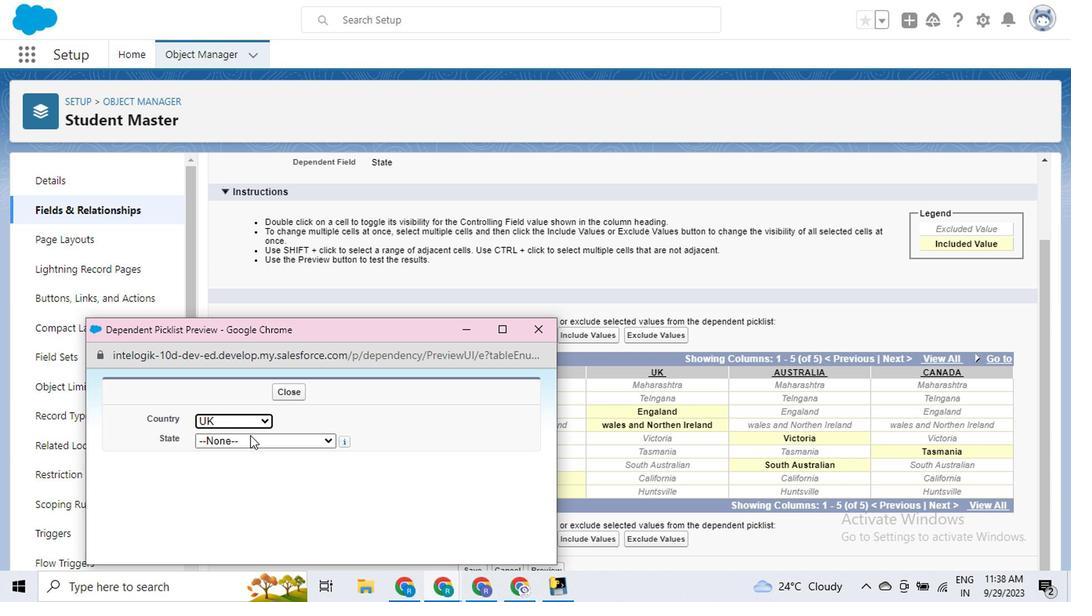 
Action: Mouse moved to (247, 414)
Screenshot: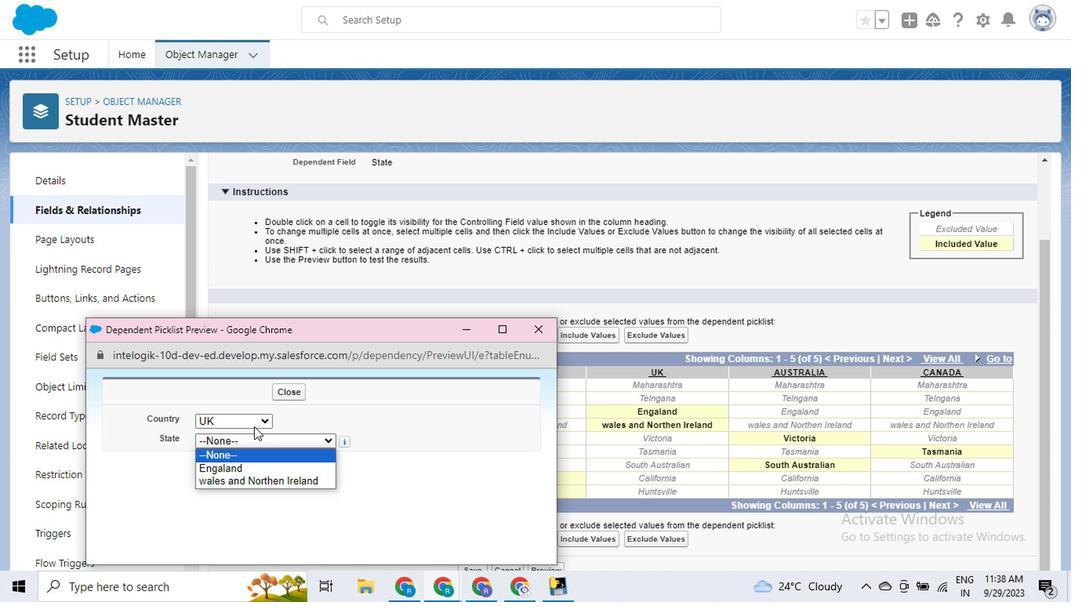 
Action: Mouse pressed left at (247, 414)
Screenshot: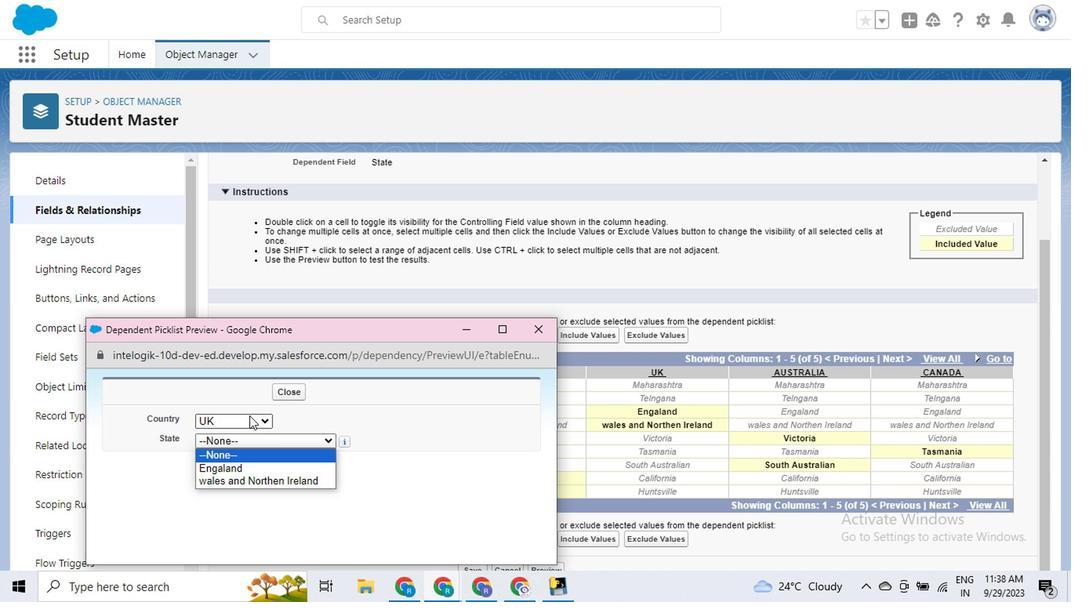 
Action: Mouse moved to (222, 484)
Screenshot: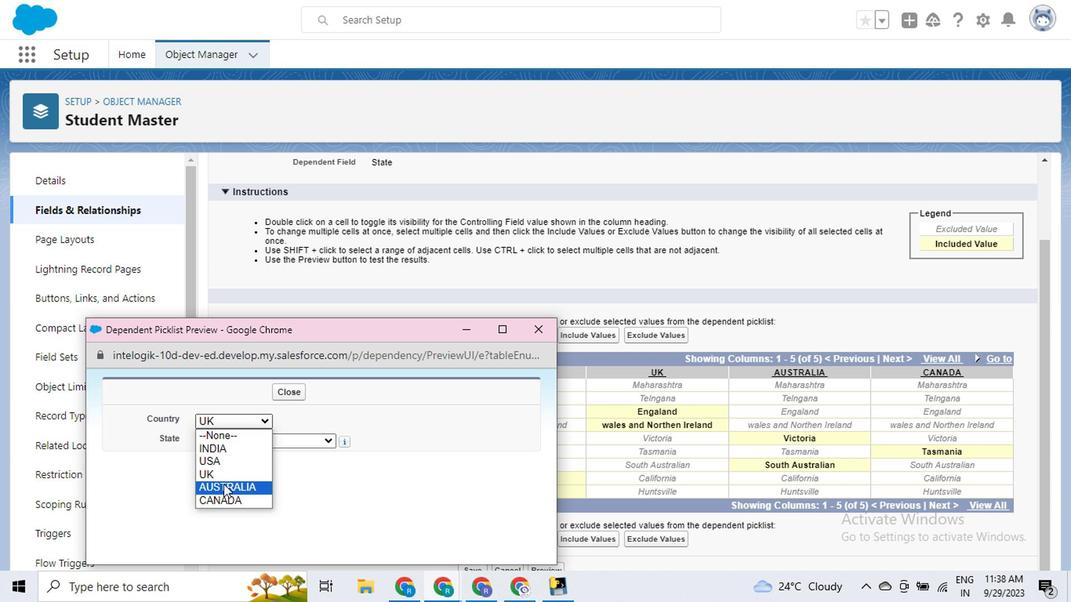 
Action: Mouse pressed left at (222, 484)
Screenshot: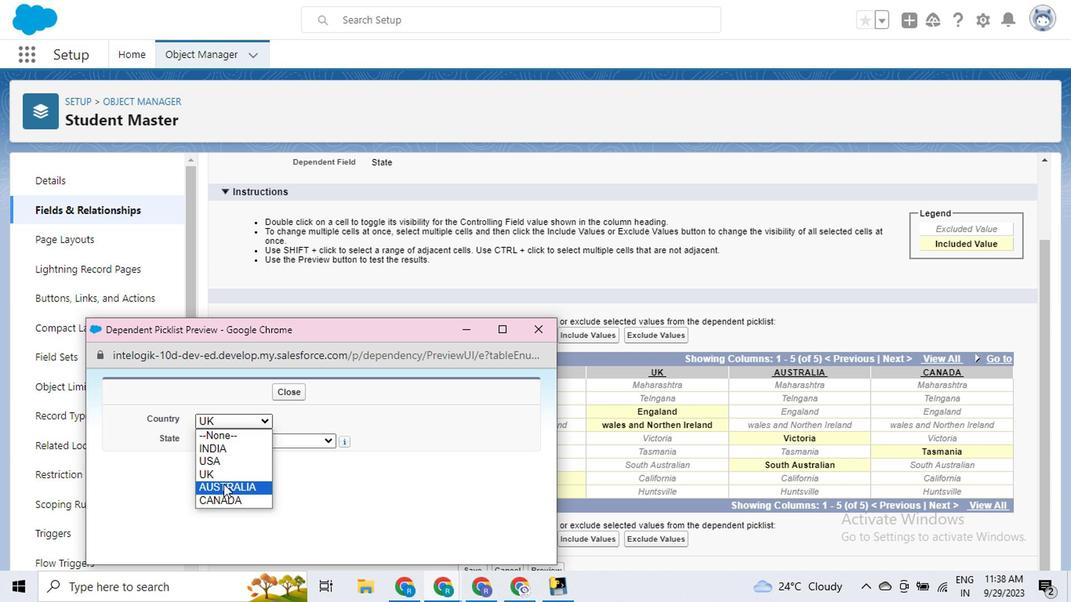 
Action: Mouse moved to (250, 445)
Screenshot: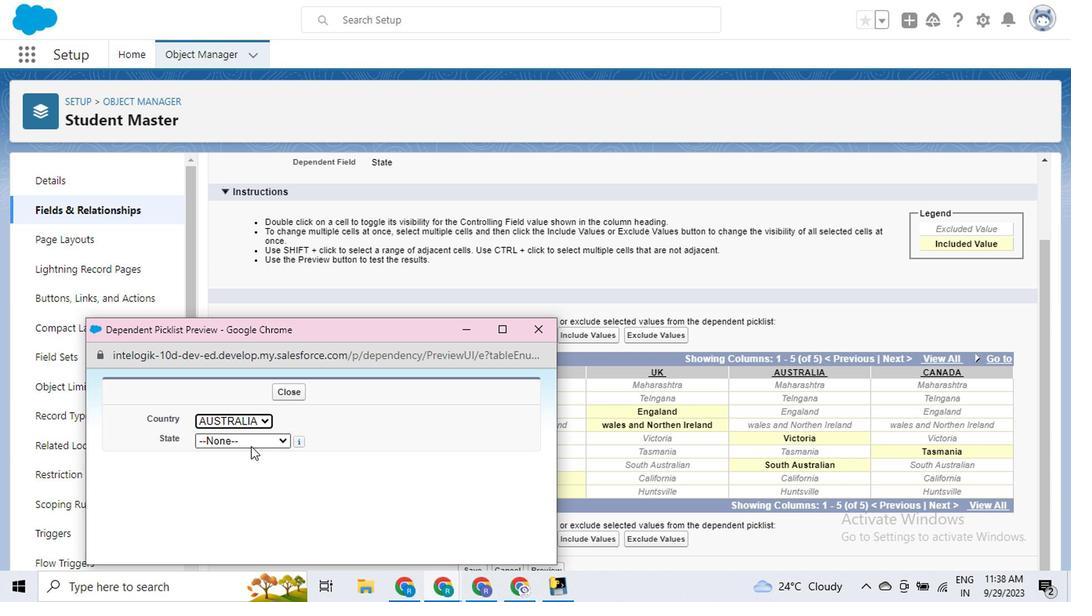 
Action: Mouse pressed left at (250, 445)
Screenshot: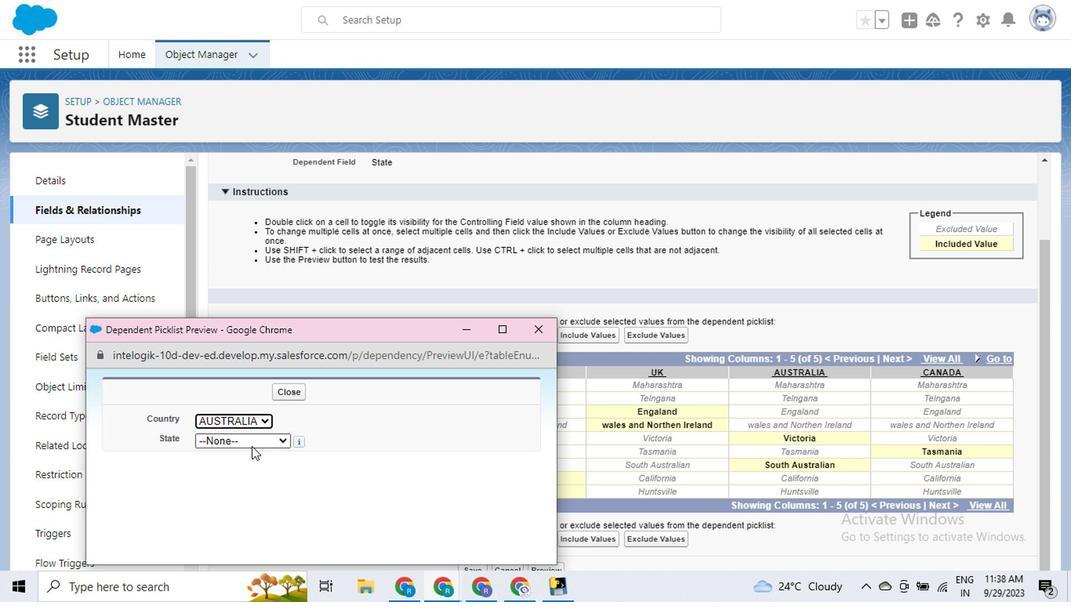 
Action: Mouse moved to (251, 420)
Screenshot: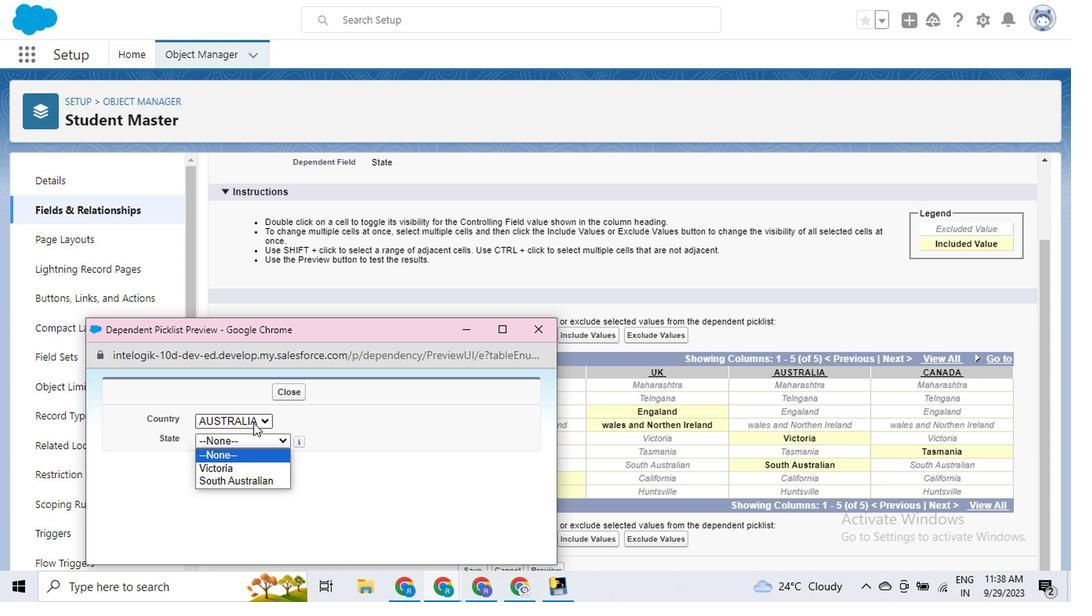 
Action: Mouse pressed left at (251, 420)
Screenshot: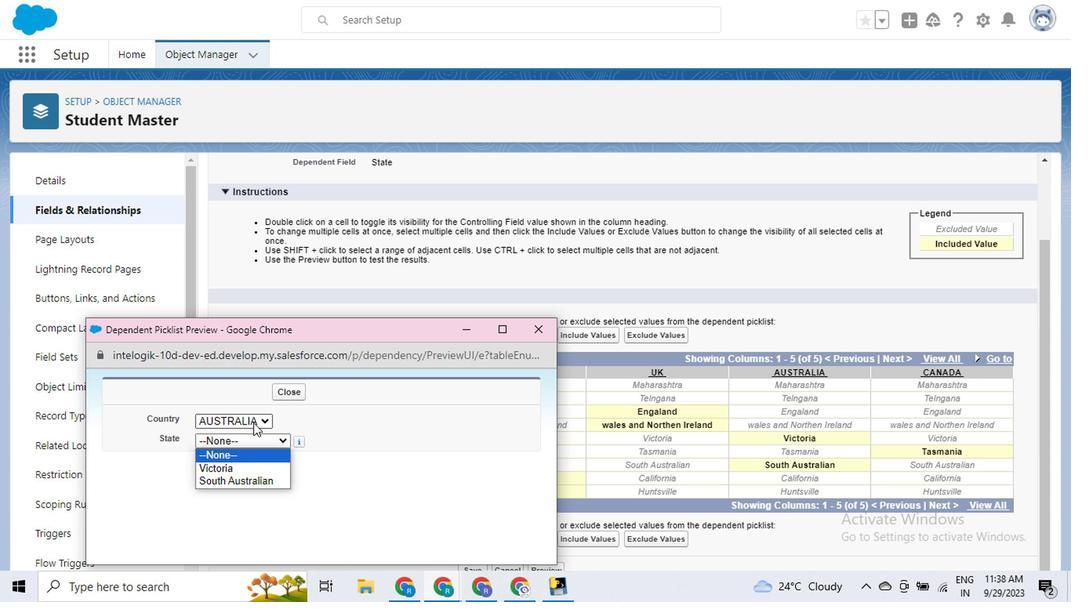 
Action: Mouse moved to (232, 502)
Screenshot: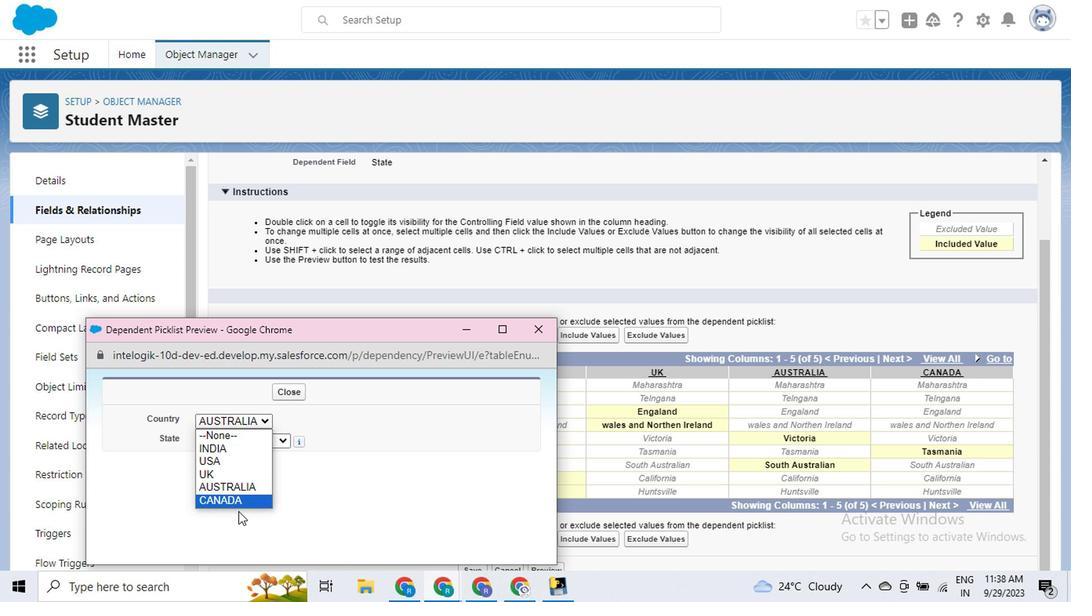 
Action: Mouse pressed left at (232, 502)
Screenshot: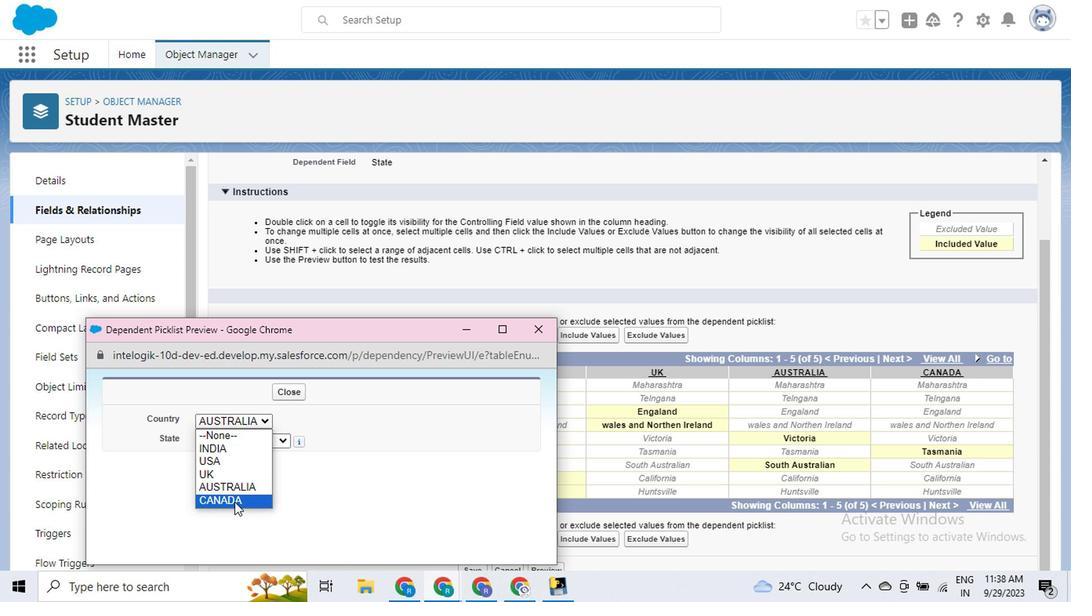 
Action: Mouse moved to (248, 434)
Screenshot: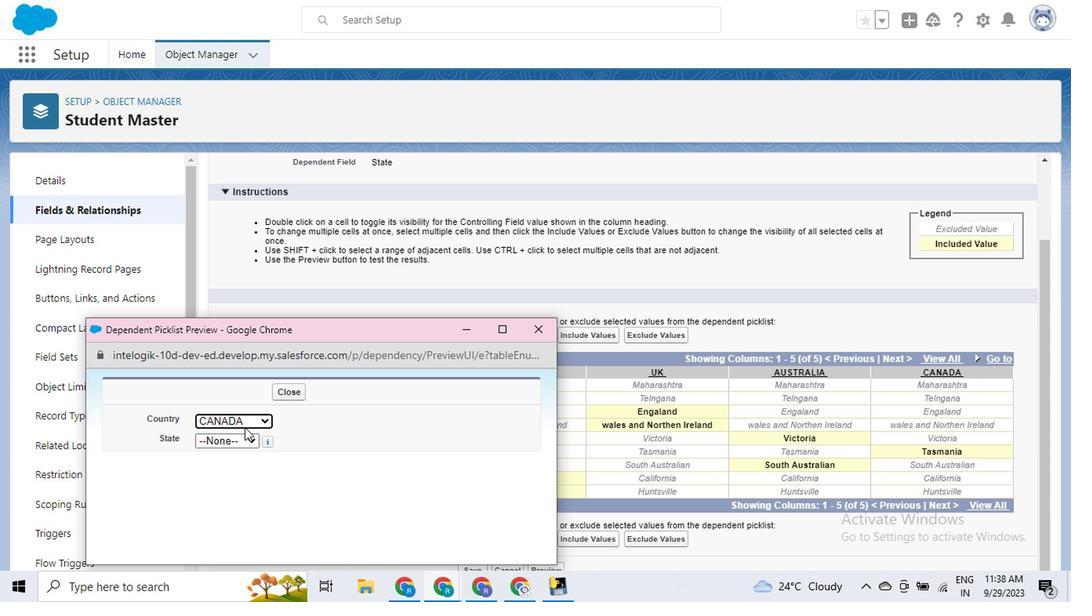 
Action: Mouse pressed left at (248, 434)
Screenshot: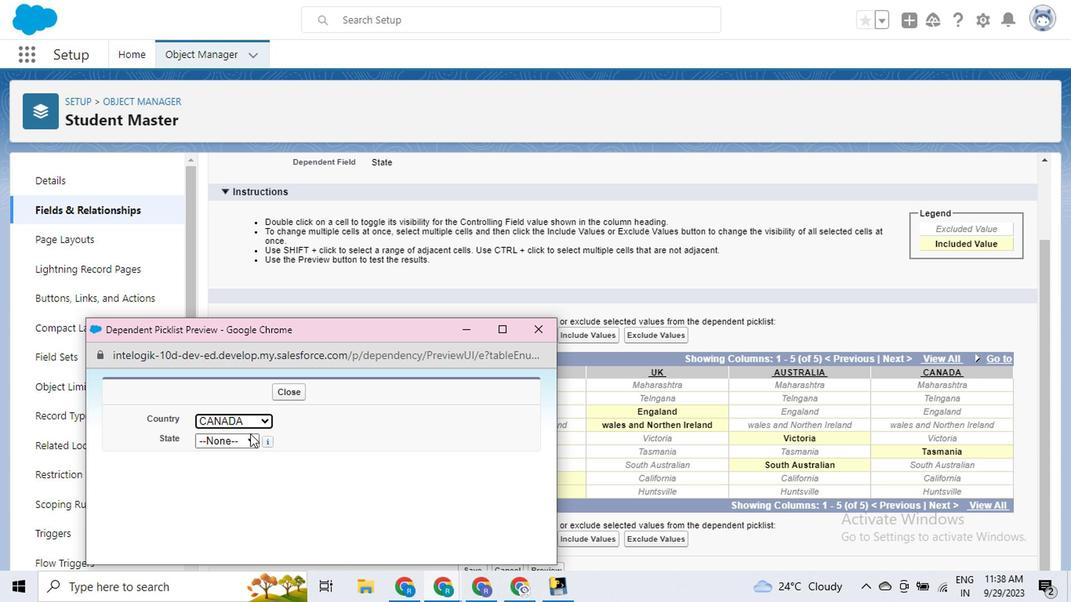 
Action: Mouse moved to (287, 392)
Screenshot: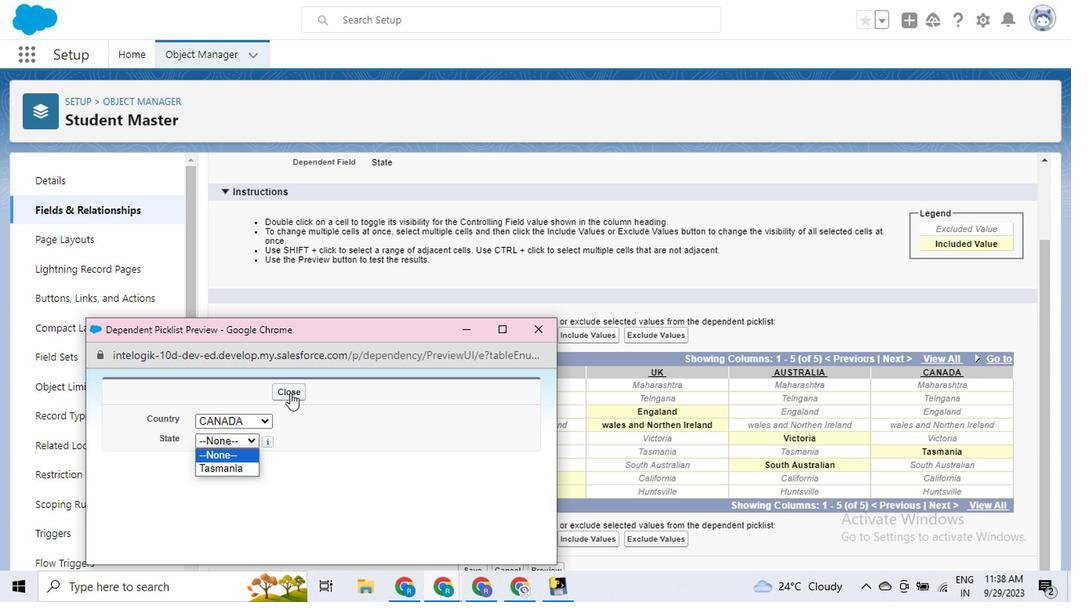 
Action: Mouse pressed left at (287, 392)
Screenshot: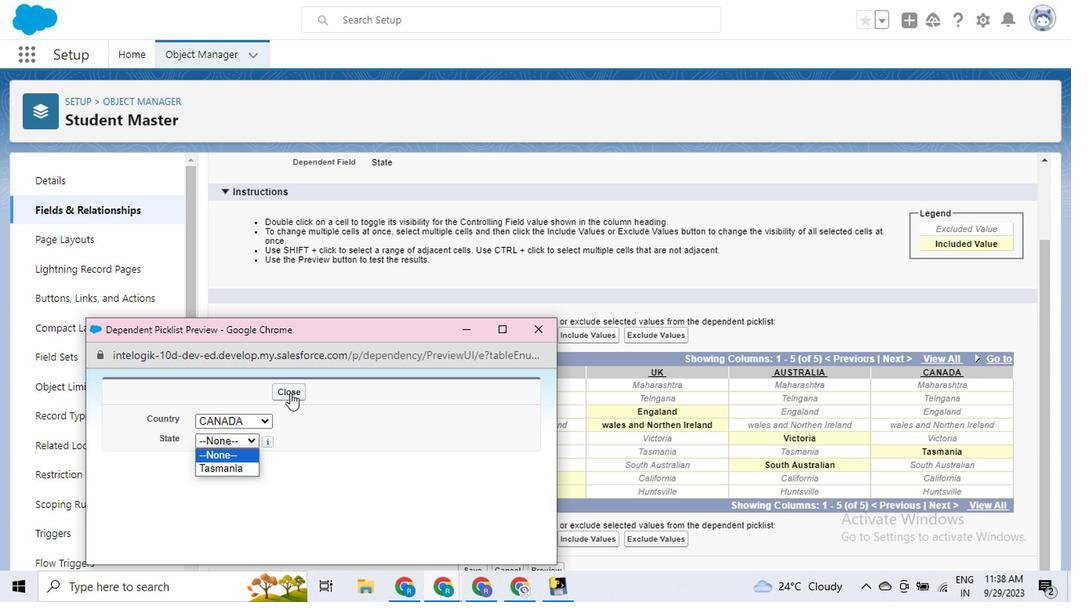 
Action: Mouse moved to (469, 570)
Screenshot: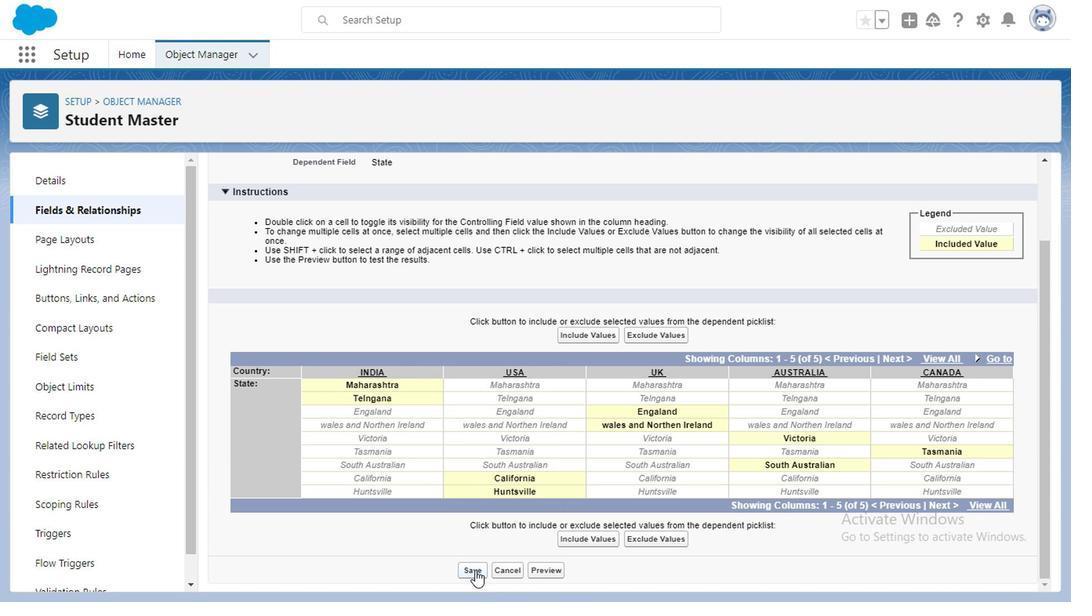 
Action: Mouse pressed left at (469, 570)
Screenshot: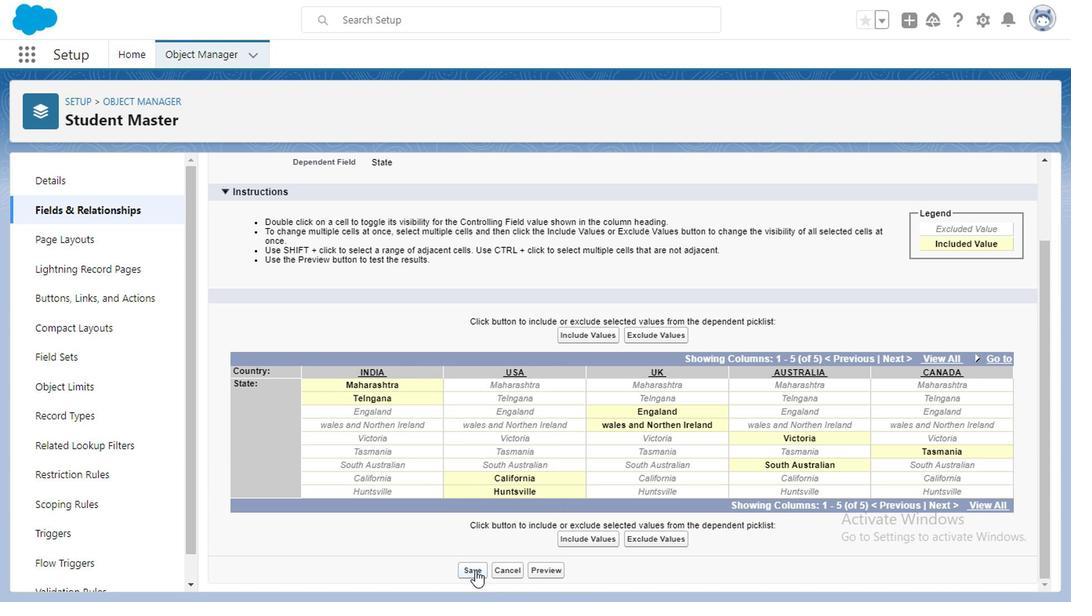 
Action: Mouse moved to (27, 49)
Screenshot: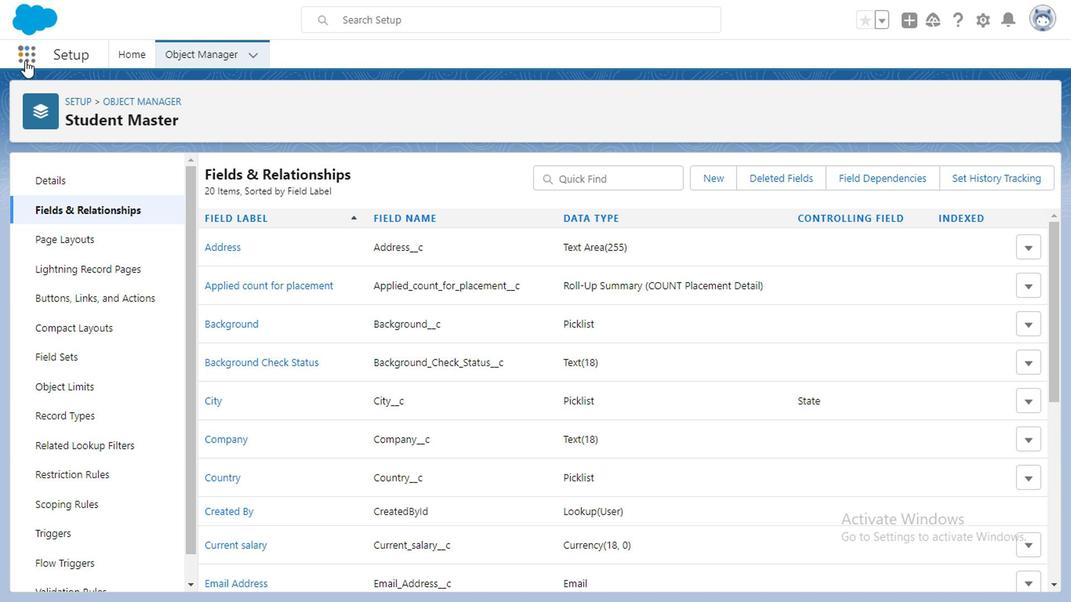 
Action: Mouse pressed left at (27, 49)
Screenshot: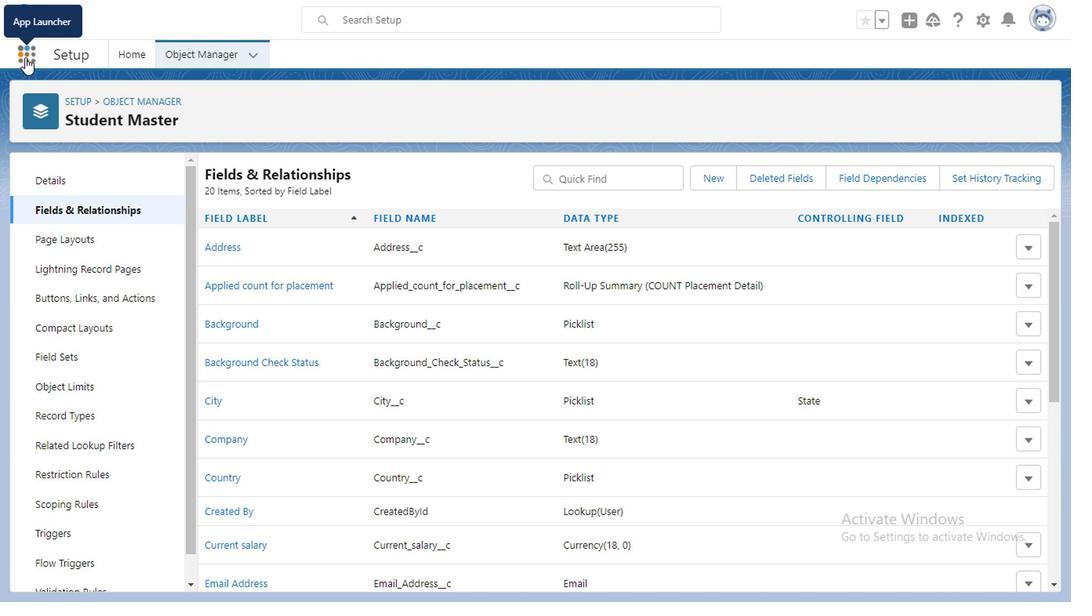 
Action: Mouse moved to (78, 104)
Screenshot: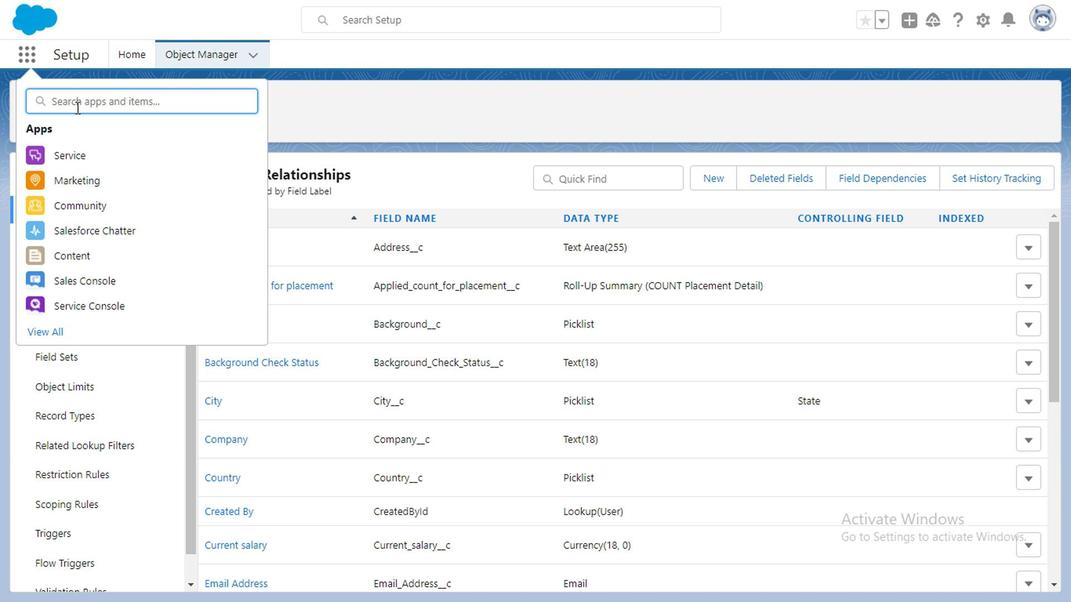 
Action: Mouse pressed left at (78, 104)
Screenshot: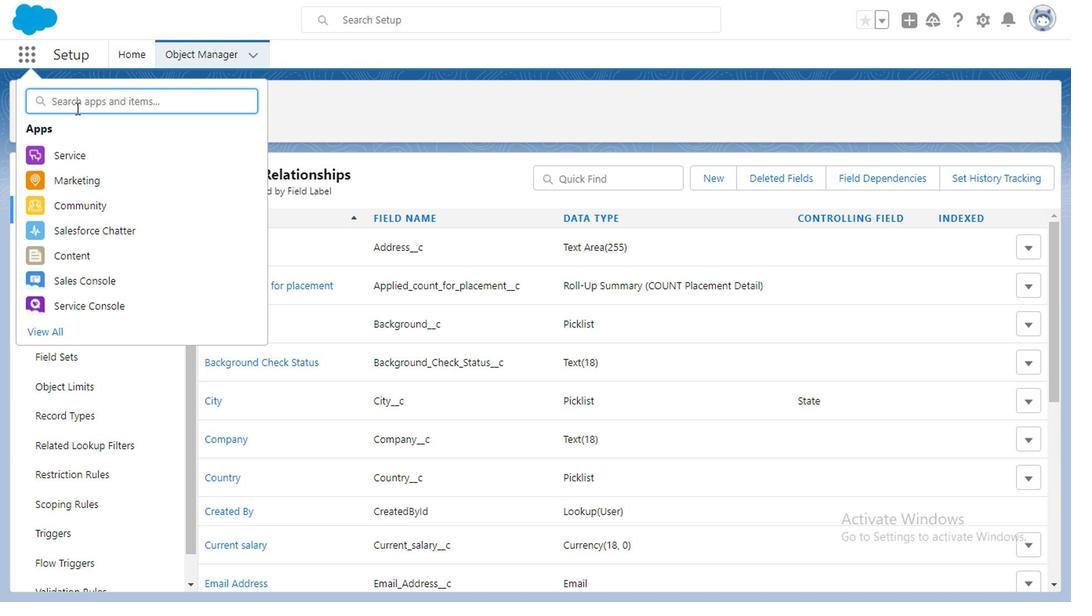 
Action: Mouse moved to (90, 97)
Screenshot: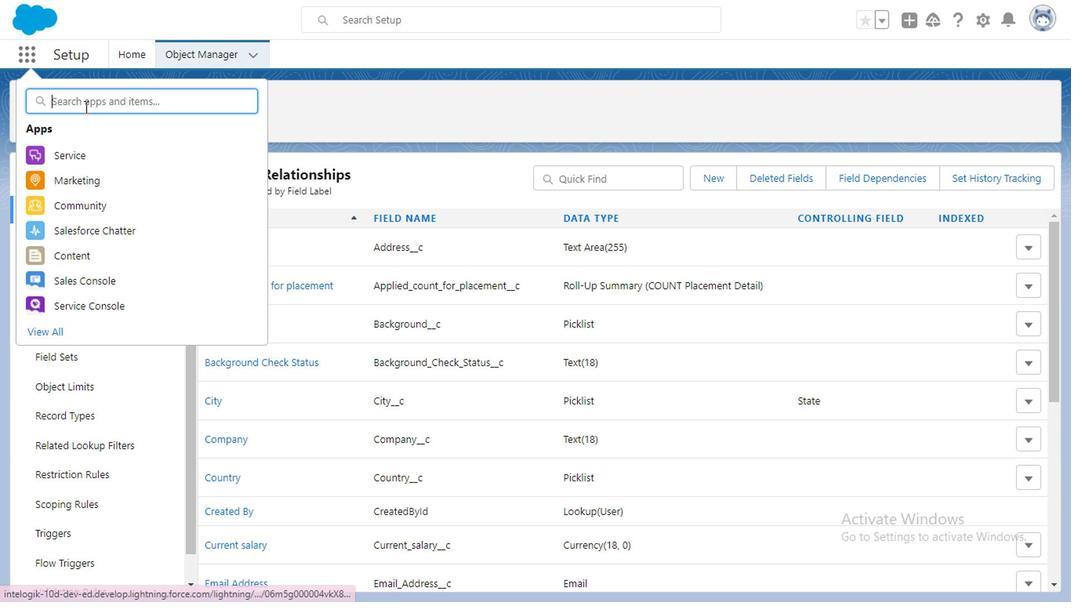
Action: Key pressed <Key.caps_lock>O<Key.caps_lock>pty
Screenshot: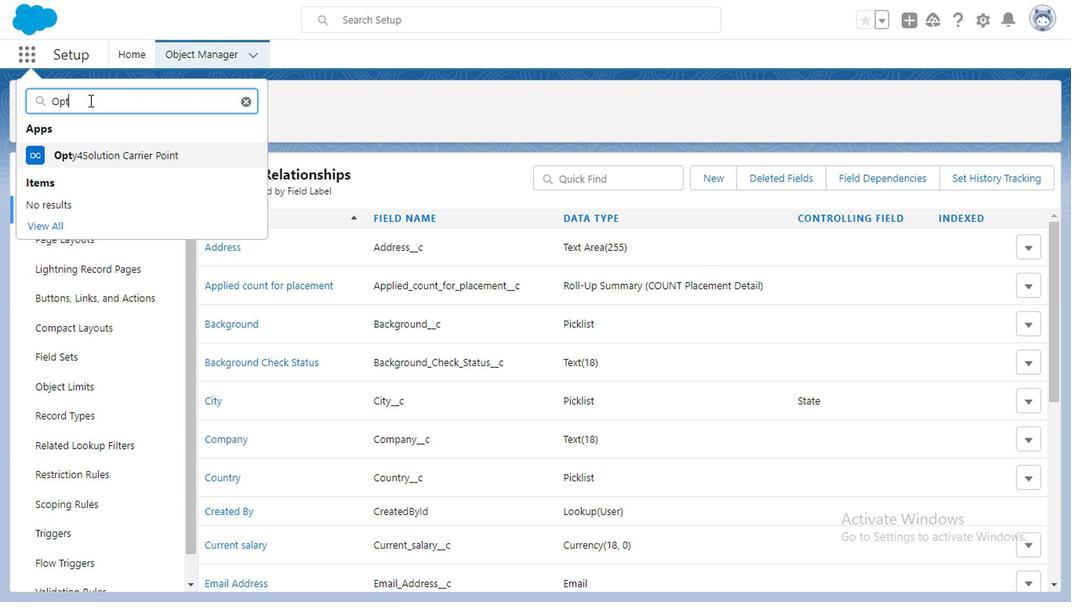 
Action: Mouse moved to (118, 150)
Screenshot: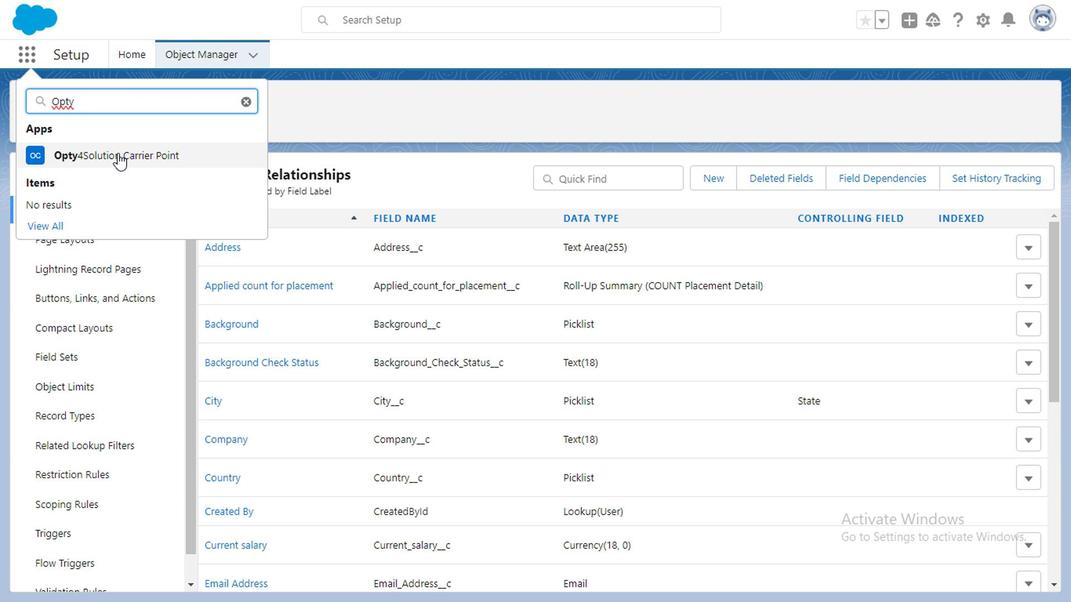 
Action: Mouse pressed left at (118, 150)
Screenshot: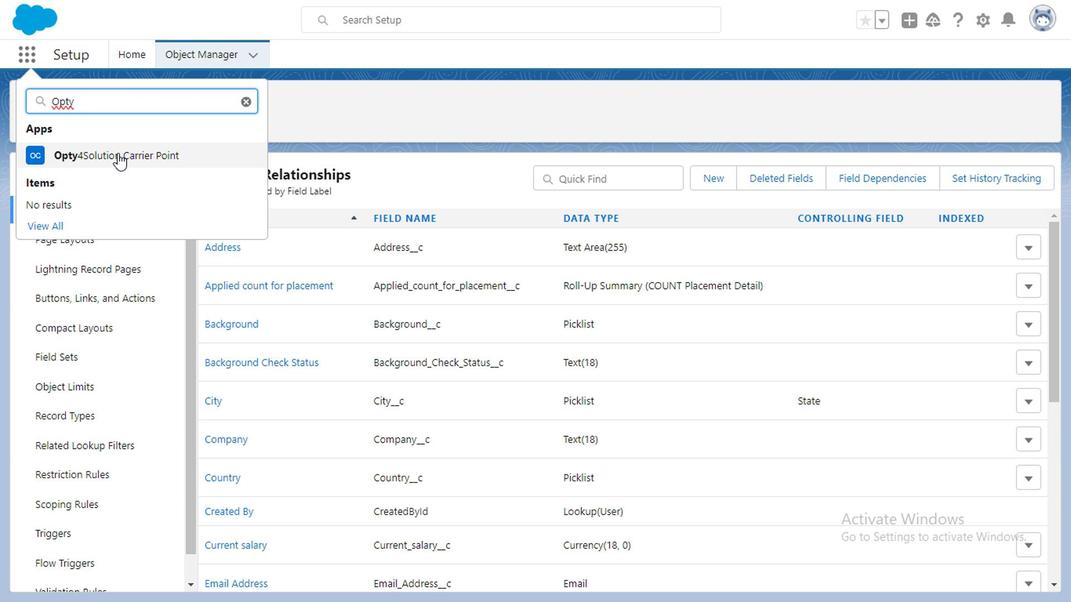 
Action: Mouse moved to (391, 47)
Screenshot: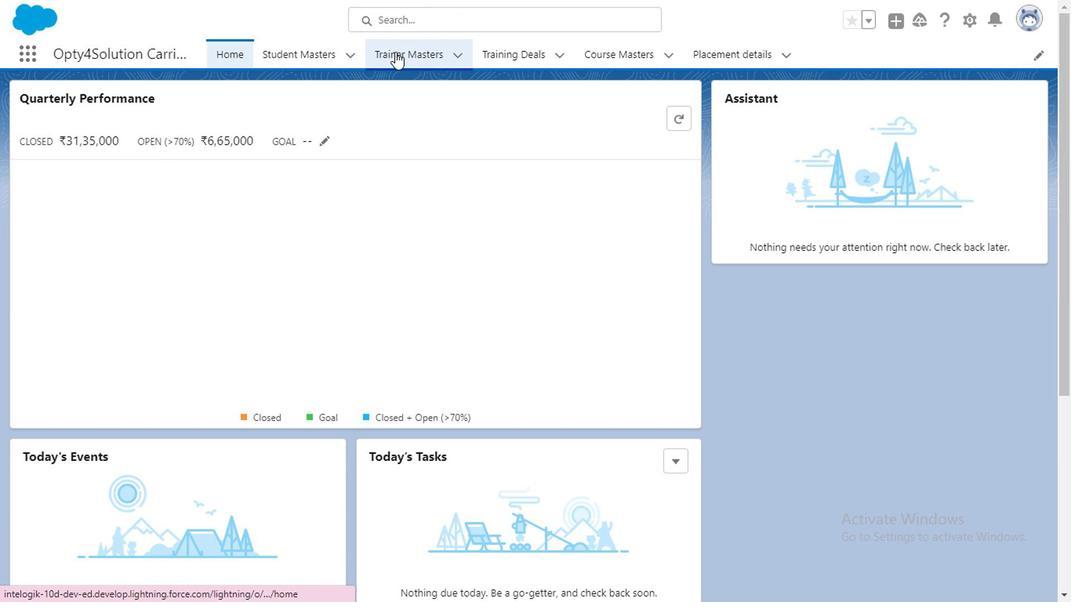 
Action: Mouse pressed left at (391, 47)
Screenshot: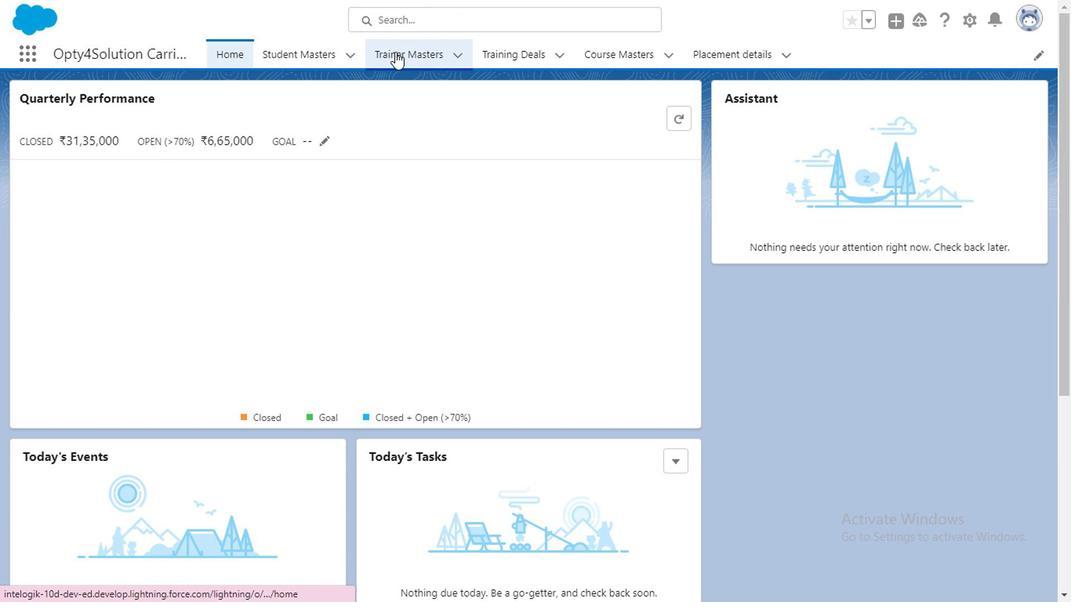 
Action: Mouse moved to (969, 12)
Screenshot: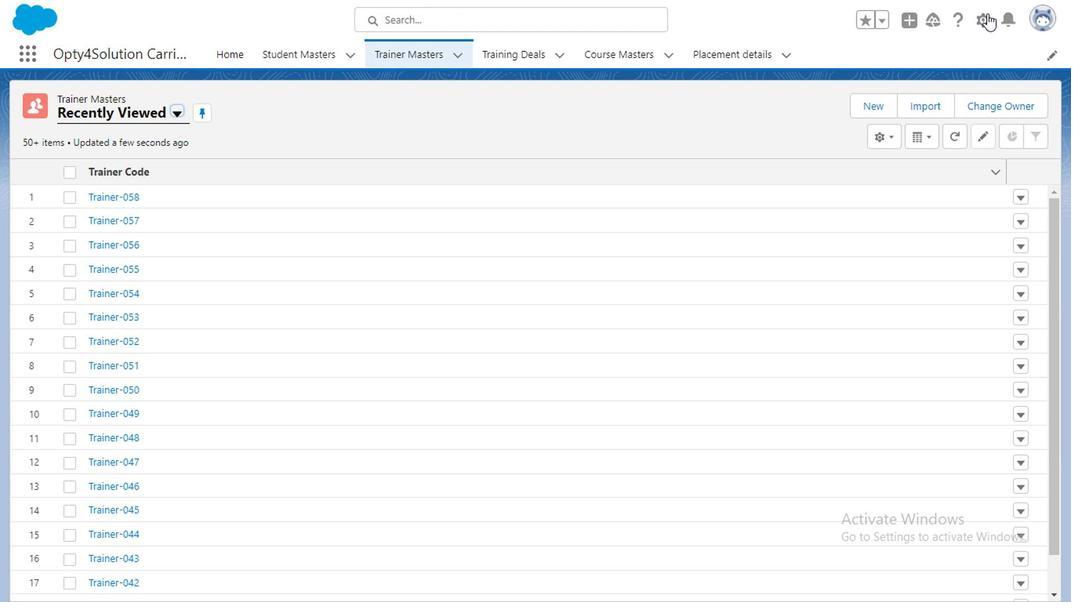
Action: Mouse pressed left at (969, 12)
Screenshot: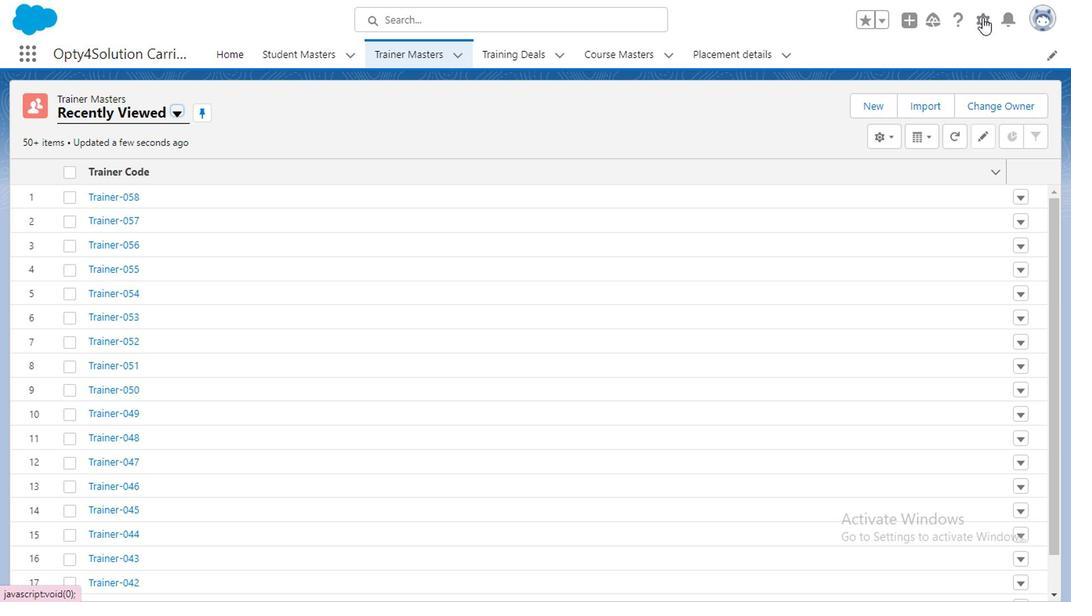 
Action: Mouse moved to (890, 198)
Screenshot: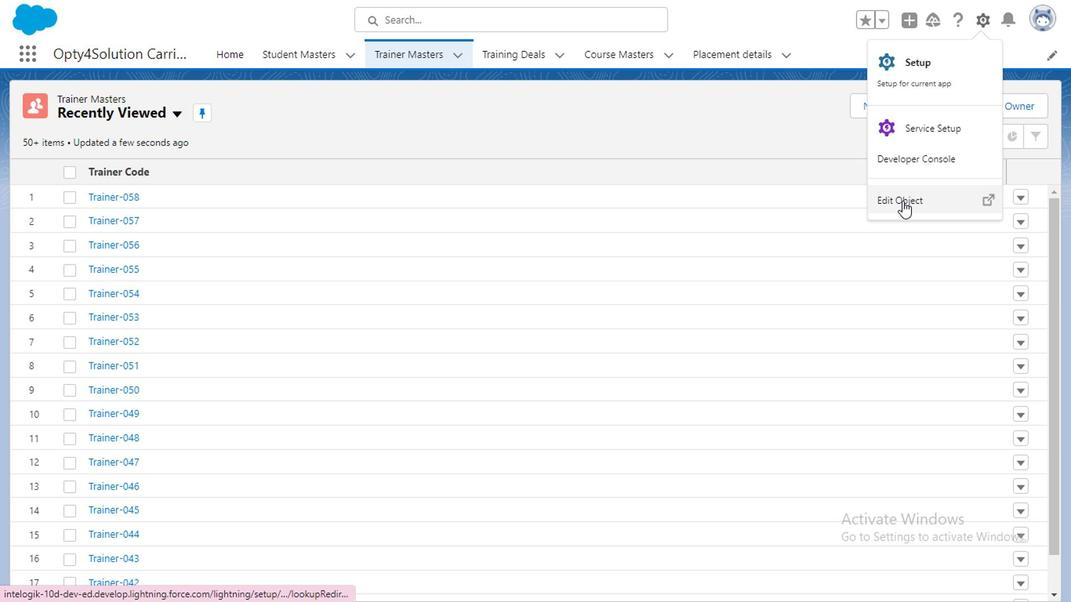 
Action: Mouse pressed left at (890, 198)
Screenshot: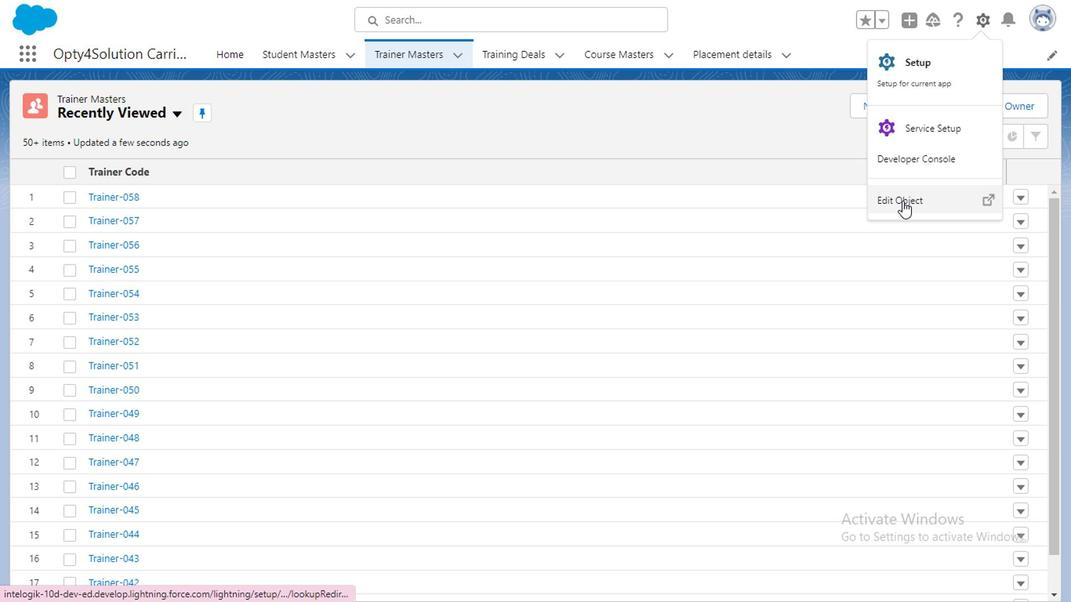 
Action: Mouse moved to (104, 205)
Screenshot: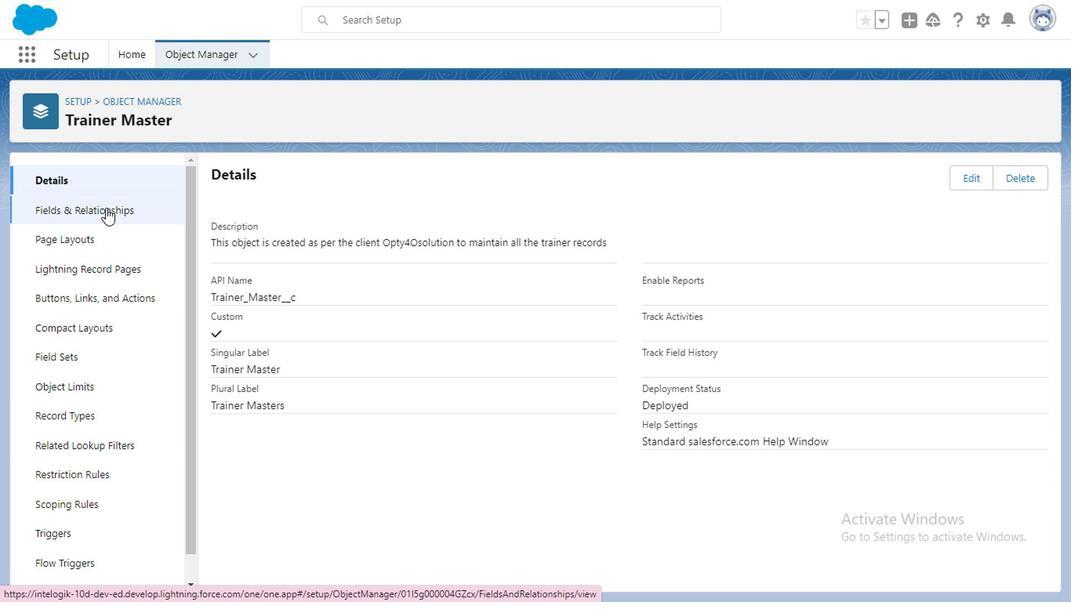 
Action: Mouse pressed left at (104, 205)
Screenshot: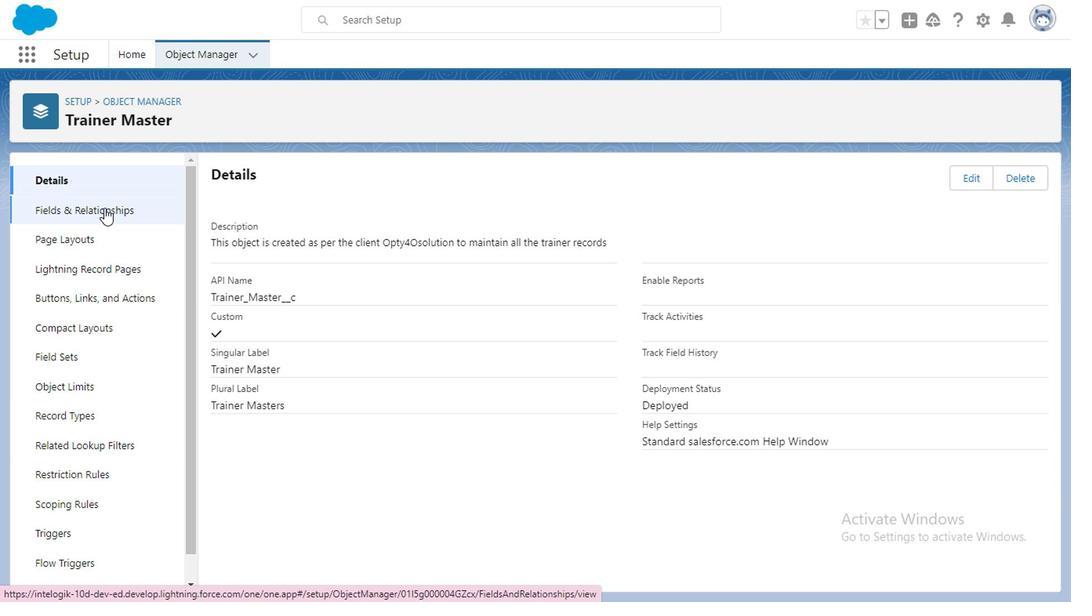 
Action: Mouse moved to (873, 171)
Screenshot: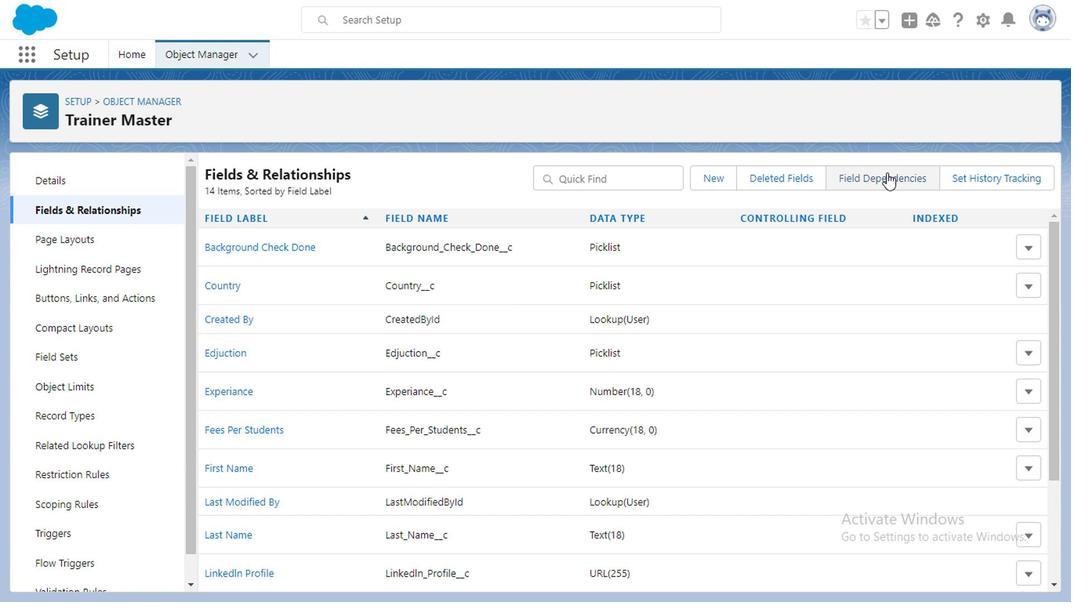 
Action: Mouse pressed left at (873, 171)
Screenshot: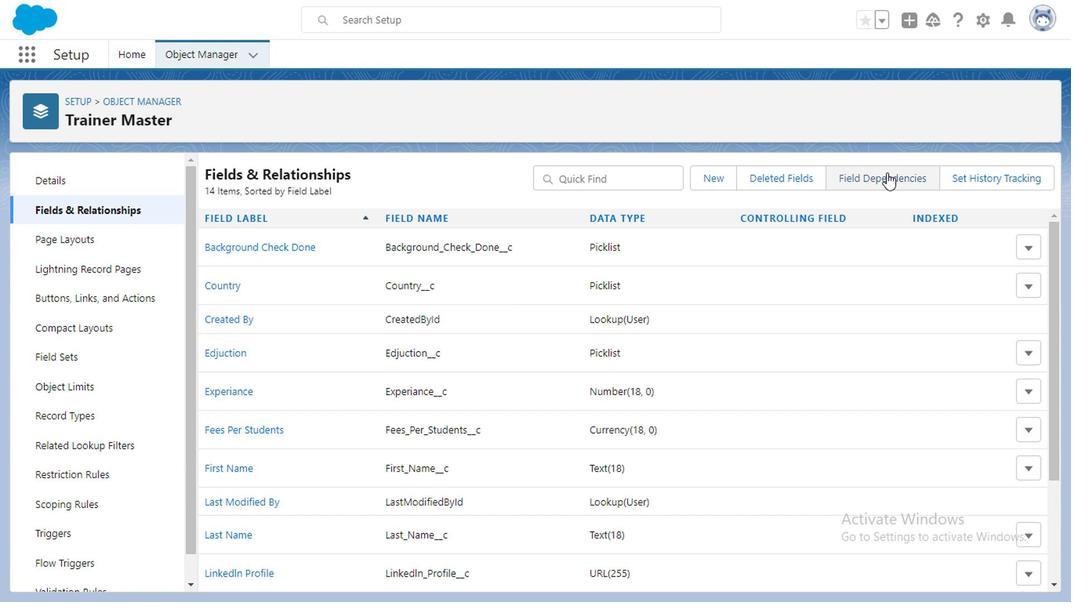 
Action: Mouse moved to (475, 244)
Screenshot: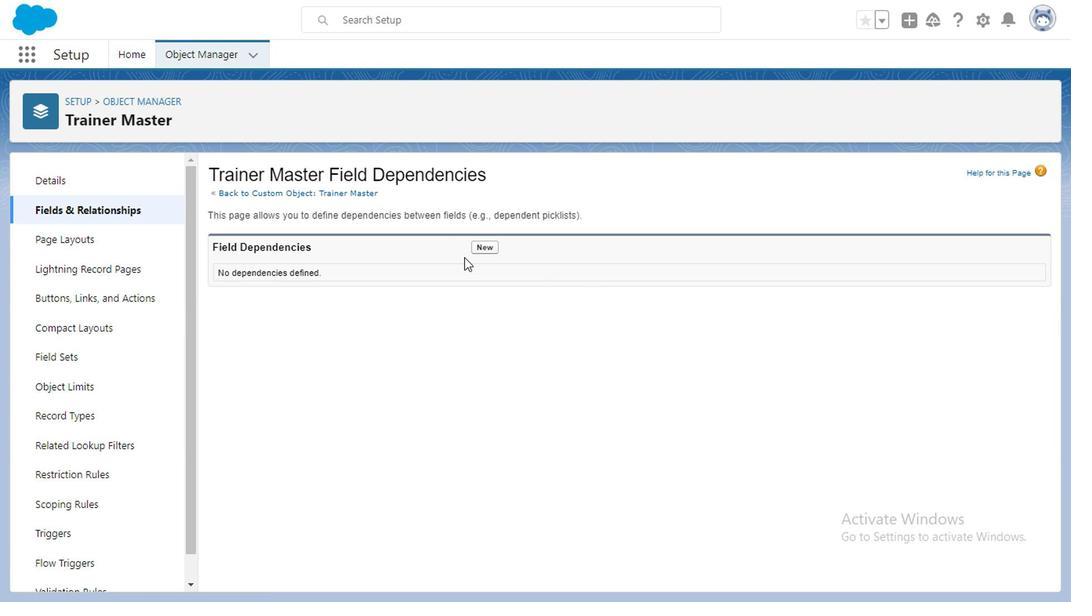 
Action: Mouse pressed left at (475, 244)
Screenshot: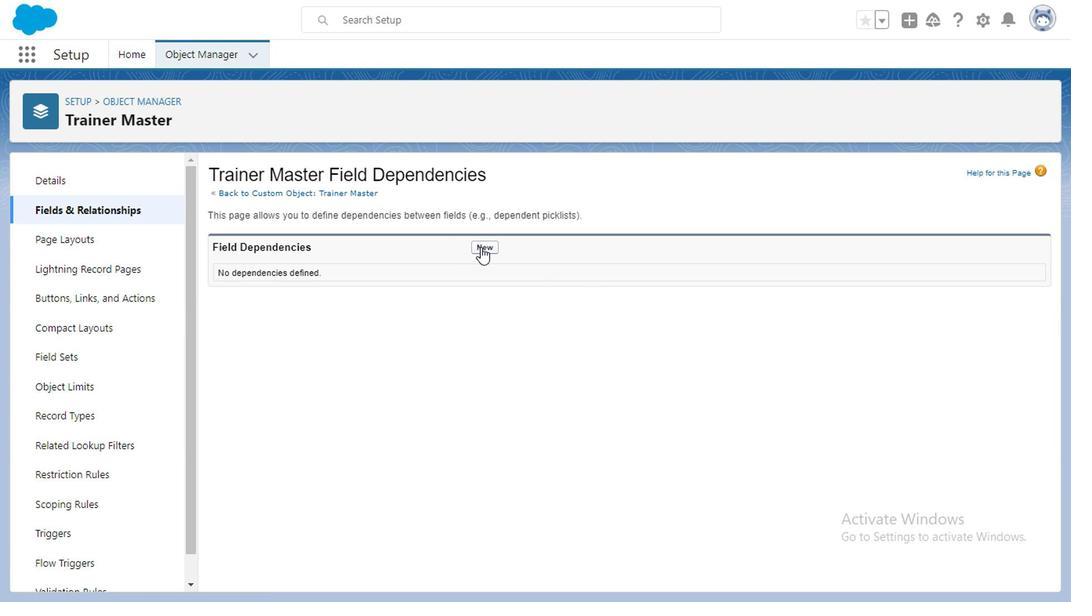 
Action: Mouse moved to (481, 323)
Screenshot: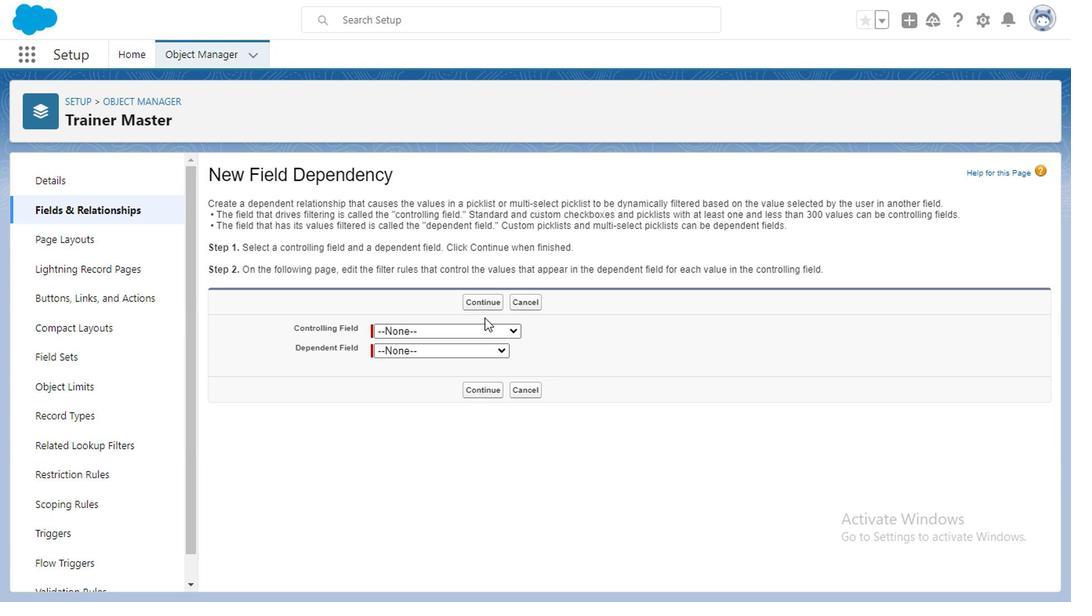 
Action: Mouse pressed left at (481, 323)
Screenshot: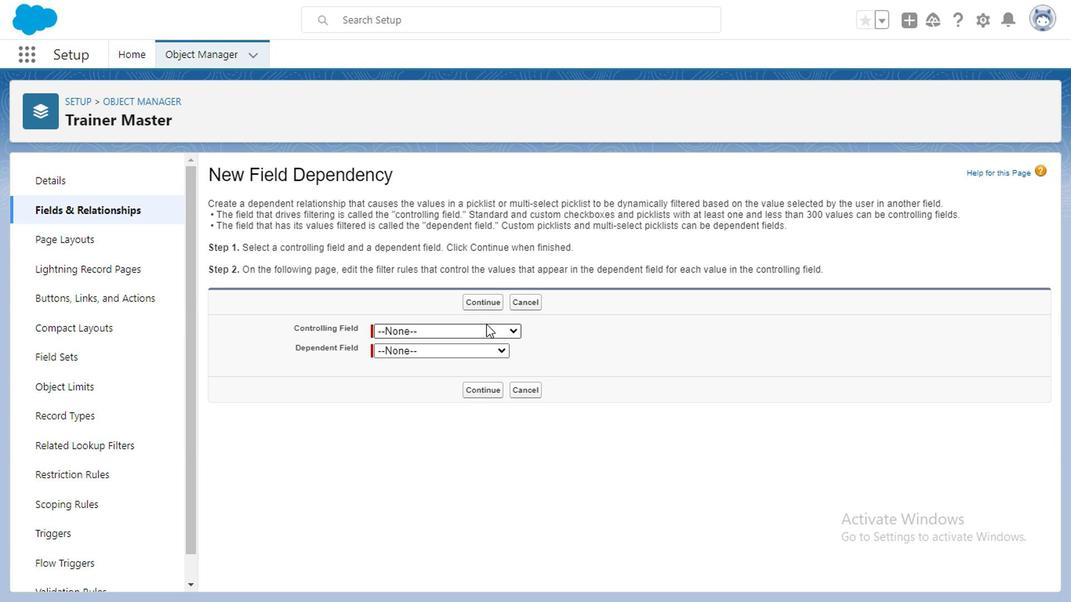 
Action: Mouse moved to (440, 395)
Screenshot: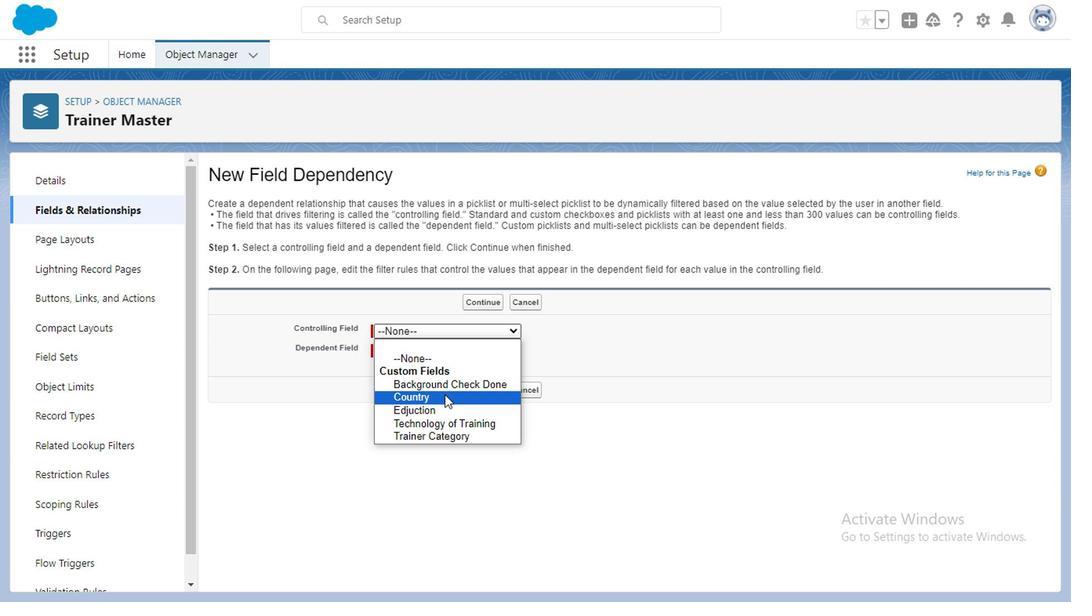 
Action: Mouse pressed left at (440, 395)
Screenshot: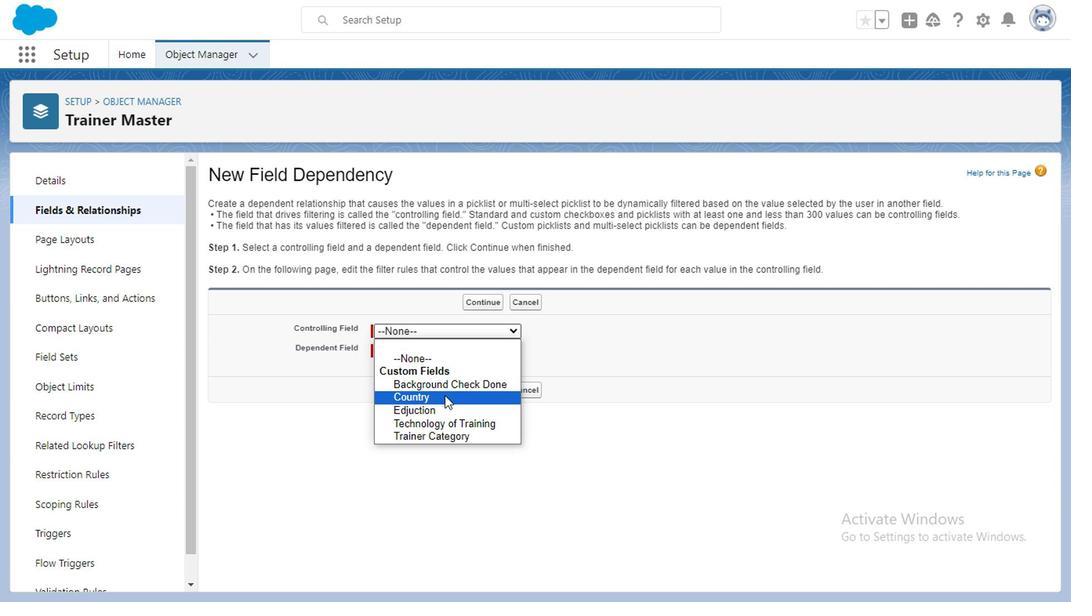 
Action: Mouse moved to (460, 346)
Screenshot: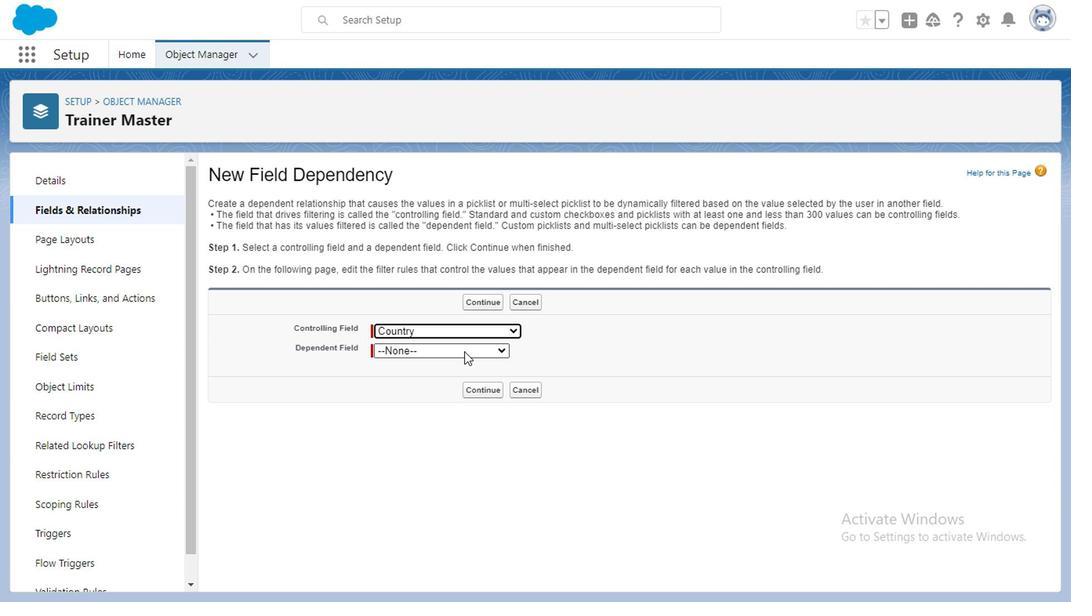 
Action: Mouse pressed left at (460, 346)
Screenshot: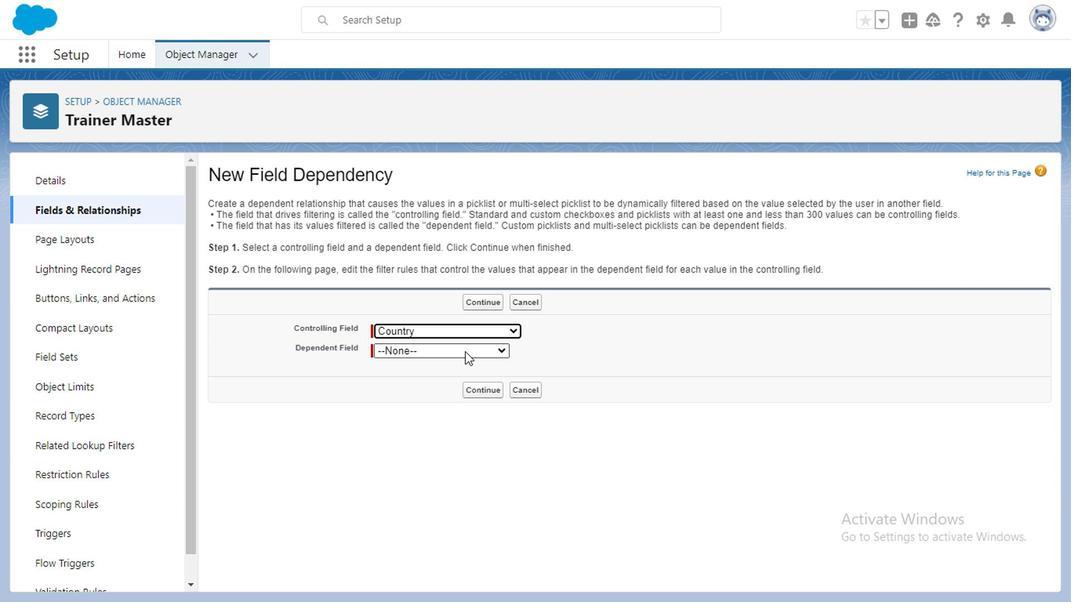 
Action: Mouse moved to (468, 416)
Screenshot: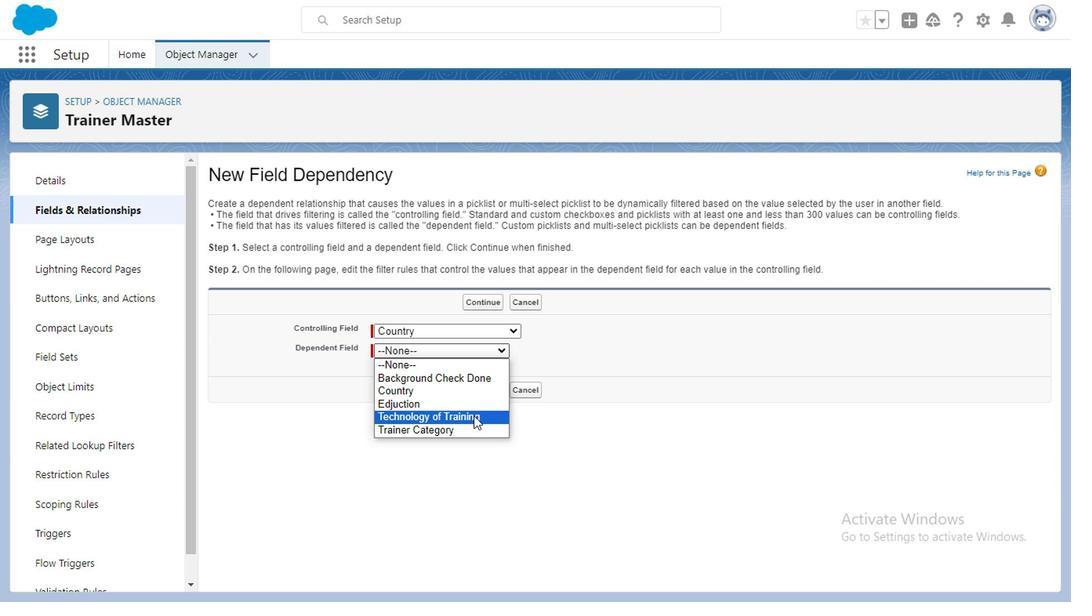
Action: Mouse pressed left at (468, 416)
Screenshot: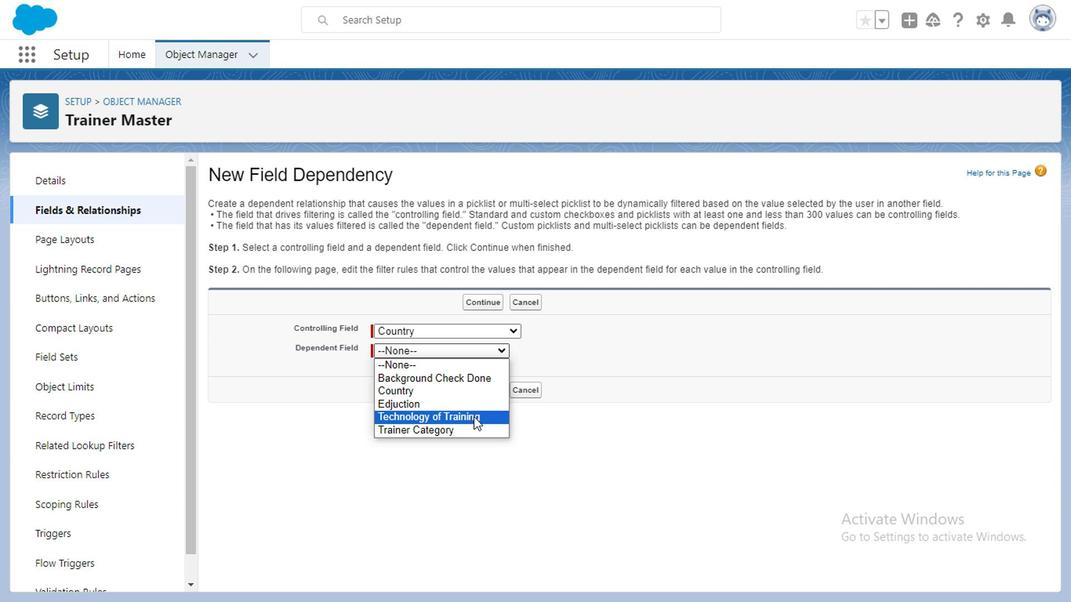
Action: Mouse moved to (482, 387)
Screenshot: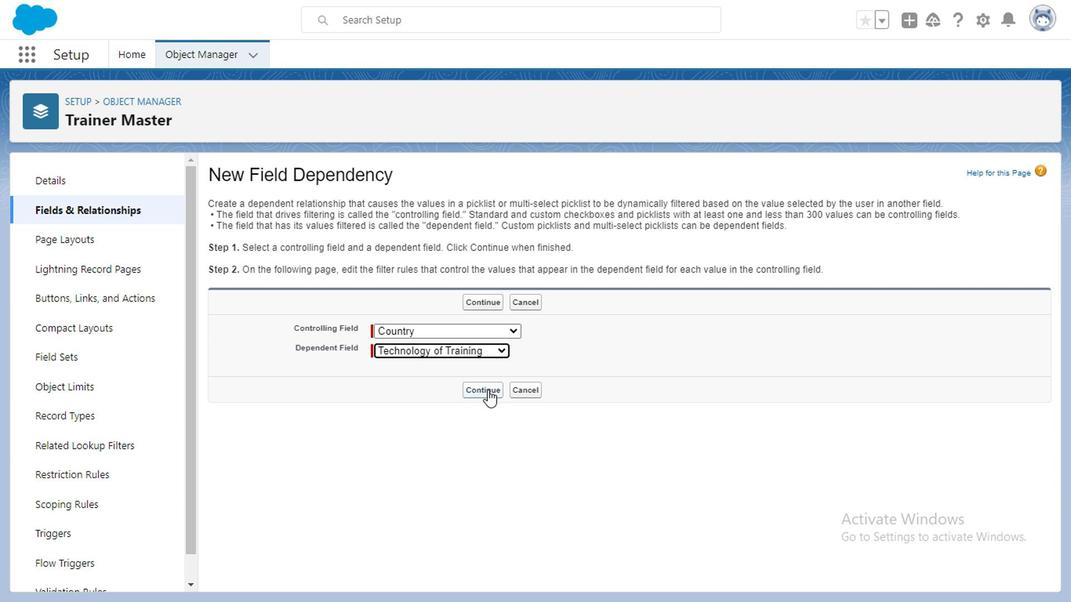 
Action: Mouse pressed left at (482, 387)
Screenshot: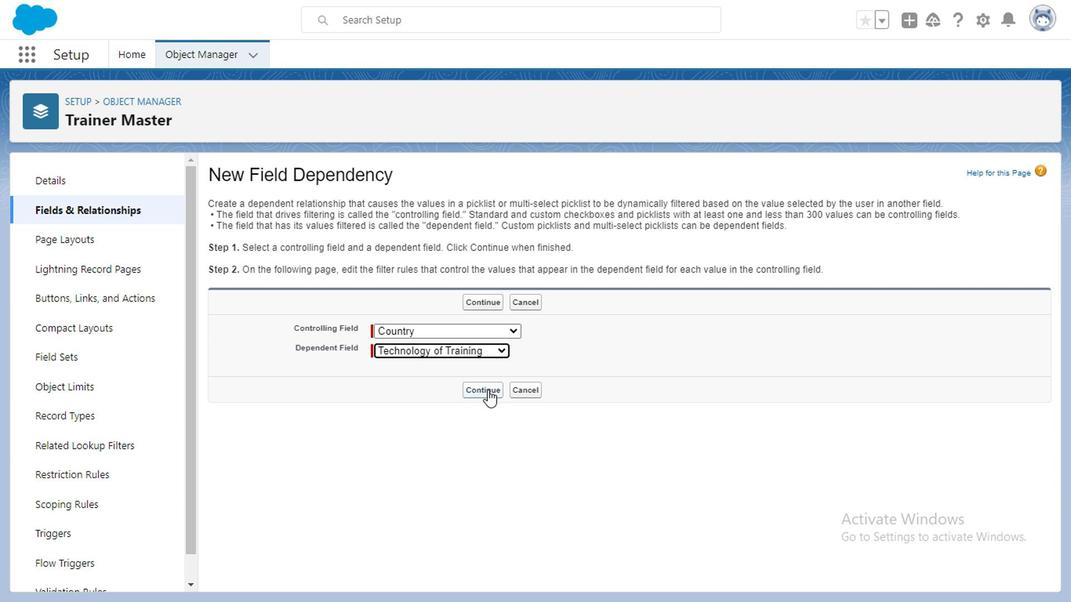 
Action: Mouse moved to (1031, 462)
Screenshot: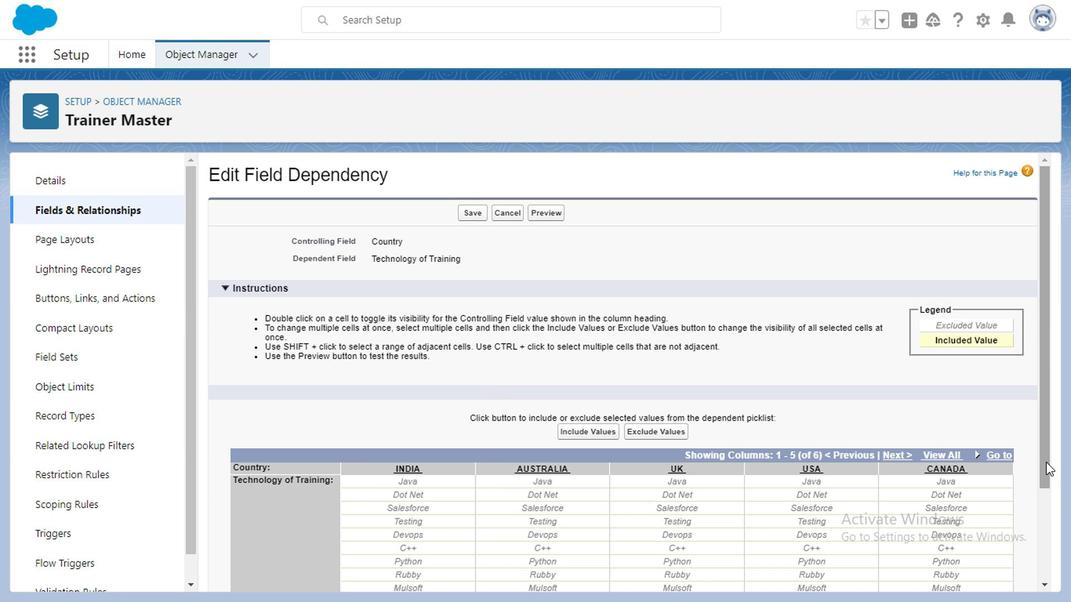 
Action: Mouse pressed left at (1031, 462)
Screenshot: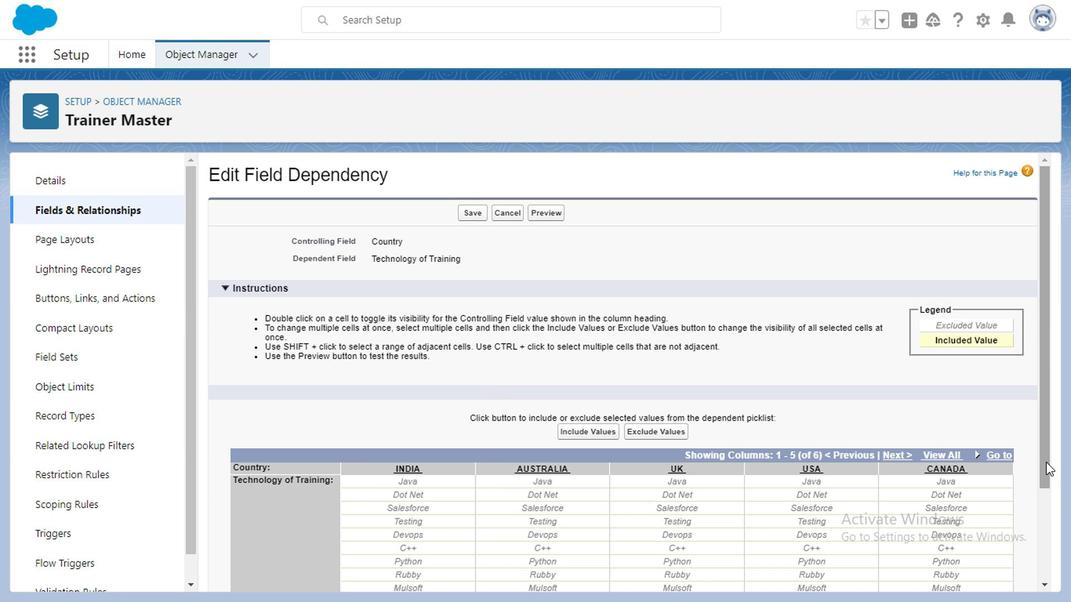 
Action: Mouse moved to (418, 544)
Screenshot: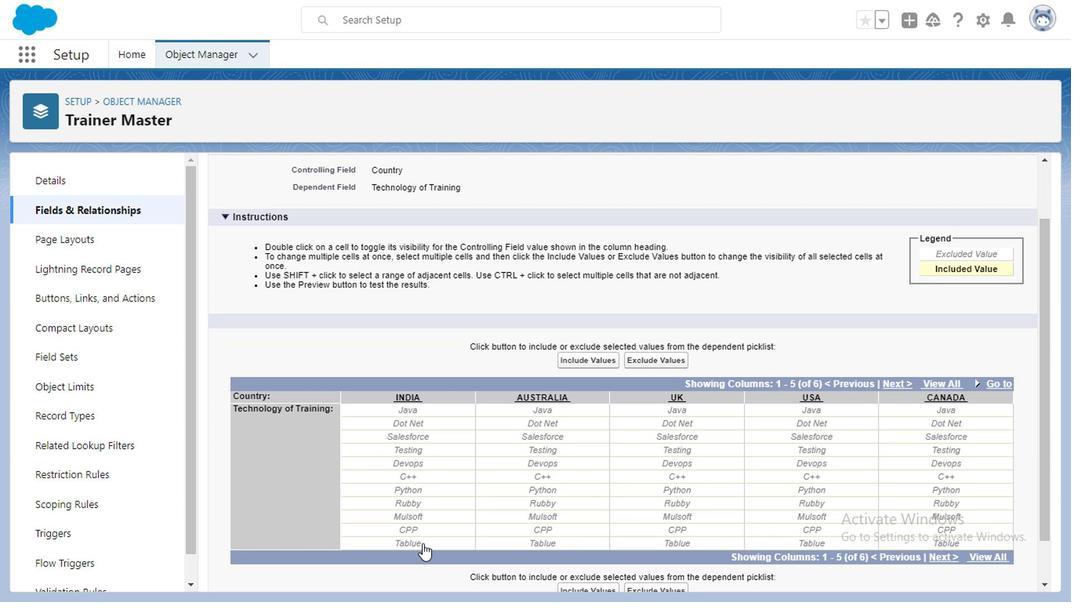 
Action: Mouse pressed left at (418, 544)
Screenshot: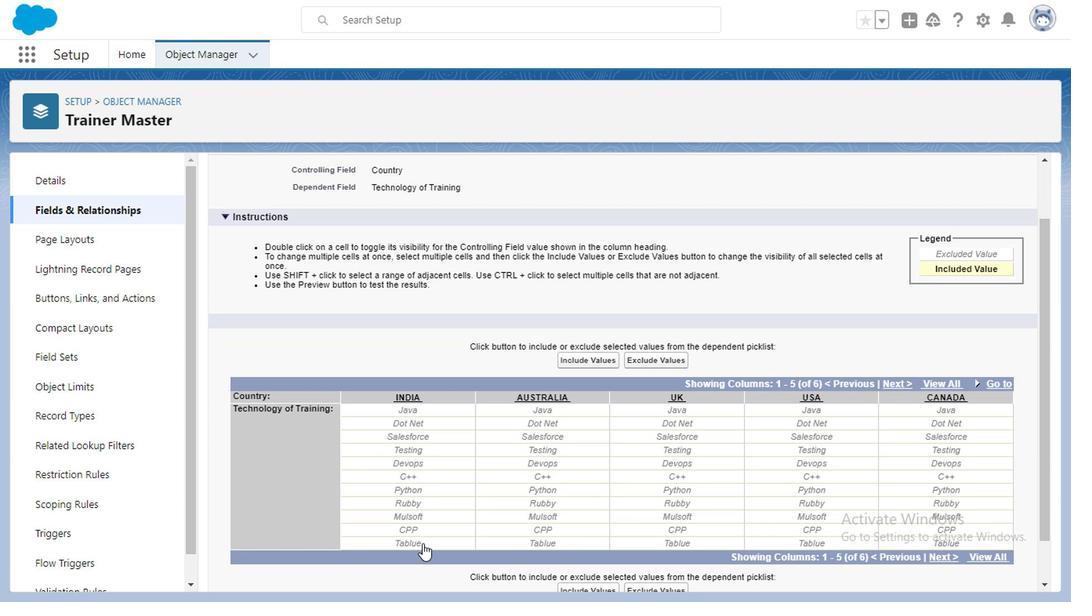 
Action: Mouse moved to (576, 357)
